 Task: Read customer reviews and ratings for real estate agents in Seattle, Washington, to find an agent with expertise in waterfront properties and luxury homes.
Action: Mouse moved to (857, 84)
Screenshot: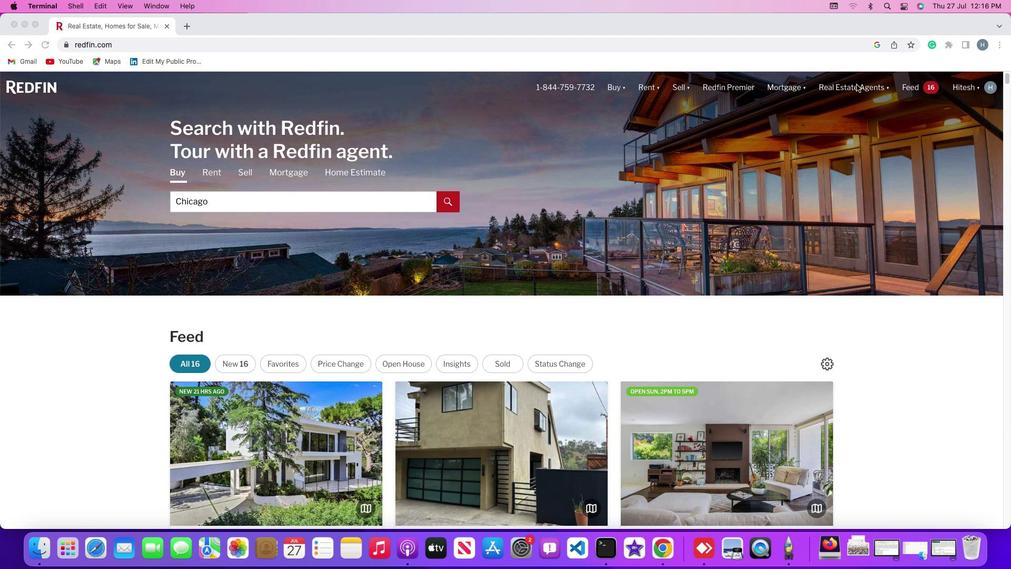 
Action: Mouse pressed left at (857, 84)
Screenshot: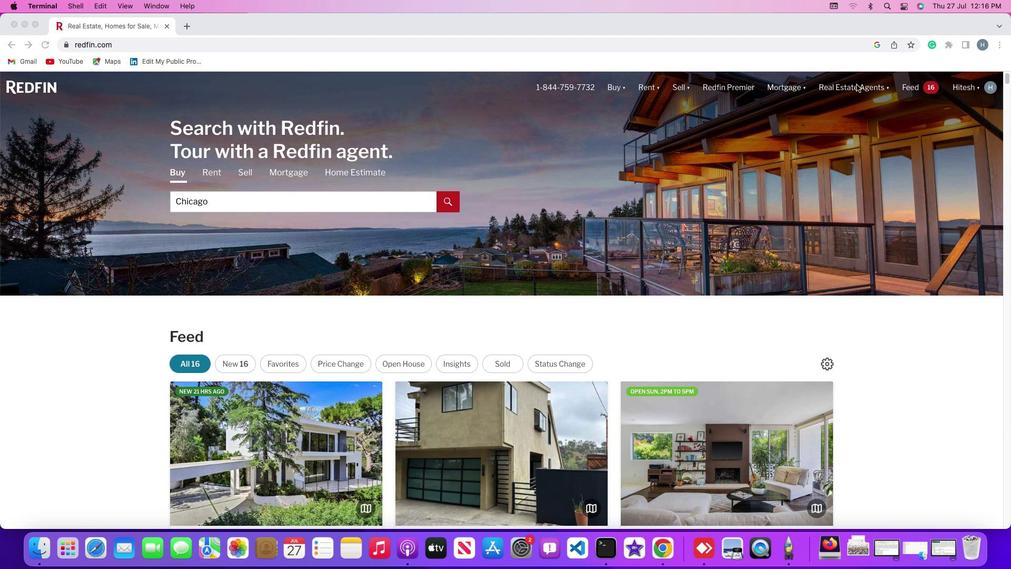
Action: Mouse moved to (839, 111)
Screenshot: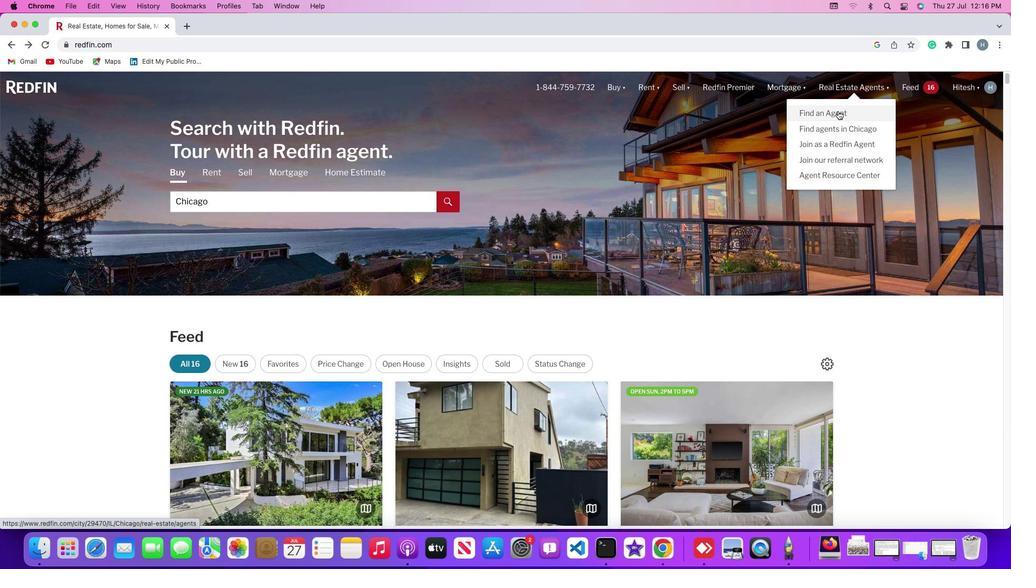 
Action: Mouse pressed left at (839, 111)
Screenshot: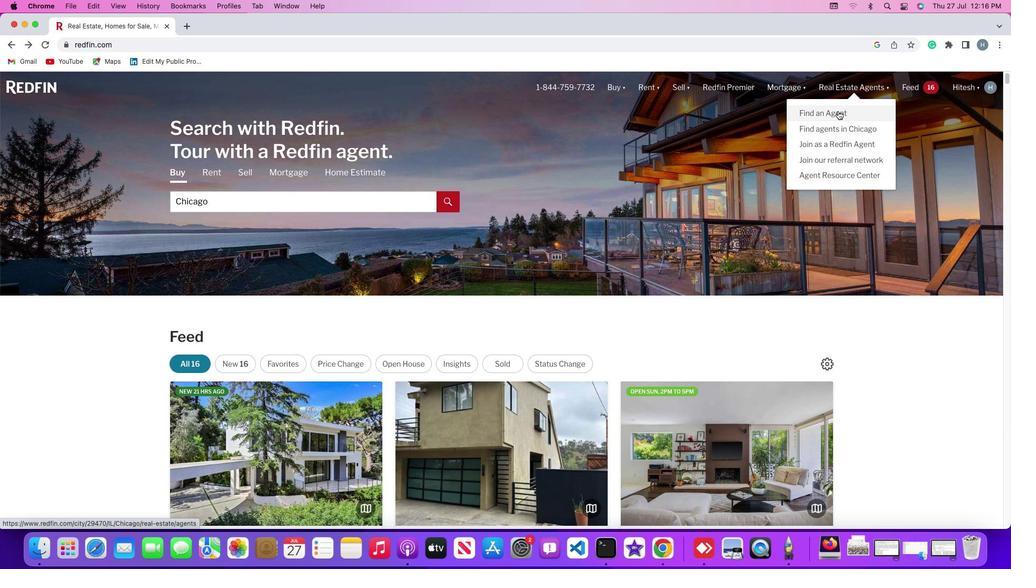 
Action: Mouse moved to (288, 200)
Screenshot: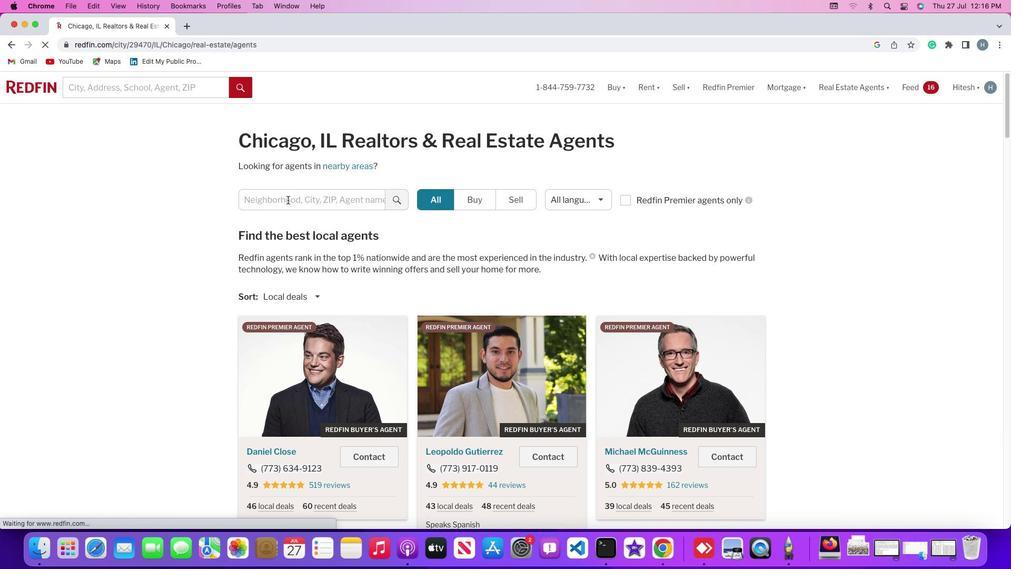 
Action: Mouse pressed left at (288, 200)
Screenshot: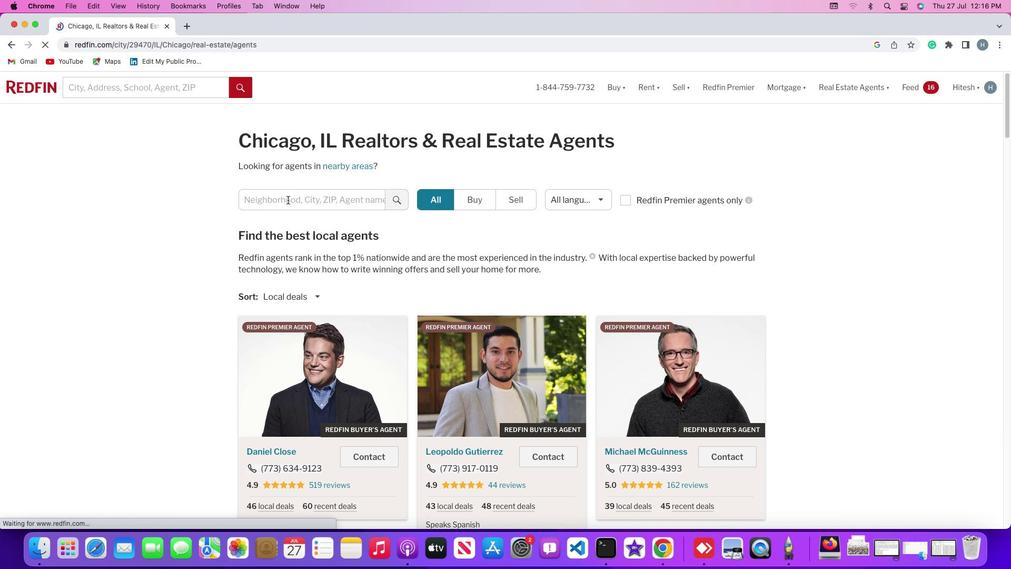 
Action: Key pressed Key.shift'S''e''a''t''t''l''e'','Key.spaceKey.shift'W''a''s''h''i''n''g''t''o''n'
Screenshot: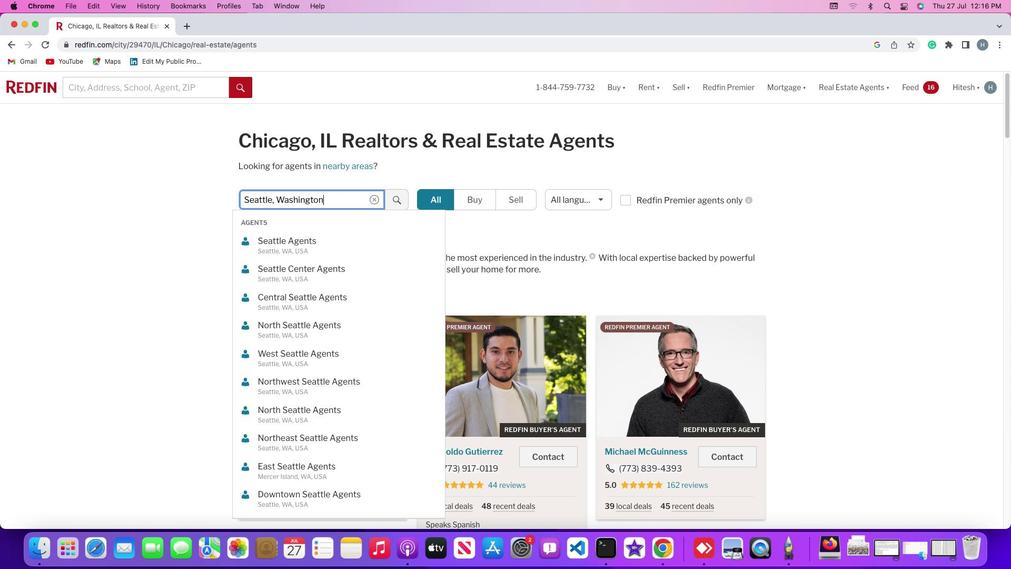 
Action: Mouse moved to (310, 240)
Screenshot: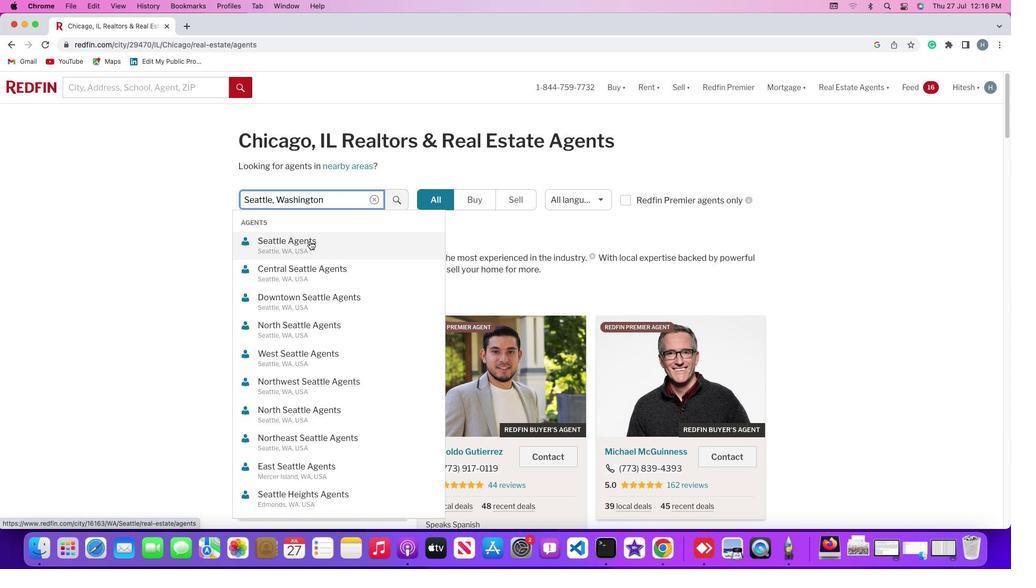 
Action: Mouse pressed left at (310, 240)
Screenshot: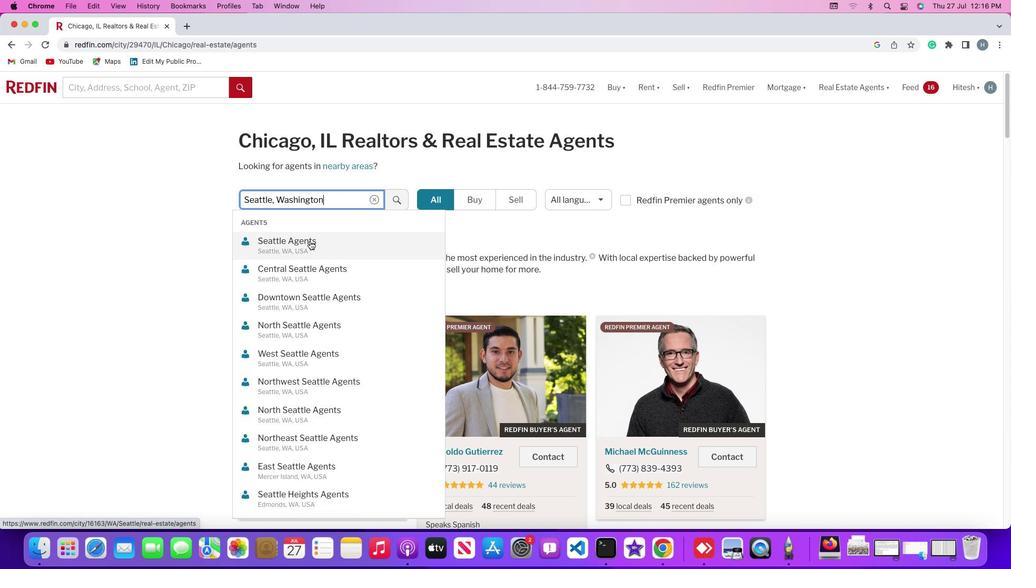 
Action: Mouse moved to (416, 241)
Screenshot: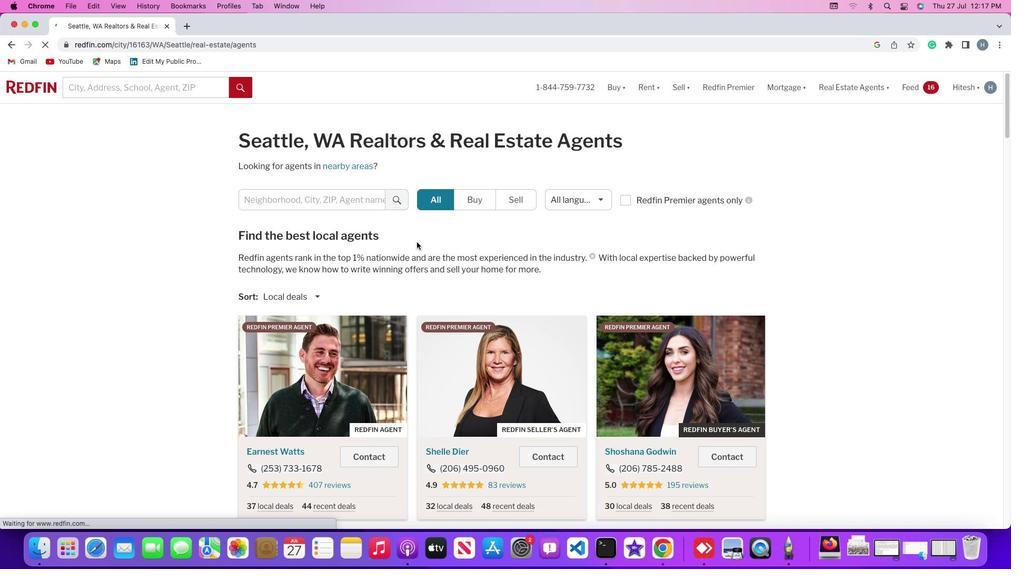 
Action: Mouse scrolled (416, 241) with delta (0, 0)
Screenshot: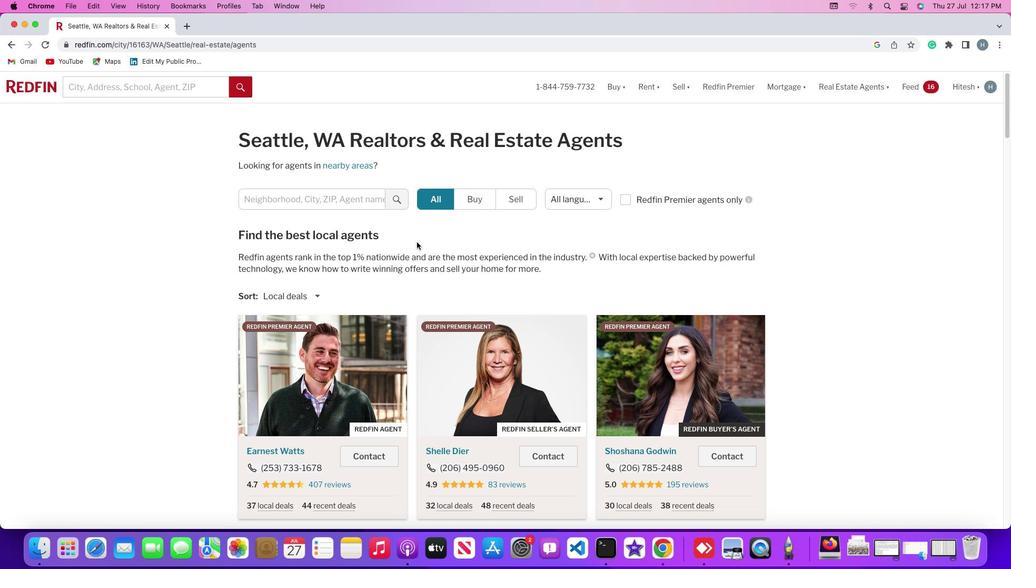 
Action: Mouse scrolled (416, 241) with delta (0, 0)
Screenshot: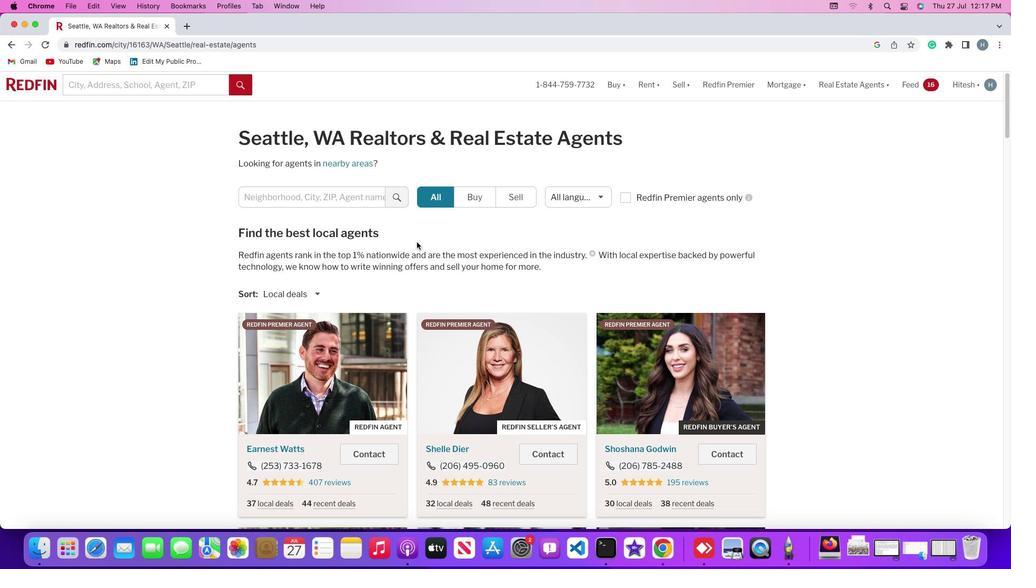 
Action: Mouse scrolled (416, 241) with delta (0, 0)
Screenshot: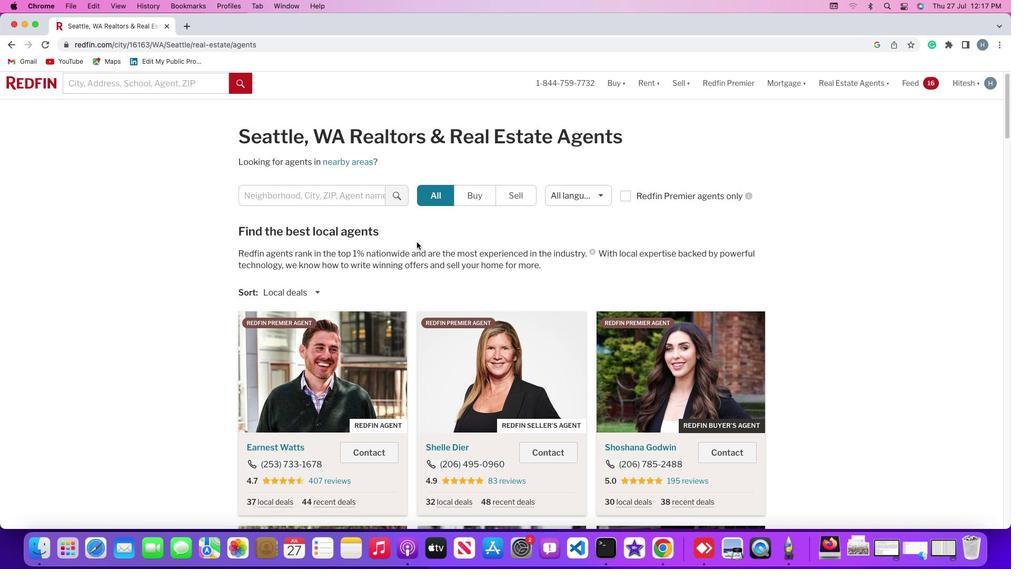 
Action: Mouse scrolled (416, 241) with delta (0, 0)
Screenshot: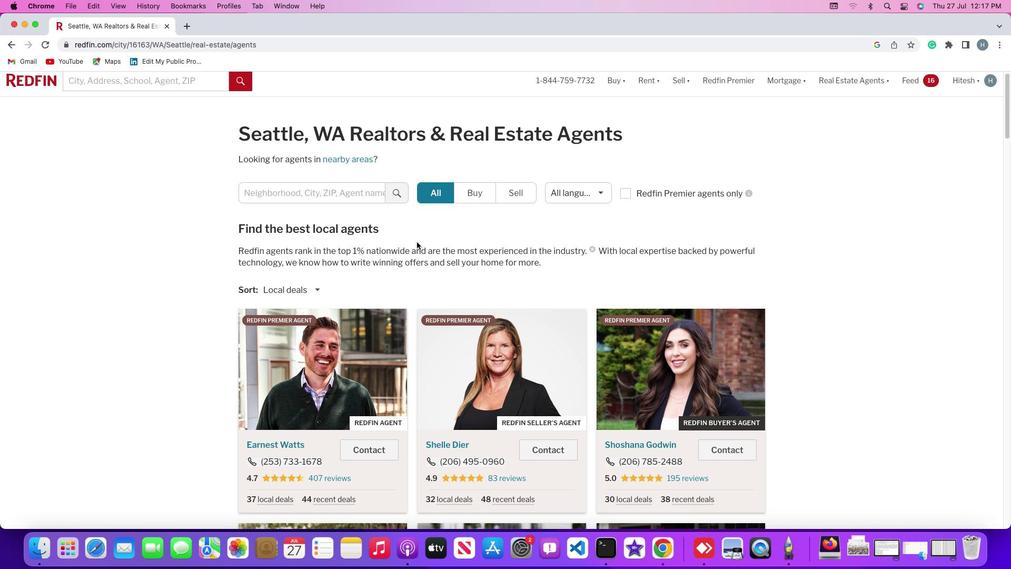 
Action: Mouse scrolled (416, 241) with delta (0, 0)
Screenshot: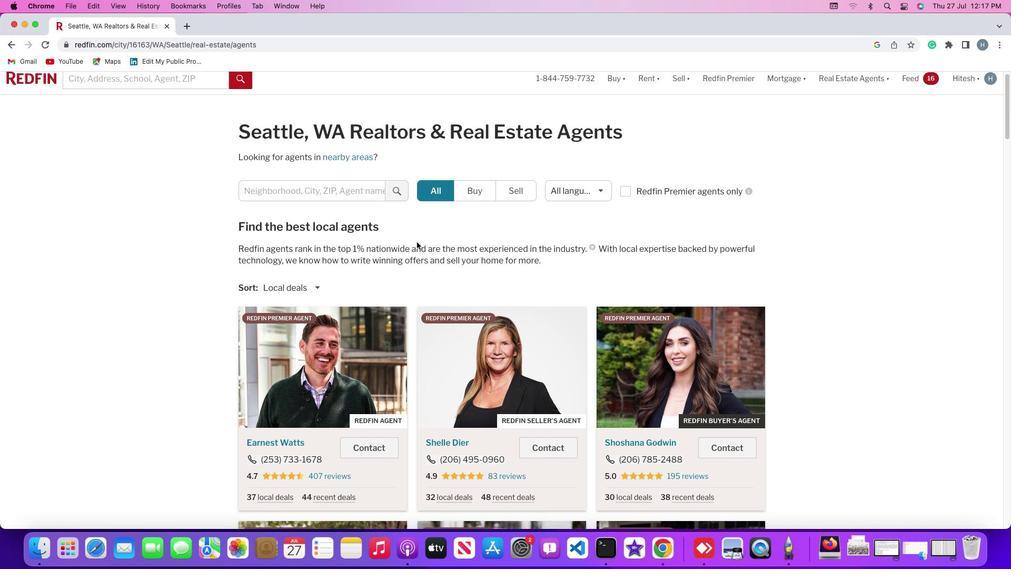 
Action: Mouse scrolled (416, 241) with delta (0, 0)
Screenshot: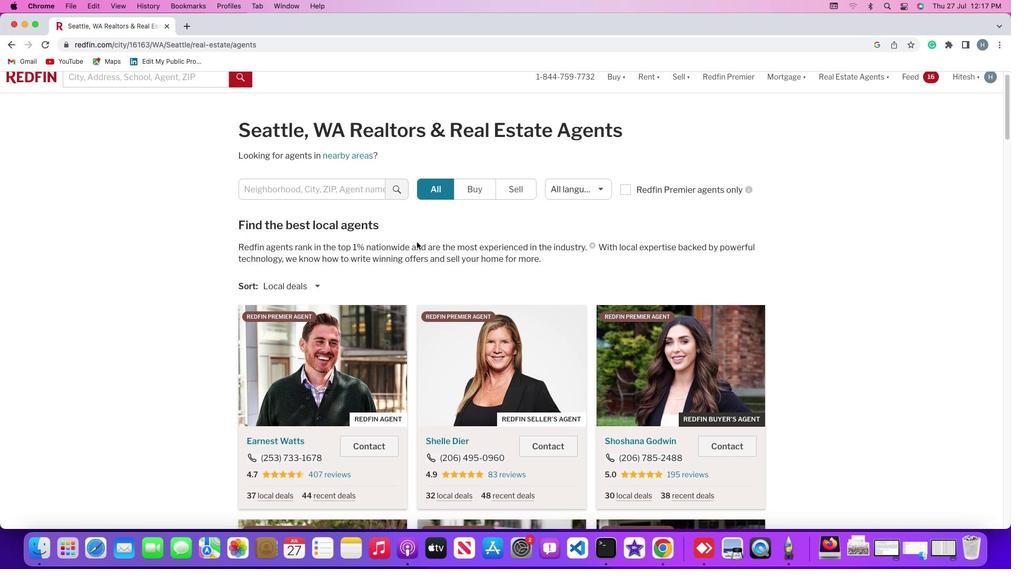 
Action: Mouse scrolled (416, 241) with delta (0, 0)
Screenshot: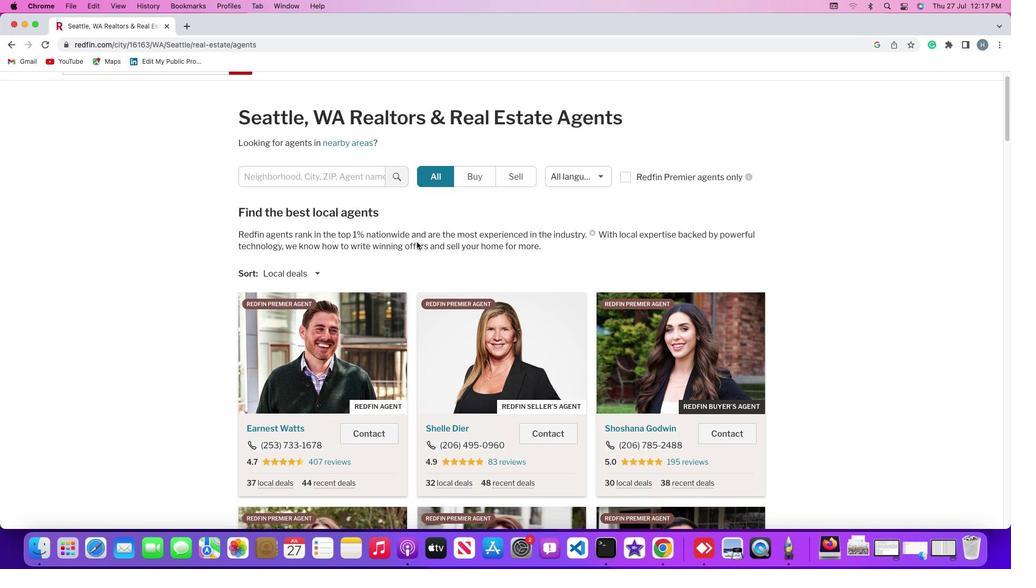 
Action: Mouse scrolled (416, 241) with delta (0, 0)
Screenshot: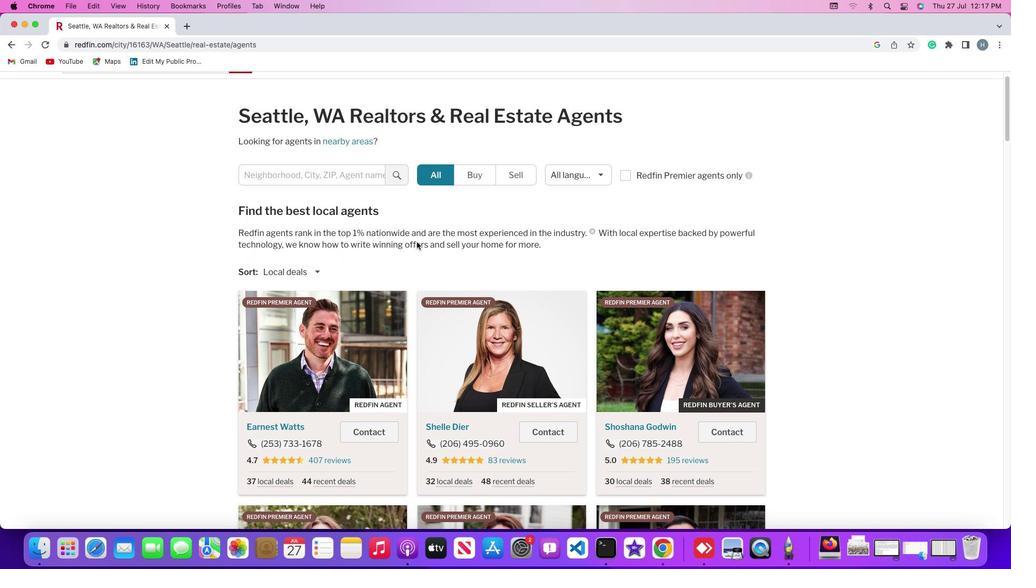 
Action: Mouse scrolled (416, 241) with delta (0, 0)
Screenshot: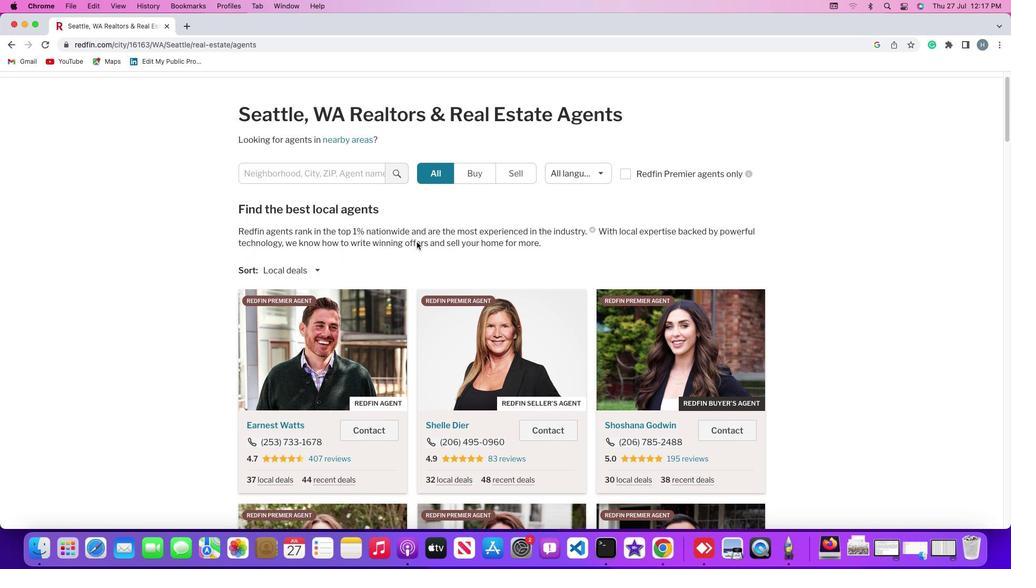 
Action: Mouse scrolled (416, 241) with delta (0, 0)
Screenshot: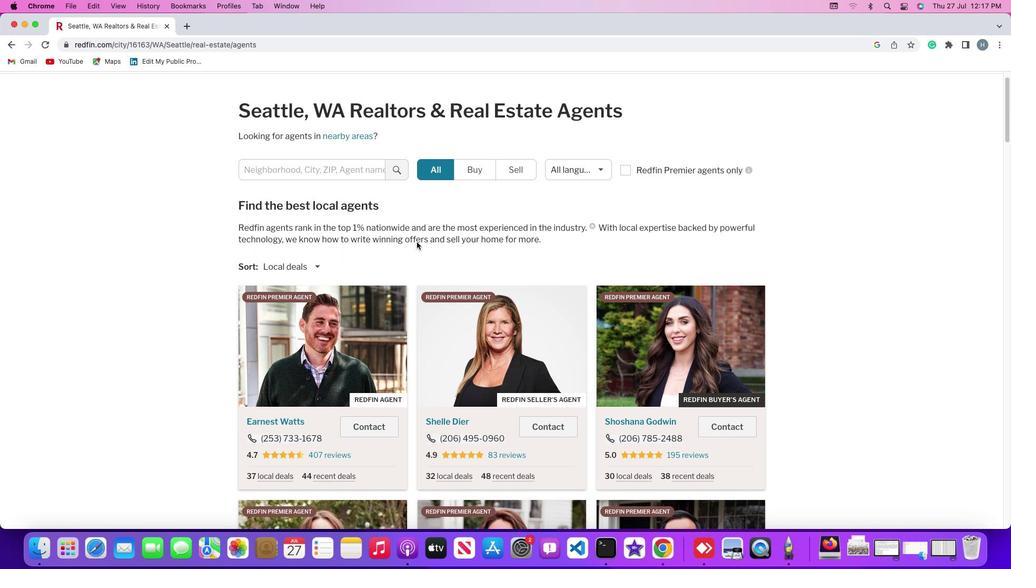
Action: Mouse scrolled (416, 241) with delta (0, 0)
Screenshot: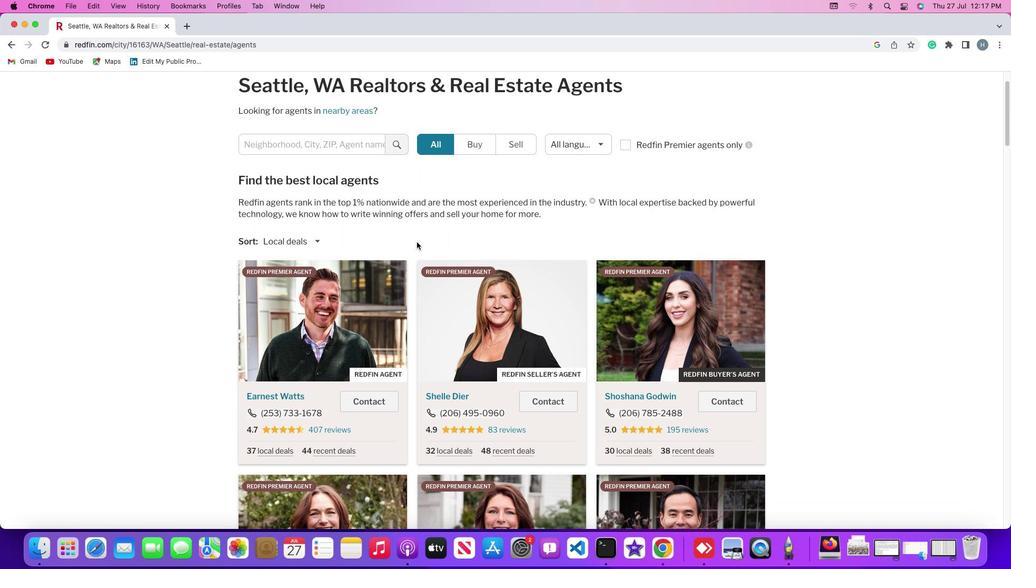 
Action: Mouse scrolled (416, 241) with delta (0, 0)
Screenshot: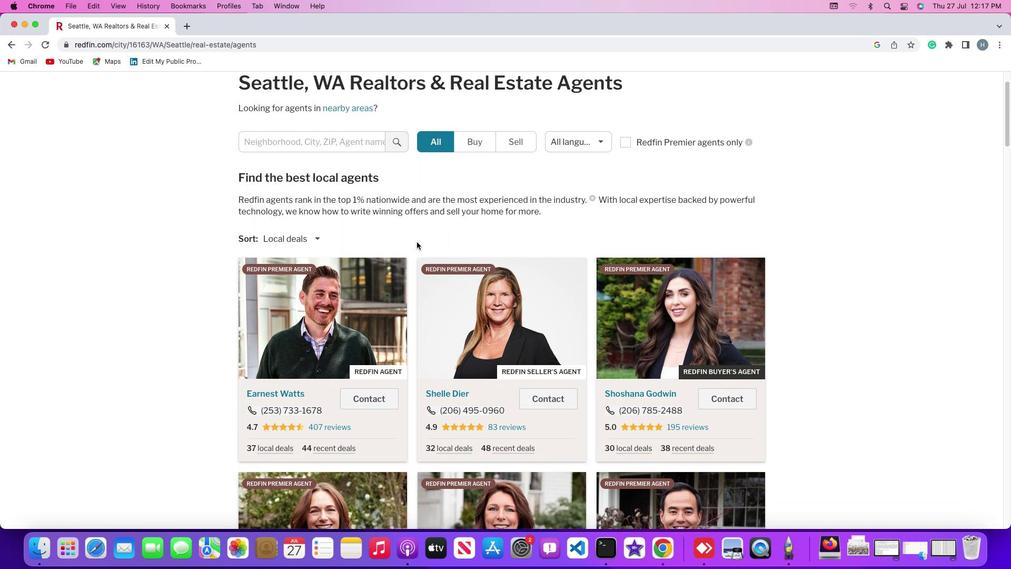 
Action: Mouse scrolled (416, 241) with delta (0, -1)
Screenshot: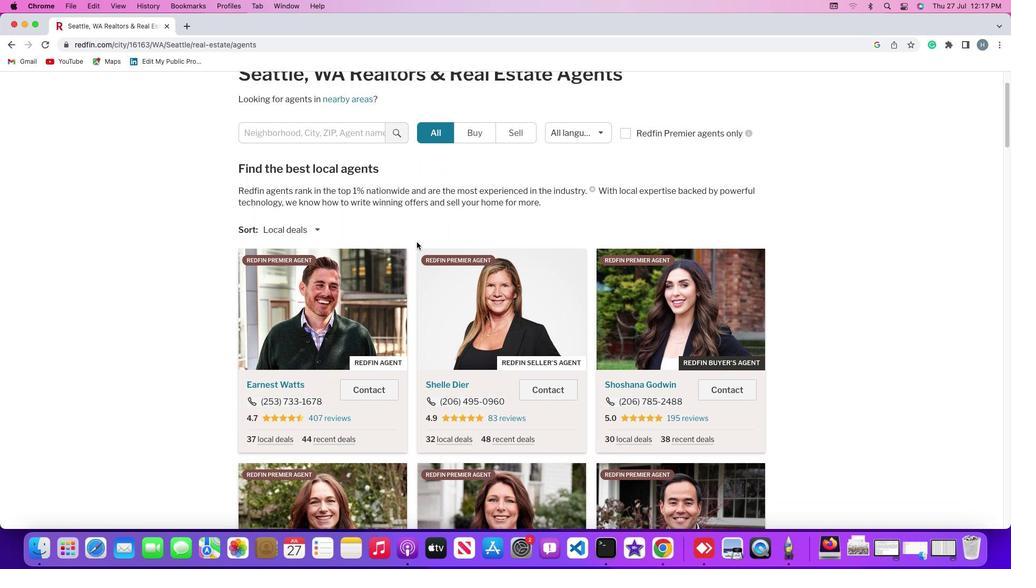 
Action: Mouse scrolled (416, 241) with delta (0, -1)
Screenshot: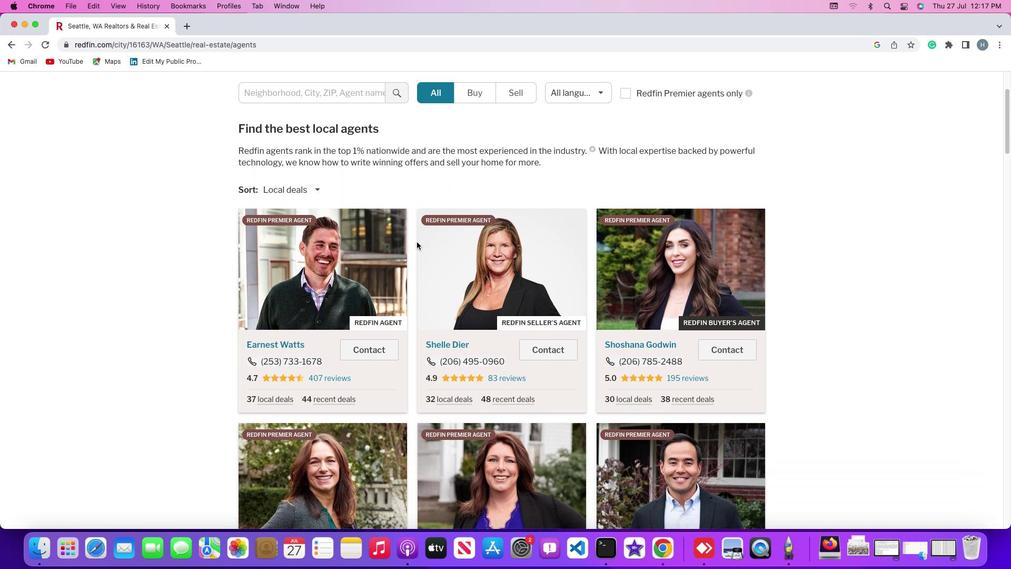 
Action: Mouse scrolled (416, 241) with delta (0, 0)
Screenshot: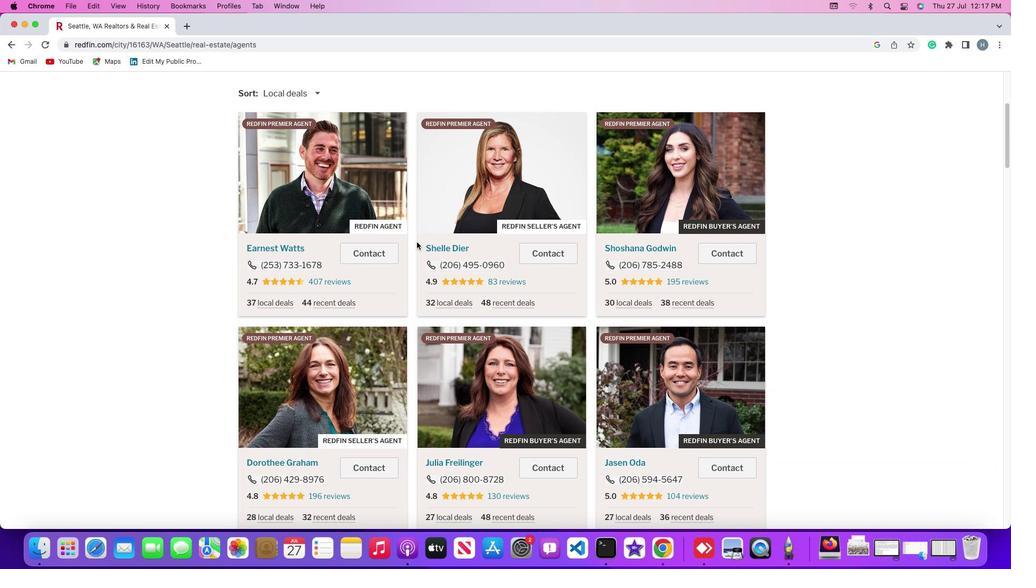
Action: Mouse scrolled (416, 241) with delta (0, 0)
Screenshot: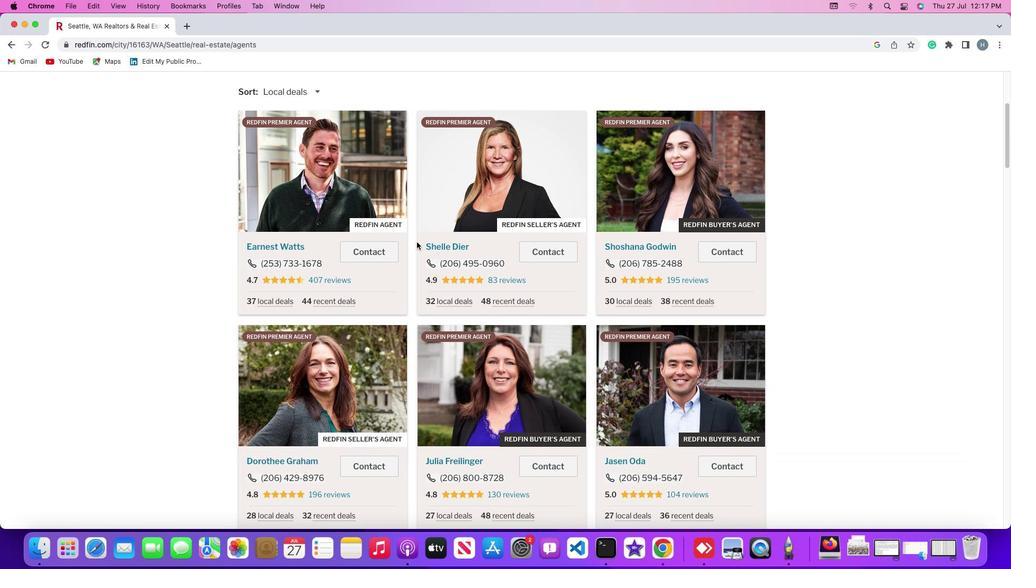
Action: Mouse scrolled (416, 241) with delta (0, 0)
Screenshot: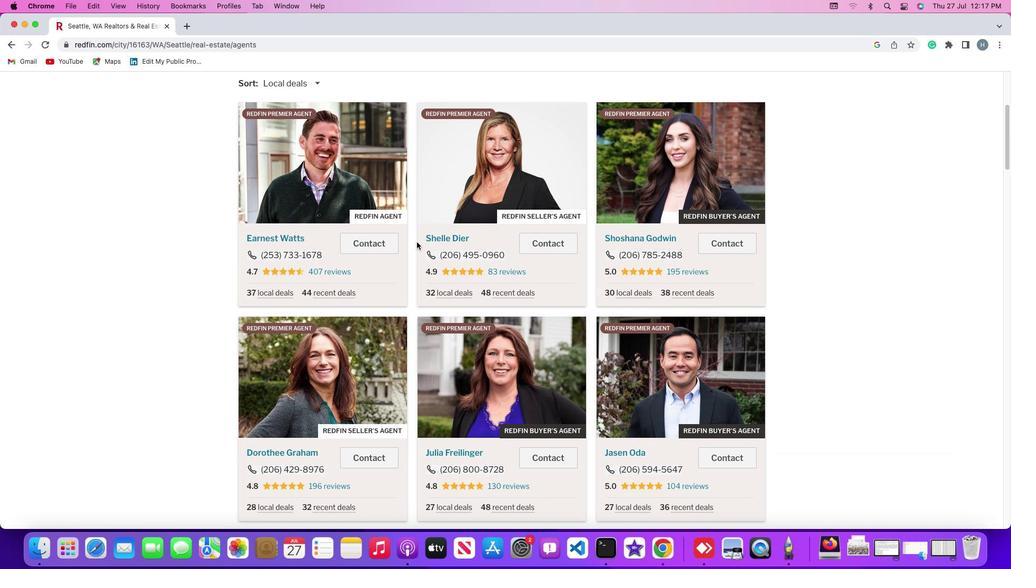
Action: Mouse moved to (642, 183)
Screenshot: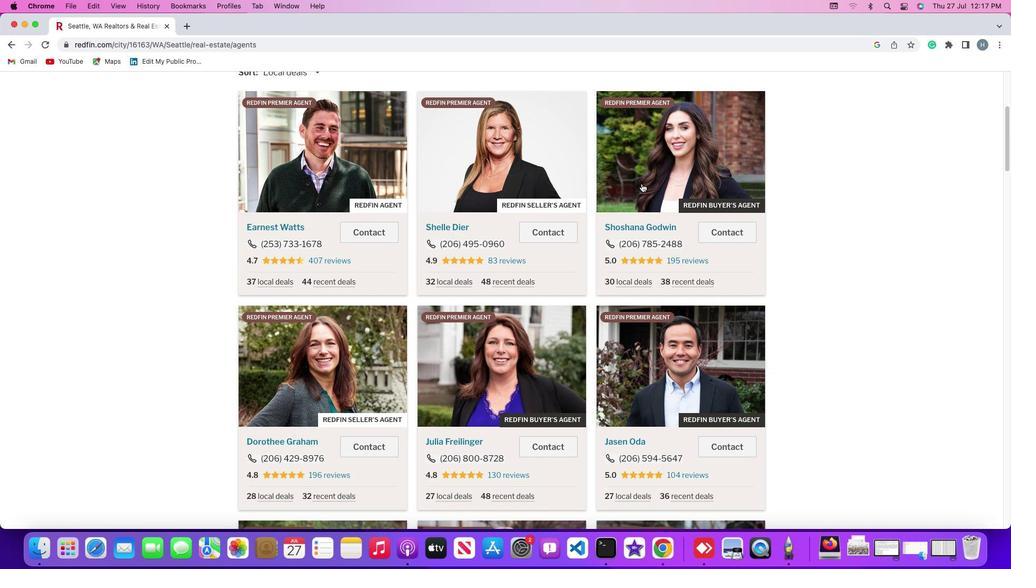 
Action: Mouse pressed left at (642, 183)
Screenshot: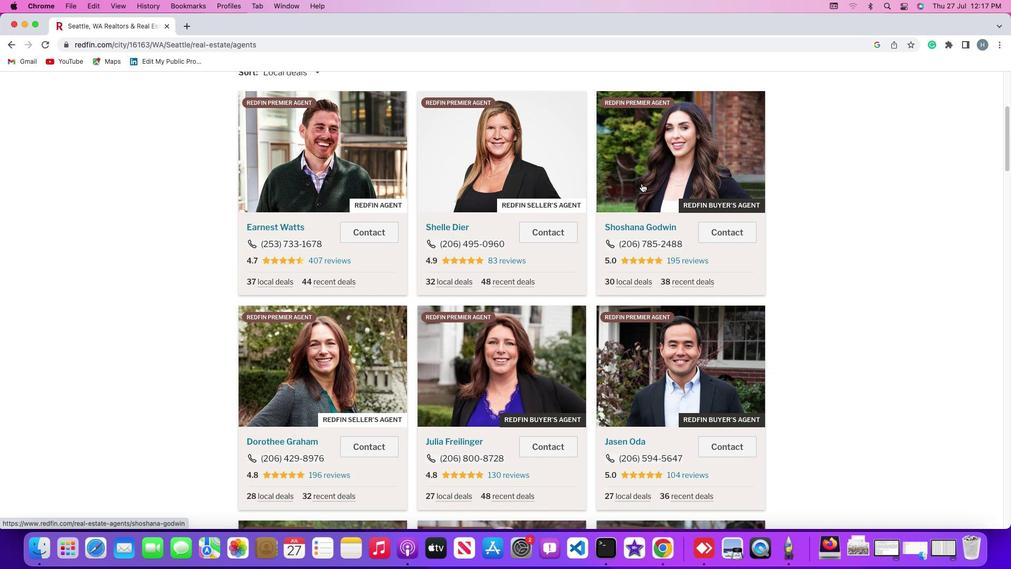 
Action: Mouse moved to (424, 314)
Screenshot: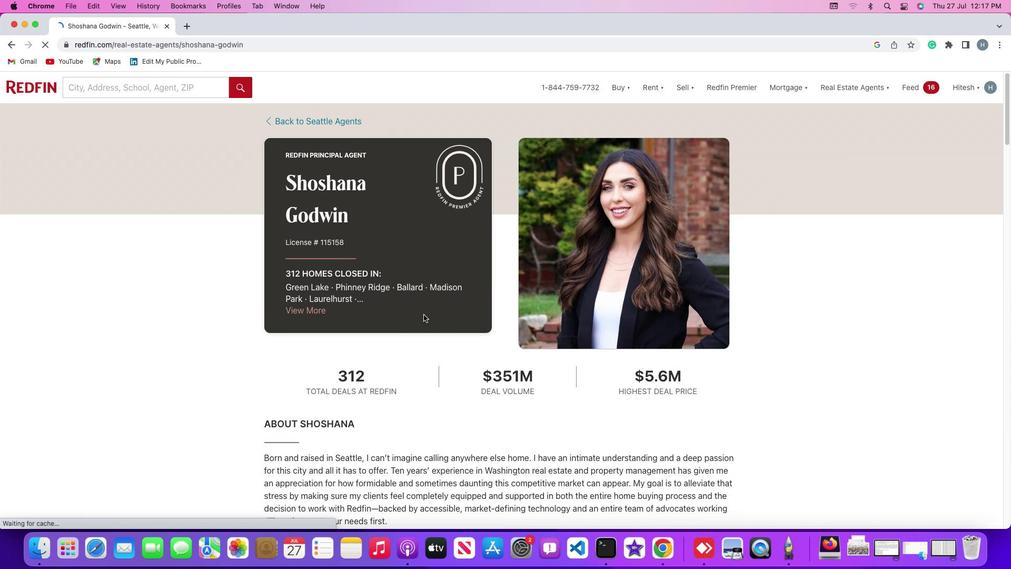 
Action: Mouse scrolled (424, 314) with delta (0, 0)
Screenshot: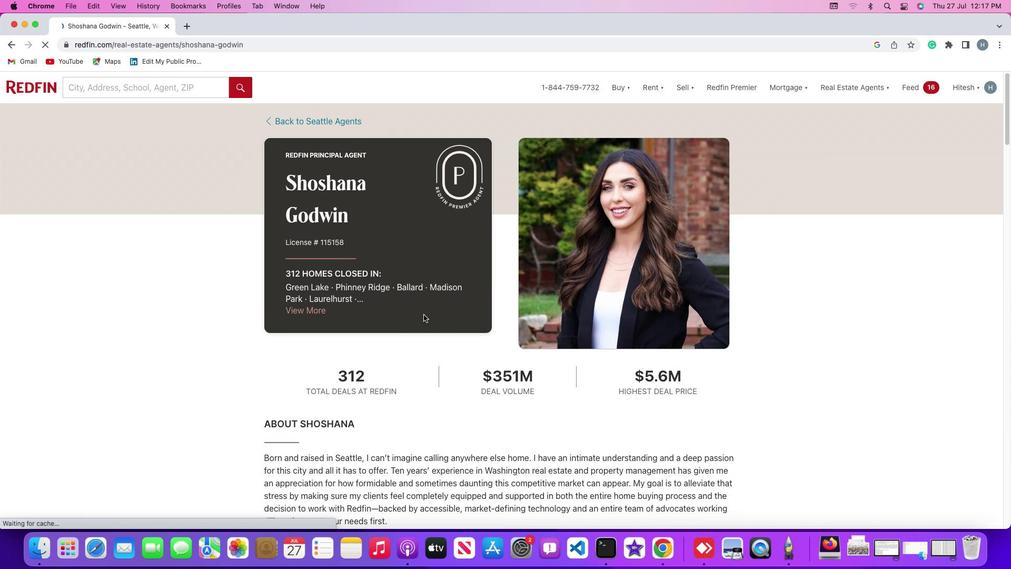 
Action: Mouse moved to (424, 314)
Screenshot: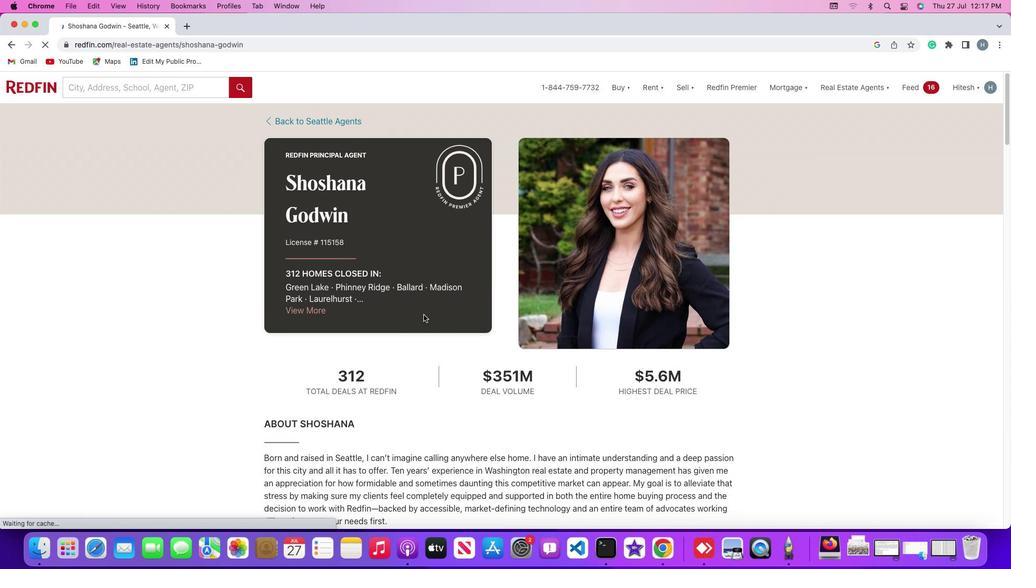 
Action: Mouse scrolled (424, 314) with delta (0, 0)
Screenshot: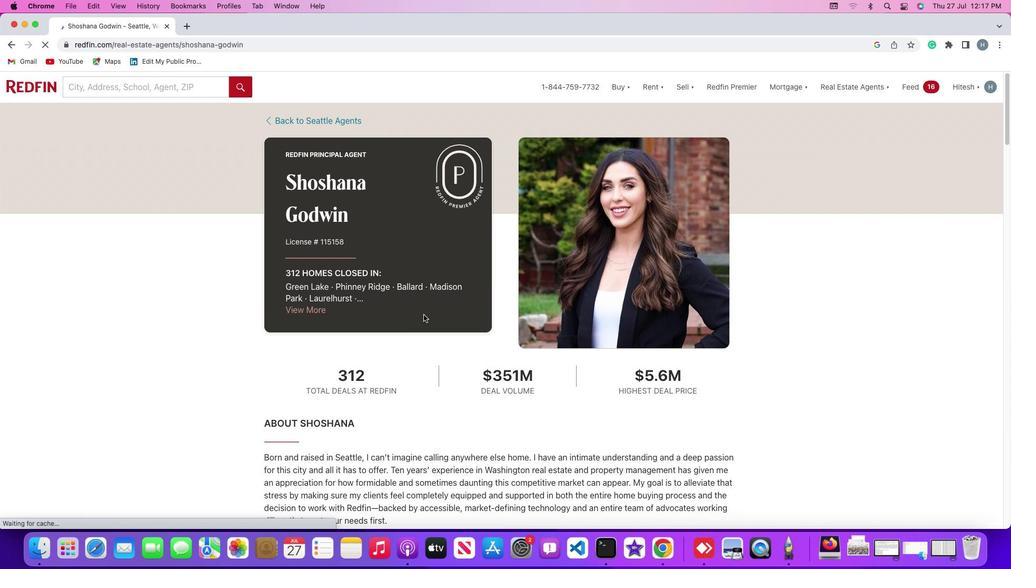
Action: Mouse scrolled (424, 314) with delta (0, 0)
Screenshot: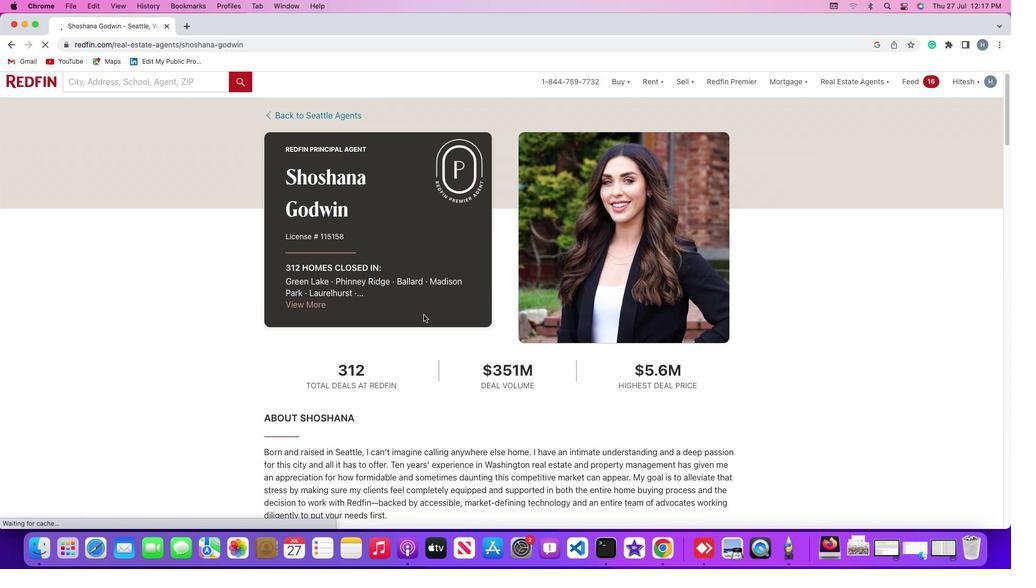 
Action: Mouse moved to (424, 314)
Screenshot: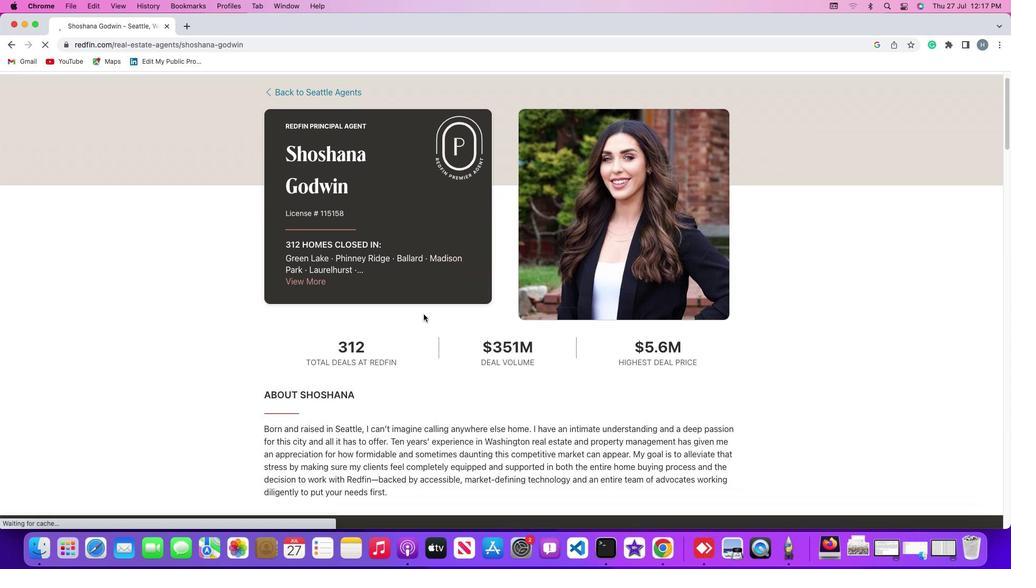 
Action: Mouse scrolled (424, 314) with delta (0, 0)
Screenshot: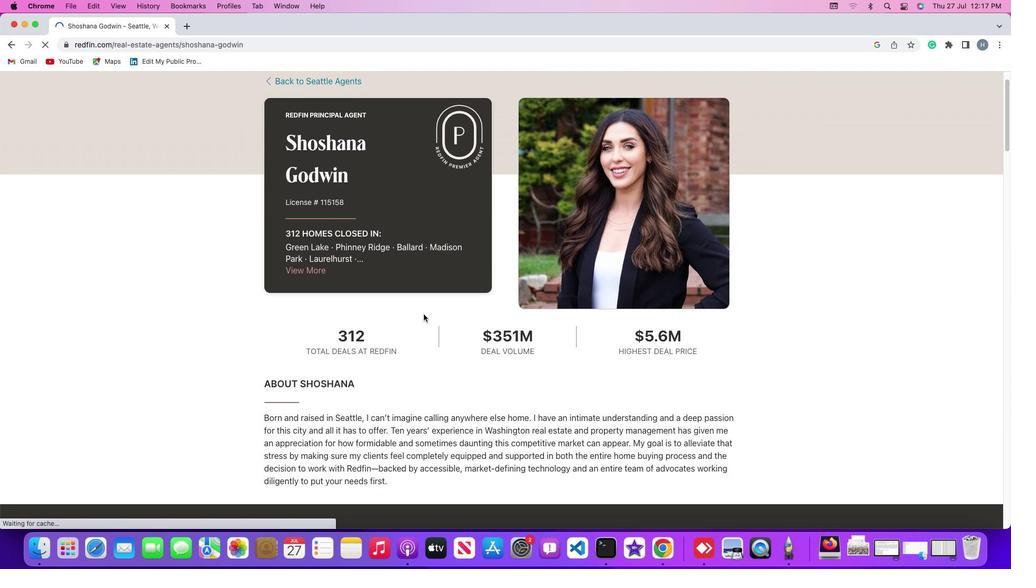
Action: Mouse scrolled (424, 314) with delta (0, 0)
Screenshot: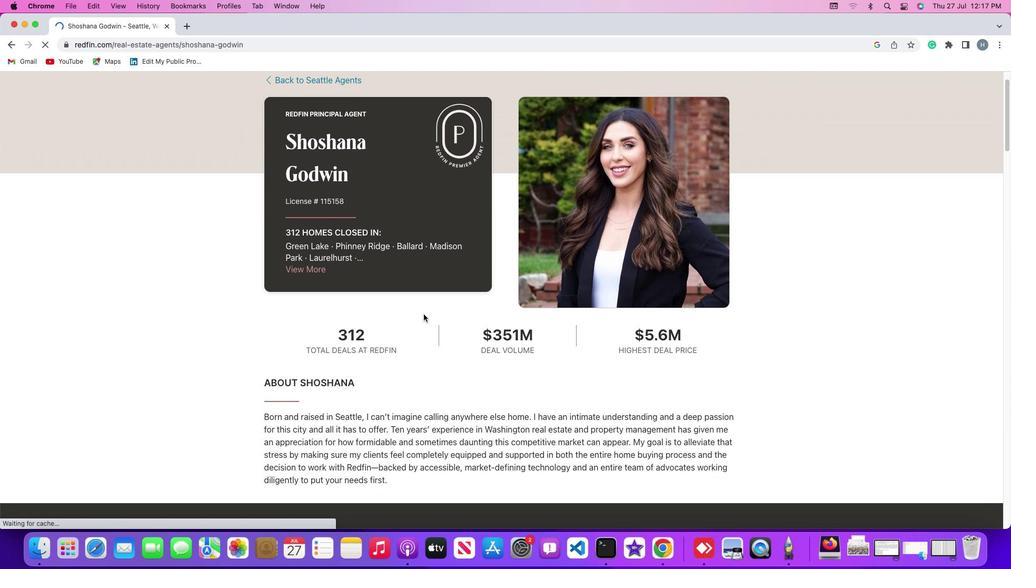 
Action: Mouse scrolled (424, 314) with delta (0, 0)
Screenshot: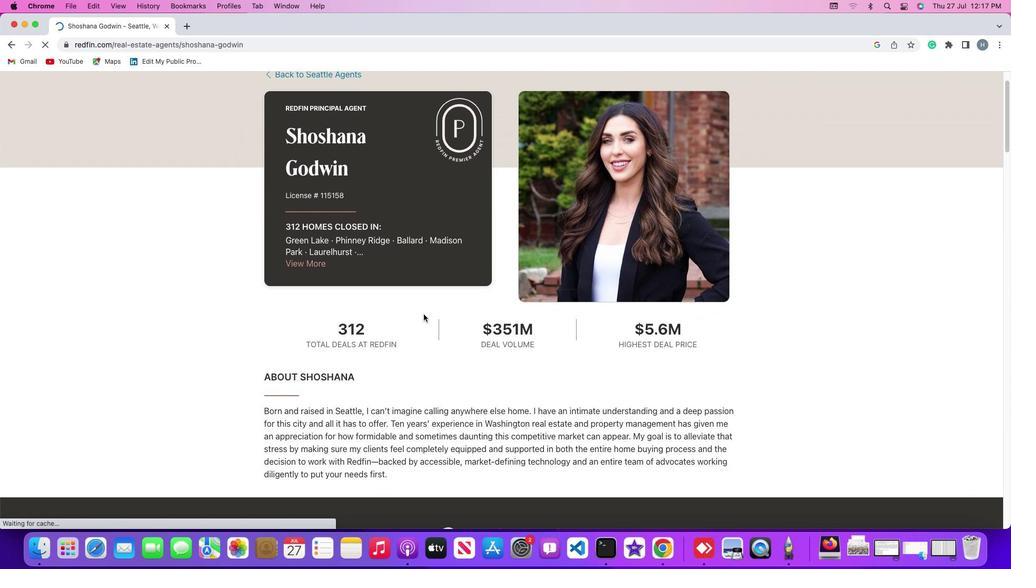 
Action: Mouse scrolled (424, 314) with delta (0, 0)
Screenshot: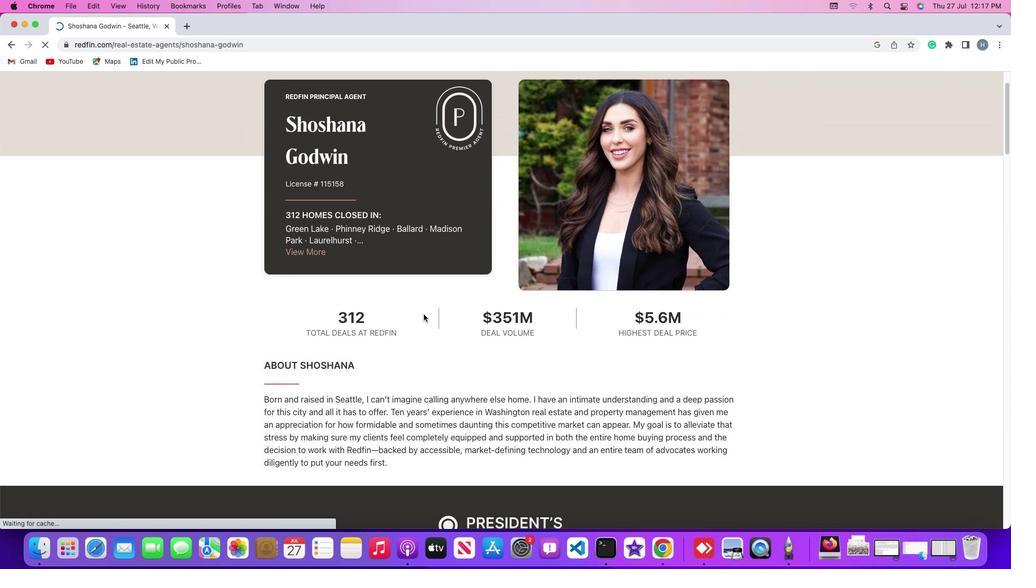 
Action: Mouse scrolled (424, 314) with delta (0, 0)
Screenshot: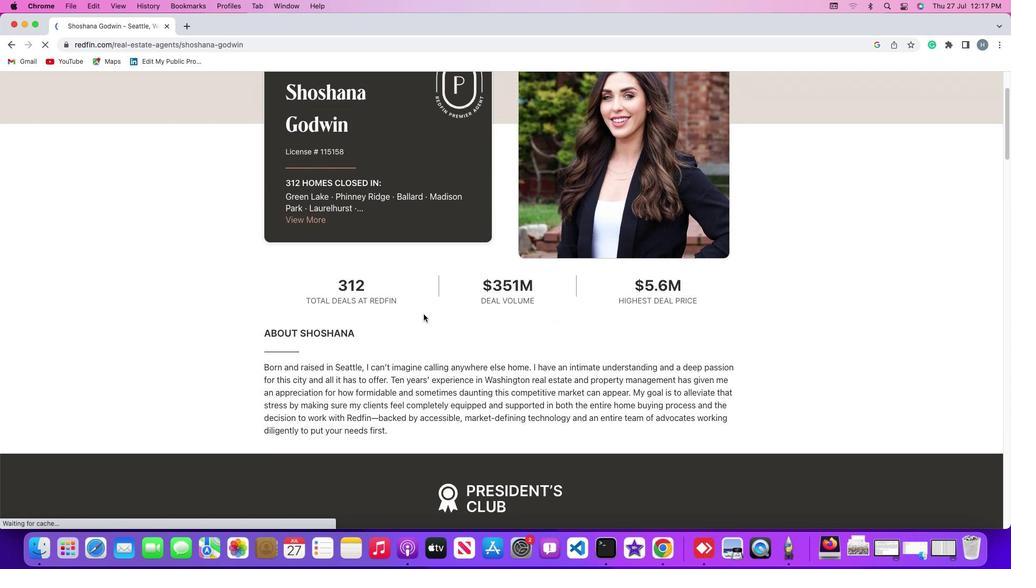 
Action: Mouse scrolled (424, 314) with delta (0, 0)
Screenshot: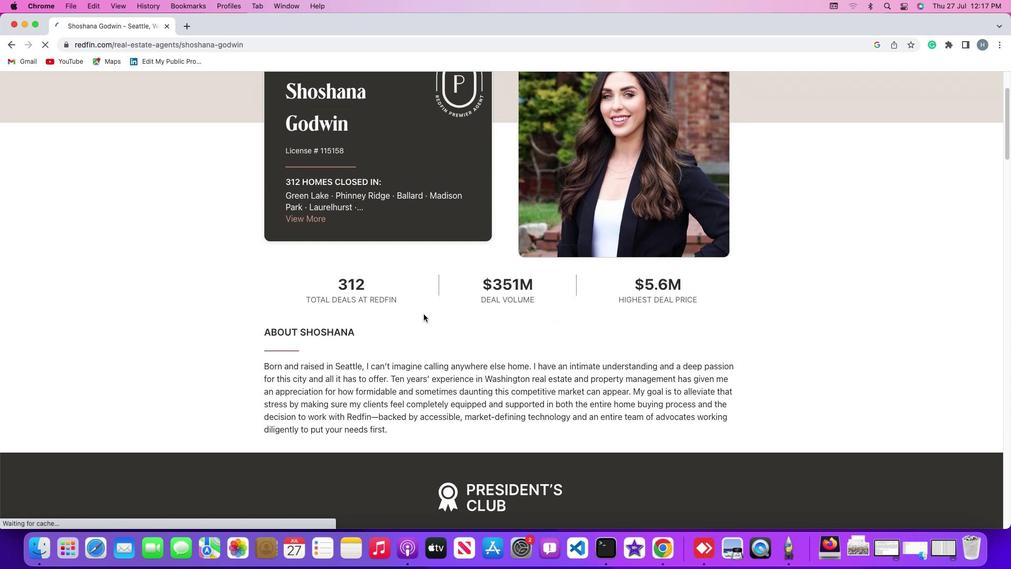 
Action: Mouse scrolled (424, 314) with delta (0, 0)
Screenshot: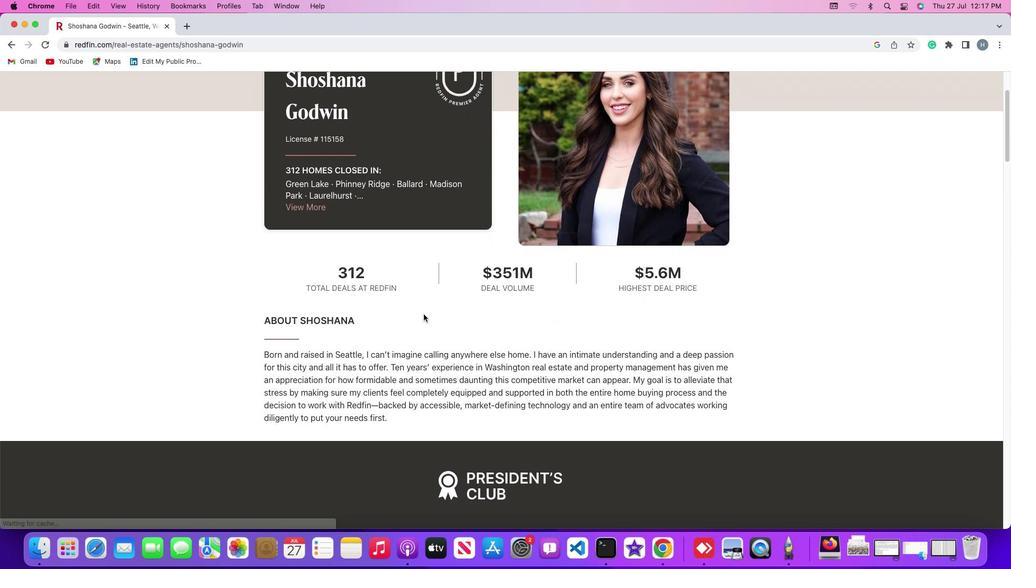 
Action: Mouse scrolled (424, 314) with delta (0, 0)
Screenshot: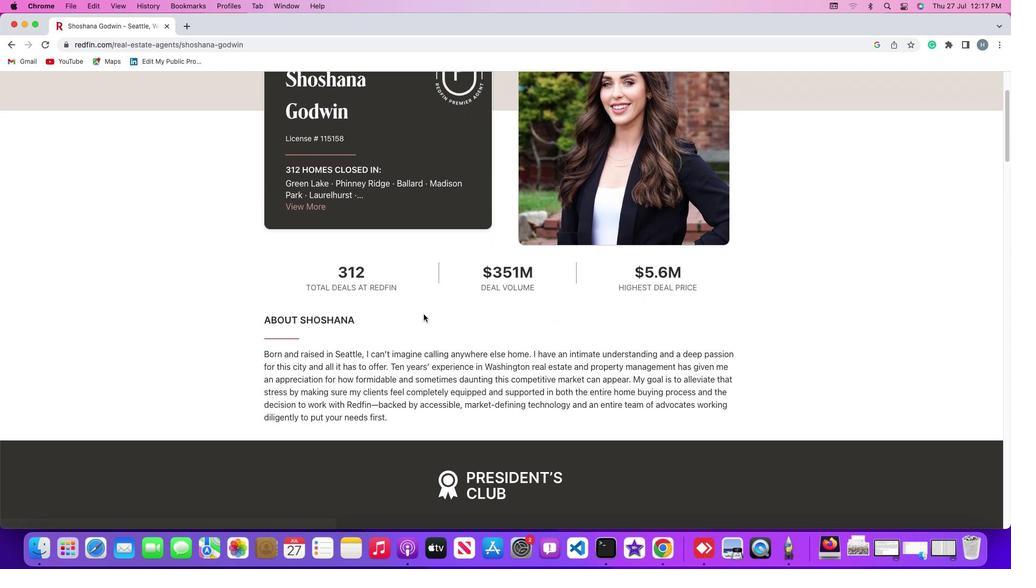 
Action: Mouse scrolled (424, 314) with delta (0, -1)
Screenshot: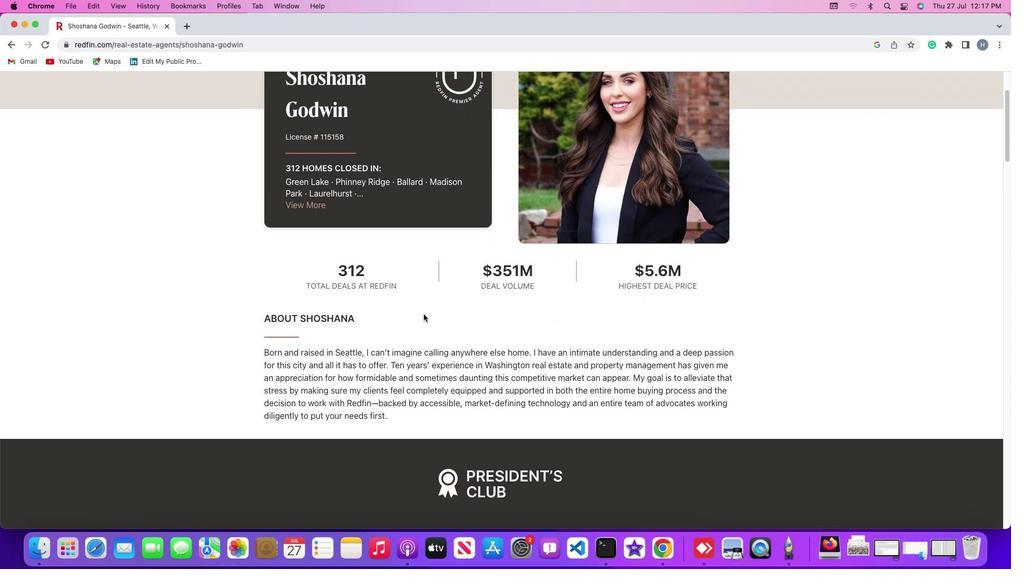 
Action: Mouse moved to (400, 356)
Screenshot: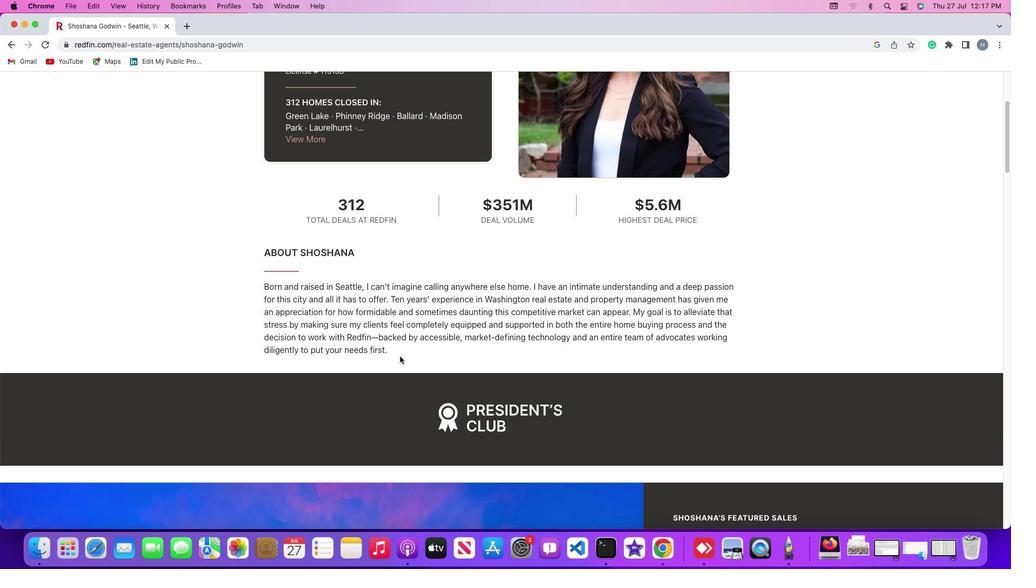 
Action: Mouse scrolled (400, 356) with delta (0, 0)
Screenshot: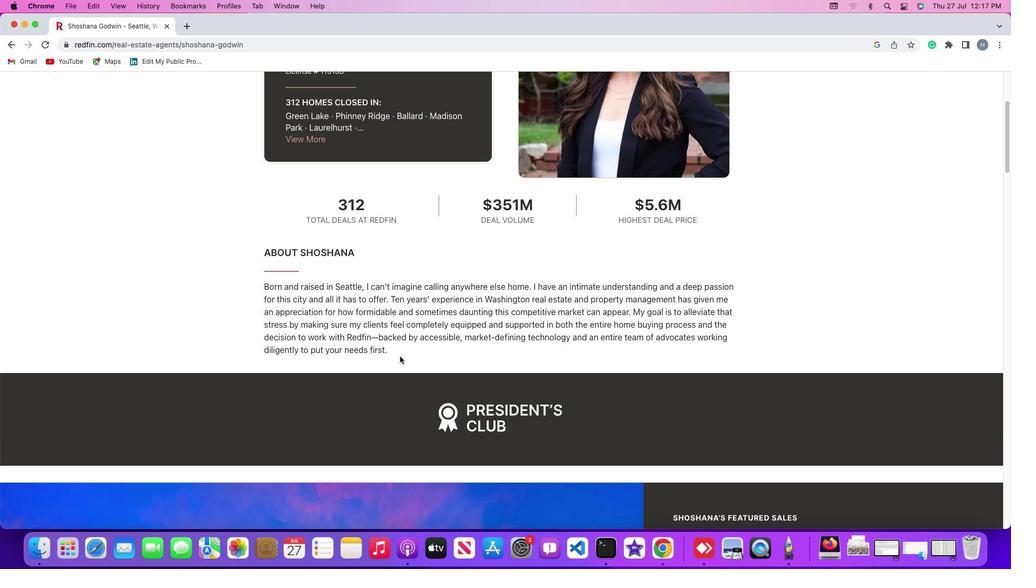 
Action: Mouse scrolled (400, 356) with delta (0, 0)
Screenshot: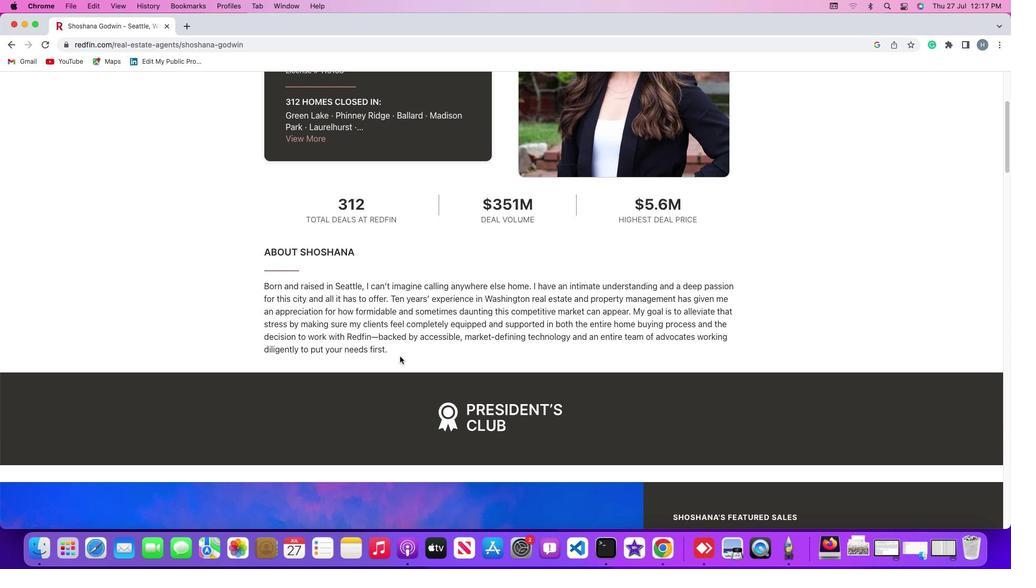 
Action: Mouse moved to (400, 356)
Screenshot: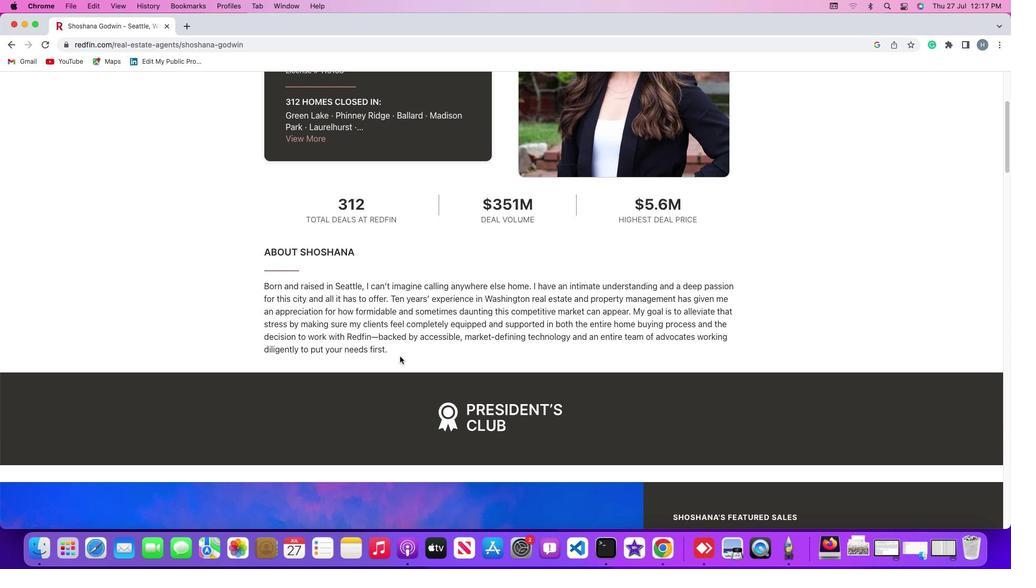 
Action: Mouse scrolled (400, 356) with delta (0, -1)
Screenshot: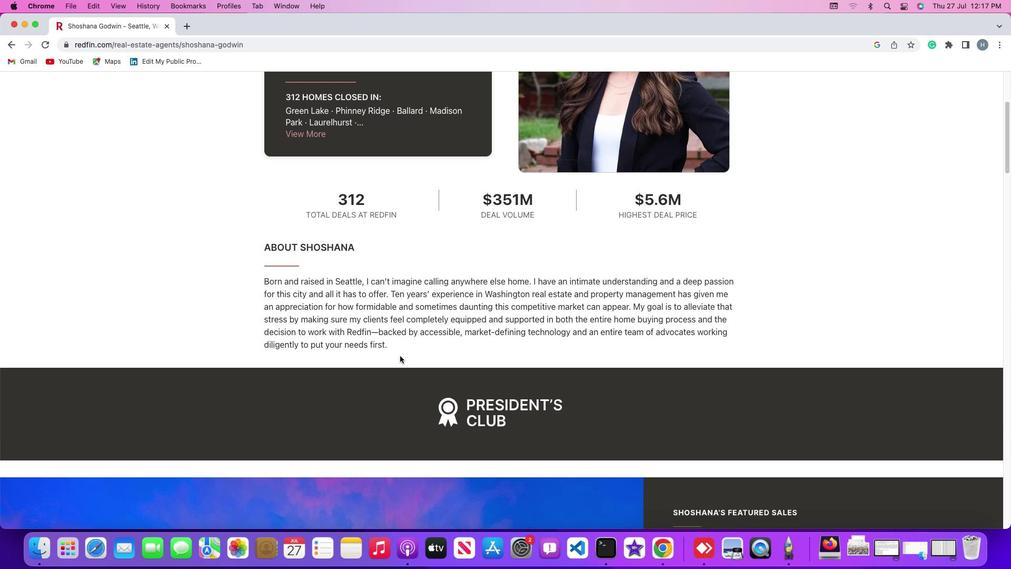
Action: Mouse moved to (400, 356)
Screenshot: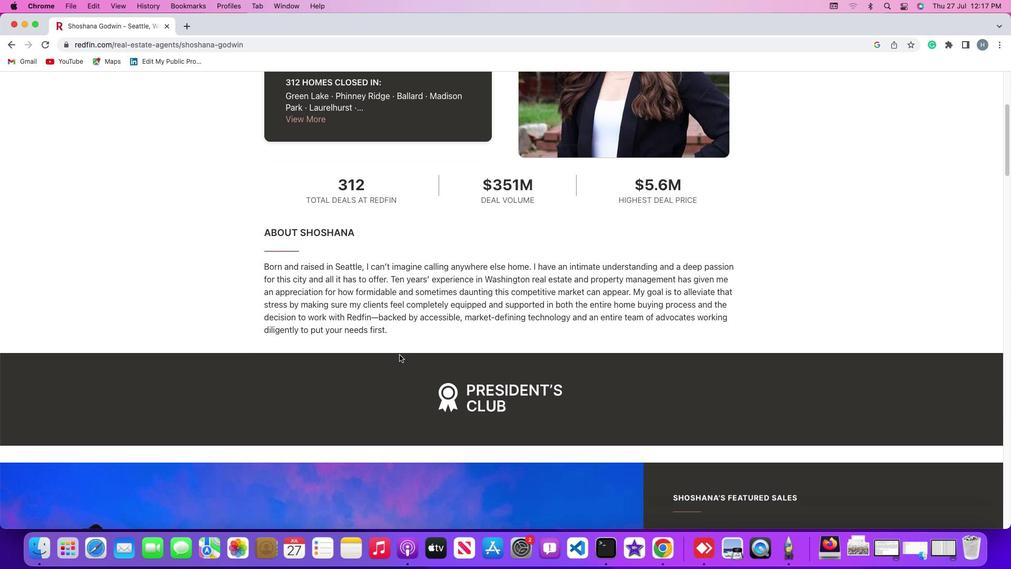 
Action: Mouse scrolled (400, 356) with delta (0, -2)
Screenshot: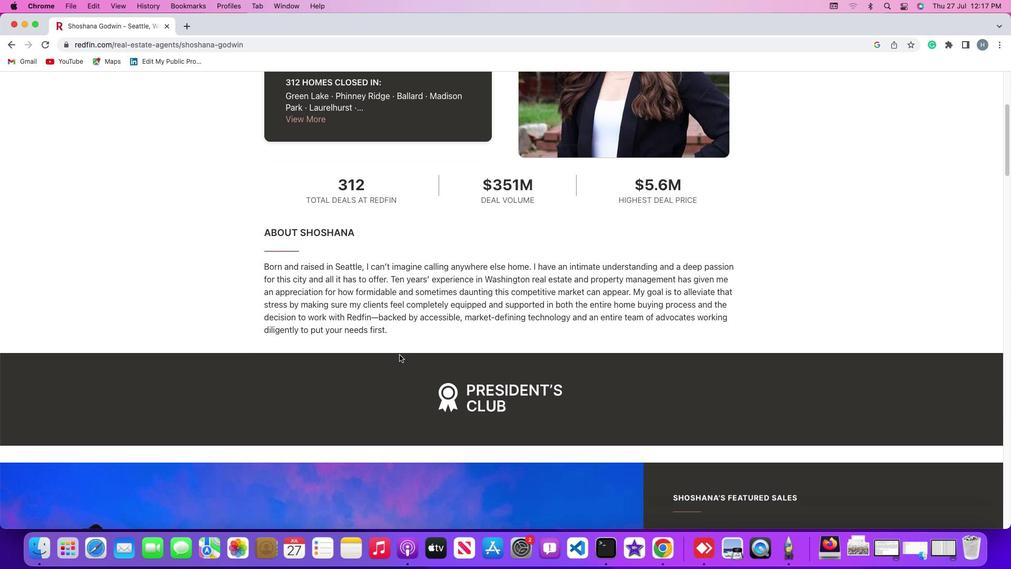 
Action: Mouse moved to (386, 352)
Screenshot: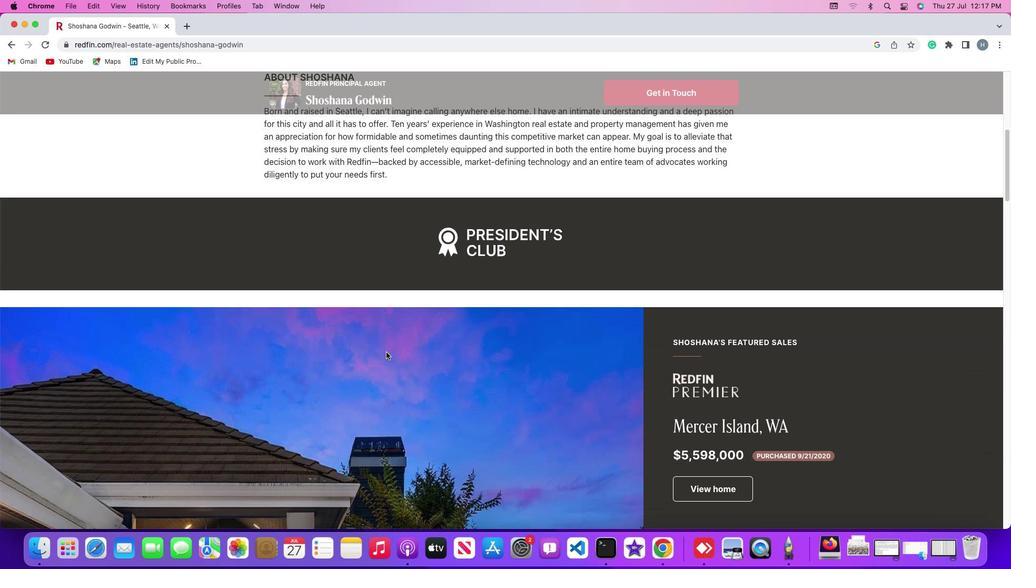 
Action: Mouse scrolled (386, 352) with delta (0, 0)
Screenshot: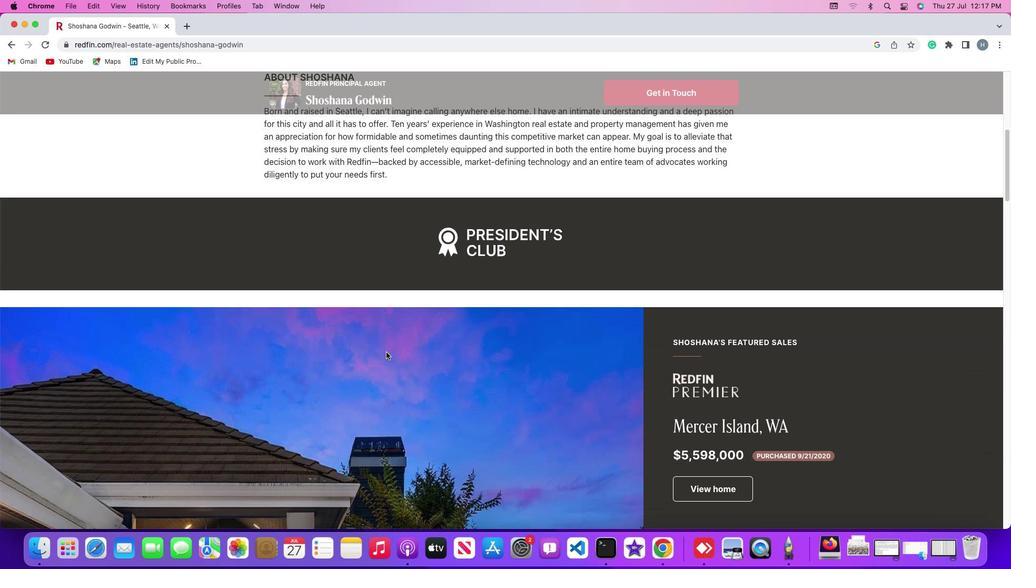 
Action: Mouse moved to (386, 352)
Screenshot: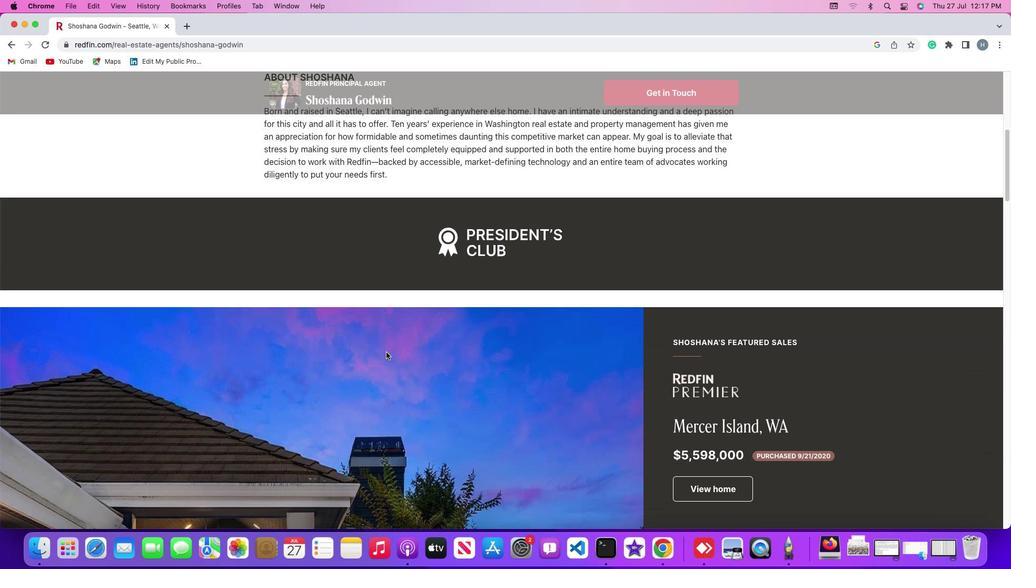 
Action: Mouse scrolled (386, 352) with delta (0, 0)
Screenshot: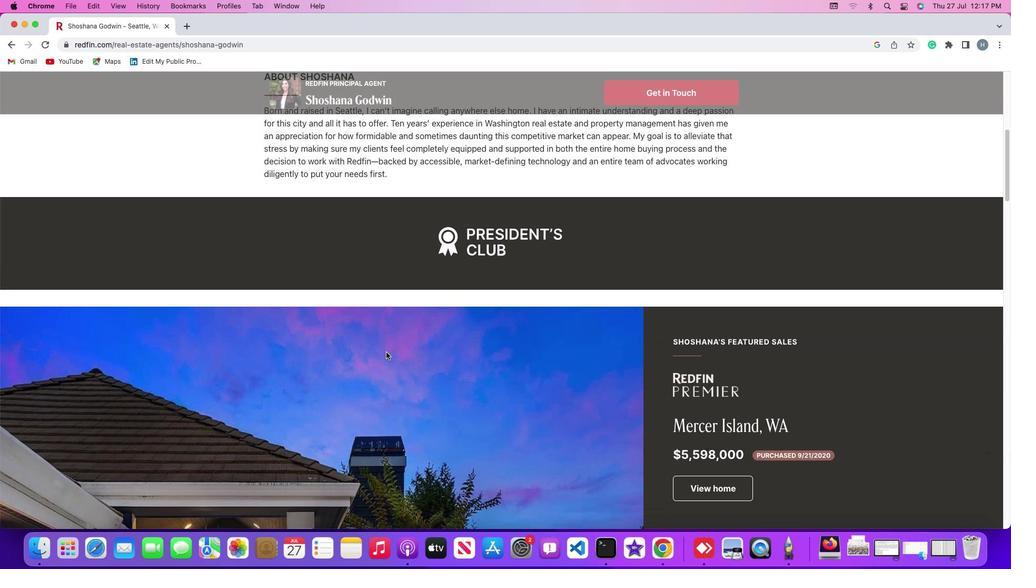 
Action: Mouse scrolled (386, 352) with delta (0, -1)
Screenshot: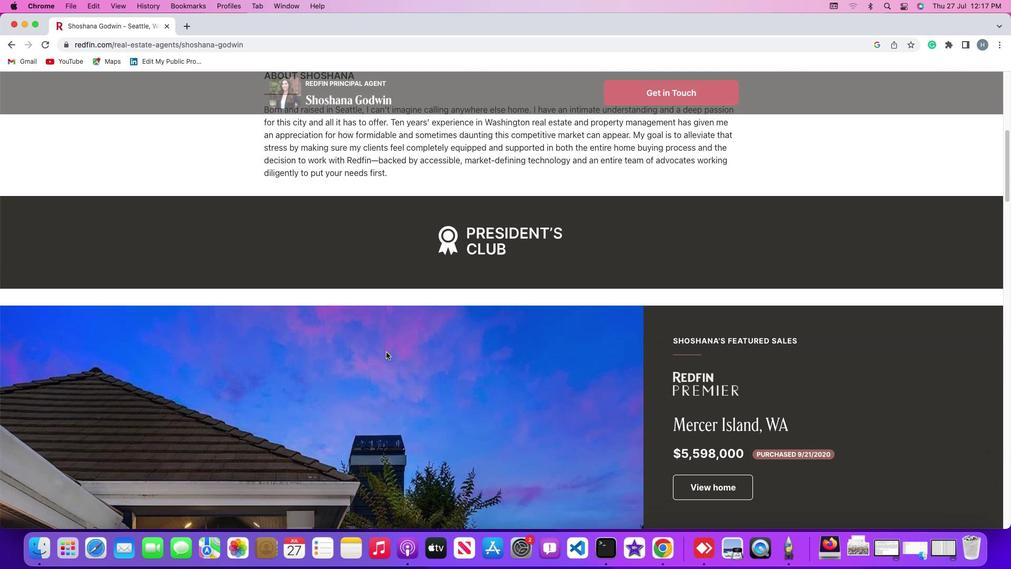 
Action: Mouse scrolled (386, 352) with delta (0, -2)
Screenshot: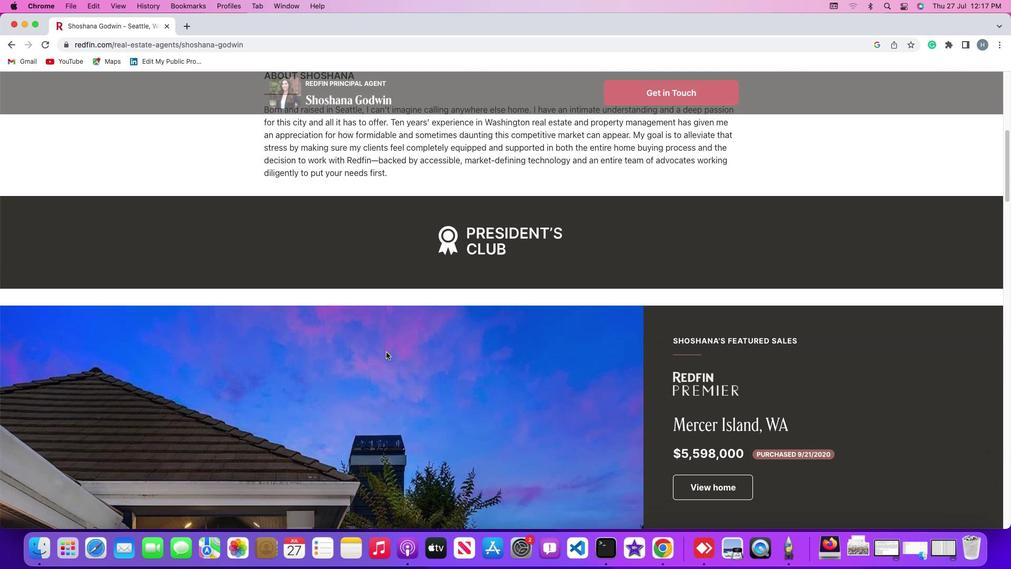 
Action: Mouse moved to (416, 330)
Screenshot: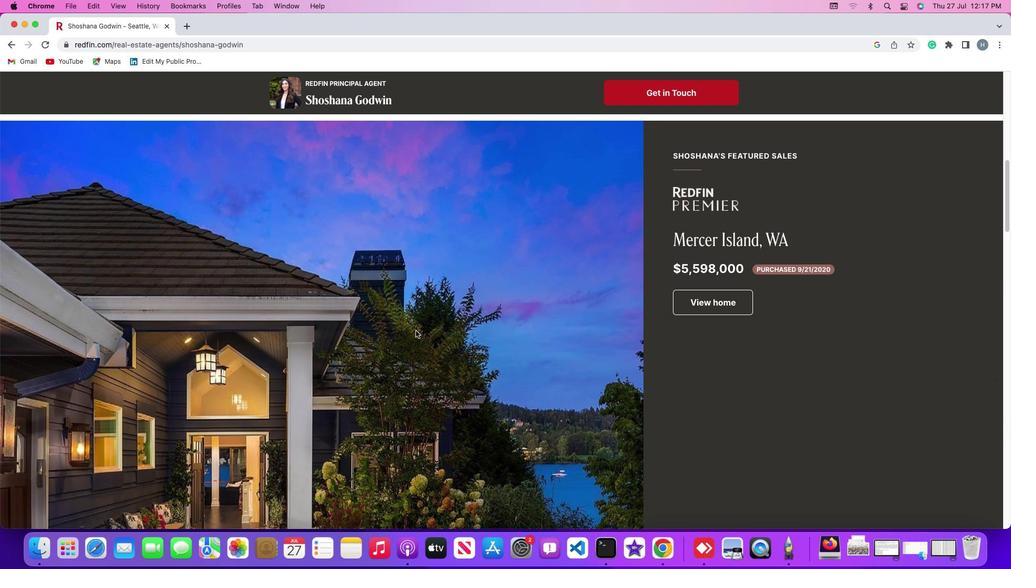 
Action: Mouse scrolled (416, 330) with delta (0, 0)
Screenshot: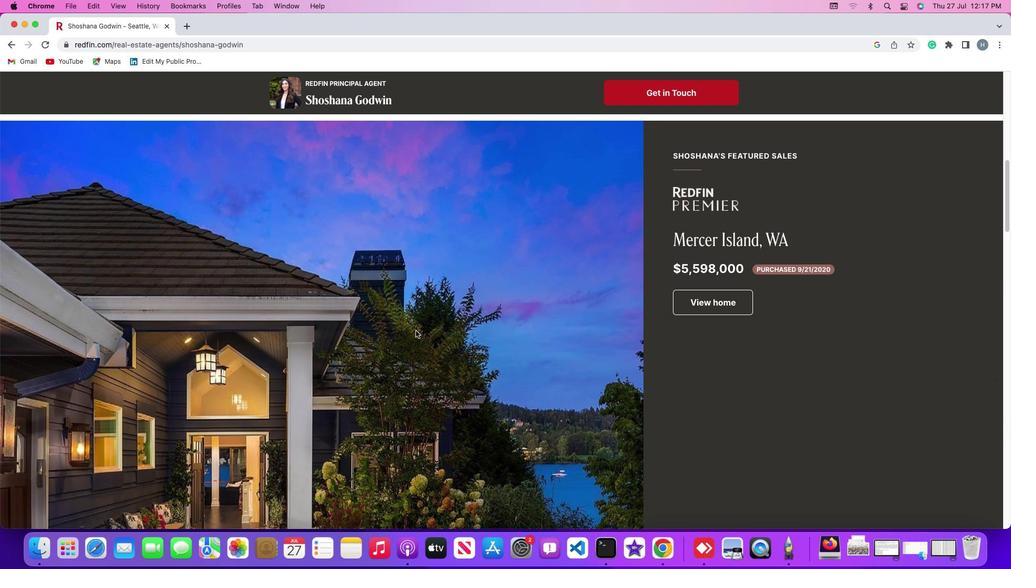
Action: Mouse scrolled (416, 330) with delta (0, 0)
Screenshot: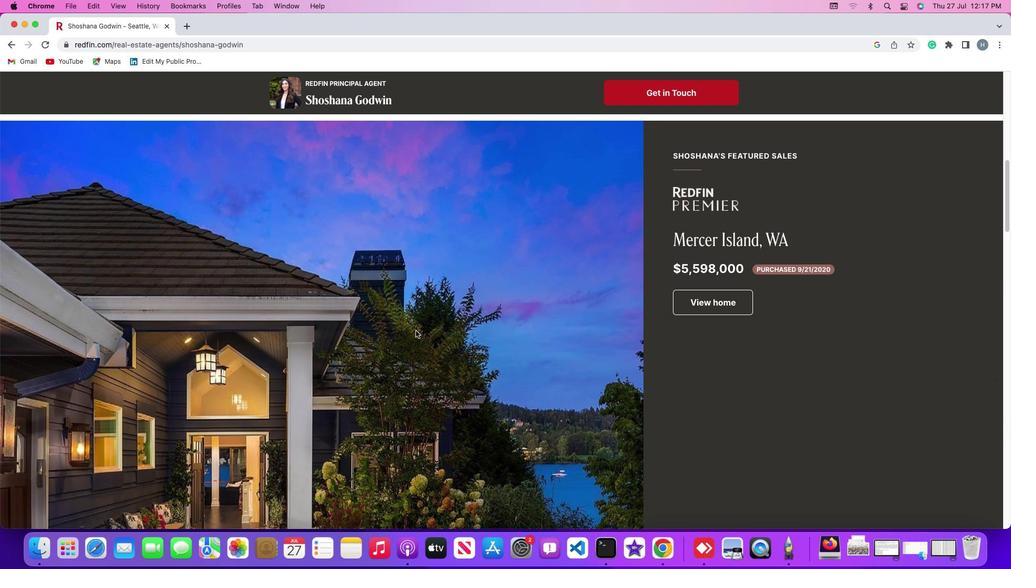 
Action: Mouse scrolled (416, 330) with delta (0, -1)
Screenshot: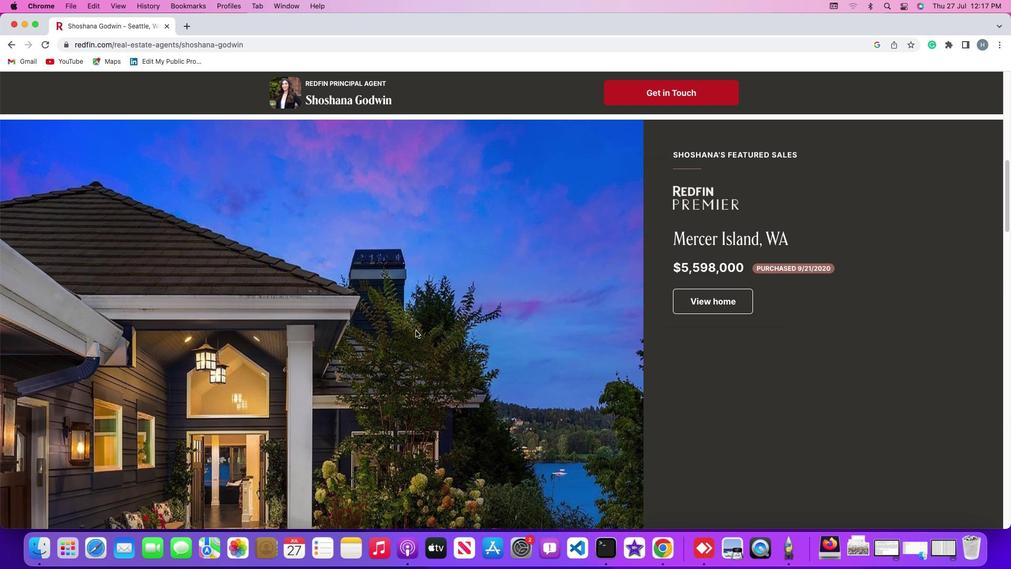 
Action: Mouse scrolled (416, 330) with delta (0, -2)
Screenshot: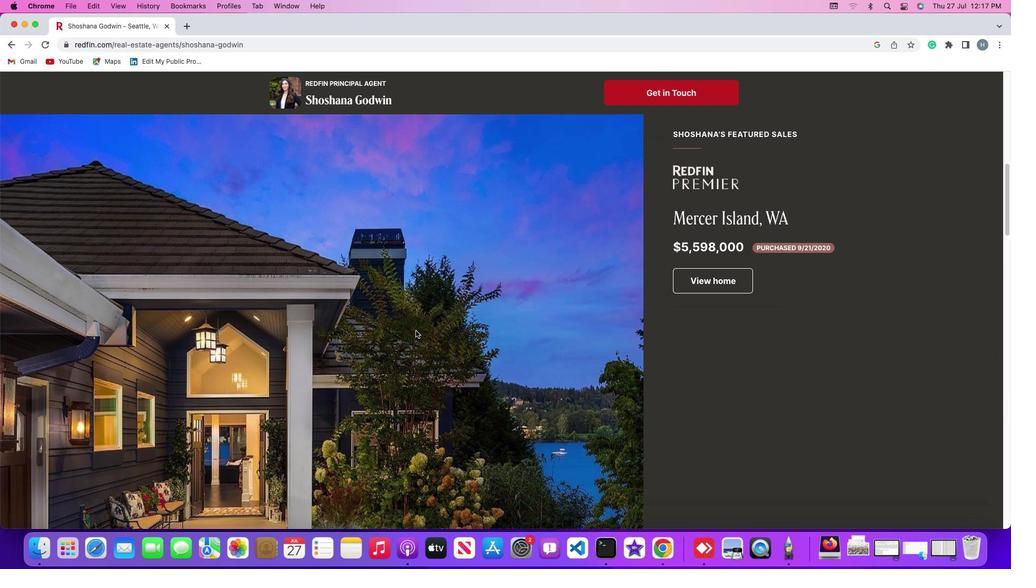 
Action: Mouse scrolled (416, 330) with delta (0, -2)
Screenshot: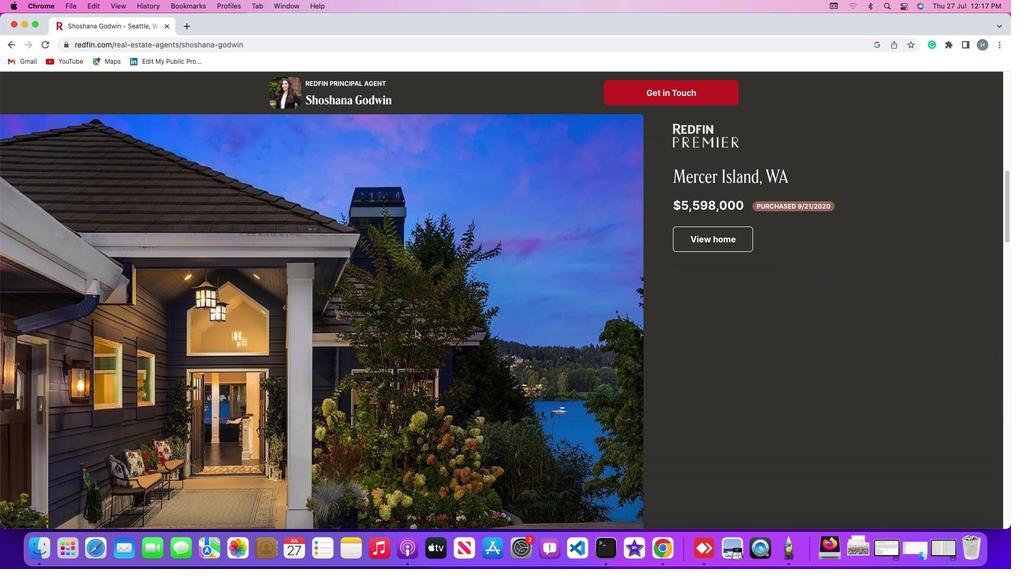 
Action: Mouse scrolled (416, 330) with delta (0, 0)
Screenshot: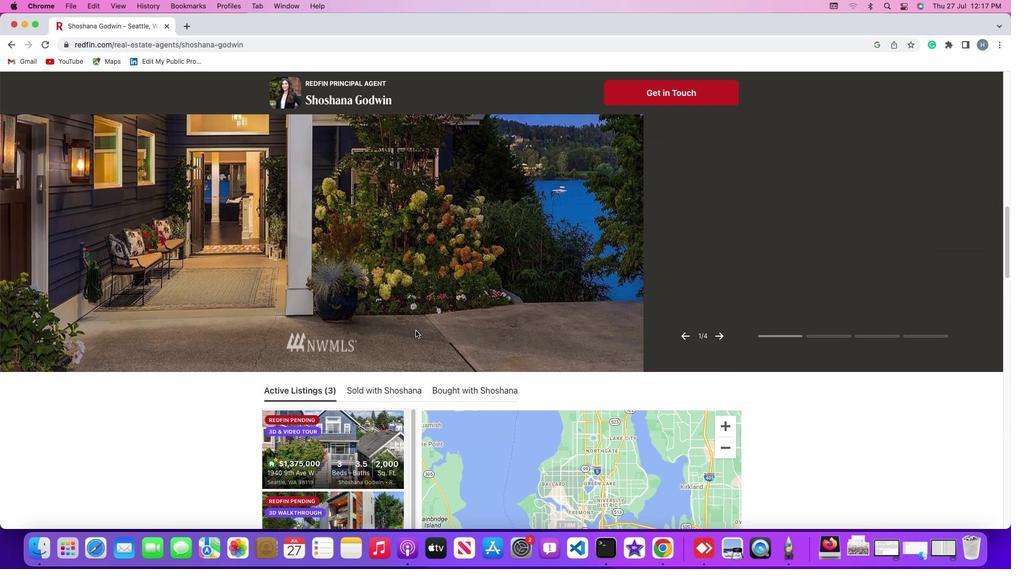 
Action: Mouse scrolled (416, 330) with delta (0, 0)
Screenshot: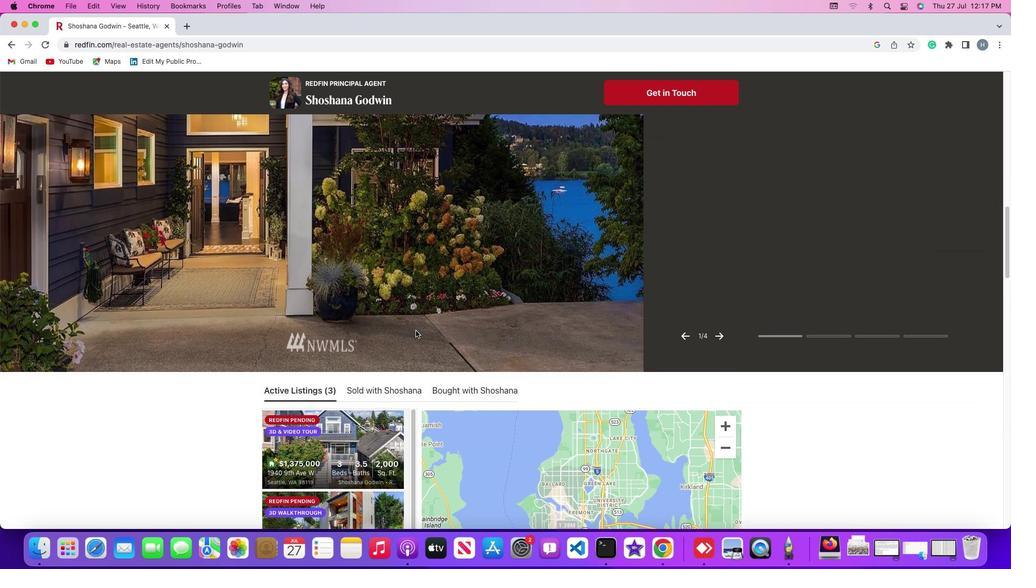 
Action: Mouse scrolled (416, 330) with delta (0, -1)
Screenshot: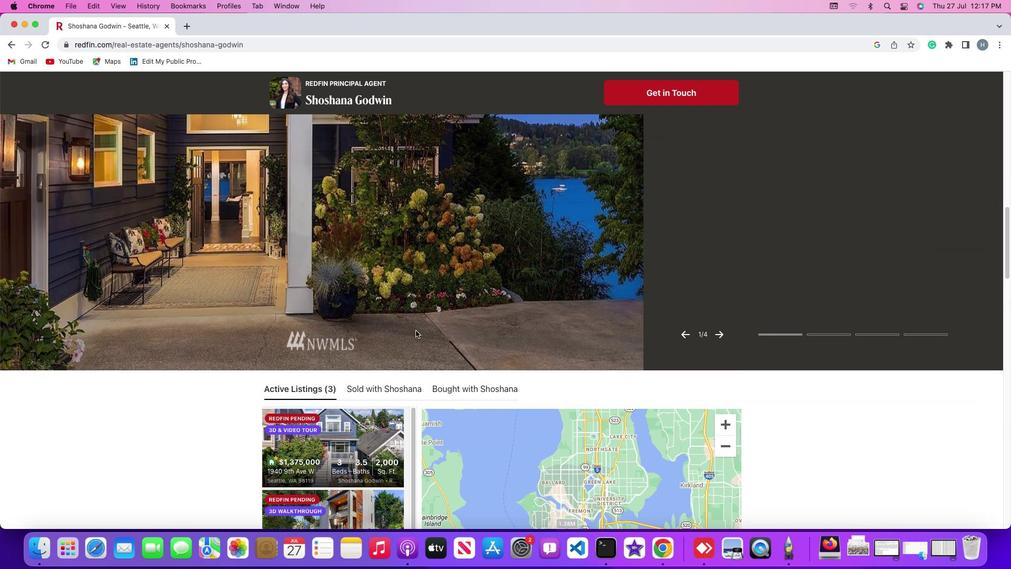 
Action: Mouse scrolled (416, 330) with delta (0, -1)
Screenshot: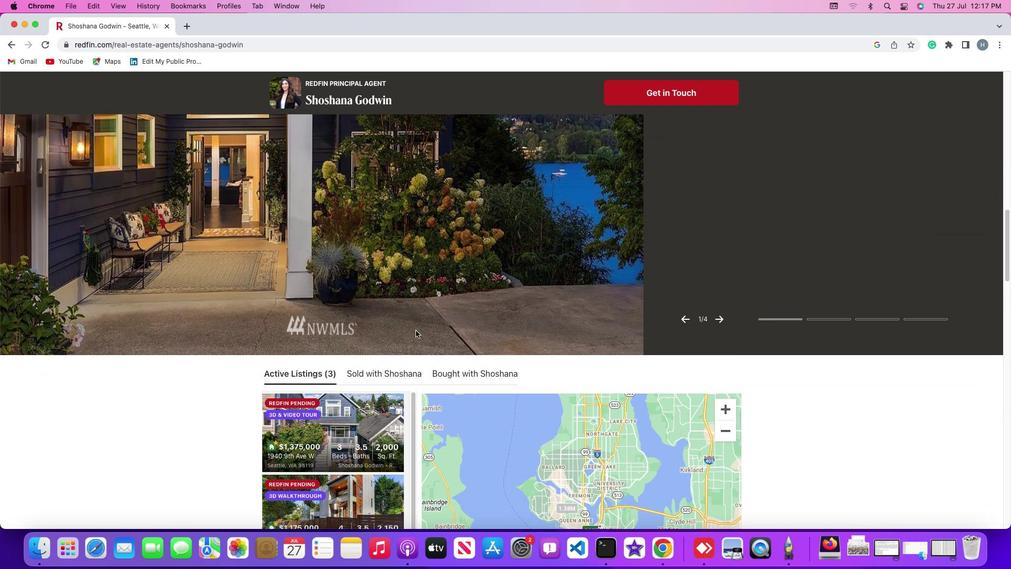 
Action: Mouse scrolled (416, 330) with delta (0, 0)
Screenshot: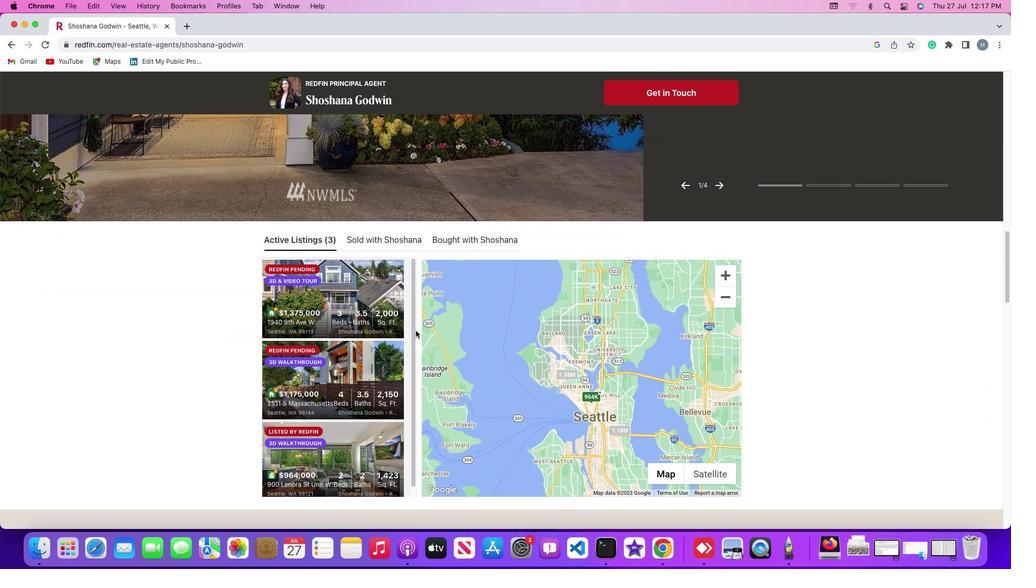 
Action: Mouse scrolled (416, 330) with delta (0, 0)
Screenshot: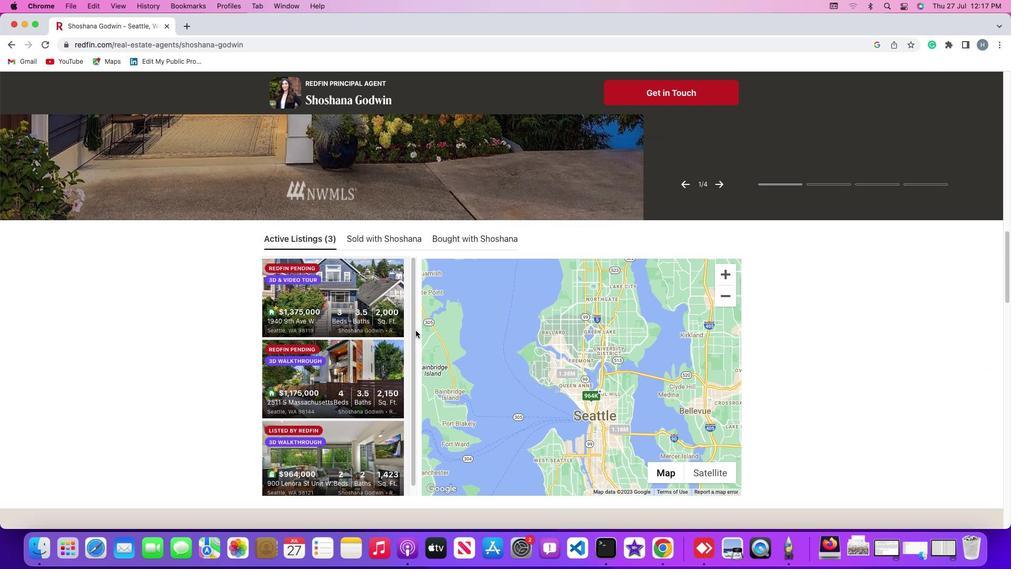 
Action: Mouse scrolled (416, 330) with delta (0, 0)
Screenshot: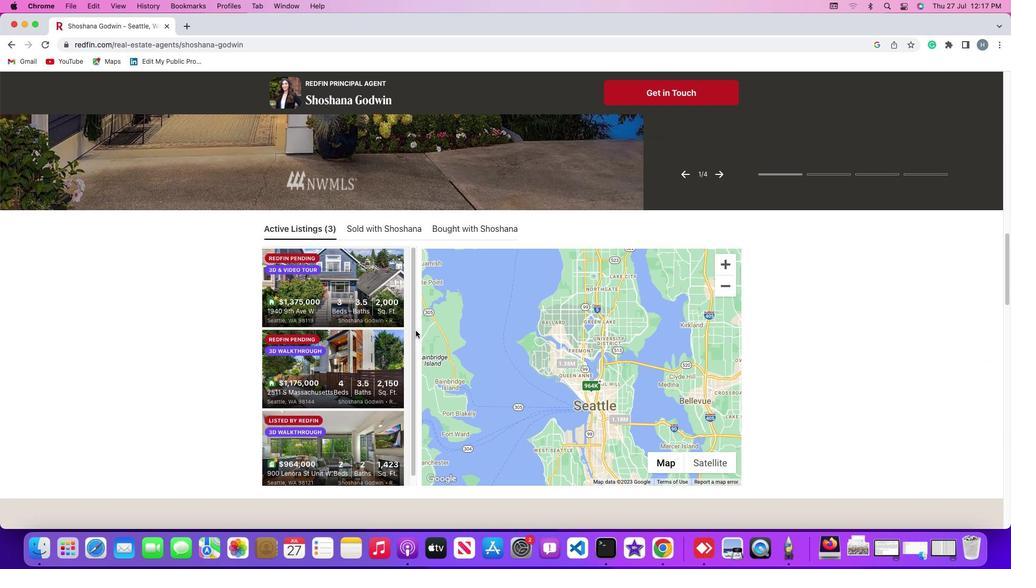 
Action: Mouse scrolled (416, 330) with delta (0, 0)
Screenshot: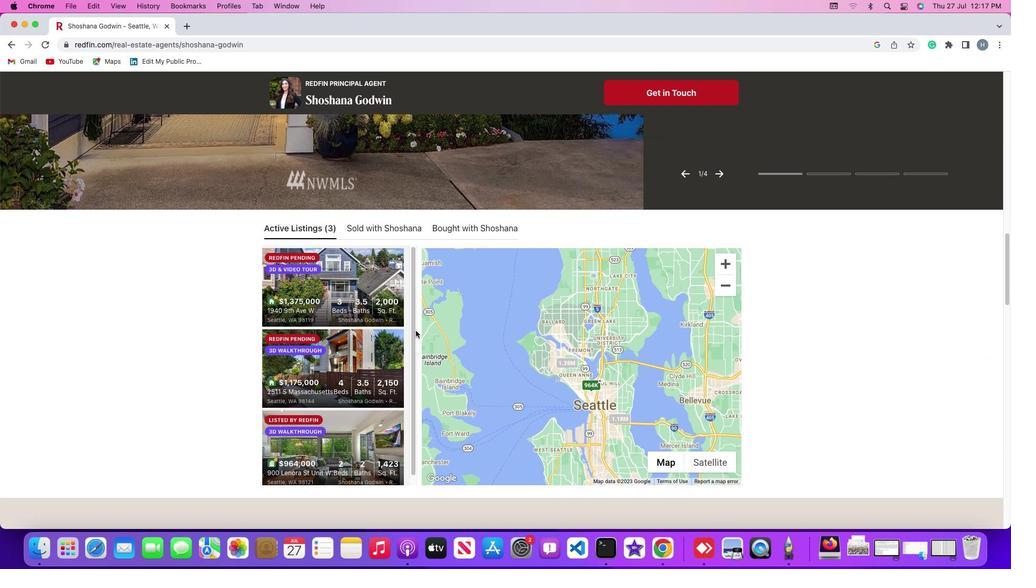 
Action: Mouse scrolled (416, 330) with delta (0, -1)
Screenshot: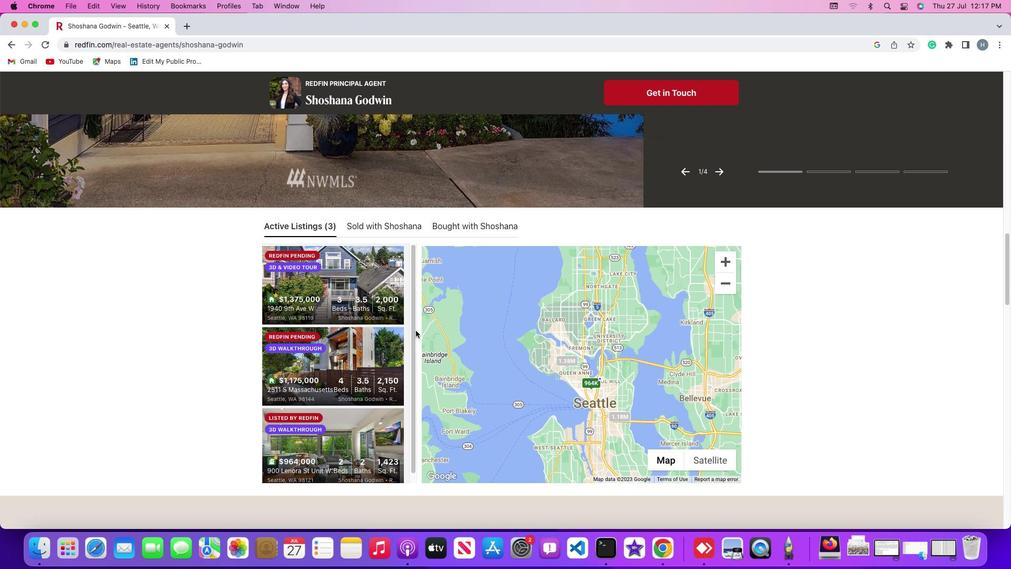 
Action: Mouse scrolled (416, 330) with delta (0, -1)
Screenshot: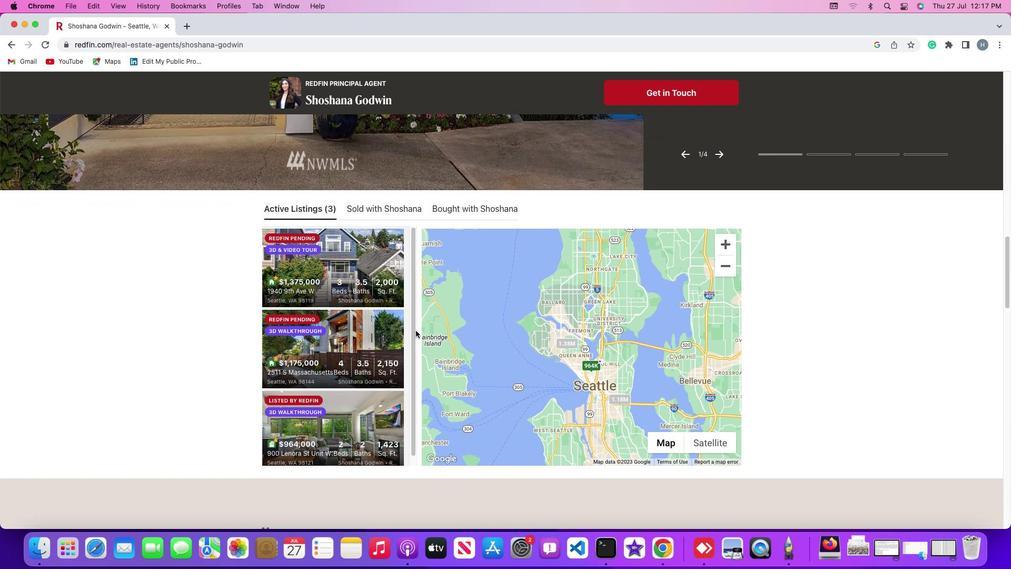 
Action: Mouse scrolled (416, 330) with delta (0, 0)
Screenshot: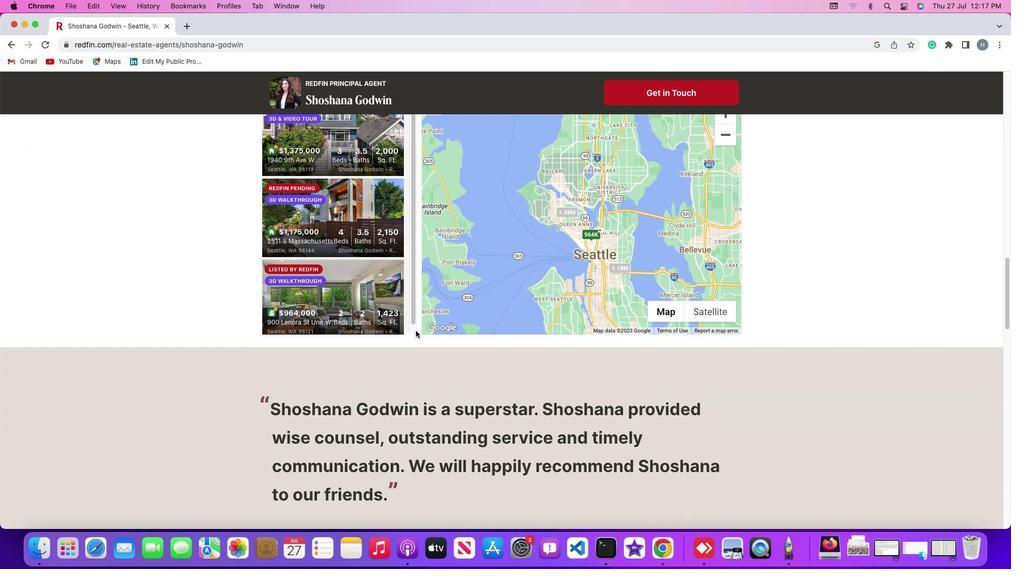 
Action: Mouse scrolled (416, 330) with delta (0, 0)
Screenshot: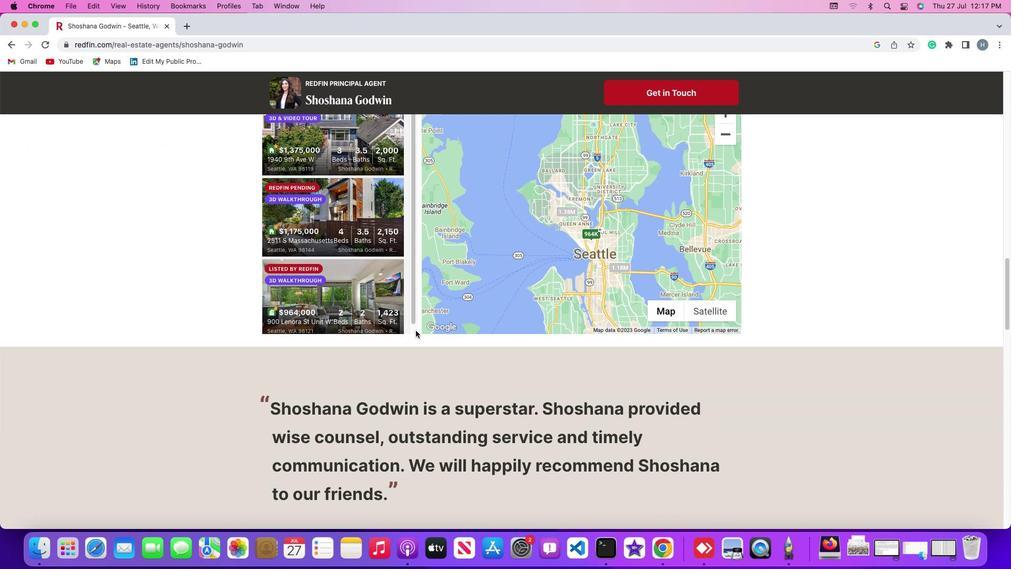 
Action: Mouse scrolled (416, 330) with delta (0, -1)
Screenshot: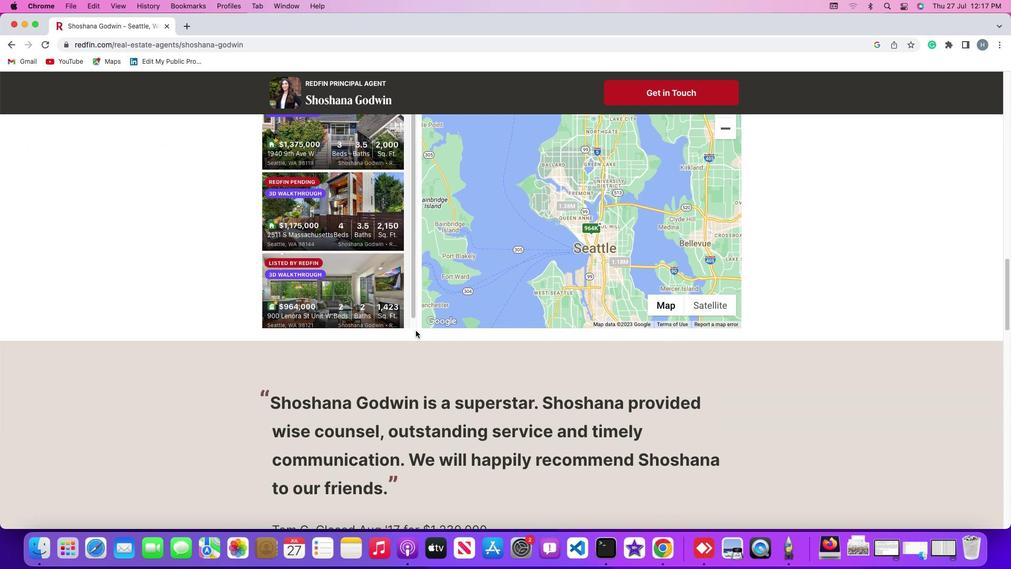 
Action: Mouse scrolled (416, 330) with delta (0, 0)
Screenshot: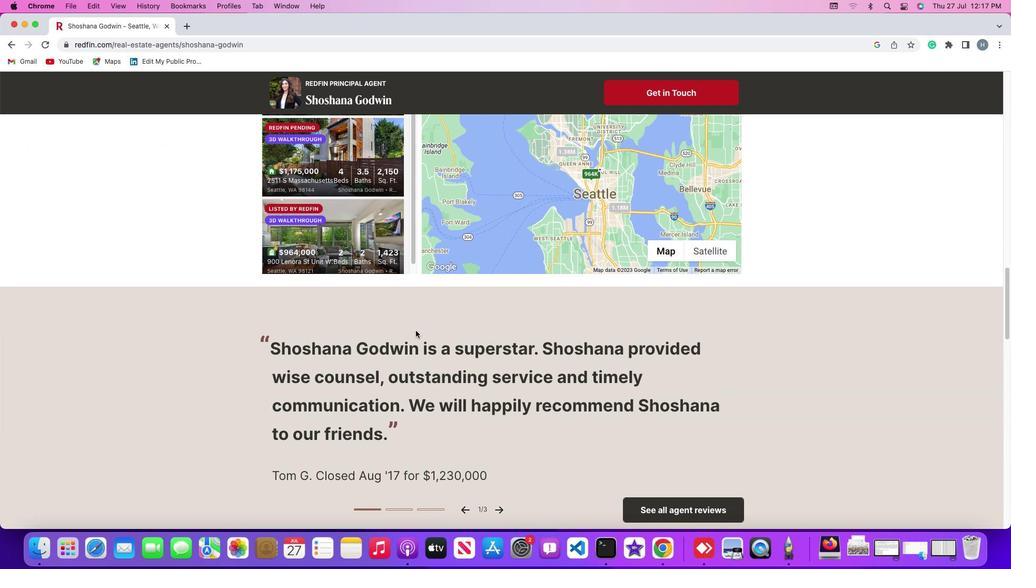 
Action: Mouse scrolled (416, 330) with delta (0, 0)
Screenshot: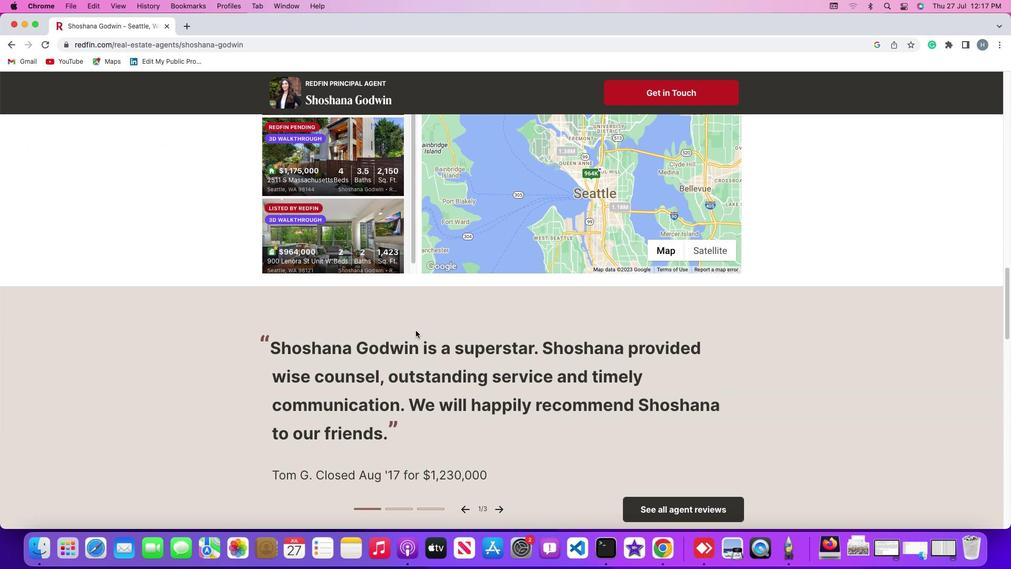 
Action: Mouse scrolled (416, 330) with delta (0, 0)
Screenshot: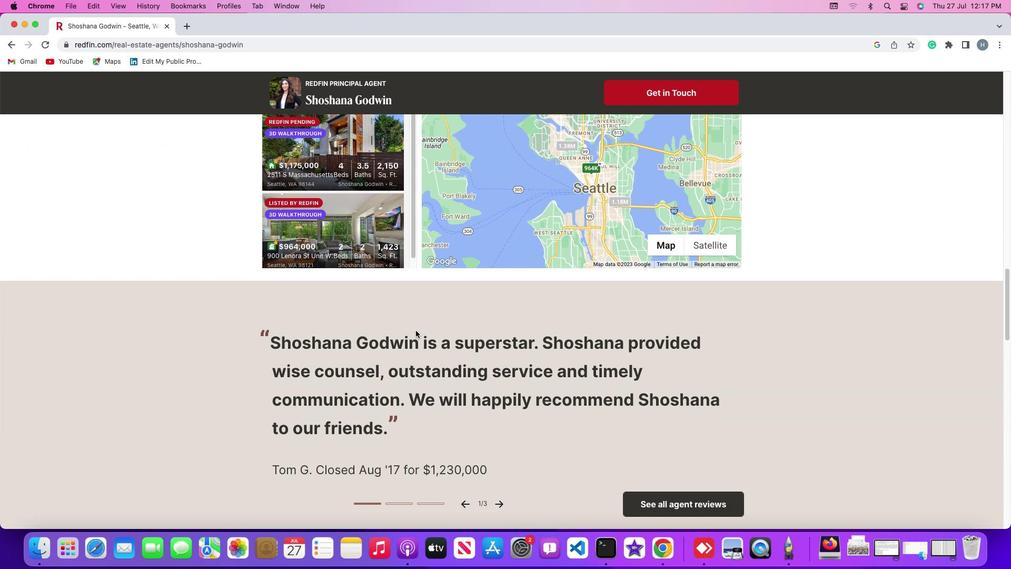 
Action: Mouse moved to (461, 350)
Screenshot: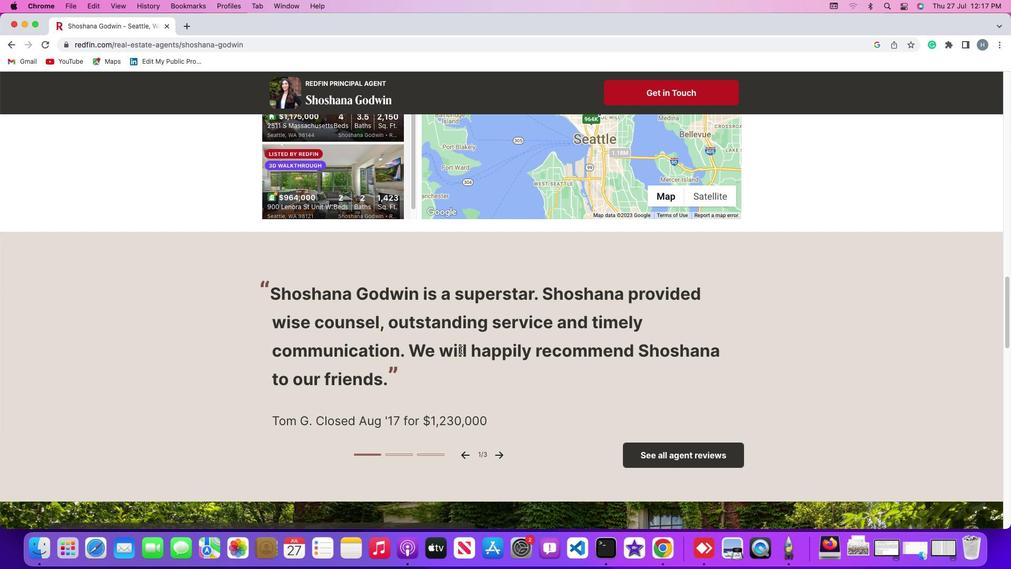 
Action: Mouse scrolled (461, 350) with delta (0, 0)
Screenshot: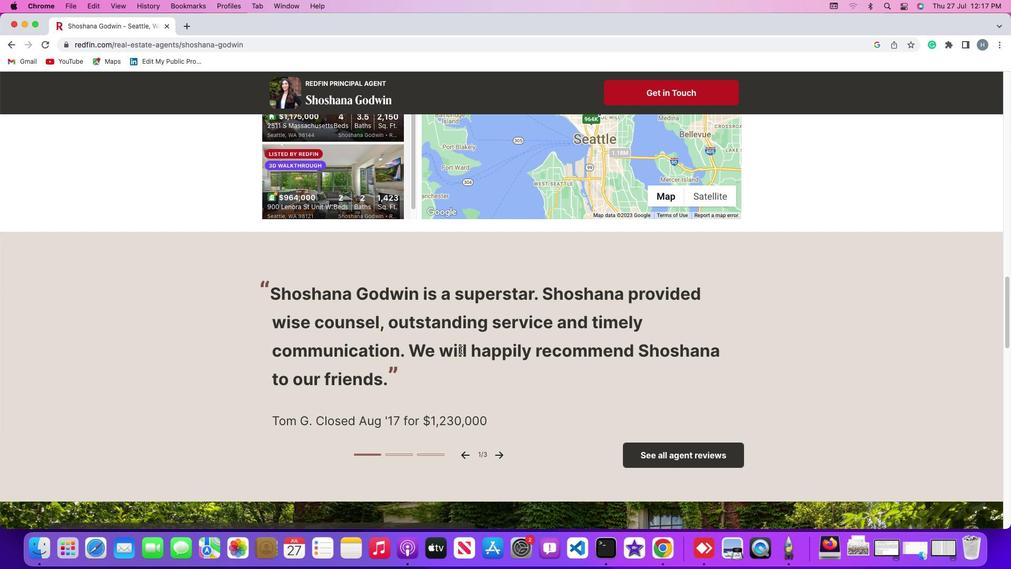 
Action: Mouse moved to (461, 350)
Screenshot: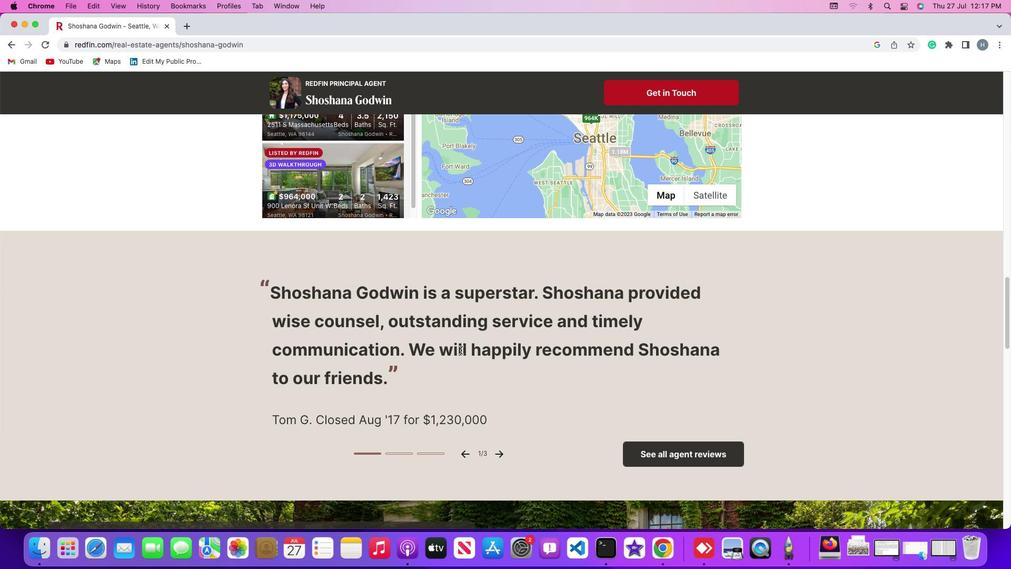 
Action: Mouse scrolled (461, 350) with delta (0, 0)
Screenshot: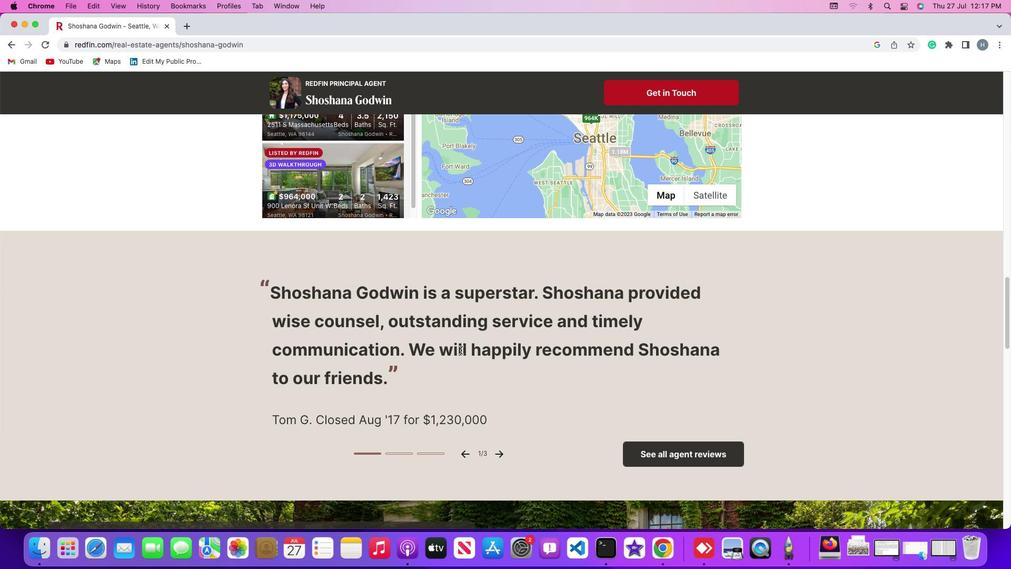 
Action: Mouse scrolled (461, 350) with delta (0, -1)
Screenshot: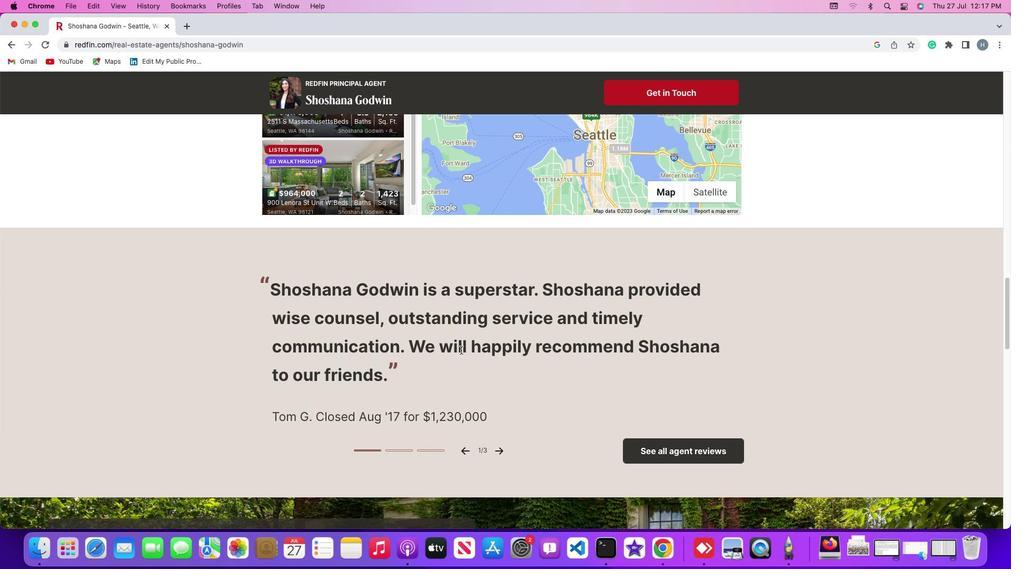 
Action: Mouse scrolled (461, 350) with delta (0, -1)
Screenshot: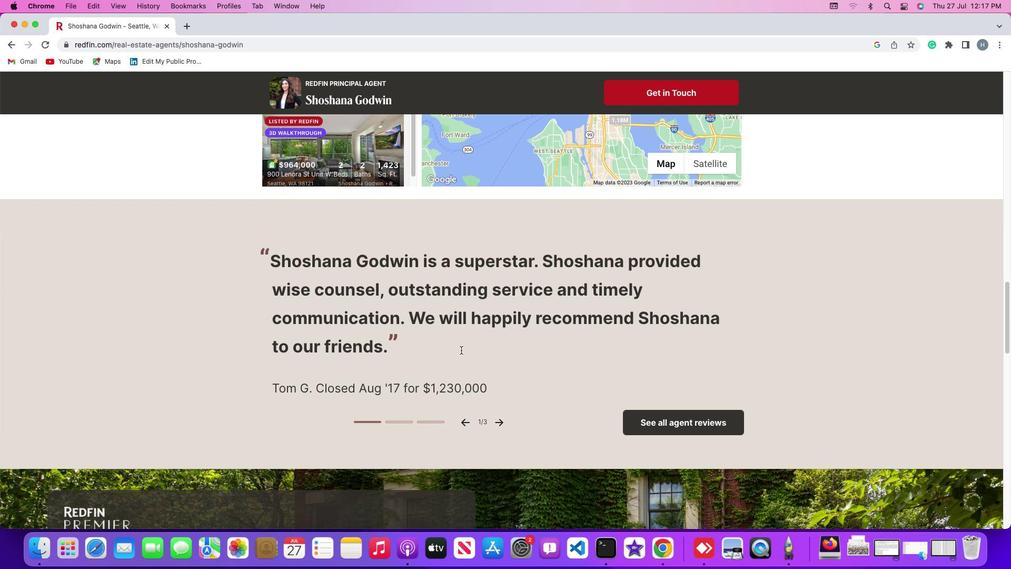 
Action: Mouse scrolled (461, 350) with delta (0, 0)
Screenshot: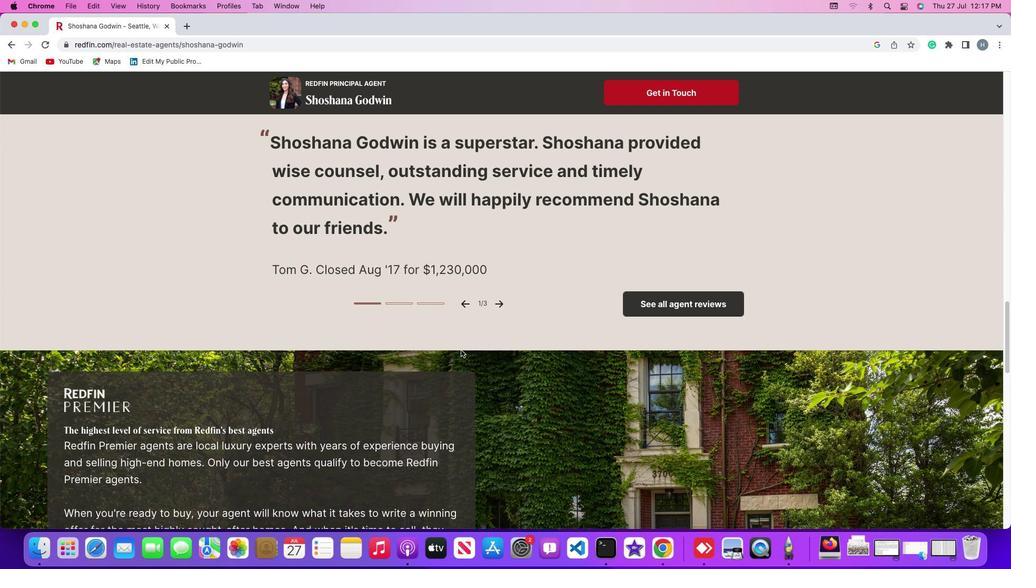 
Action: Mouse scrolled (461, 350) with delta (0, 0)
Screenshot: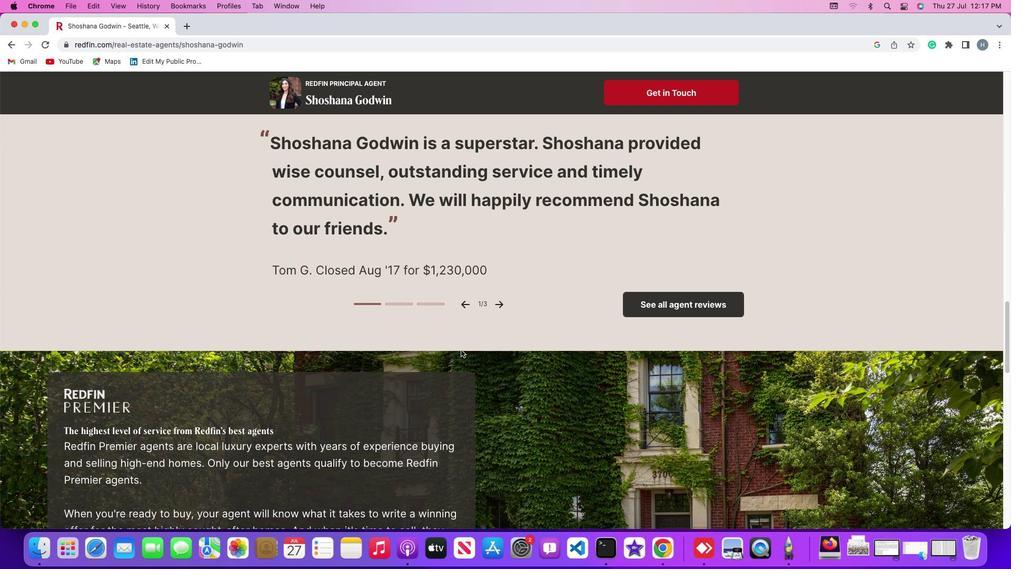 
Action: Mouse scrolled (461, 350) with delta (0, 0)
Screenshot: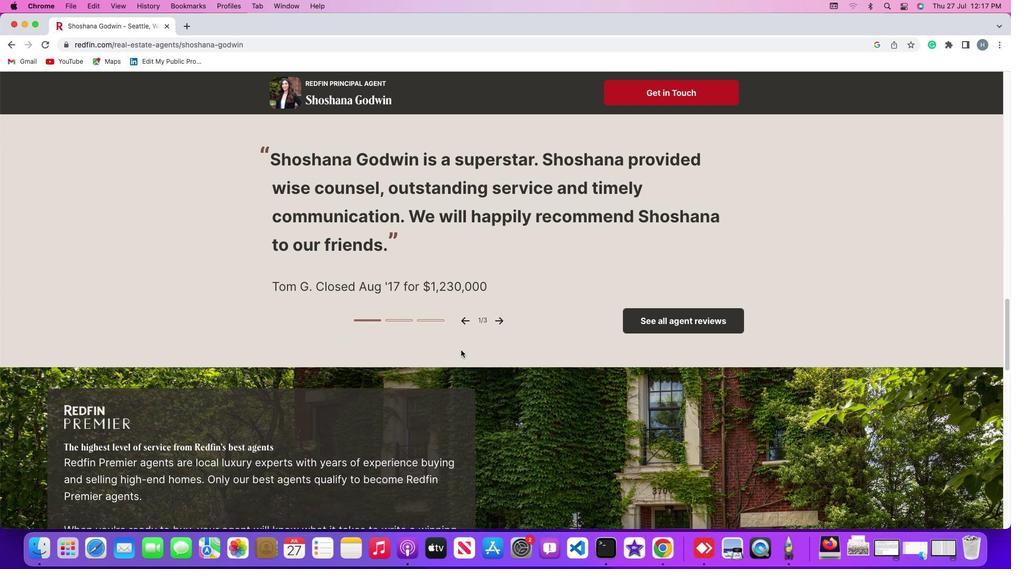 
Action: Mouse scrolled (461, 350) with delta (0, 0)
Screenshot: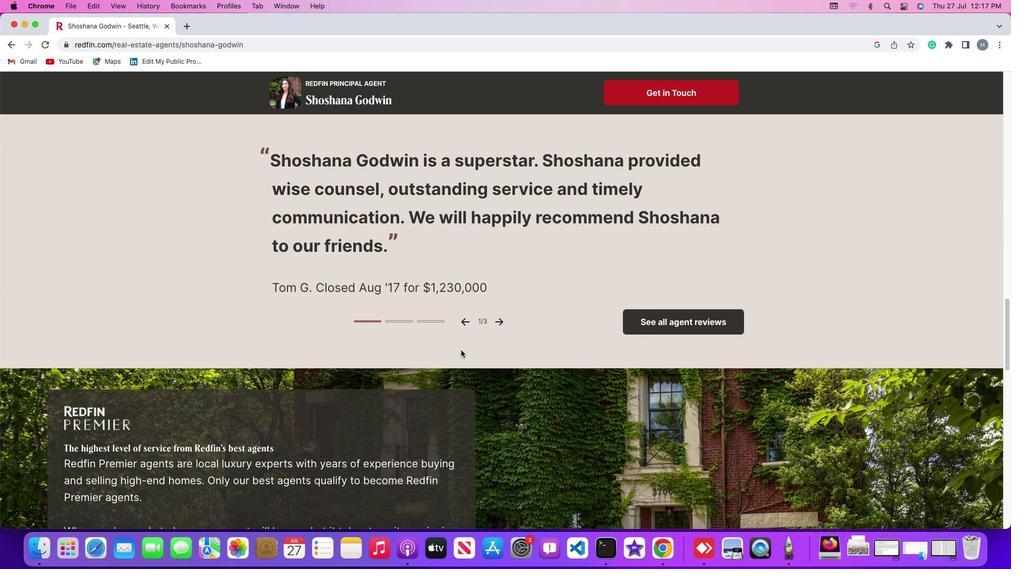 
Action: Mouse scrolled (461, 350) with delta (0, 1)
Screenshot: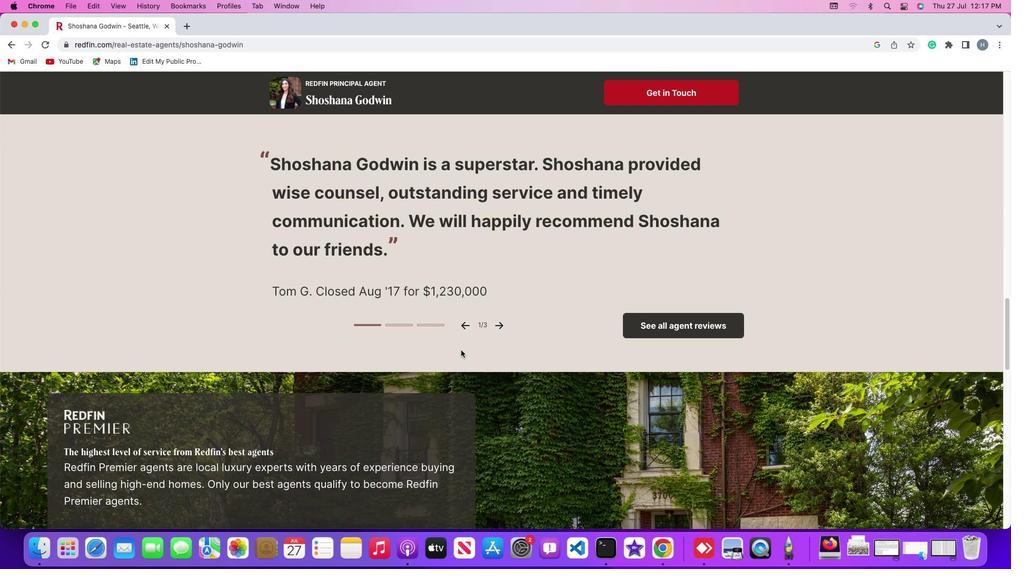 
Action: Mouse moved to (461, 346)
Screenshot: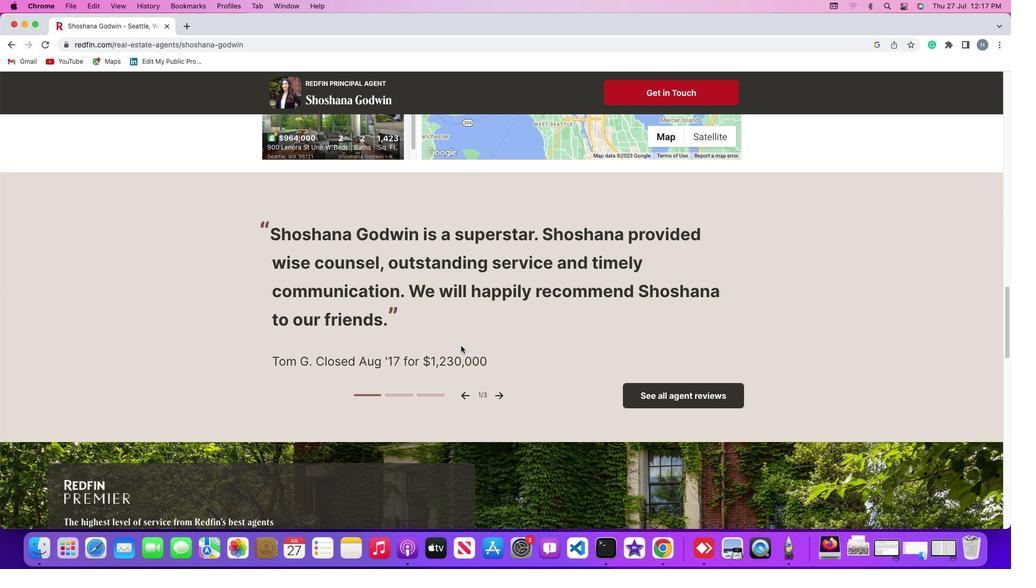 
Action: Mouse scrolled (461, 346) with delta (0, 0)
Screenshot: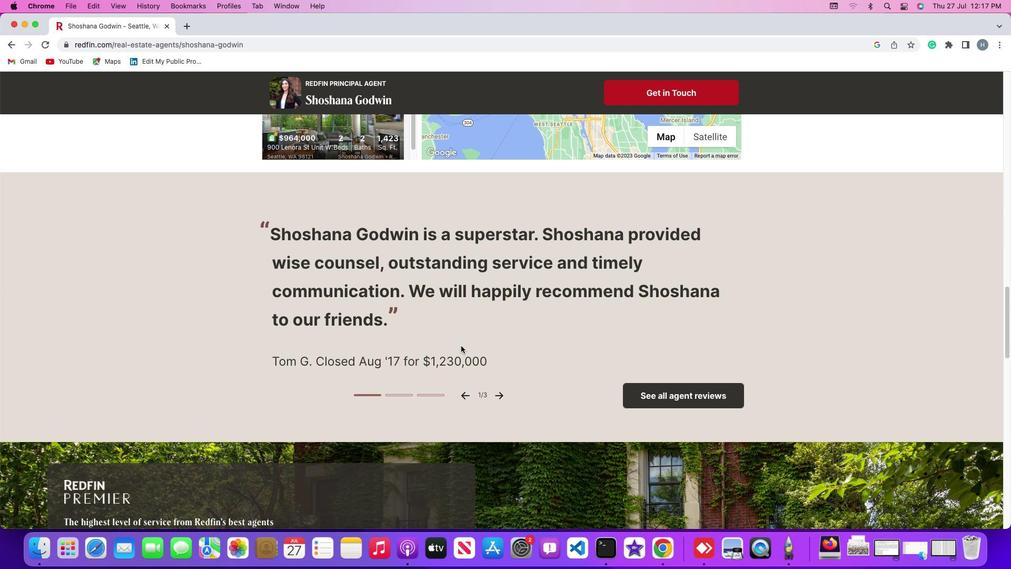 
Action: Mouse scrolled (461, 346) with delta (0, 0)
Screenshot: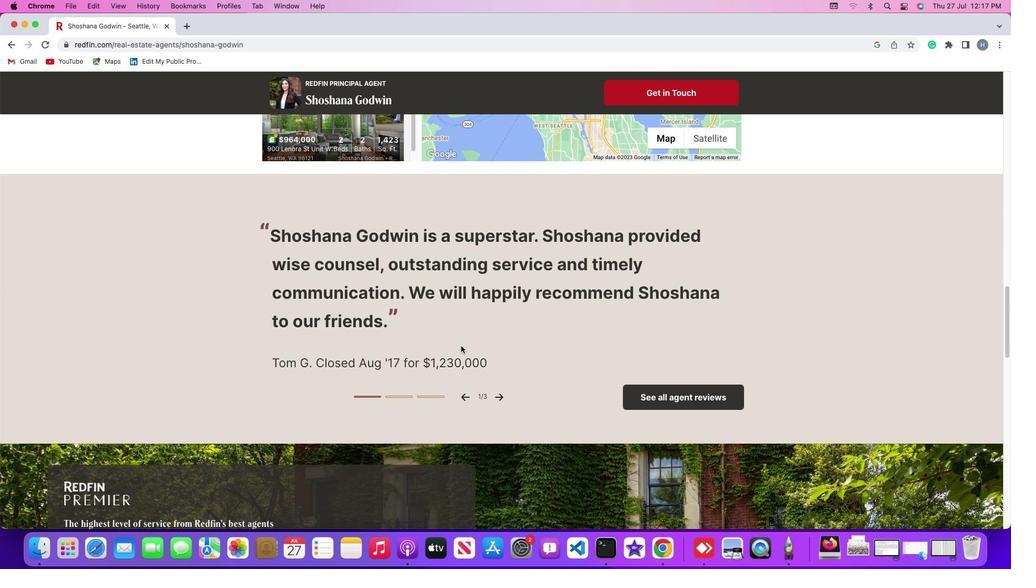 
Action: Mouse scrolled (461, 346) with delta (0, 1)
Screenshot: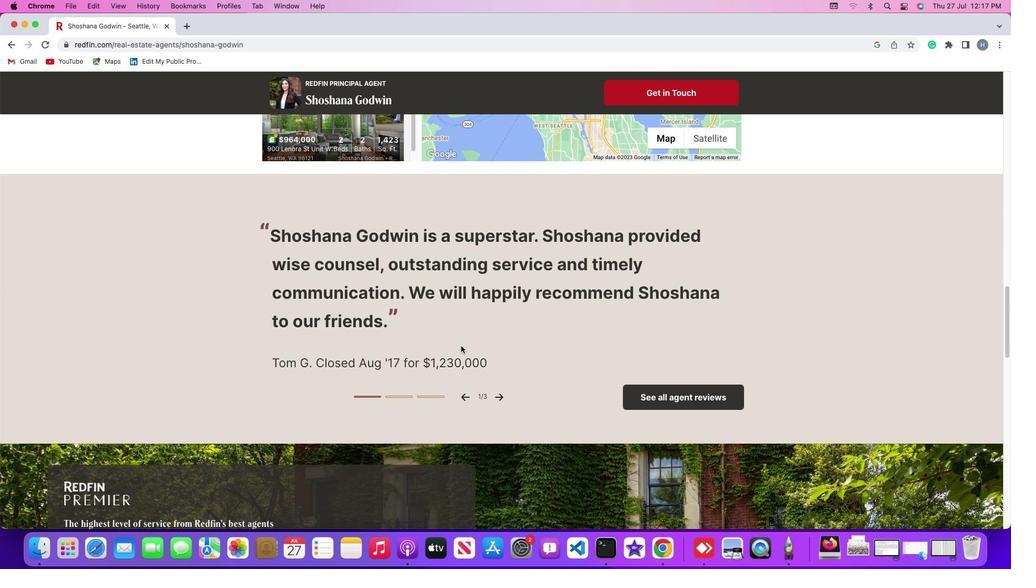 
Action: Mouse scrolled (461, 346) with delta (0, 2)
Screenshot: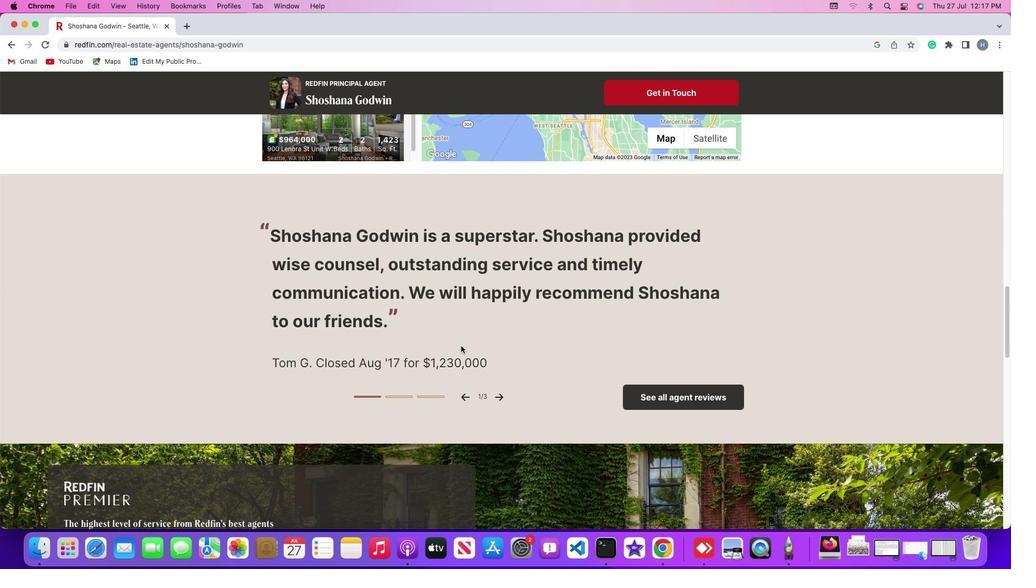 
Action: Mouse scrolled (461, 346) with delta (0, 3)
Screenshot: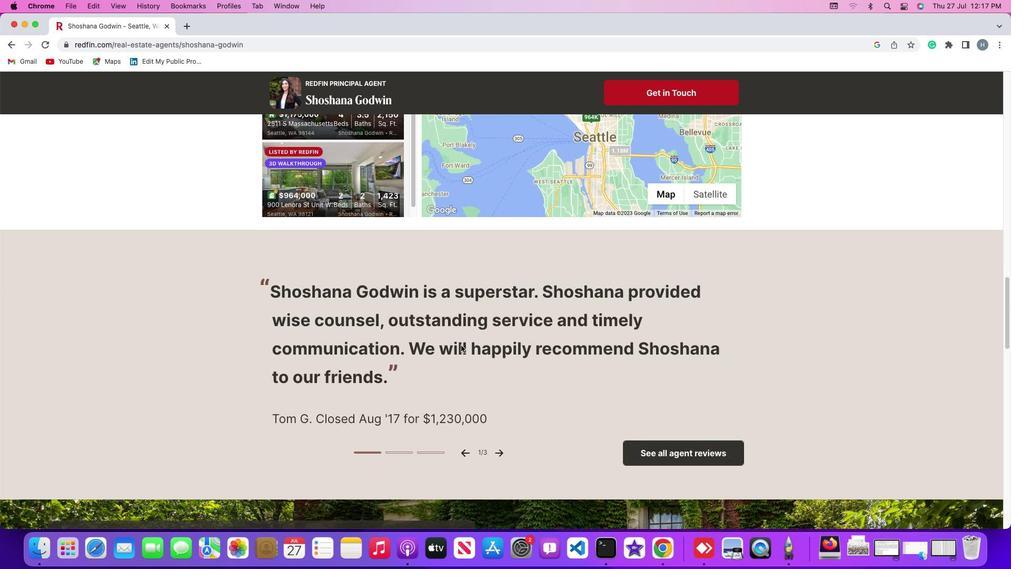 
Action: Mouse moved to (461, 345)
Screenshot: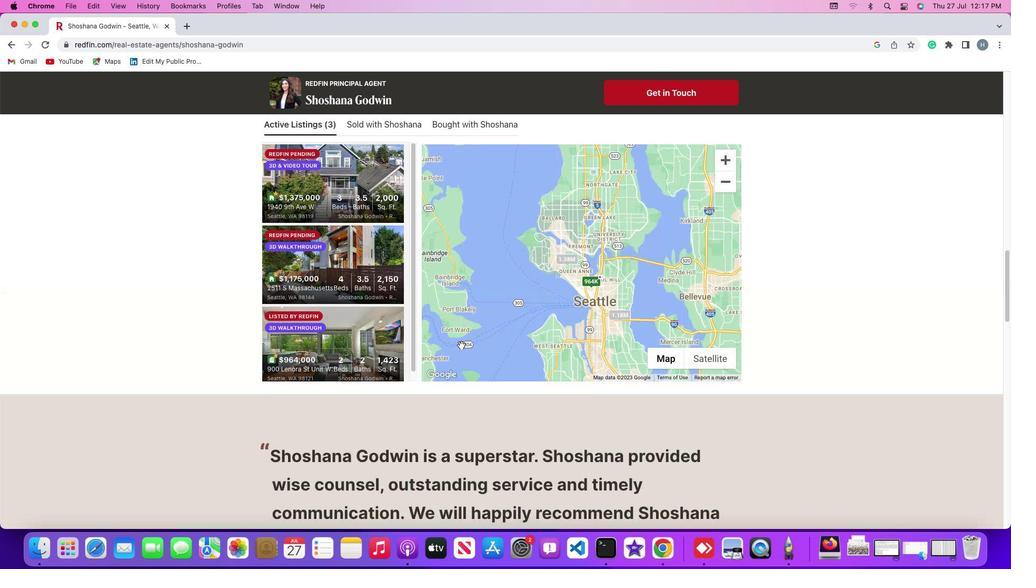 
Action: Mouse scrolled (461, 345) with delta (0, 3)
Screenshot: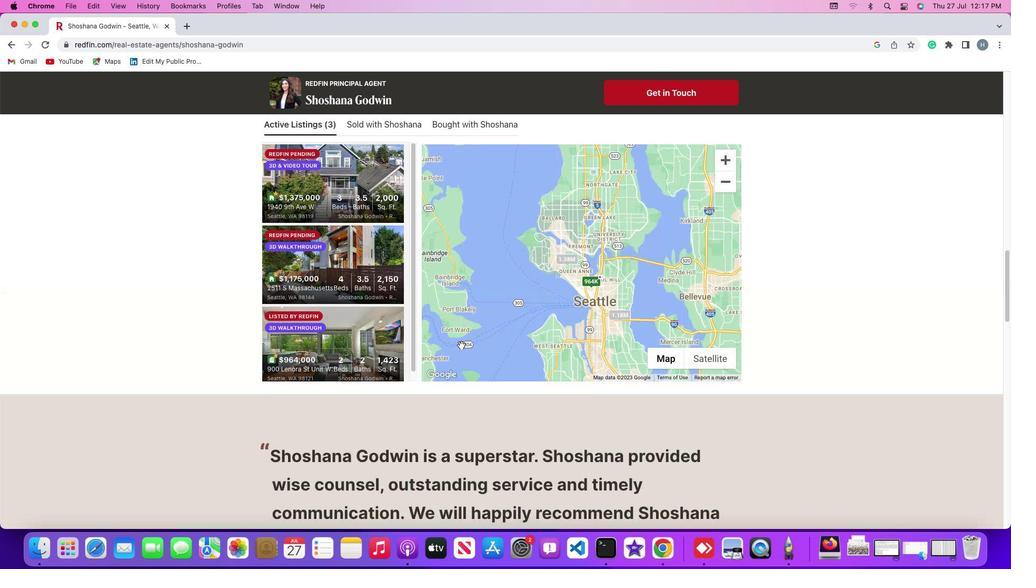 
Action: Mouse moved to (461, 343)
Screenshot: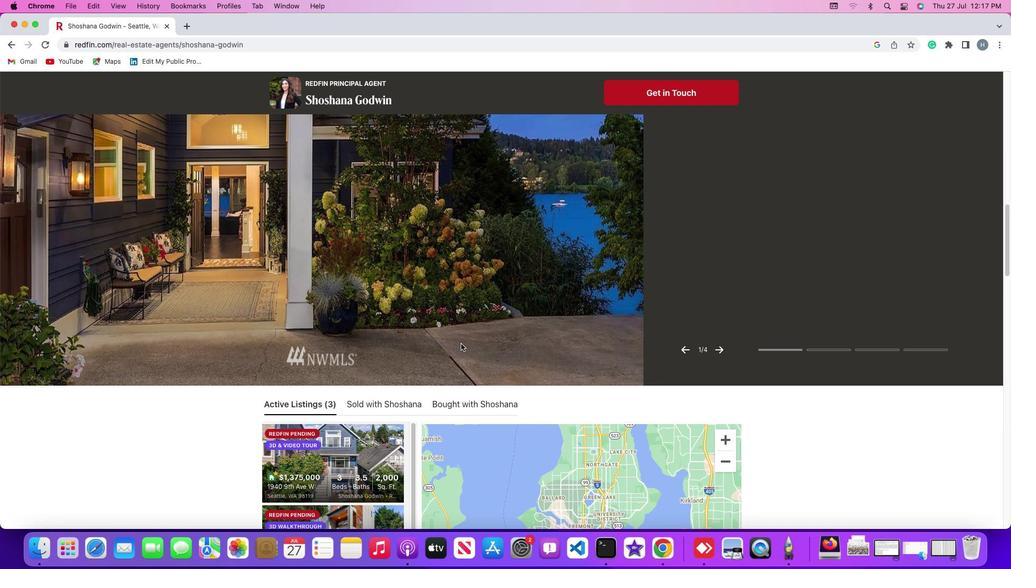 
Action: Mouse scrolled (461, 343) with delta (0, 0)
Screenshot: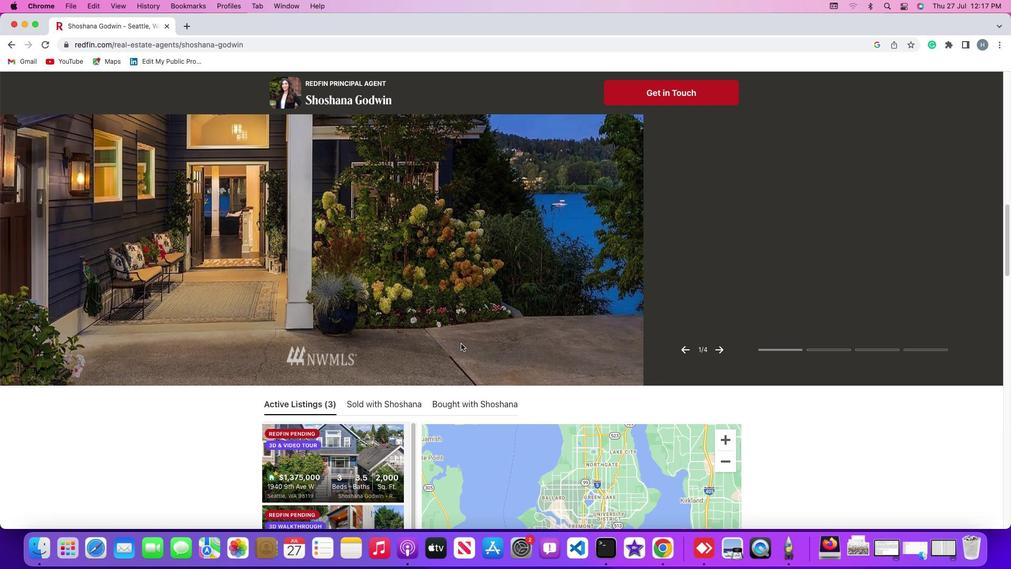 
Action: Mouse scrolled (461, 343) with delta (0, 0)
Screenshot: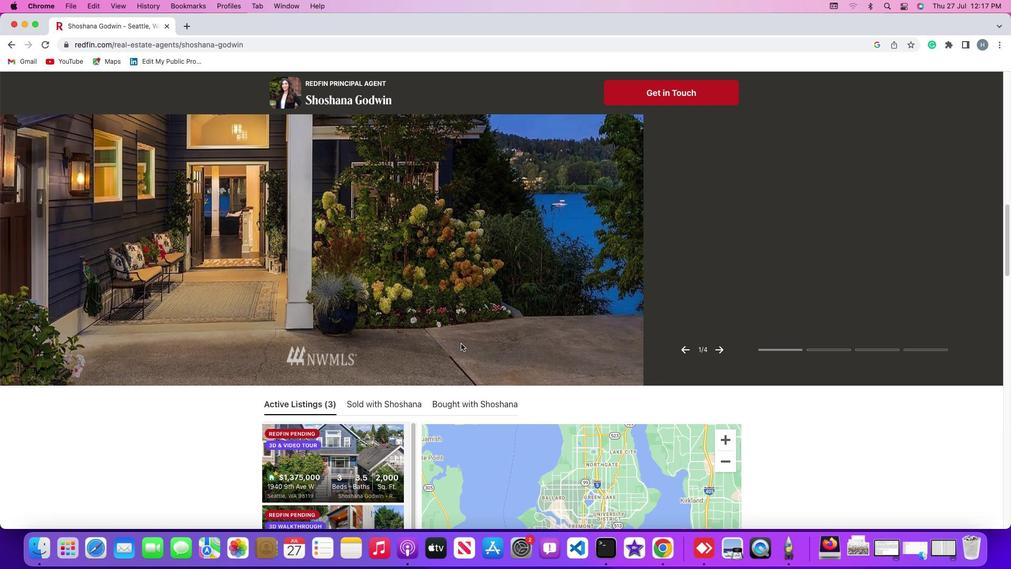 
Action: Mouse scrolled (461, 343) with delta (0, 1)
Screenshot: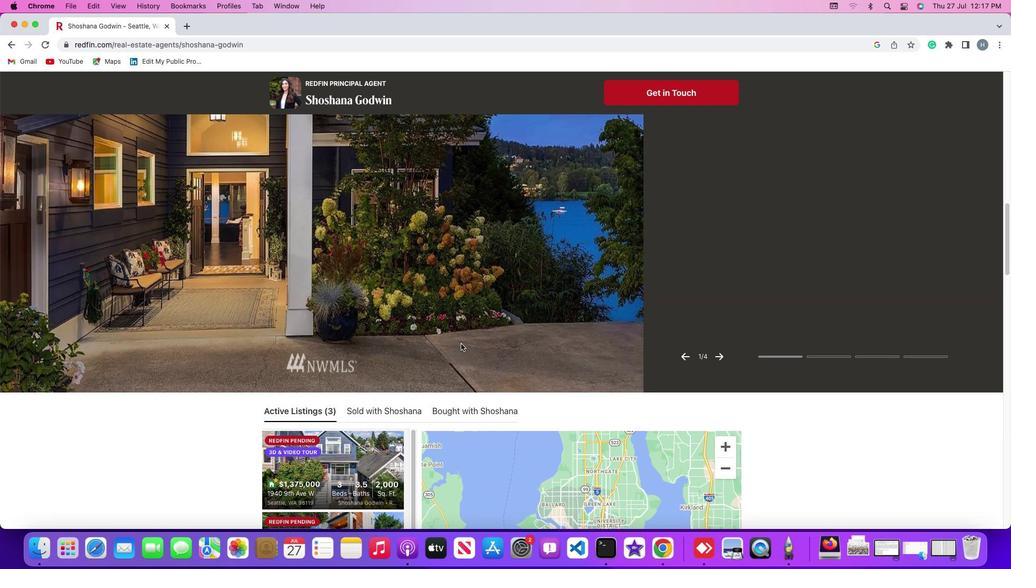 
Action: Mouse scrolled (461, 343) with delta (0, 2)
Screenshot: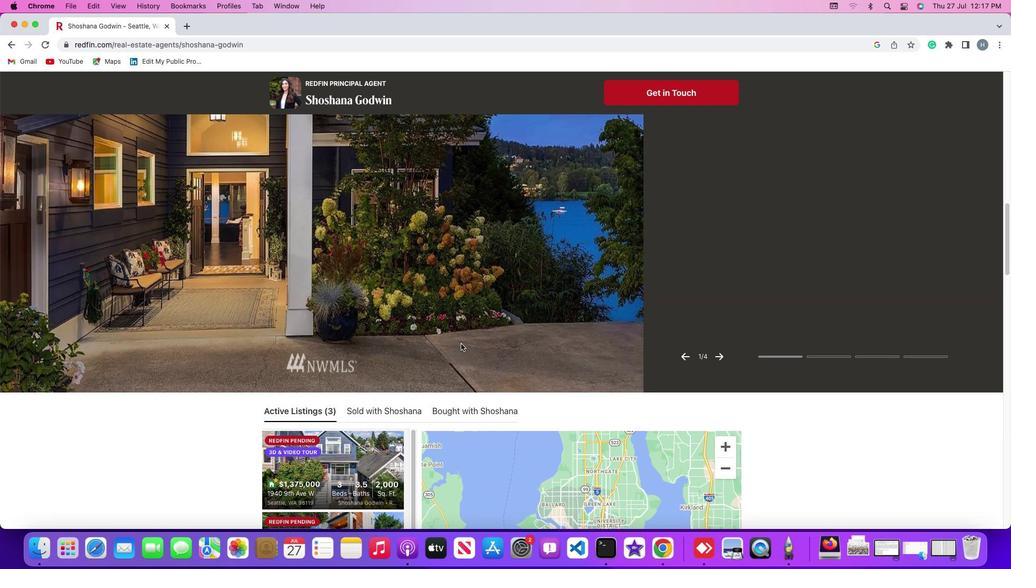 
Action: Mouse scrolled (461, 343) with delta (0, 3)
Screenshot: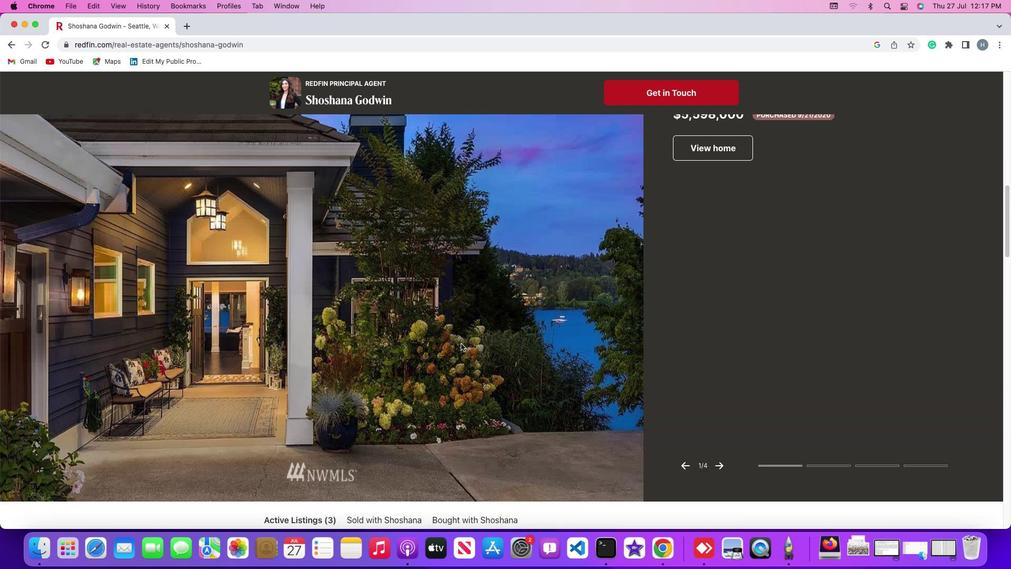 
Action: Mouse scrolled (461, 343) with delta (0, 3)
Screenshot: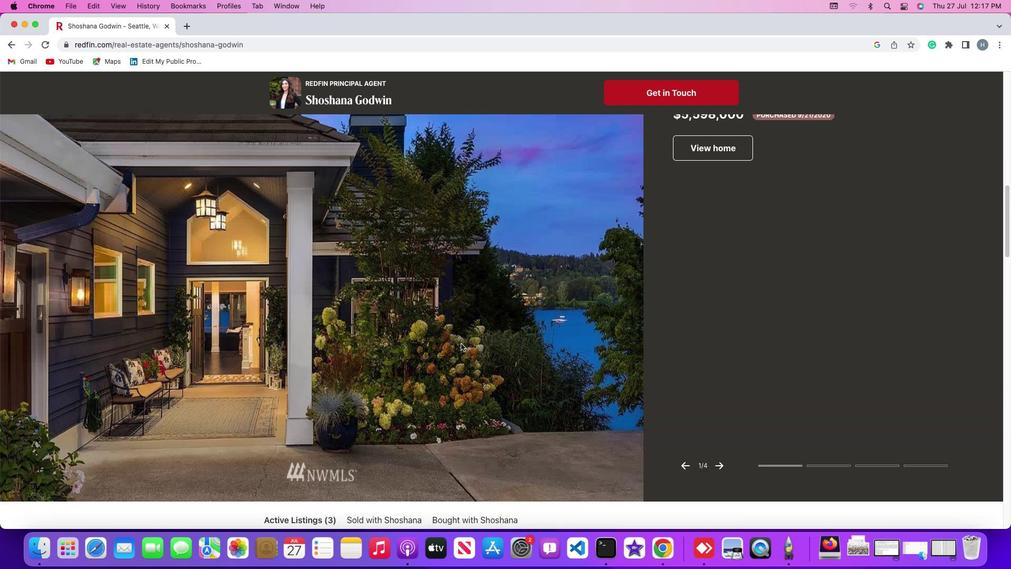 
Action: Mouse moved to (461, 343)
Screenshot: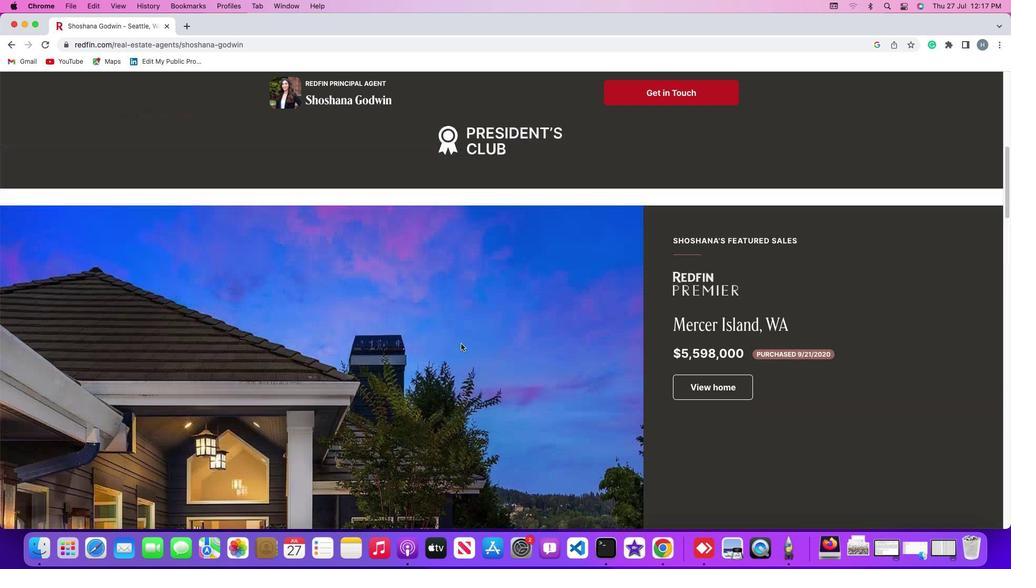 
Action: Mouse scrolled (461, 343) with delta (0, 0)
Screenshot: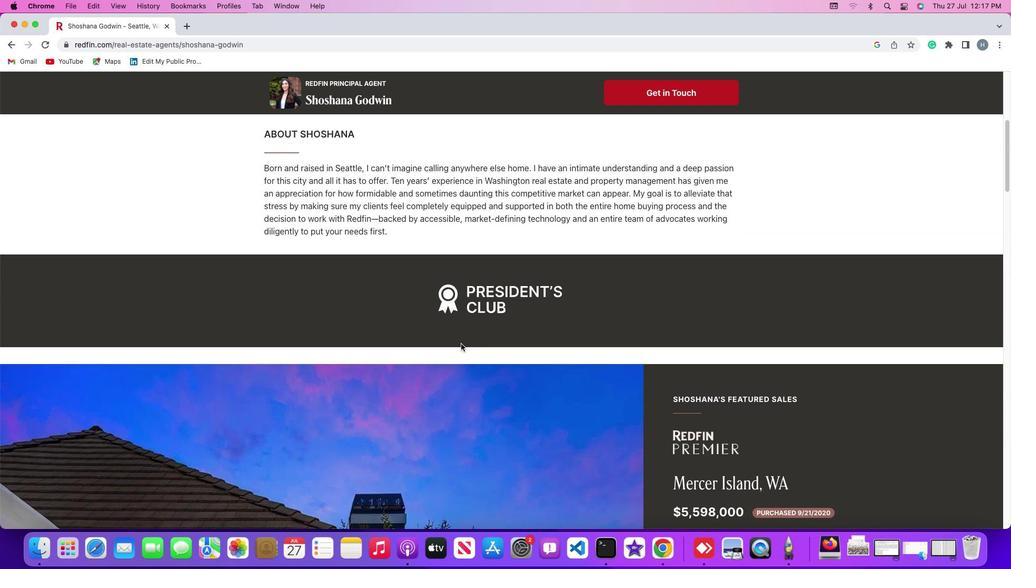 
Action: Mouse scrolled (461, 343) with delta (0, 0)
Screenshot: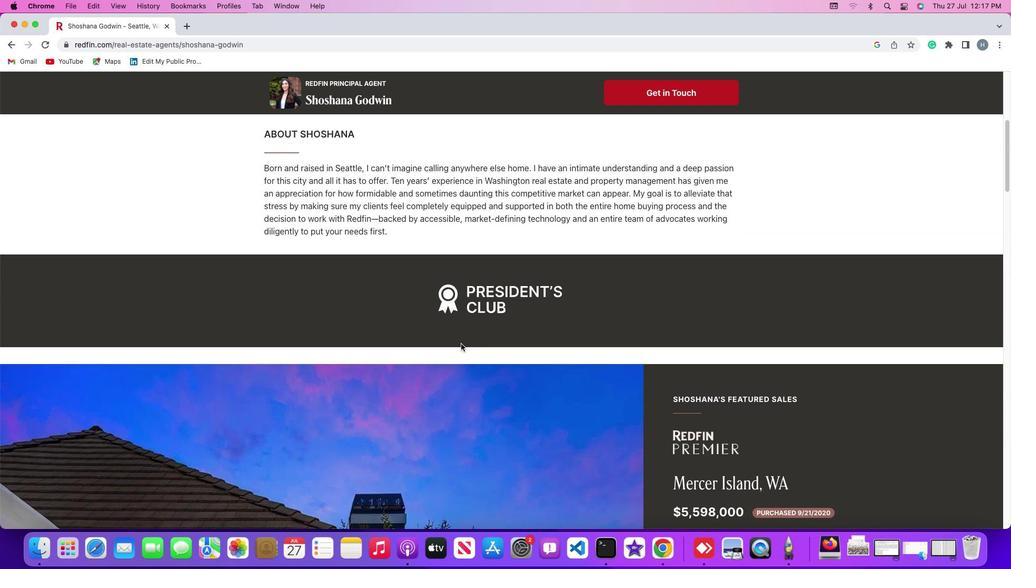 
Action: Mouse scrolled (461, 343) with delta (0, 1)
Screenshot: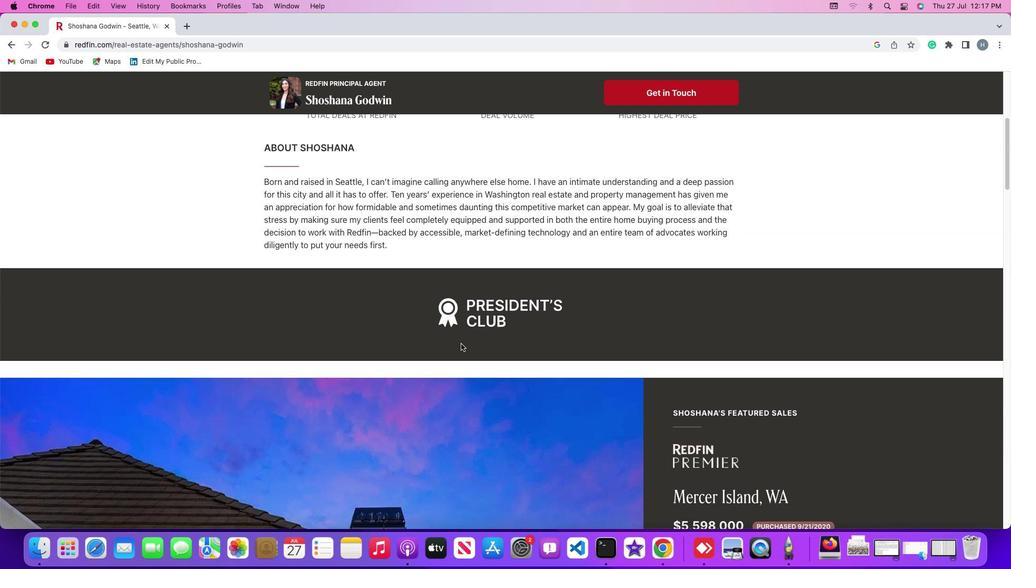 
Action: Mouse scrolled (461, 343) with delta (0, 2)
Screenshot: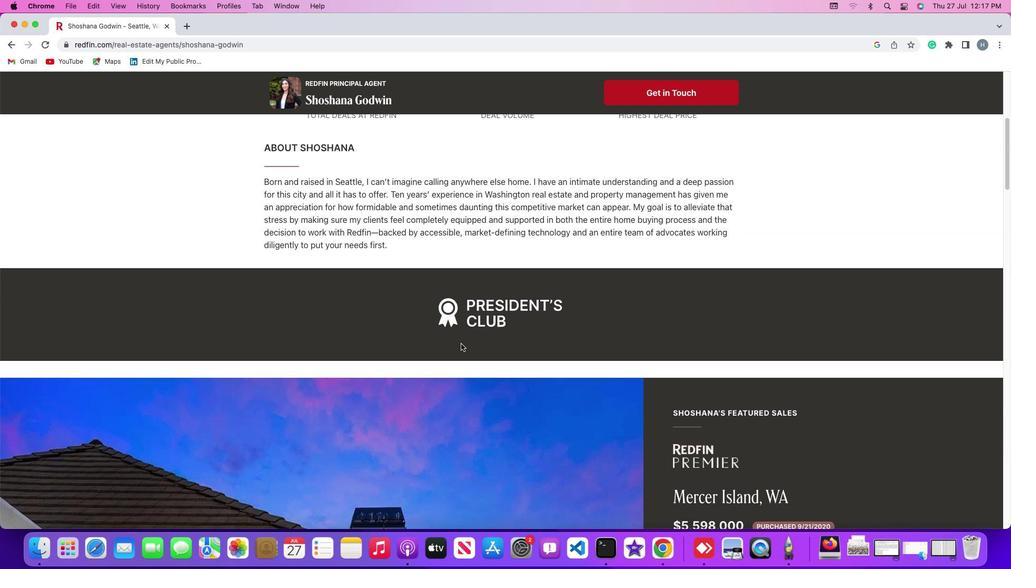 
Action: Mouse scrolled (461, 343) with delta (0, 3)
Screenshot: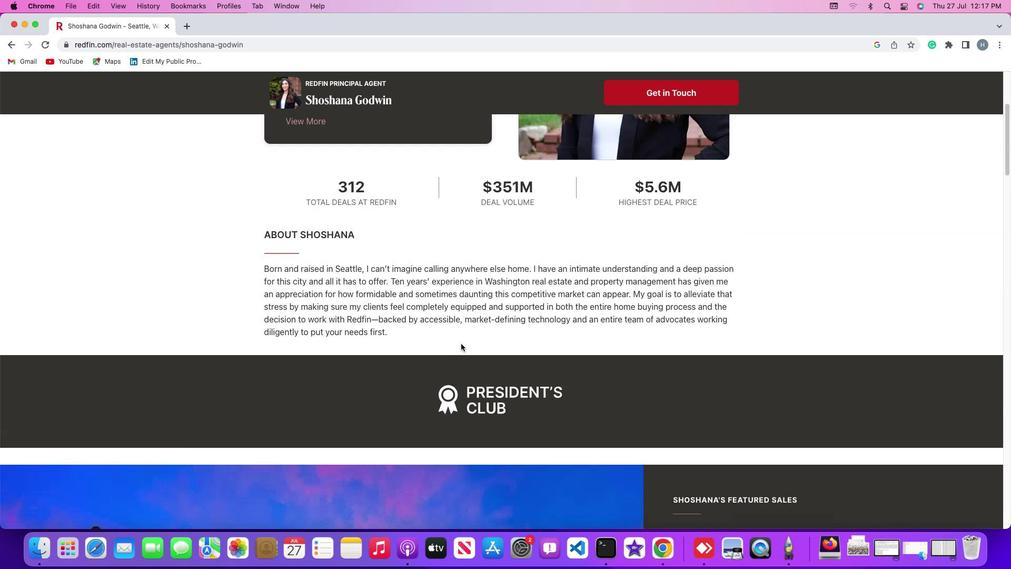 
Action: Mouse moved to (462, 343)
Screenshot: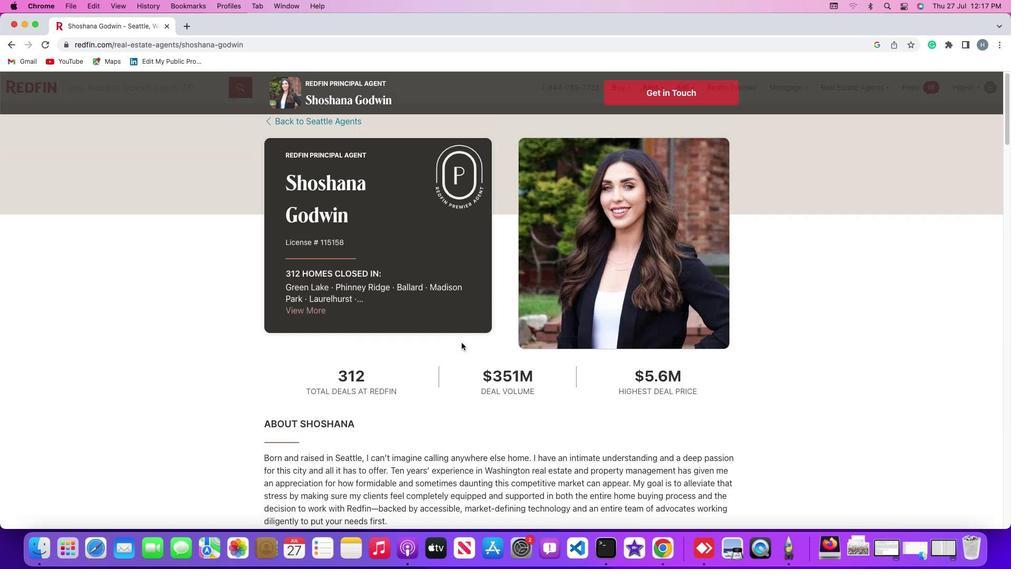 
Action: Mouse scrolled (462, 343) with delta (0, 0)
Screenshot: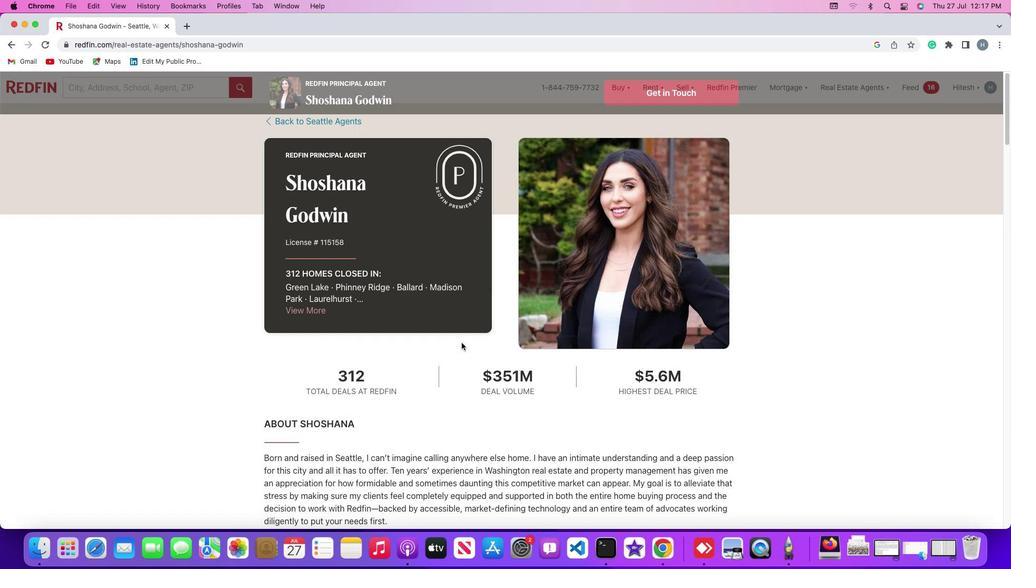 
Action: Mouse scrolled (462, 343) with delta (0, 0)
Screenshot: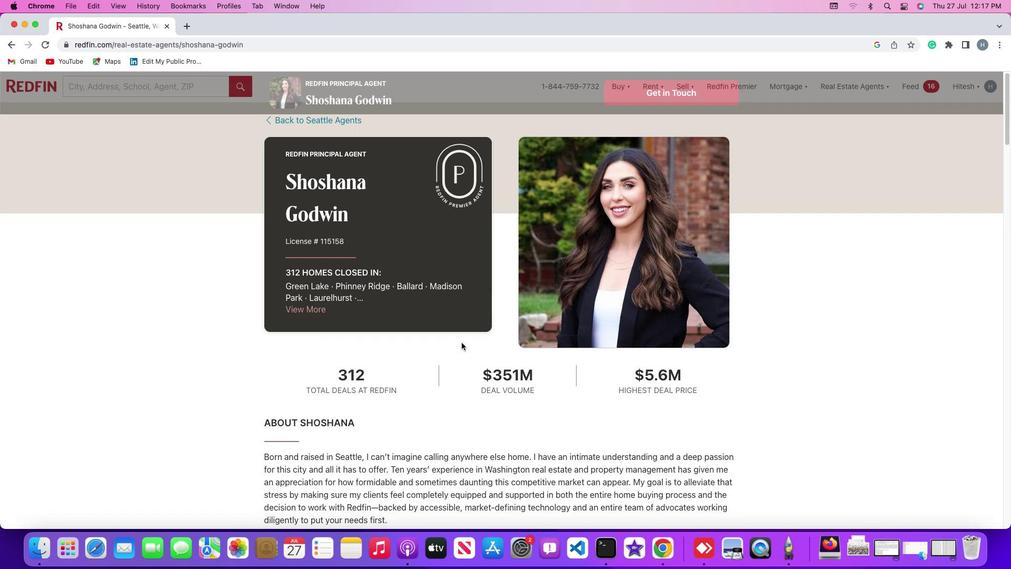 
Action: Mouse scrolled (462, 343) with delta (0, -2)
Screenshot: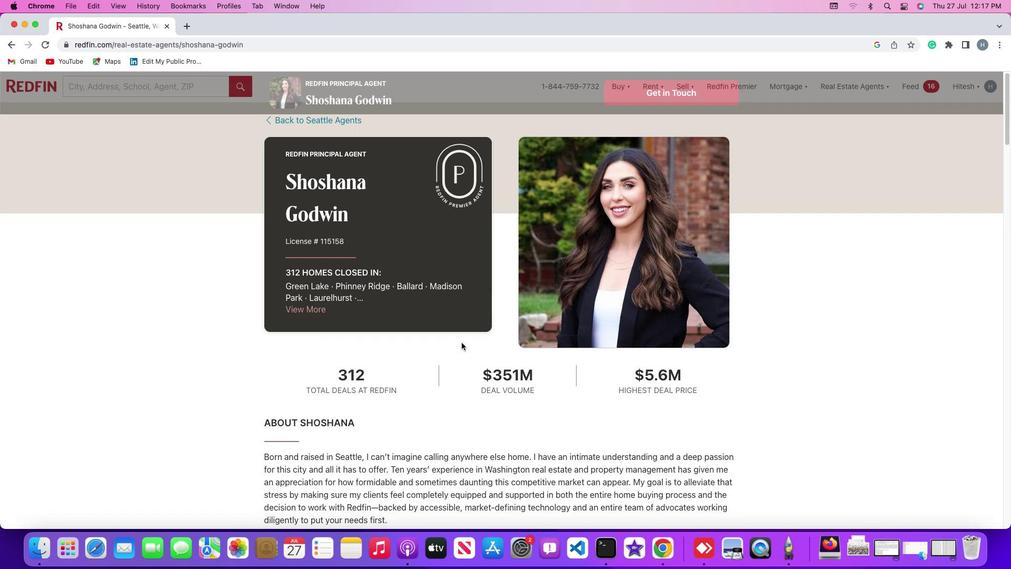 
Action: Mouse scrolled (462, 343) with delta (0, -2)
Screenshot: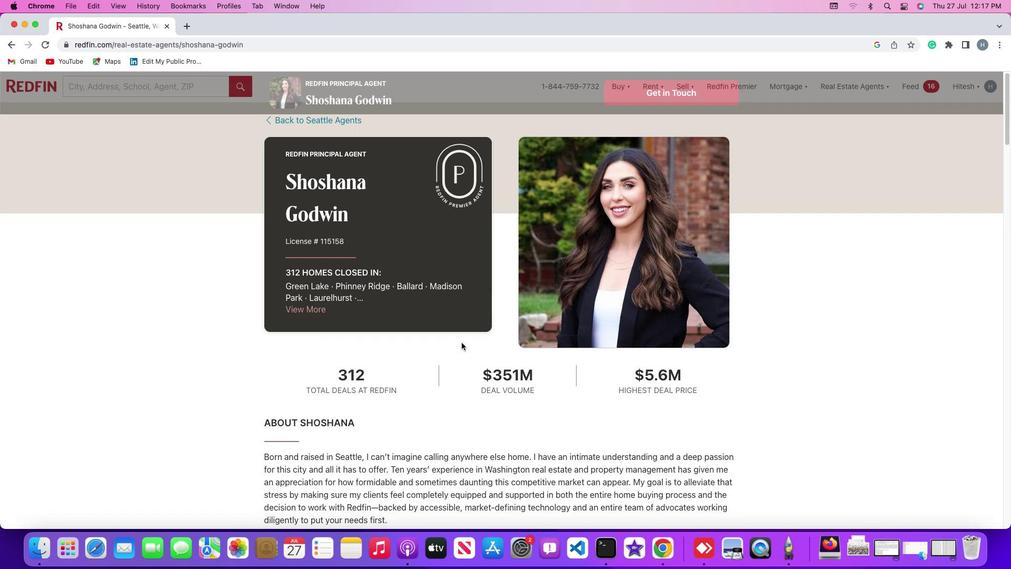 
Action: Mouse scrolled (462, 343) with delta (0, -3)
Screenshot: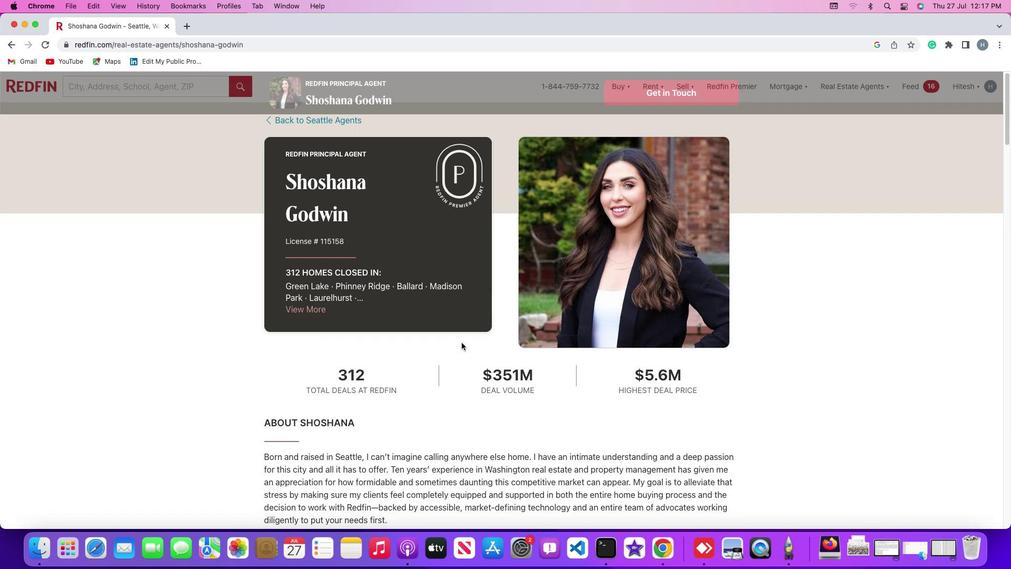 
Action: Mouse scrolled (462, 343) with delta (0, -3)
Screenshot: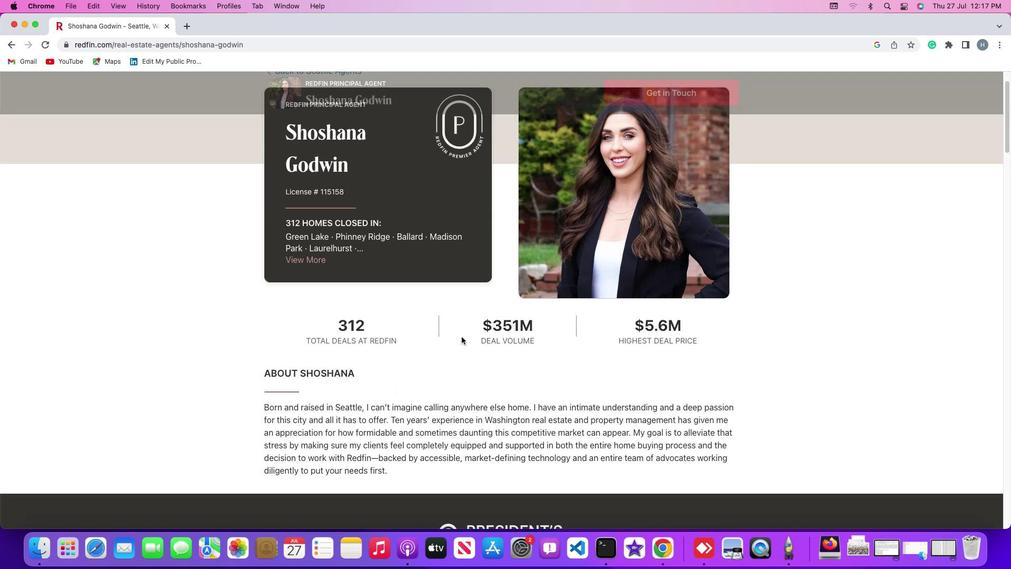 
Action: Mouse scrolled (462, 343) with delta (0, -3)
Screenshot: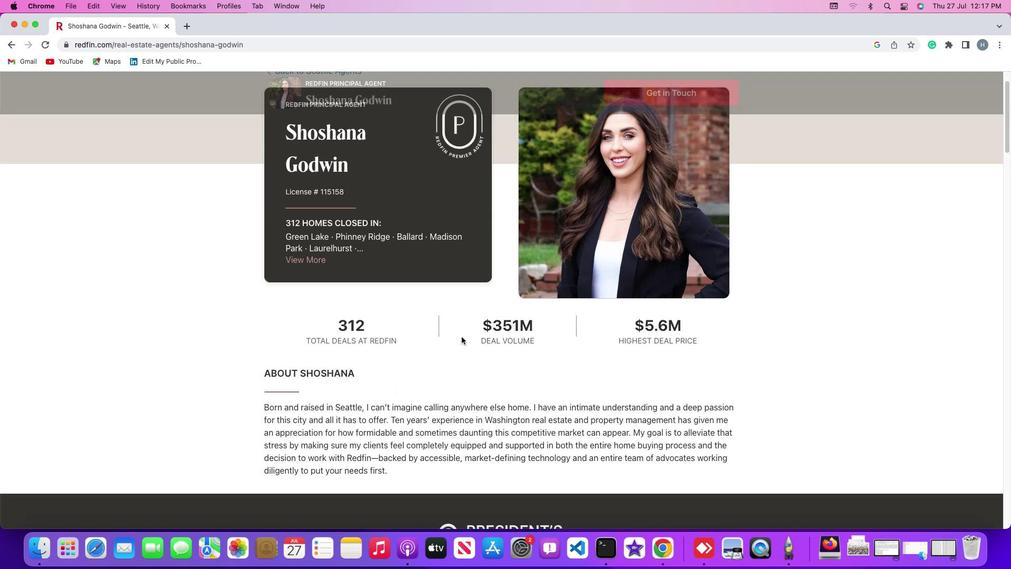 
Action: Mouse moved to (460, 335)
Screenshot: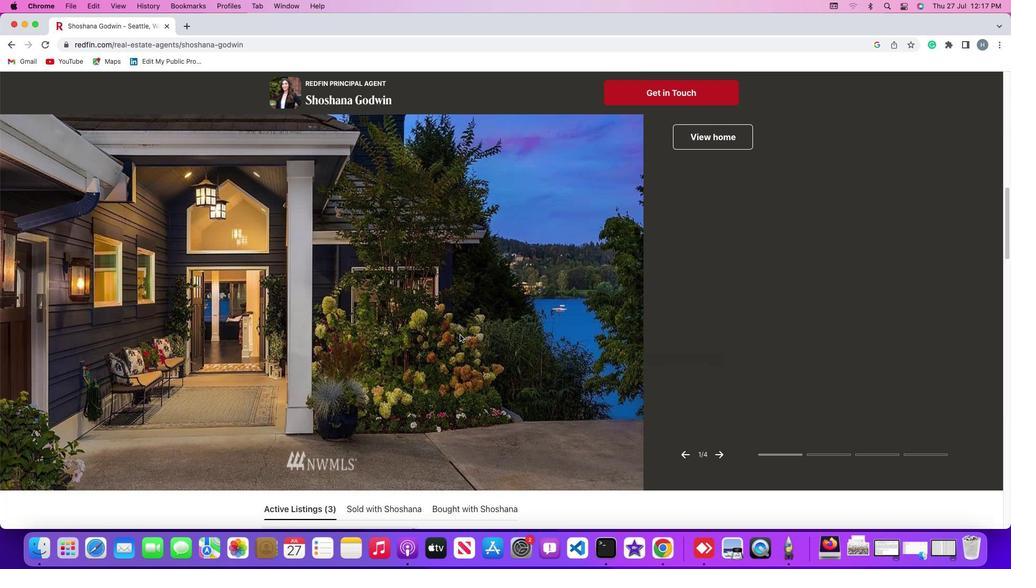 
Action: Mouse scrolled (460, 335) with delta (0, 0)
Screenshot: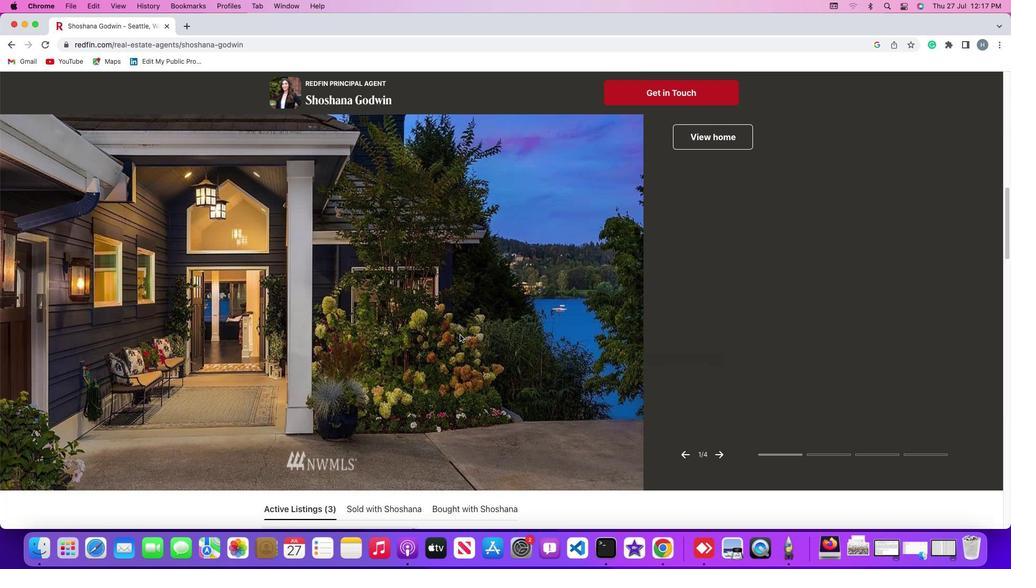
Action: Mouse scrolled (460, 335) with delta (0, 0)
Screenshot: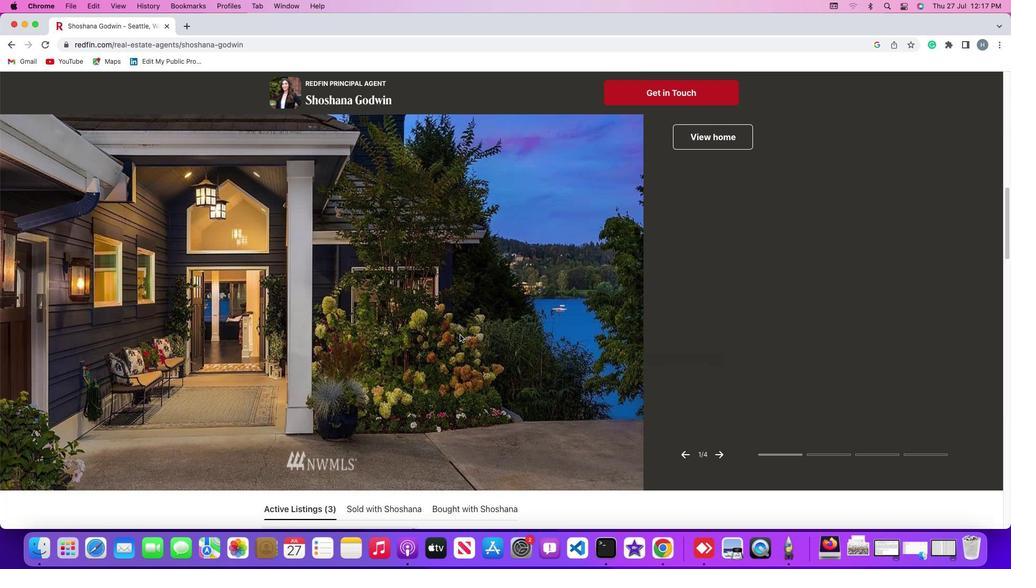 
Action: Mouse scrolled (460, 335) with delta (0, -2)
Screenshot: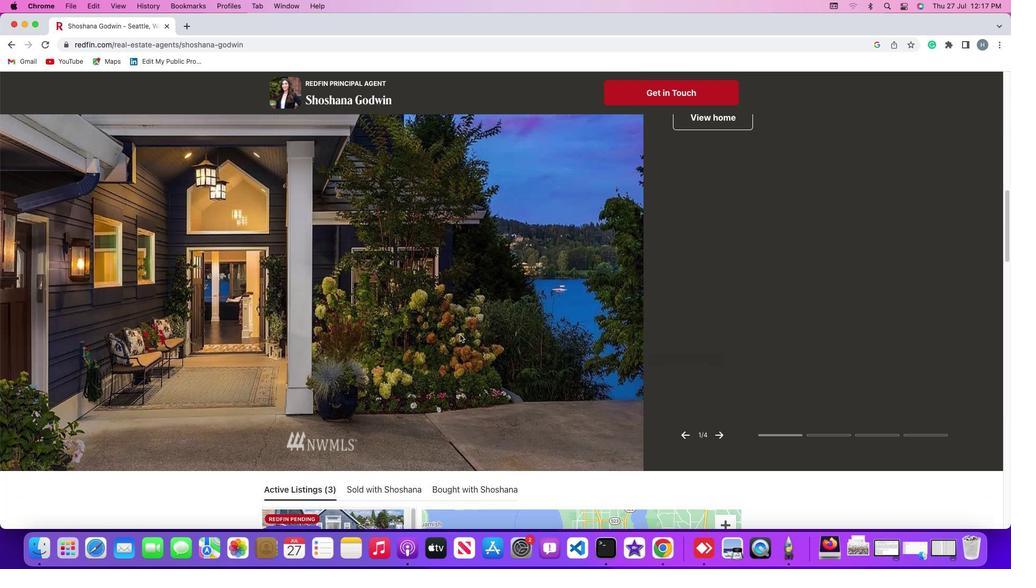 
Action: Mouse scrolled (460, 335) with delta (0, -2)
Screenshot: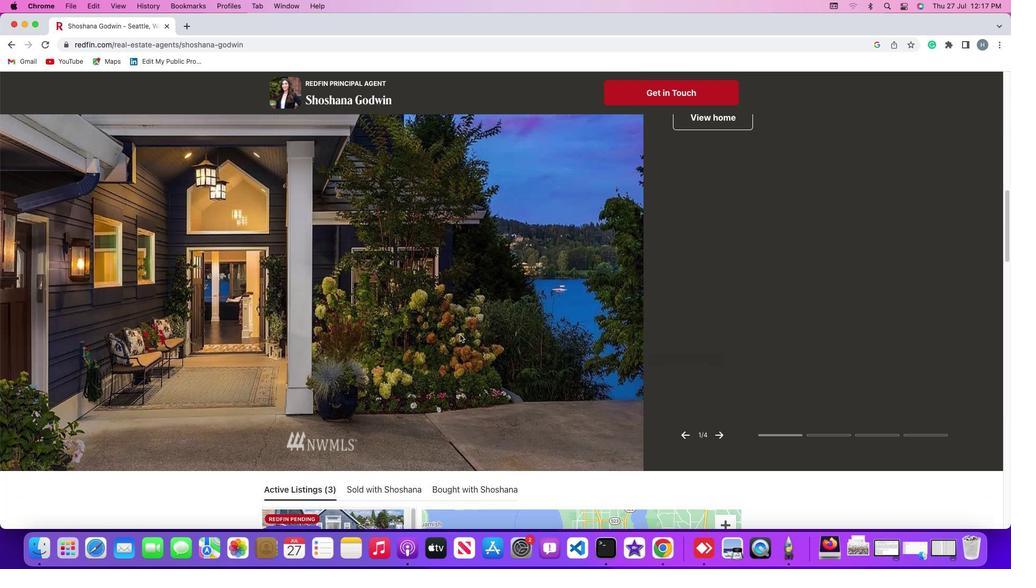 
Action: Mouse scrolled (460, 335) with delta (0, -3)
Screenshot: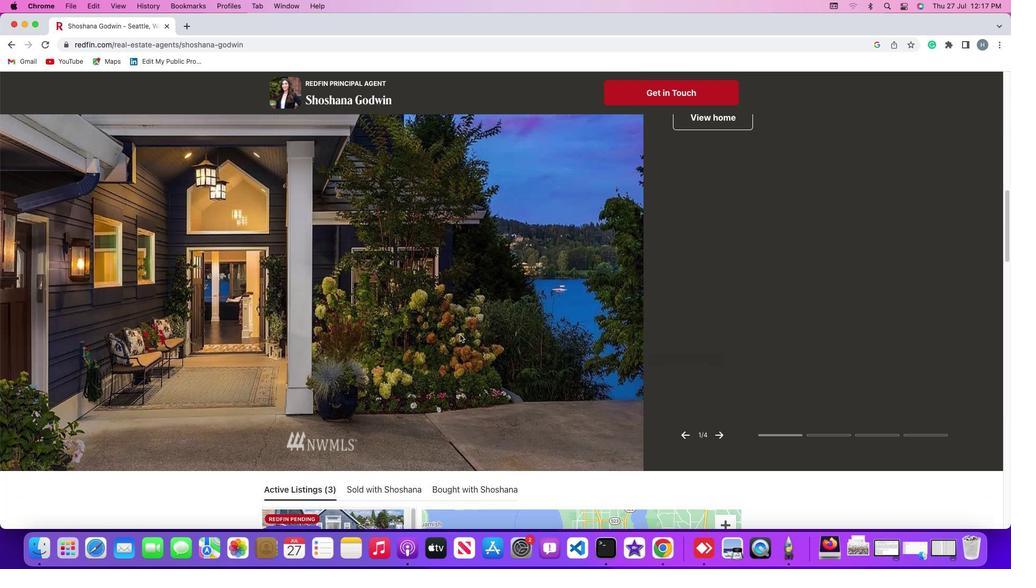 
Action: Mouse scrolled (460, 335) with delta (0, -3)
Screenshot: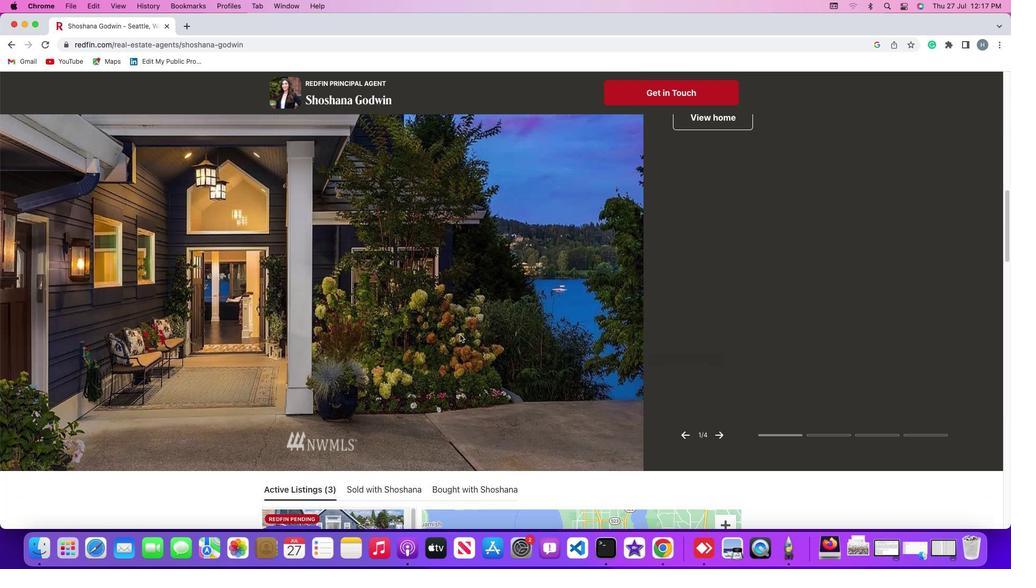 
Action: Mouse scrolled (460, 335) with delta (0, -3)
Screenshot: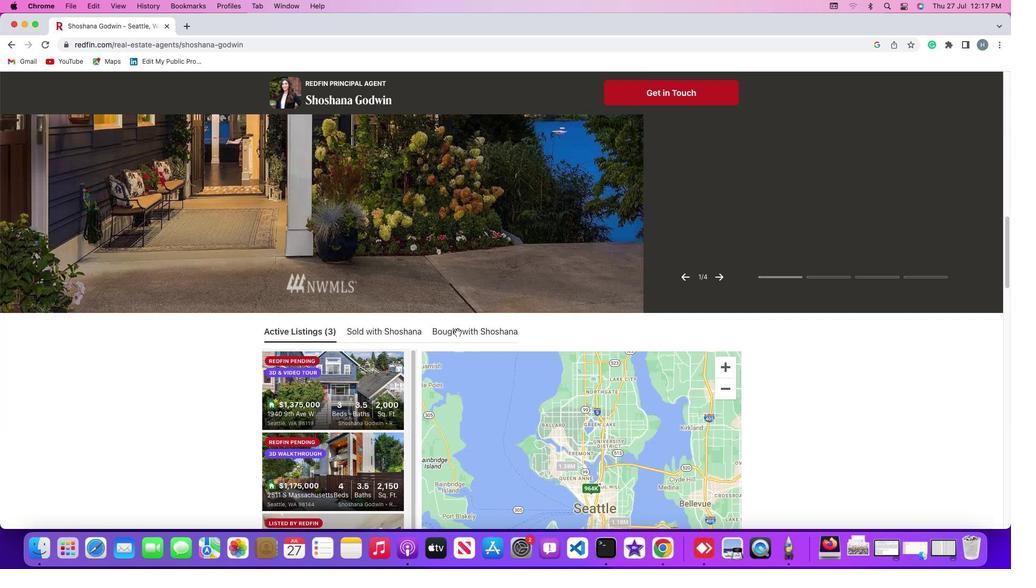 
Action: Mouse moved to (459, 326)
Screenshot: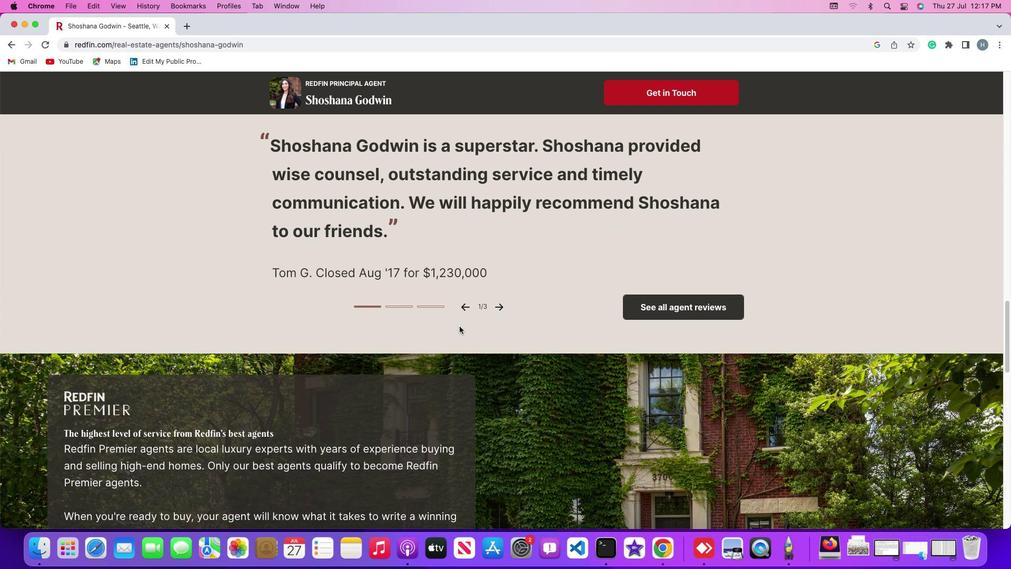 
Action: Mouse scrolled (459, 326) with delta (0, 0)
Screenshot: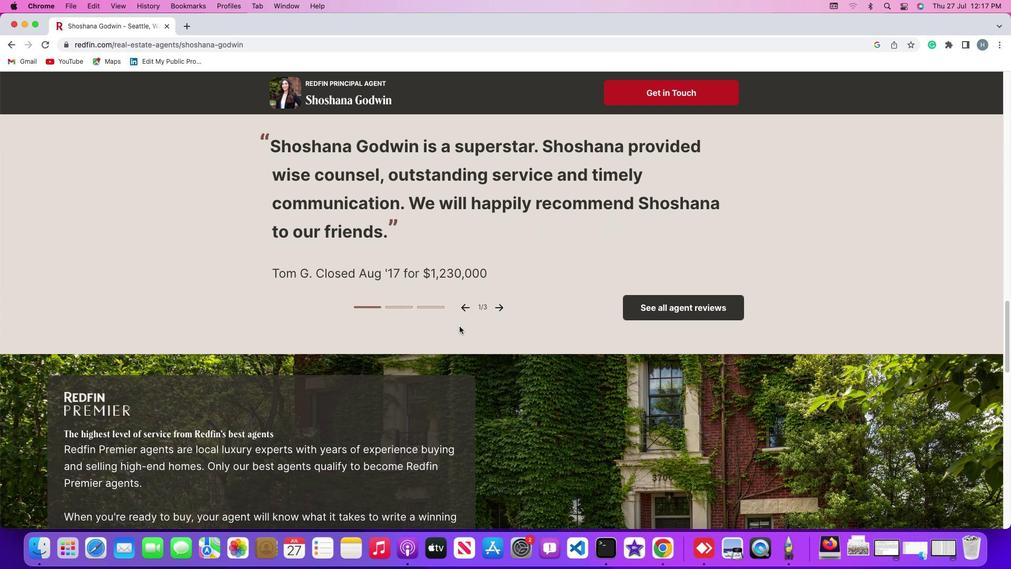 
Action: Mouse scrolled (459, 326) with delta (0, 0)
Screenshot: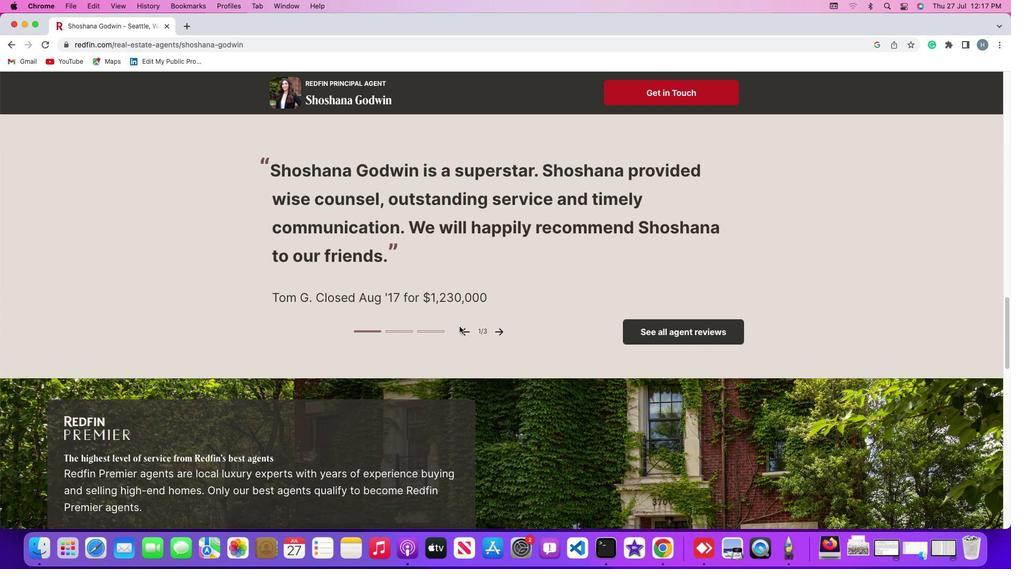 
Action: Mouse scrolled (459, 326) with delta (0, 2)
Screenshot: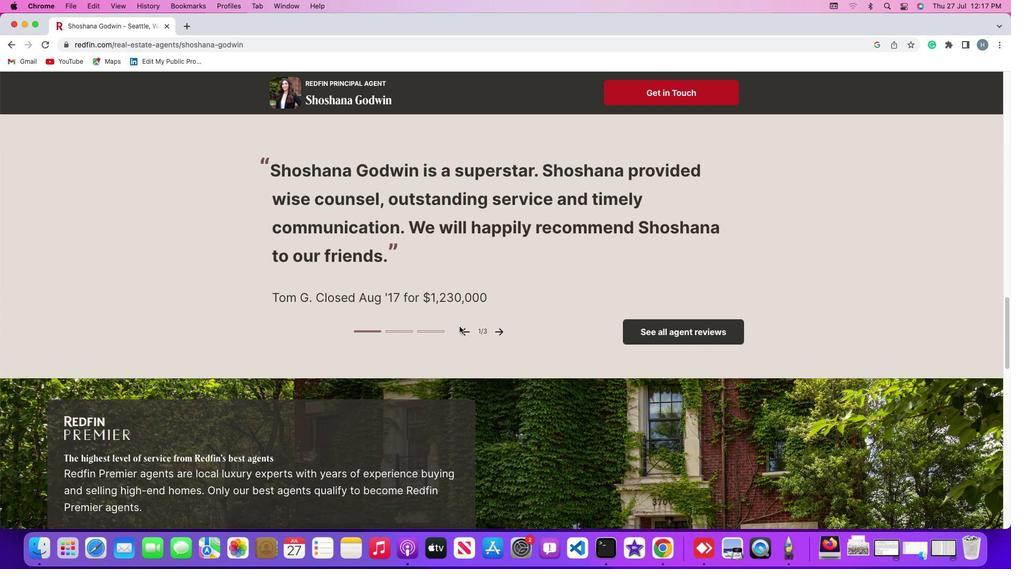 
Action: Mouse scrolled (459, 326) with delta (0, 2)
Screenshot: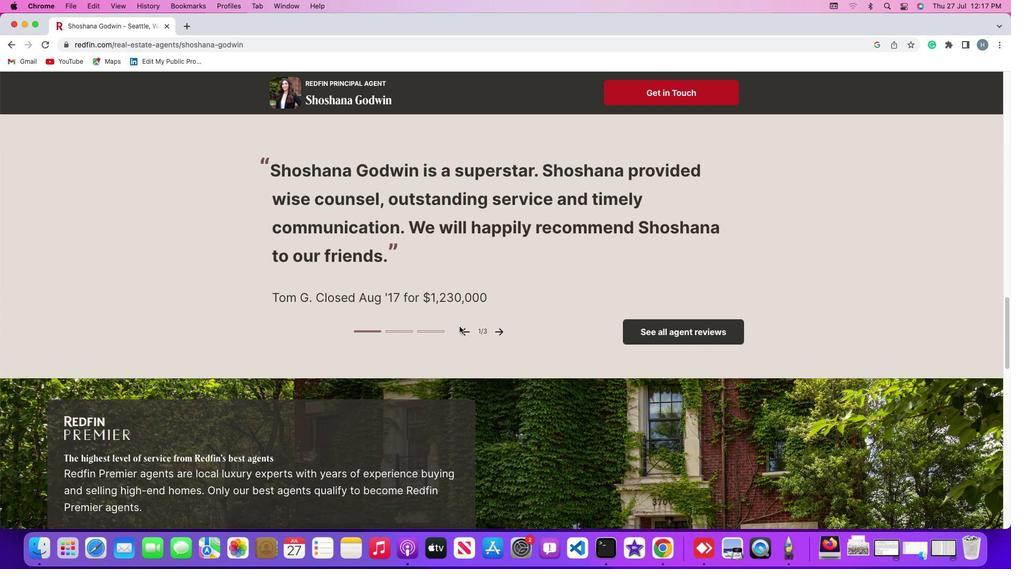 
Action: Mouse scrolled (459, 326) with delta (0, 3)
Screenshot: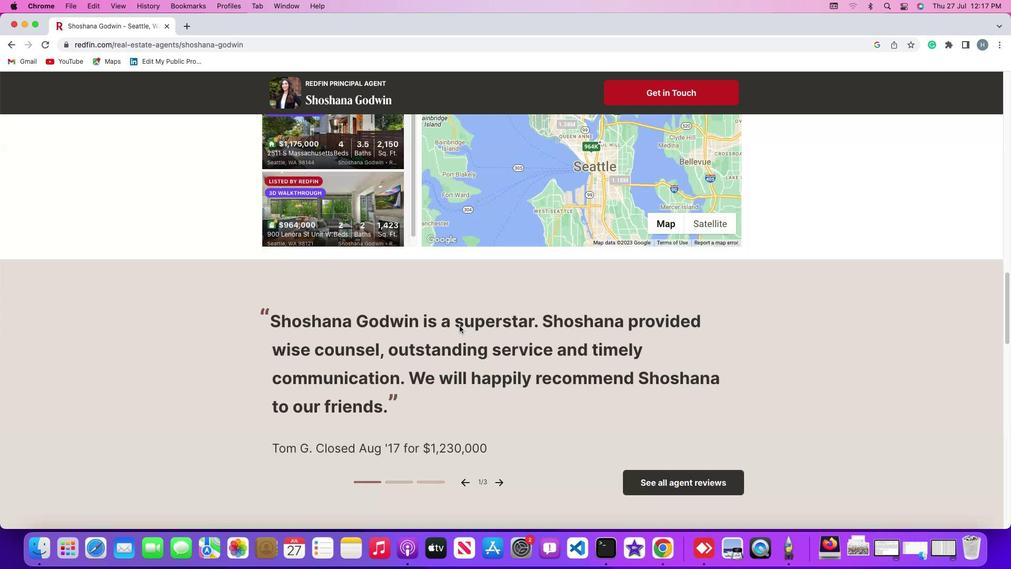 
Action: Mouse scrolled (459, 326) with delta (0, 3)
Screenshot: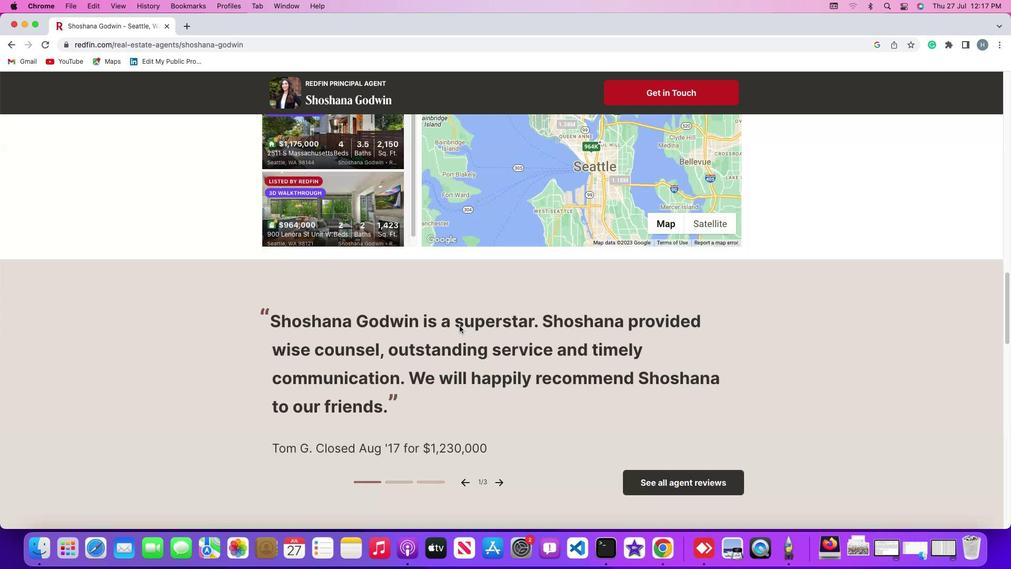 
Action: Mouse scrolled (459, 326) with delta (0, 4)
Screenshot: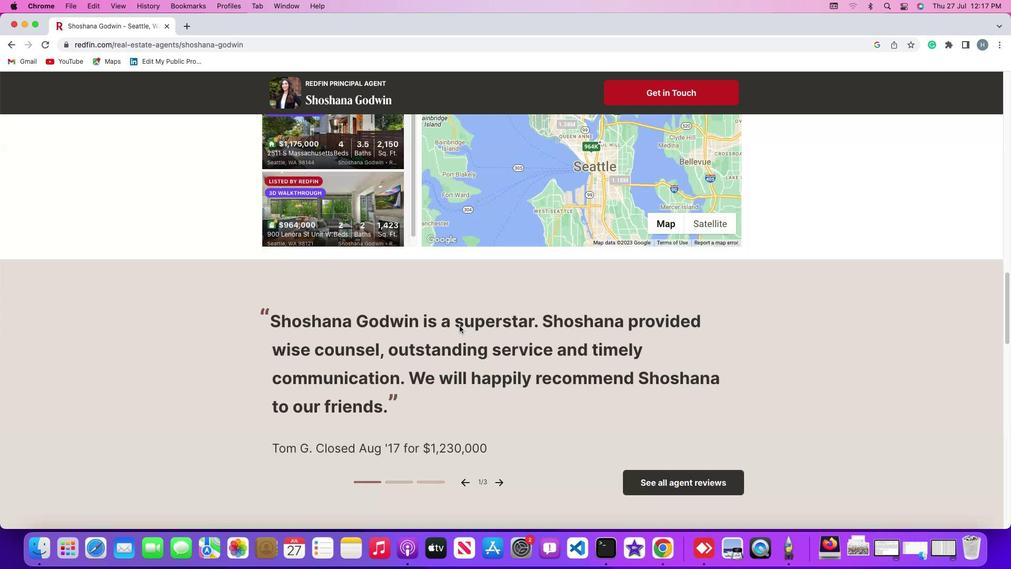 
Action: Mouse moved to (460, 325)
Screenshot: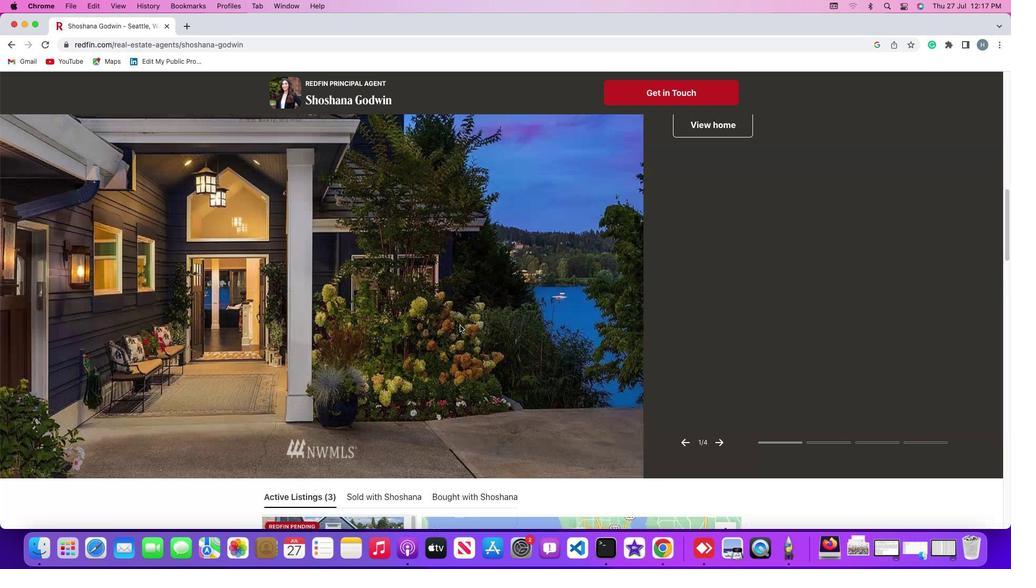 
Action: Mouse scrolled (460, 325) with delta (0, 0)
Screenshot: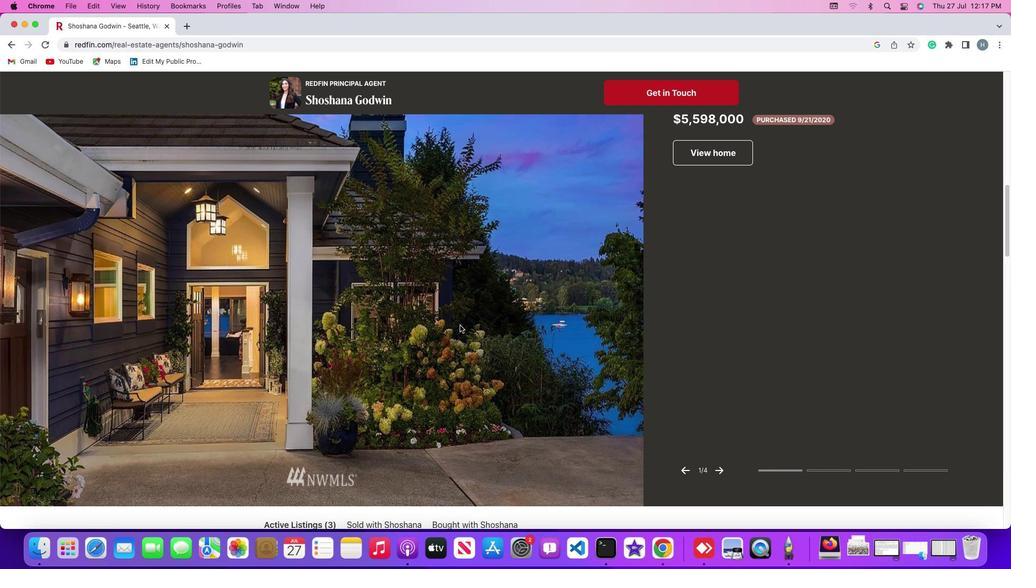 
Action: Mouse scrolled (460, 325) with delta (0, 0)
Screenshot: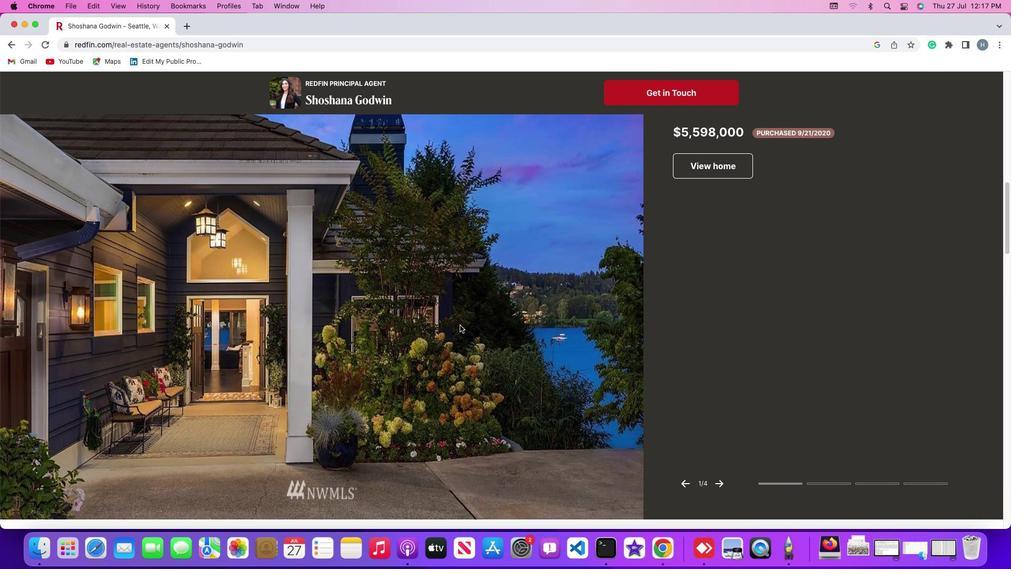 
Action: Mouse scrolled (460, 325) with delta (0, 2)
Screenshot: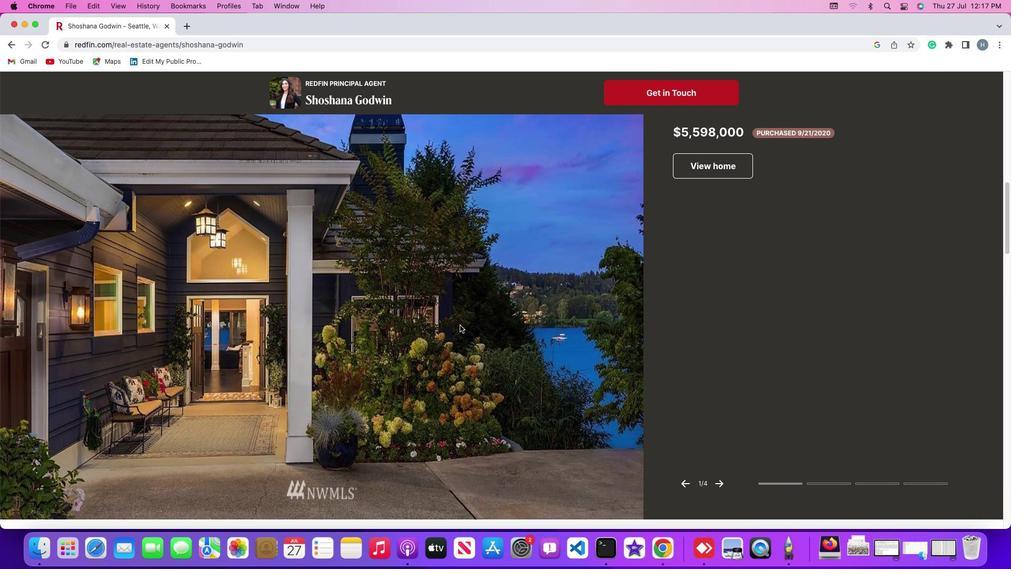 
Action: Mouse scrolled (460, 325) with delta (0, 2)
Screenshot: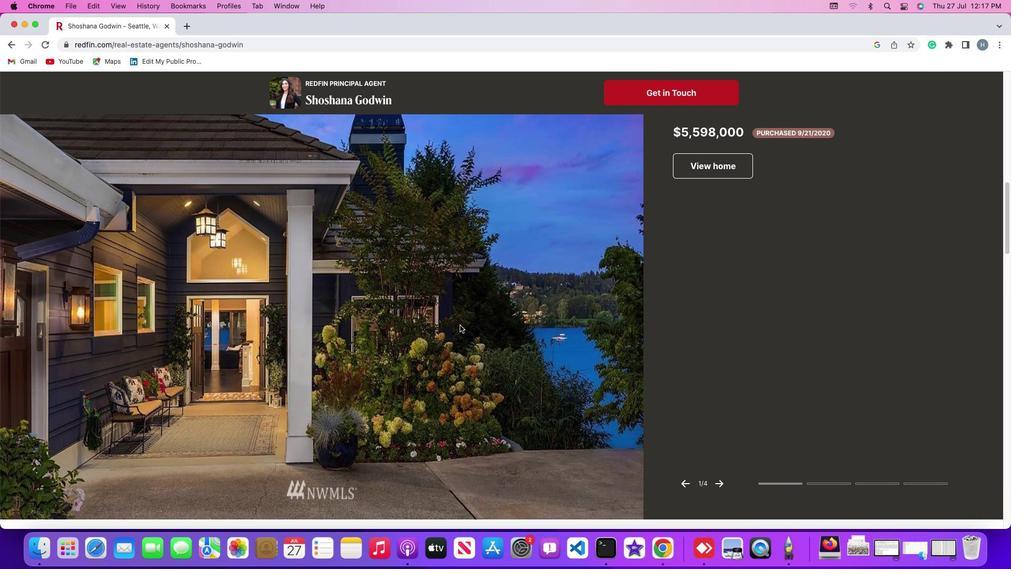 
Action: Mouse scrolled (460, 325) with delta (0, 3)
Screenshot: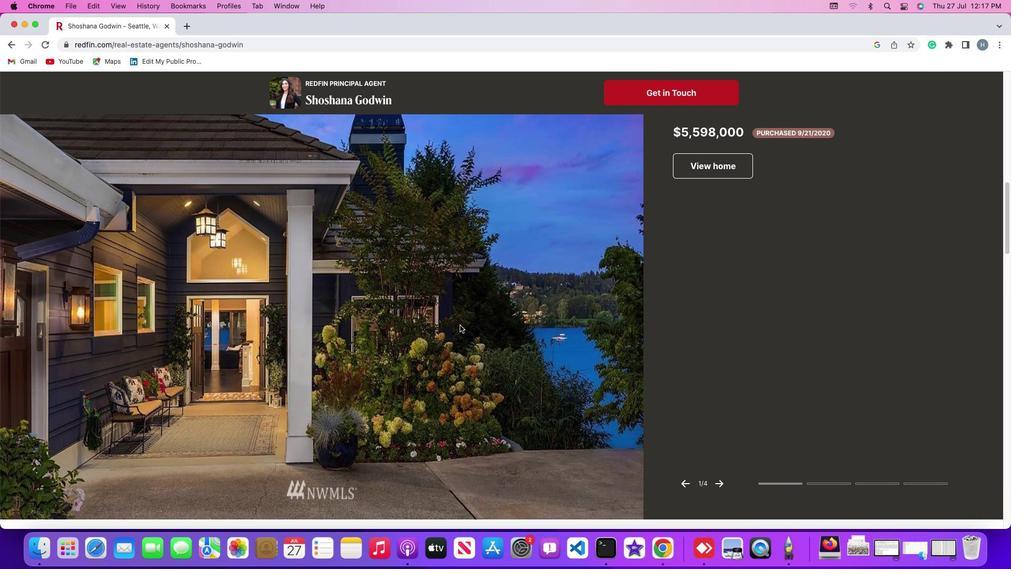 
Action: Mouse moved to (460, 325)
Screenshot: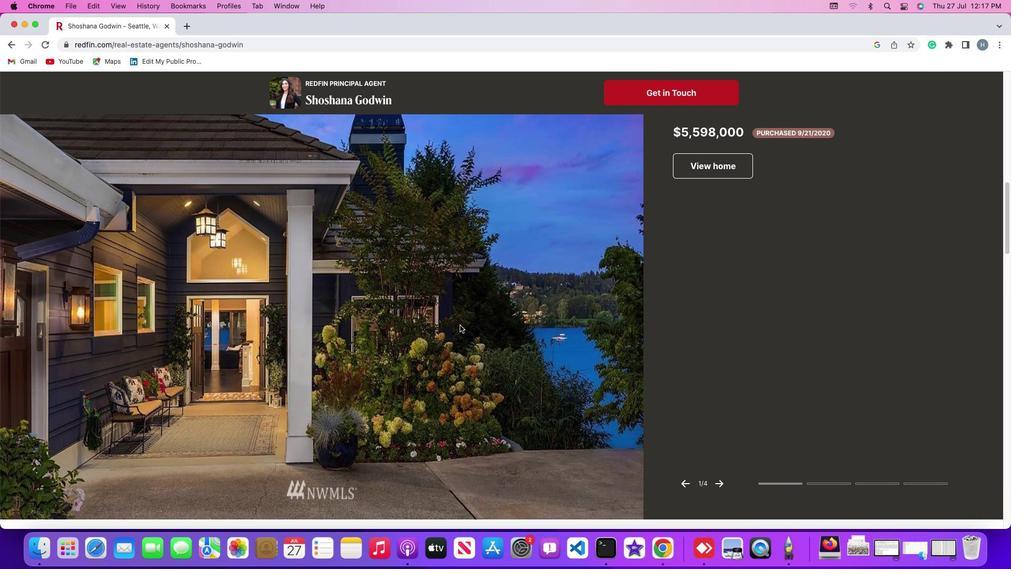 
Action: Mouse scrolled (460, 325) with delta (0, 3)
Screenshot: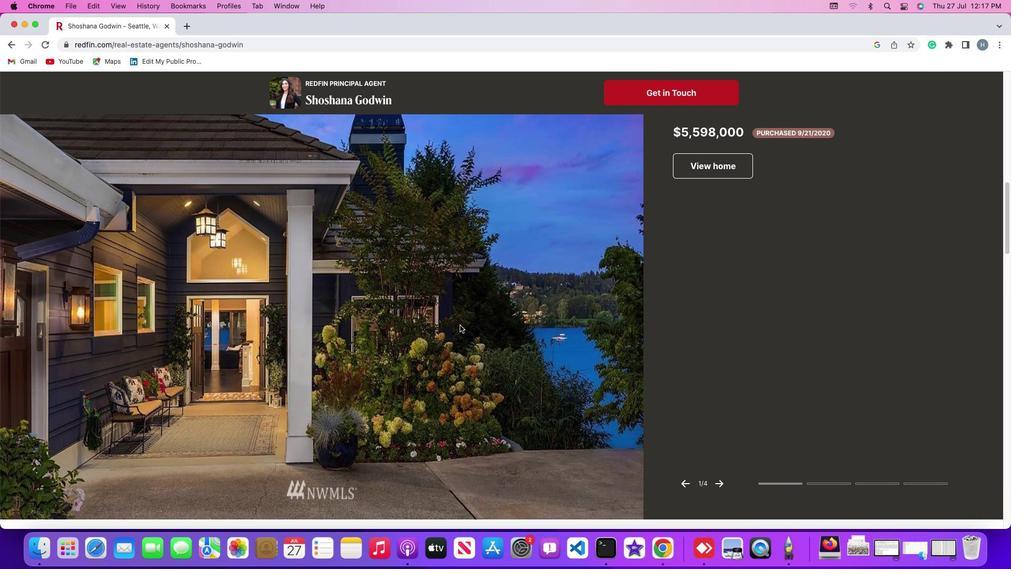
Action: Mouse scrolled (460, 325) with delta (0, 4)
Screenshot: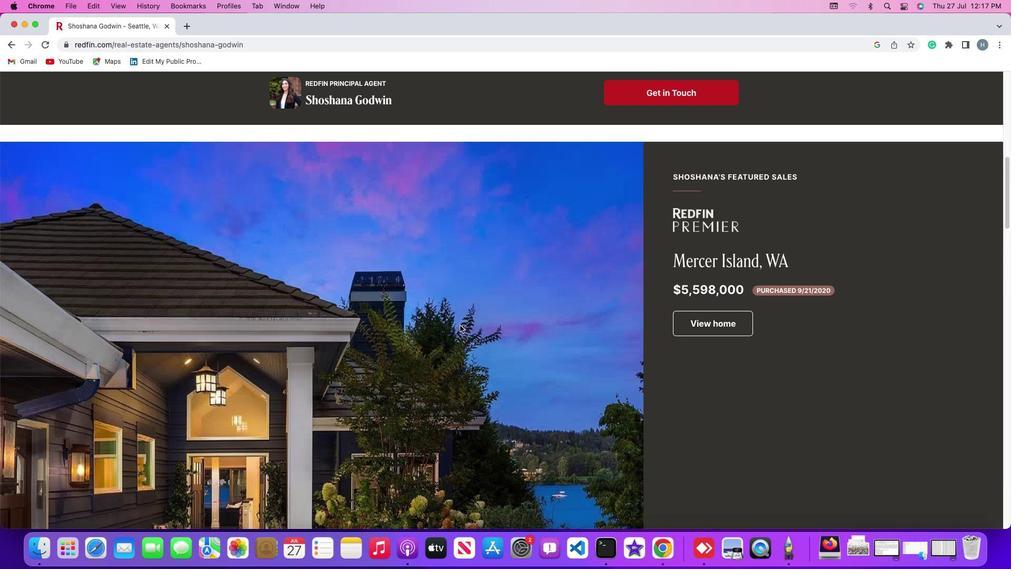 
Action: Mouse moved to (460, 325)
Screenshot: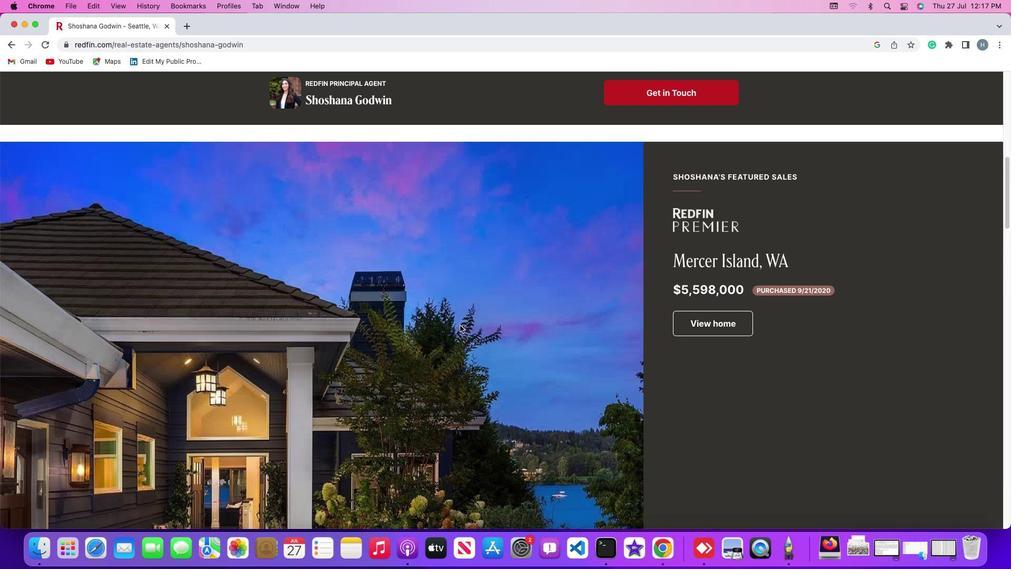 
Action: Mouse scrolled (460, 325) with delta (0, 4)
Screenshot: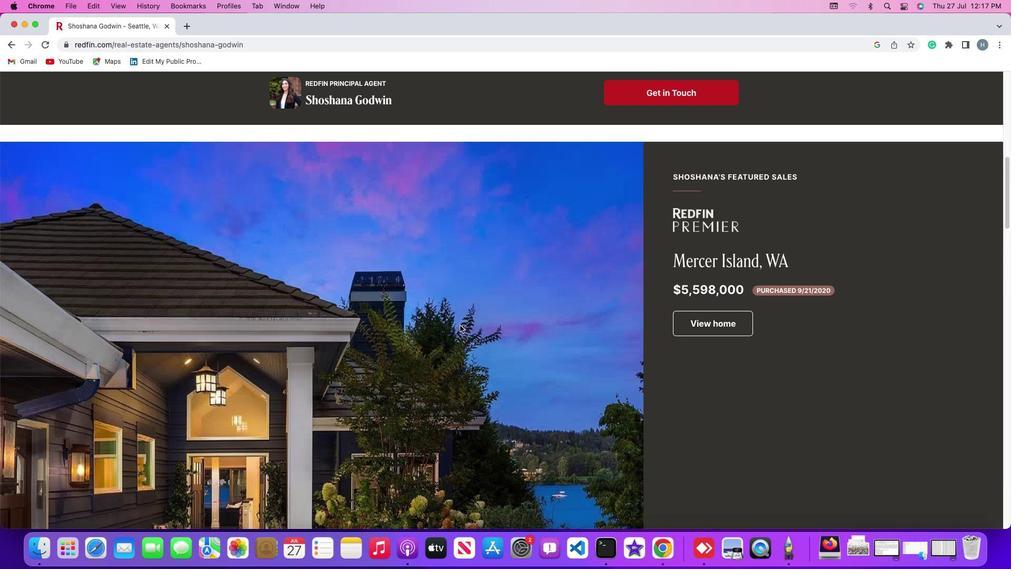 
Action: Mouse moved to (460, 325)
Screenshot: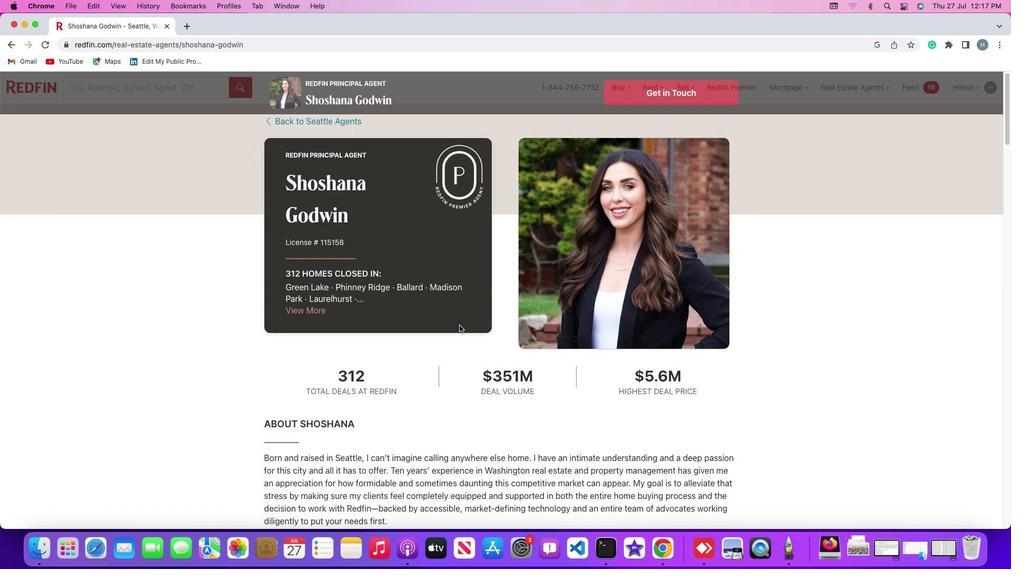 
Action: Mouse scrolled (460, 325) with delta (0, 0)
Screenshot: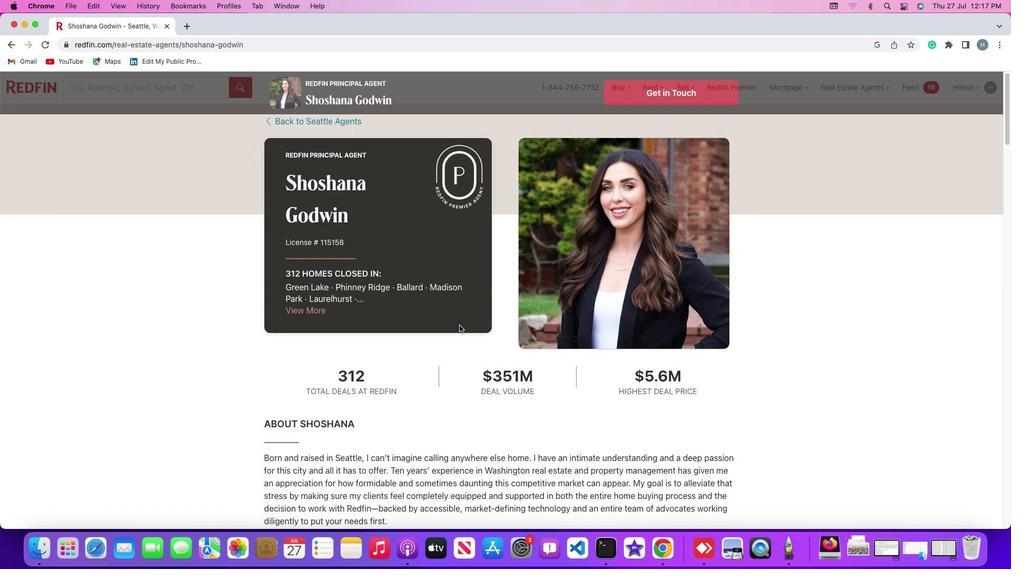 
Action: Mouse scrolled (460, 325) with delta (0, 0)
Screenshot: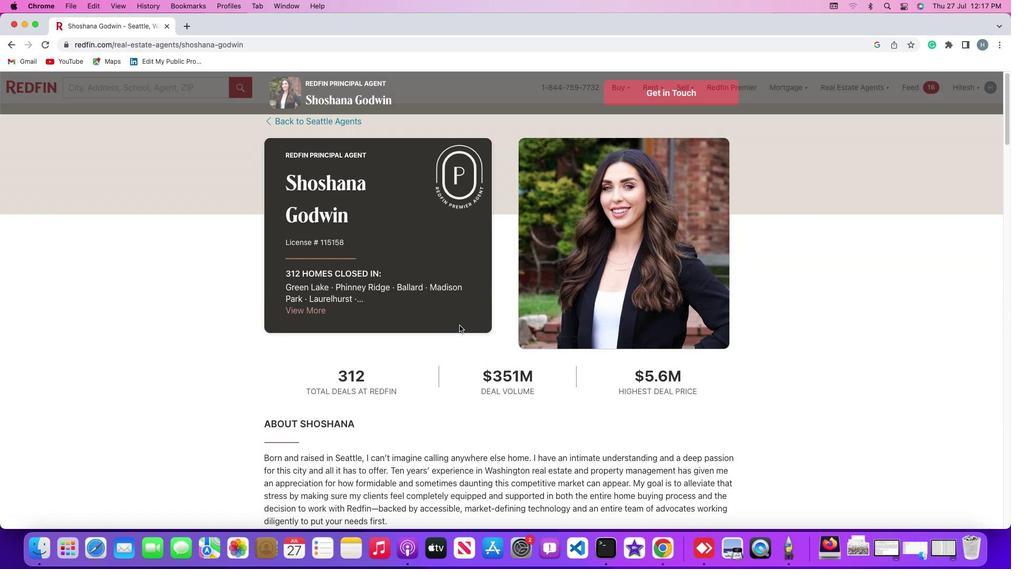 
Action: Mouse scrolled (460, 325) with delta (0, 1)
Screenshot: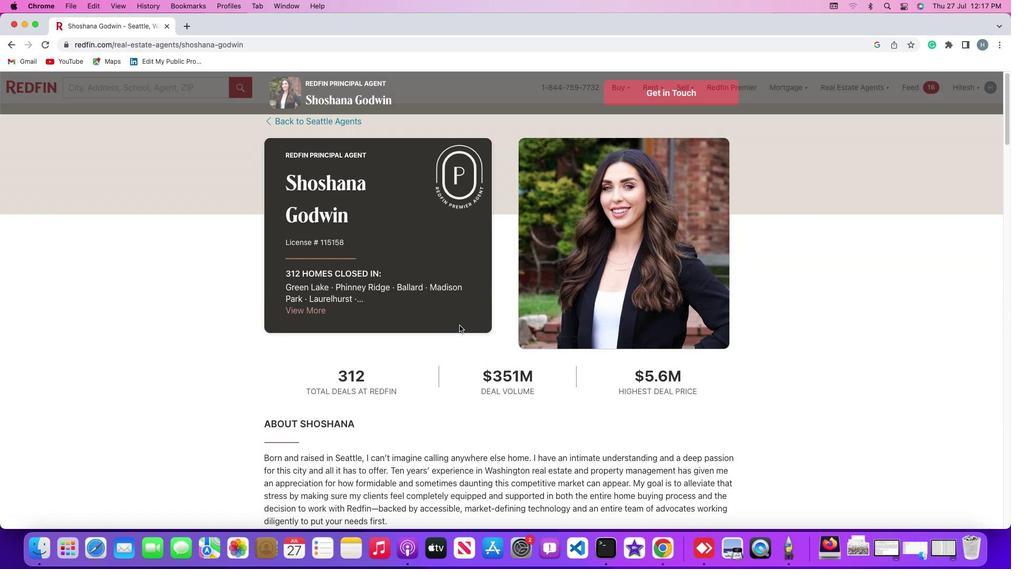 
Action: Mouse scrolled (460, 325) with delta (0, 2)
Screenshot: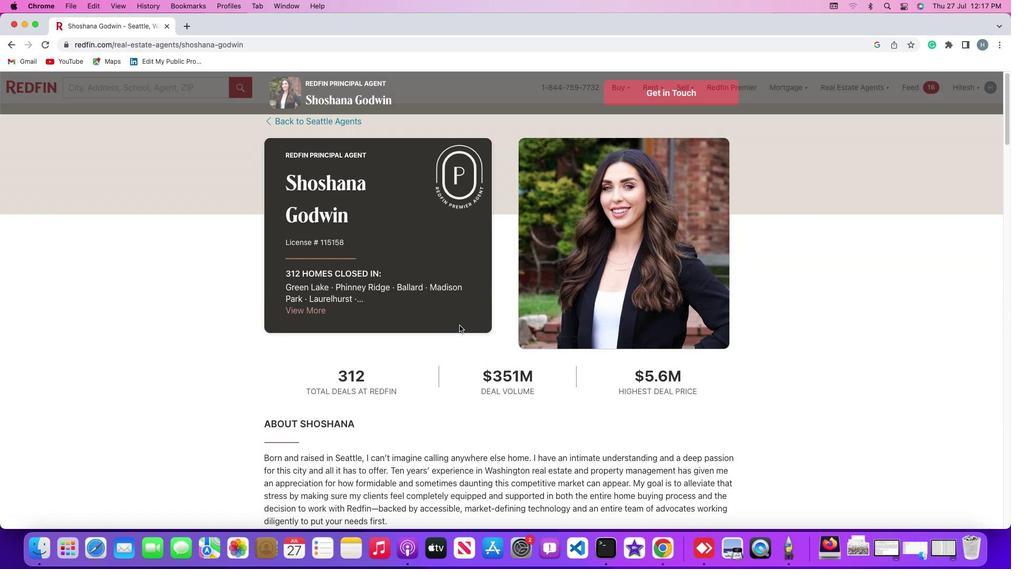
Action: Mouse scrolled (460, 325) with delta (0, 3)
Screenshot: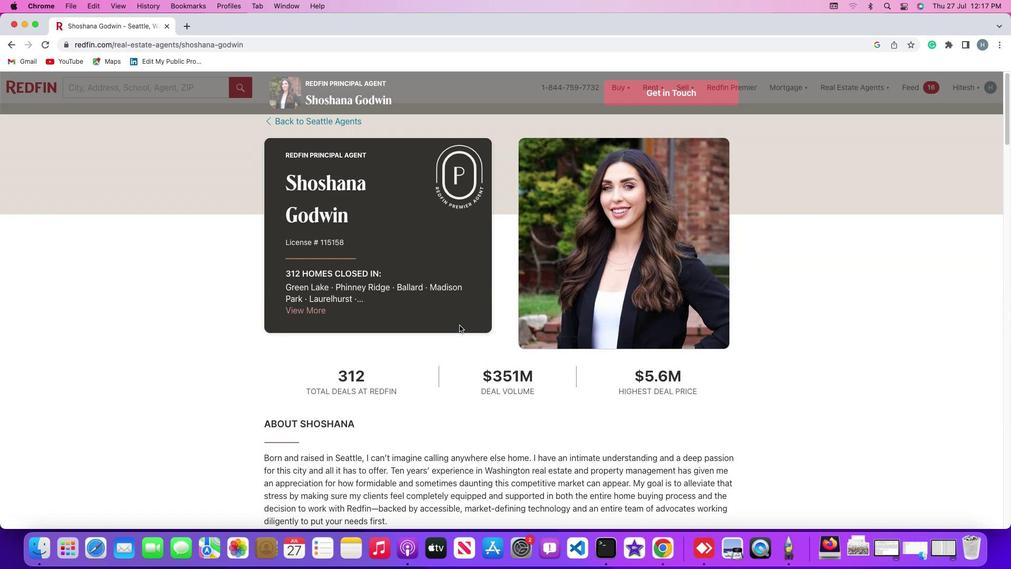 
Action: Mouse scrolled (460, 325) with delta (0, 3)
Screenshot: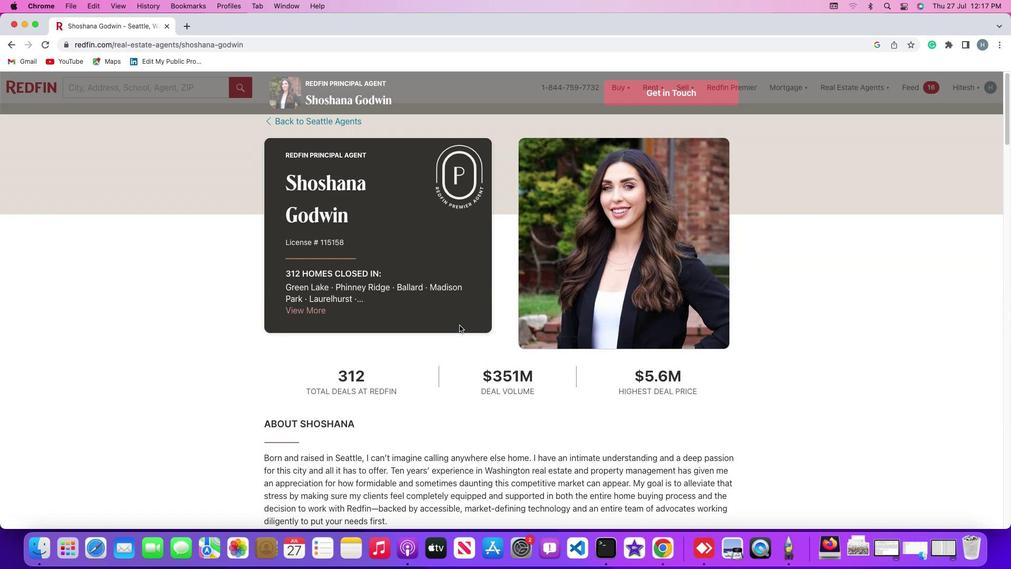 
Action: Mouse moved to (11, 42)
Screenshot: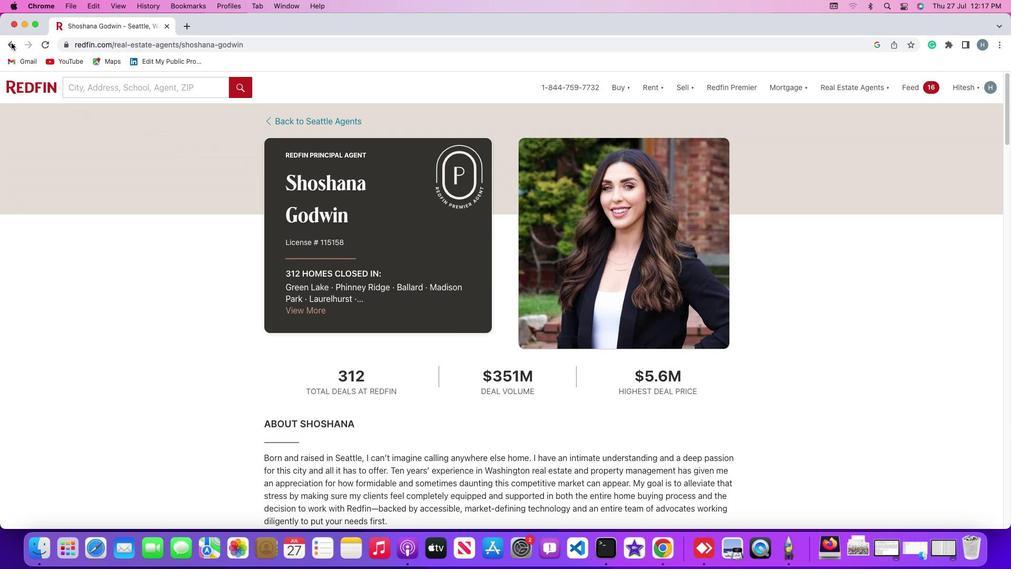 
Action: Mouse pressed left at (11, 42)
Screenshot: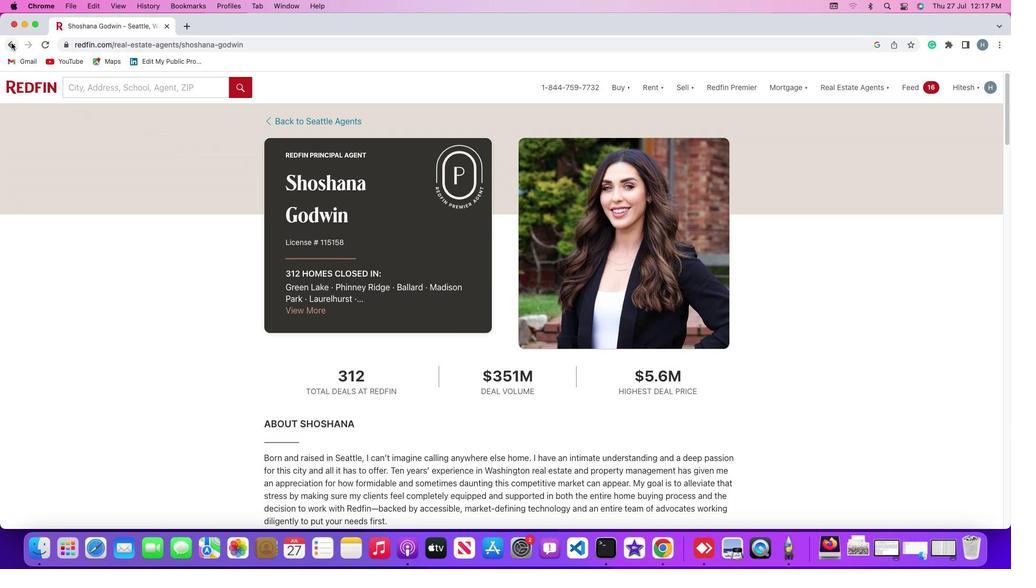 
Action: Mouse moved to (691, 265)
Screenshot: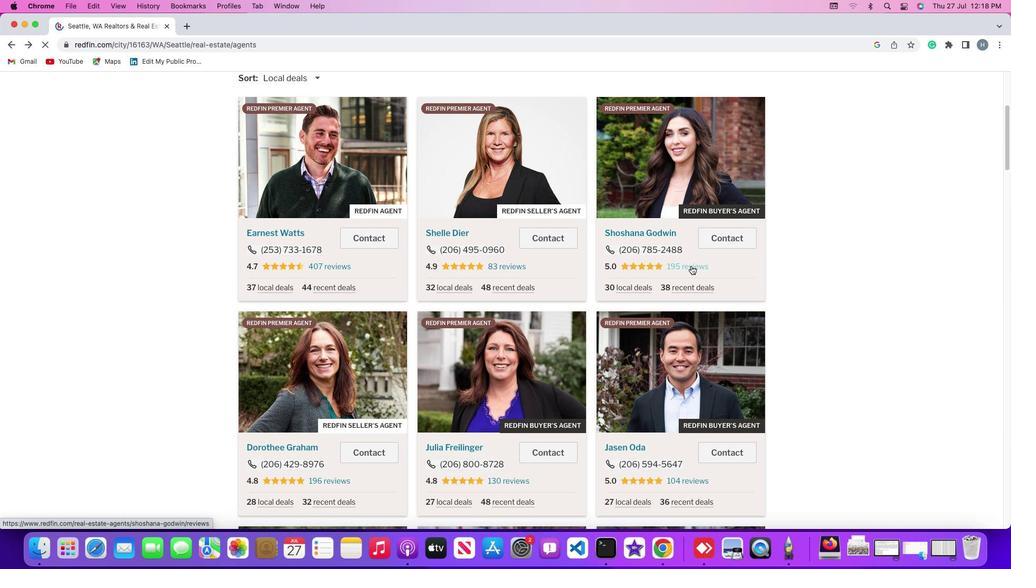 
Action: Mouse pressed left at (691, 265)
Screenshot: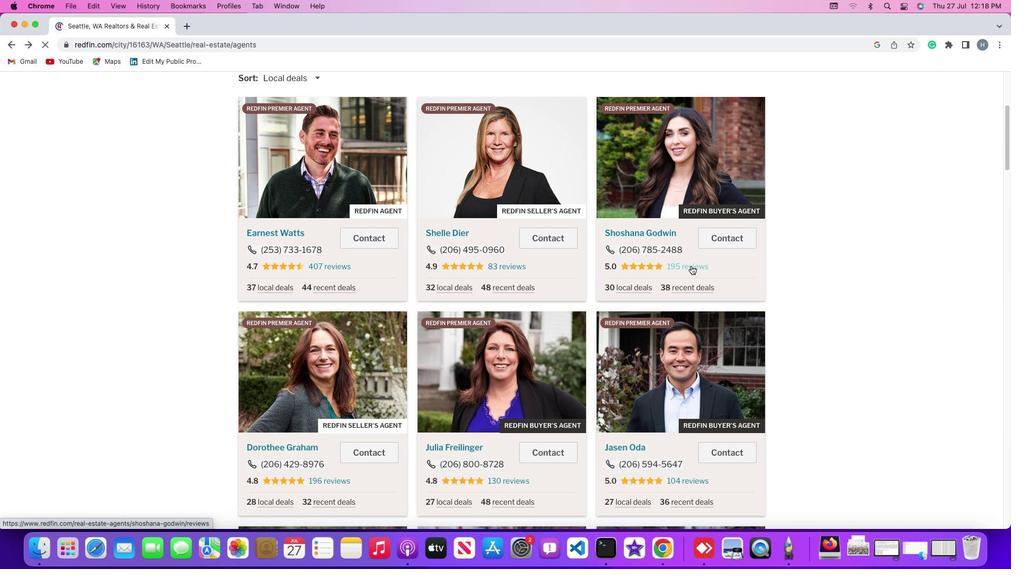 
Action: Mouse moved to (404, 328)
Screenshot: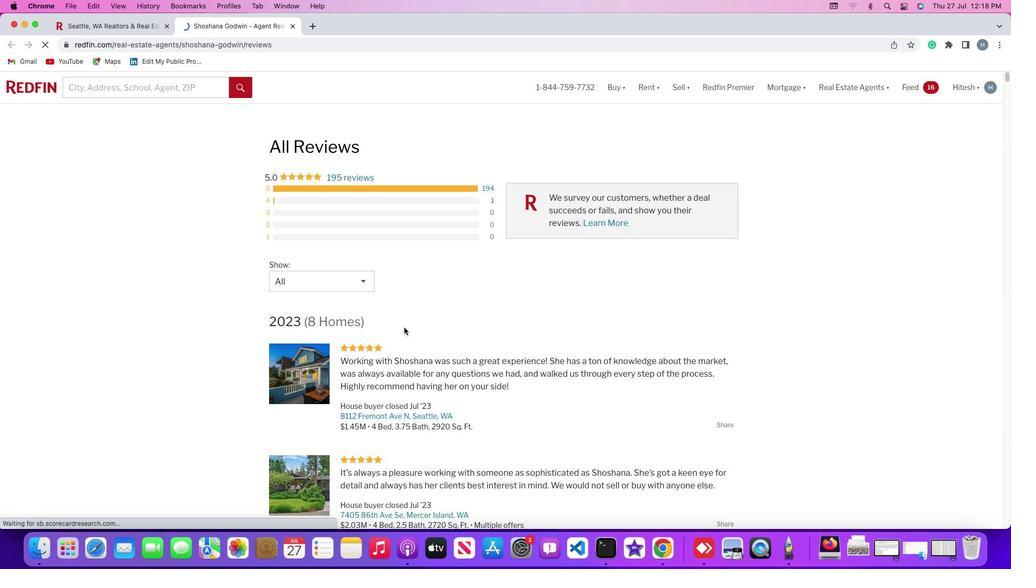 
Action: Mouse scrolled (404, 328) with delta (0, 0)
Screenshot: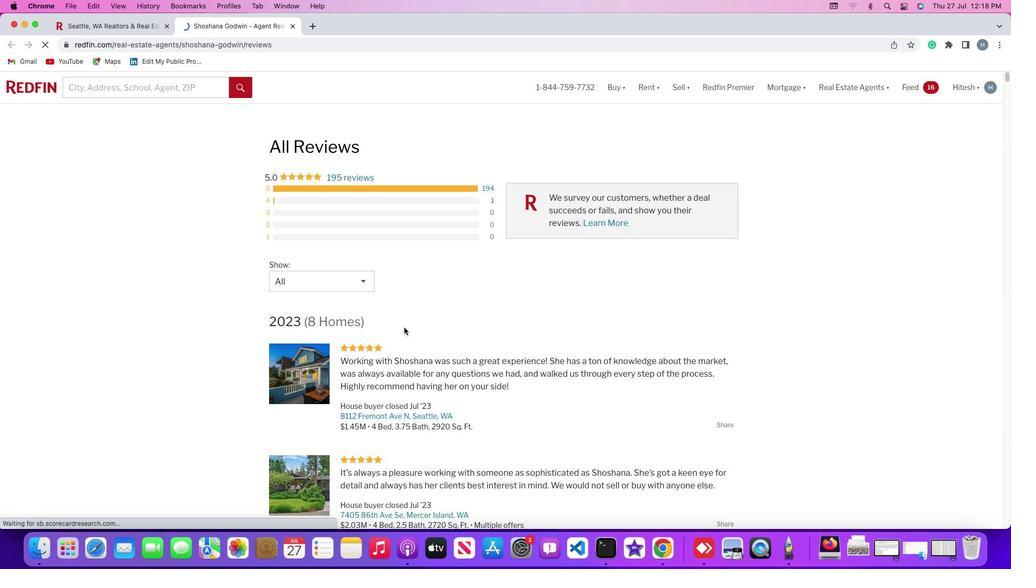 
Action: Mouse moved to (404, 327)
Screenshot: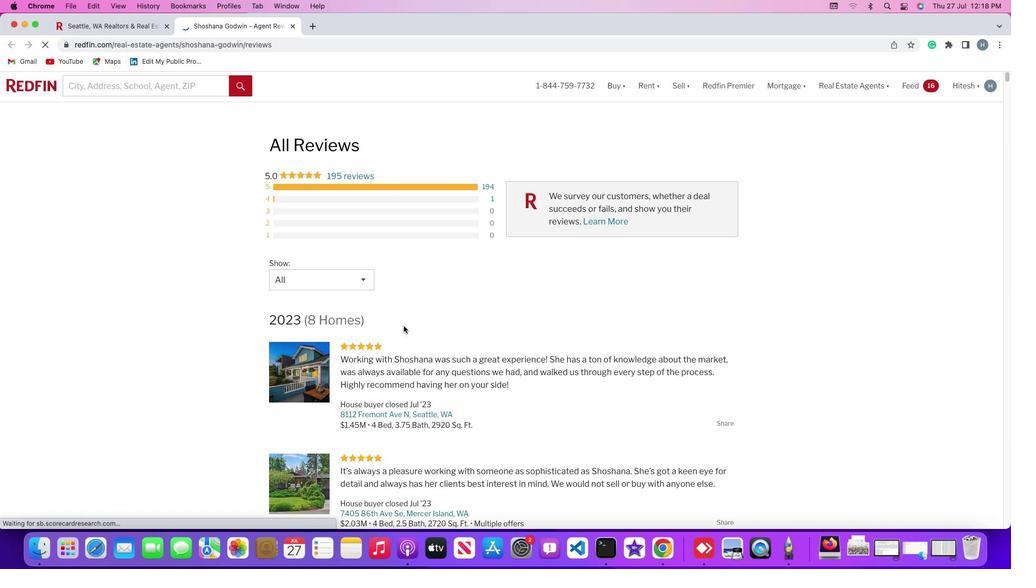 
Action: Mouse scrolled (404, 327) with delta (0, 0)
Screenshot: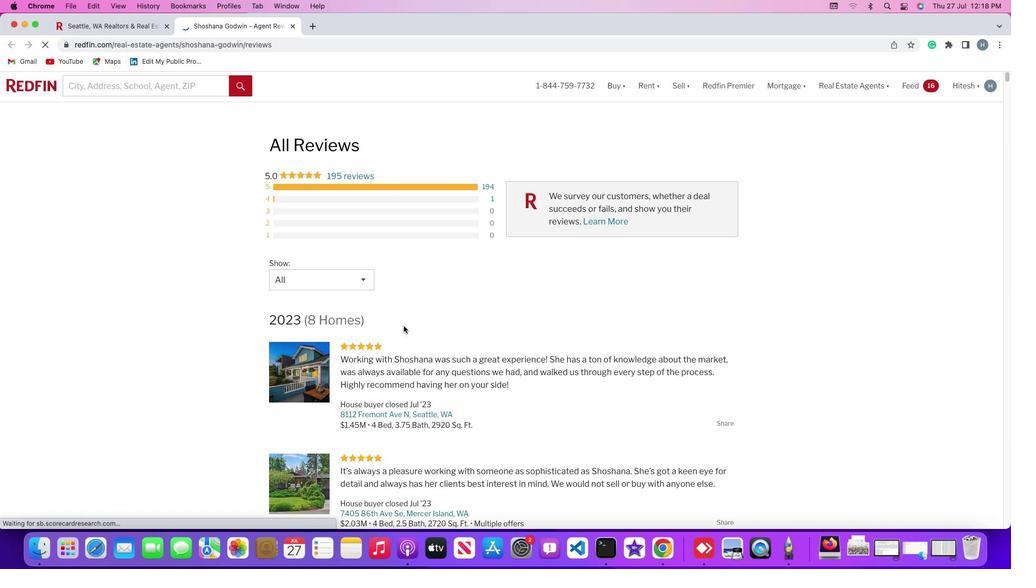 
Action: Mouse moved to (404, 325)
Screenshot: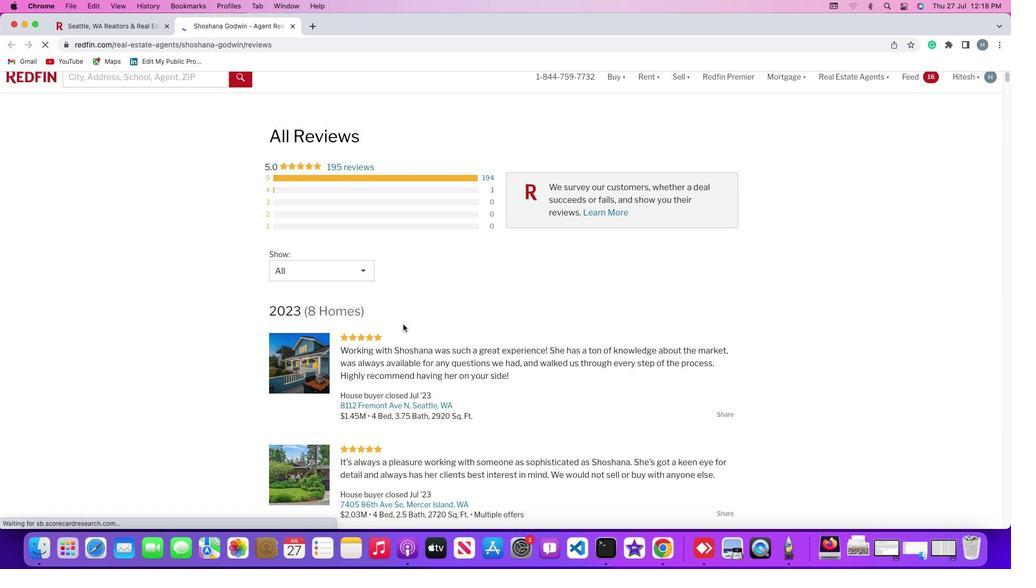 
Action: Mouse scrolled (404, 325) with delta (0, -1)
Screenshot: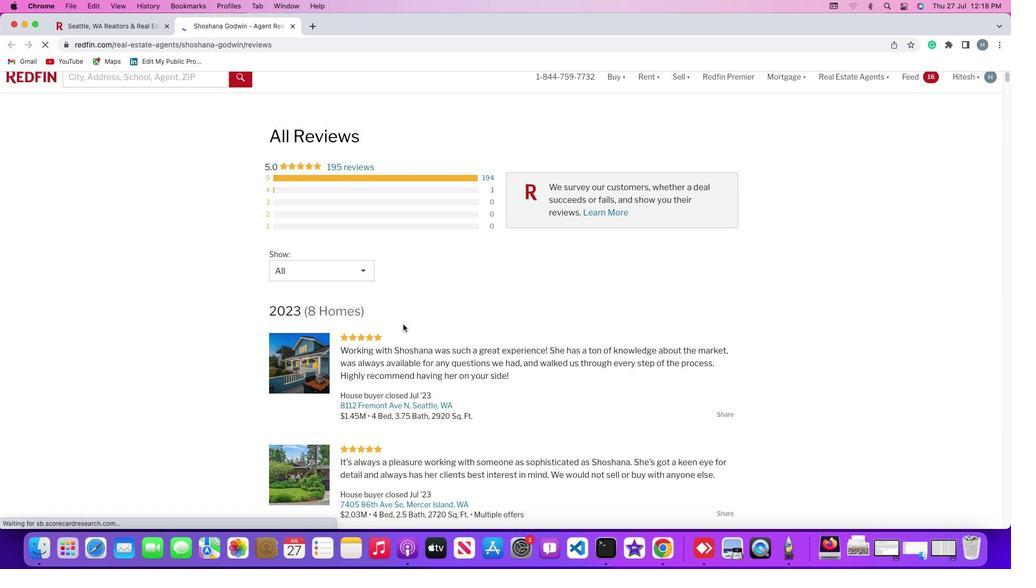 
Action: Mouse moved to (401, 315)
Screenshot: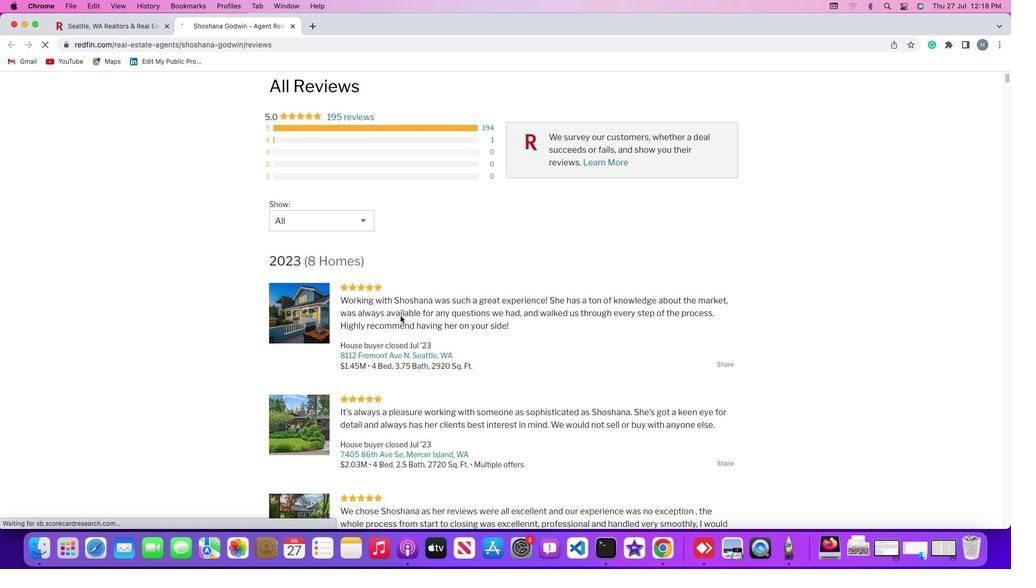 
Action: Mouse scrolled (401, 315) with delta (0, 0)
Screenshot: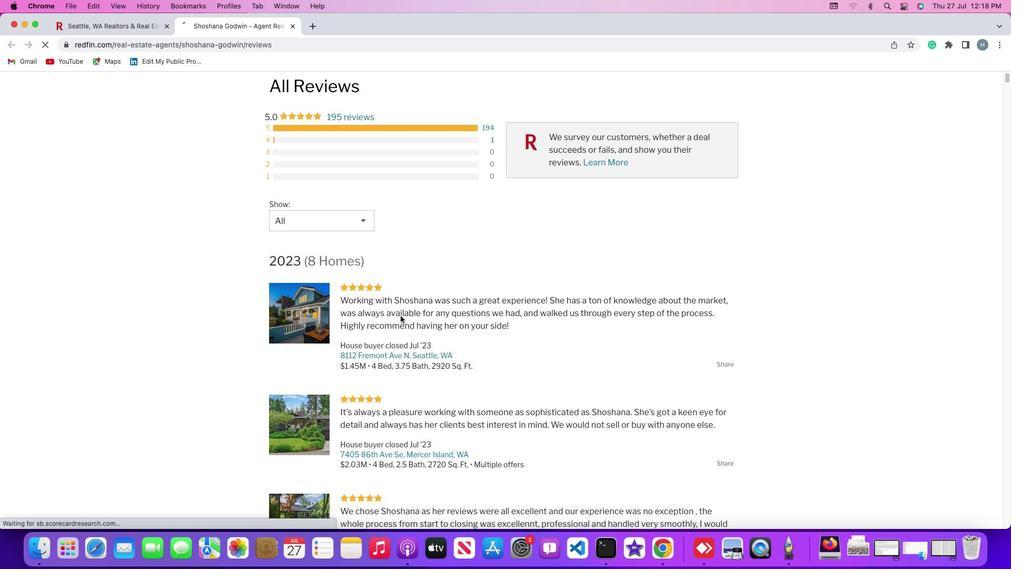 
Action: Mouse scrolled (401, 315) with delta (0, 0)
Screenshot: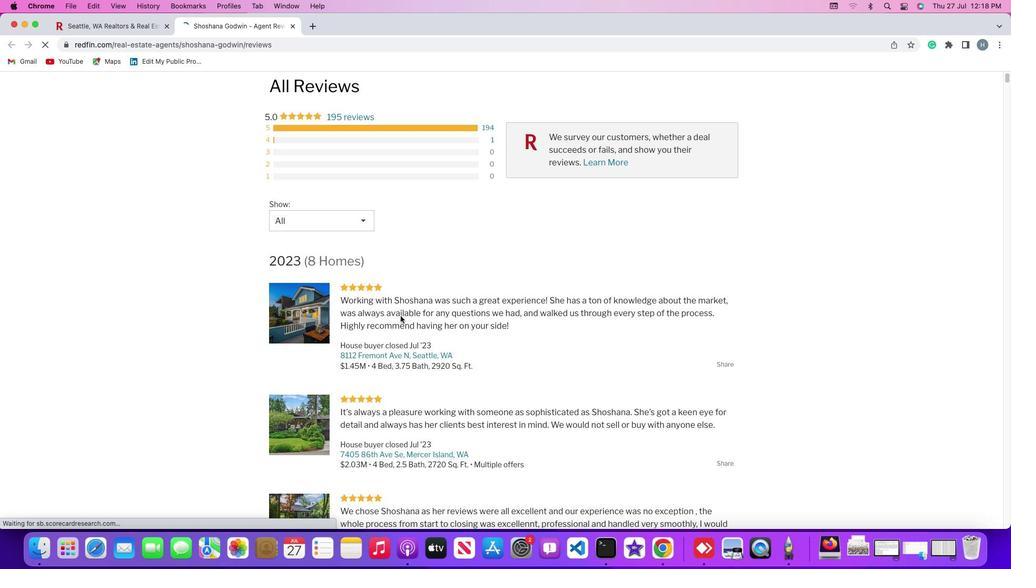 
Action: Mouse moved to (504, 316)
Screenshot: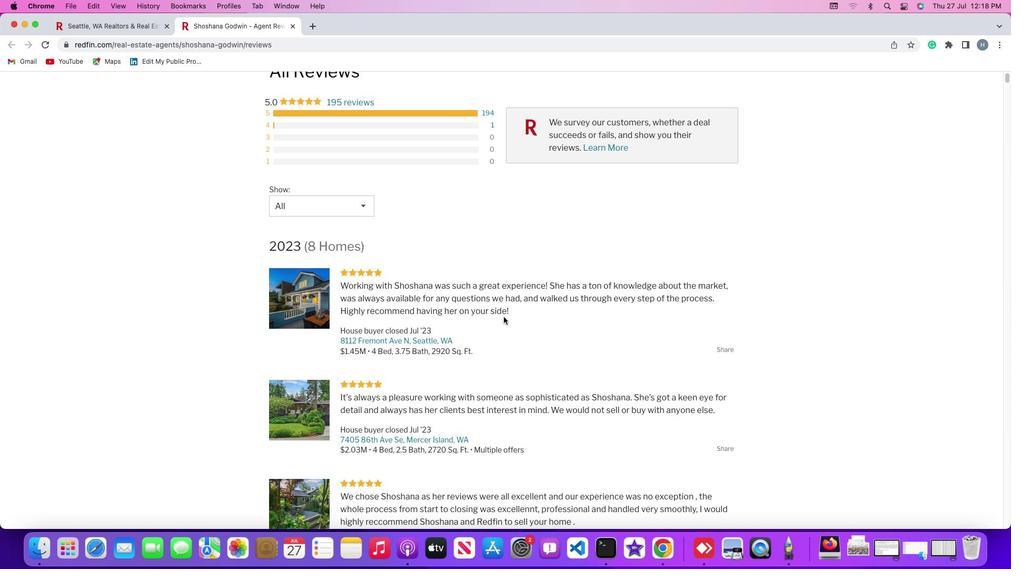 
Action: Mouse scrolled (504, 316) with delta (0, 0)
Screenshot: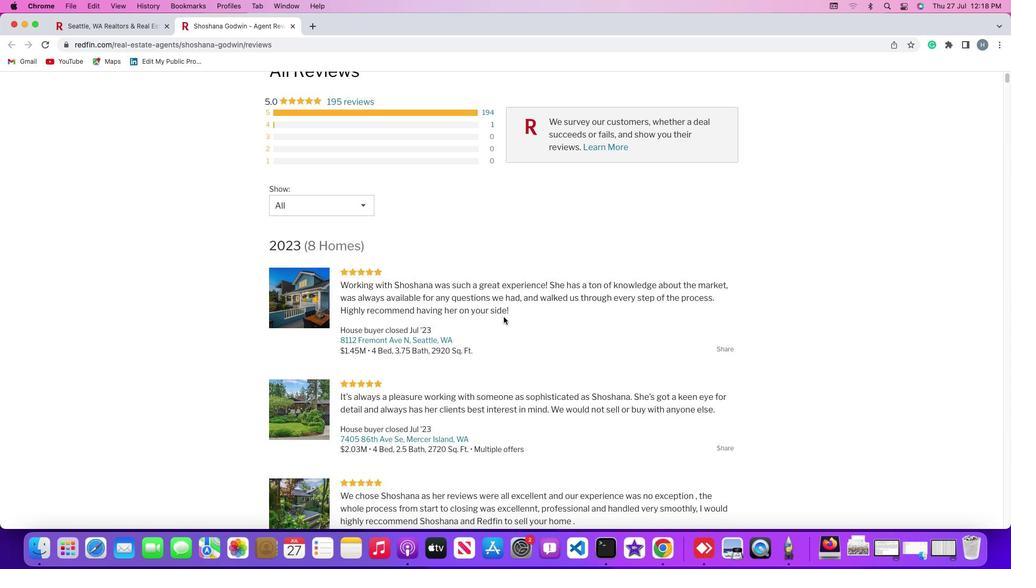
Action: Mouse scrolled (504, 316) with delta (0, 0)
Screenshot: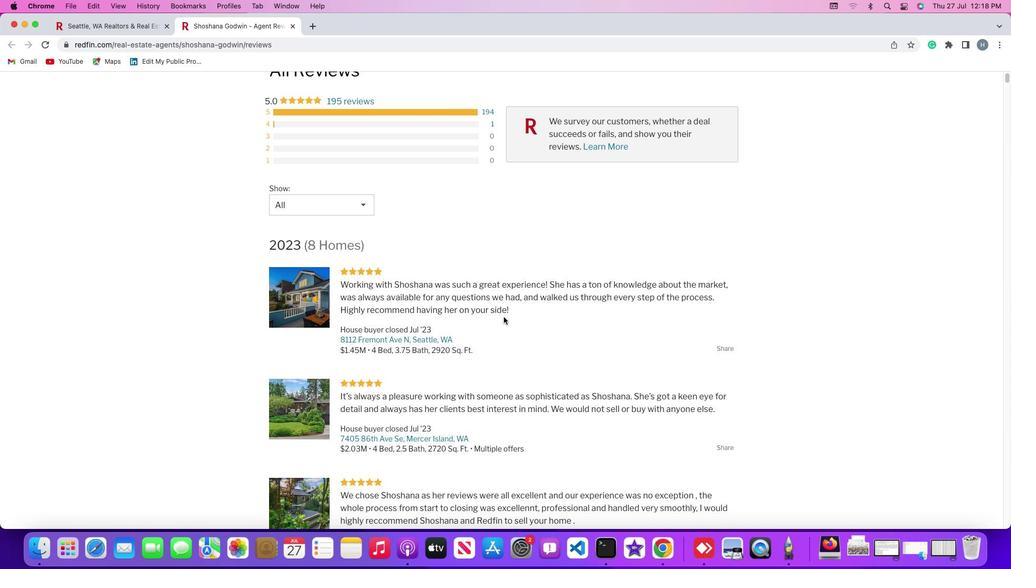 
Action: Mouse scrolled (504, 316) with delta (0, -1)
Screenshot: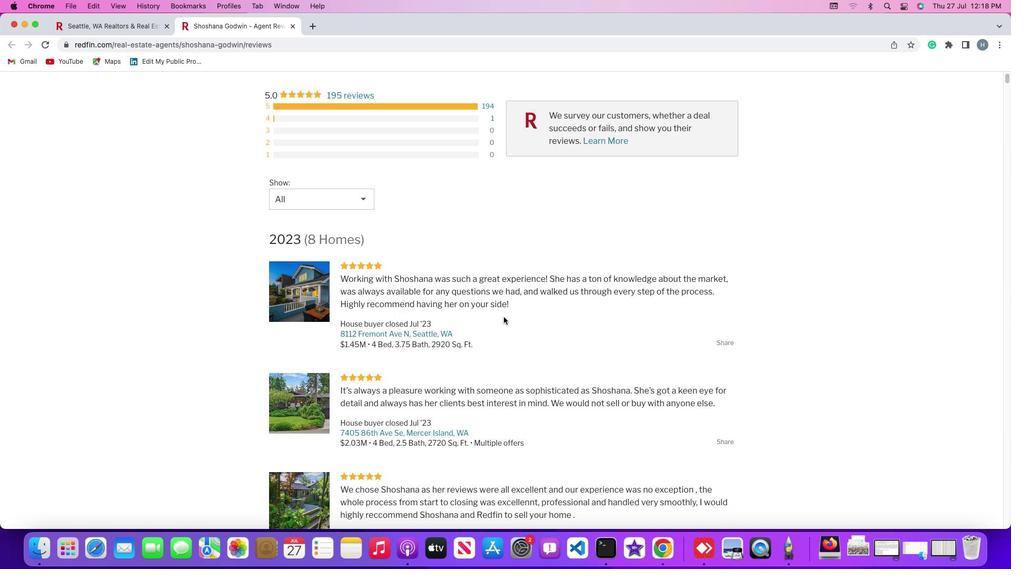 
Action: Mouse scrolled (504, 316) with delta (0, -1)
Screenshot: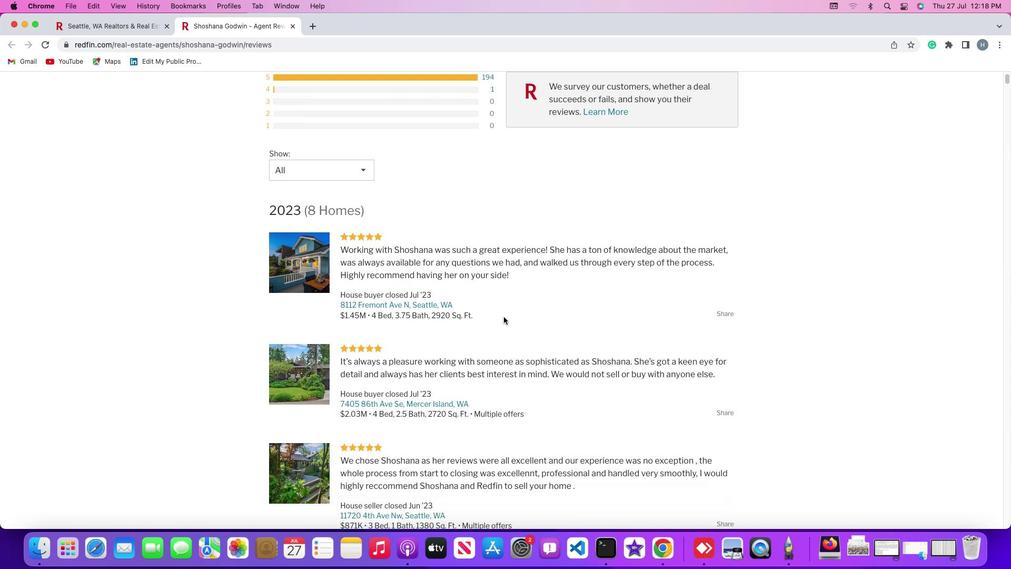 
Action: Mouse moved to (503, 315)
Screenshot: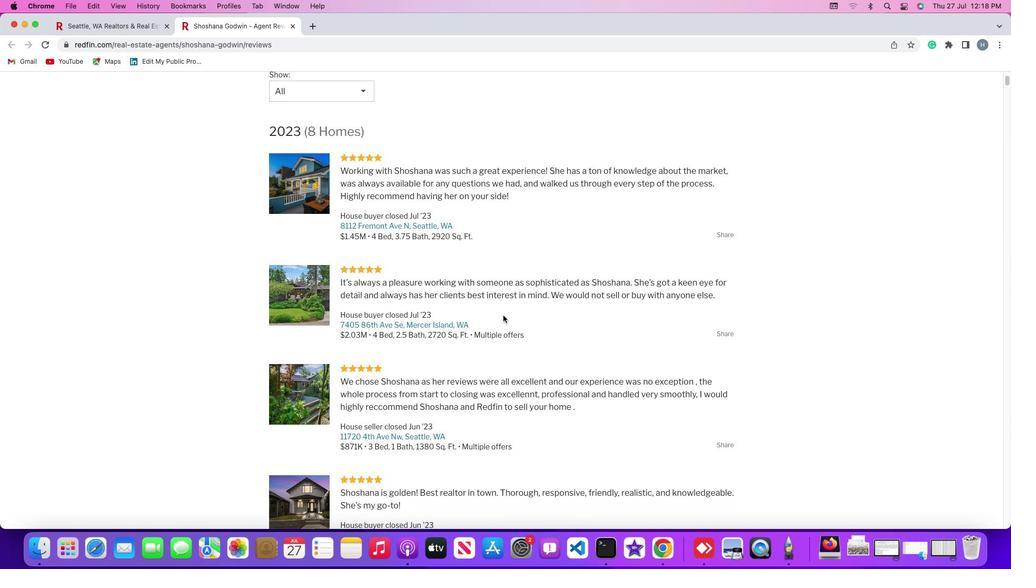 
Action: Mouse scrolled (503, 315) with delta (0, 0)
Screenshot: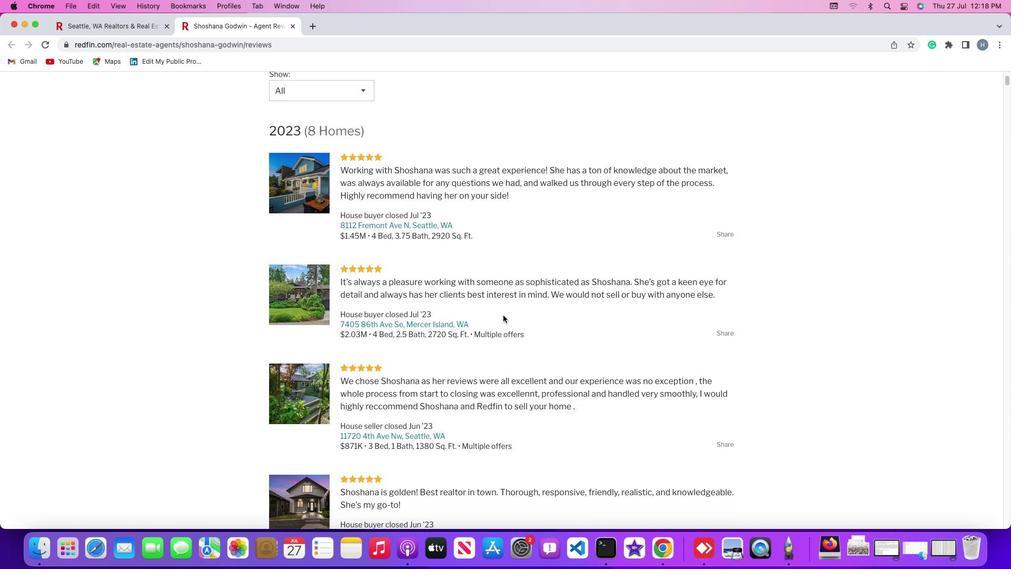 
Action: Mouse scrolled (503, 315) with delta (0, 0)
Screenshot: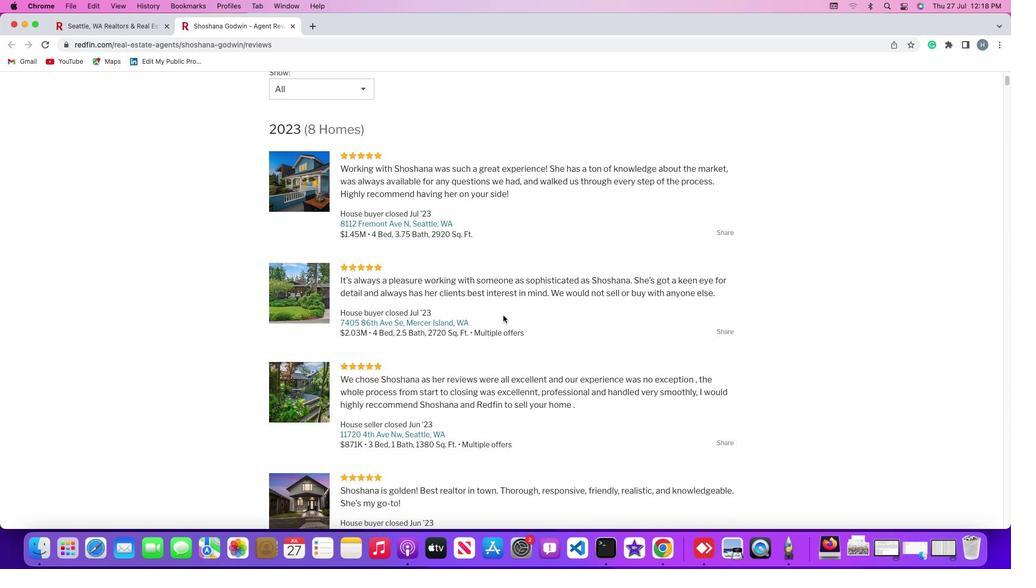 
Action: Mouse scrolled (503, 315) with delta (0, 0)
Screenshot: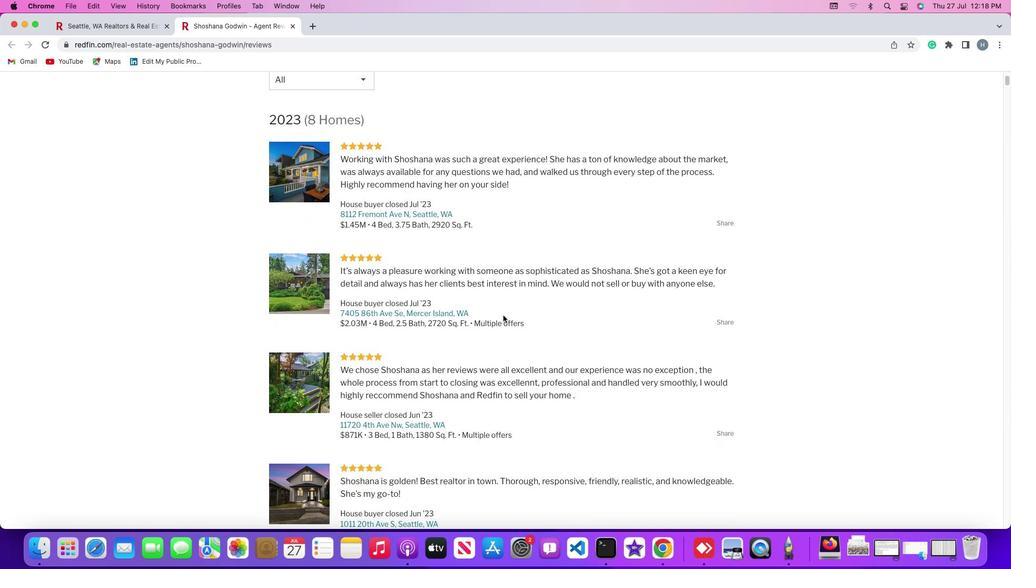 
Action: Mouse moved to (469, 375)
Screenshot: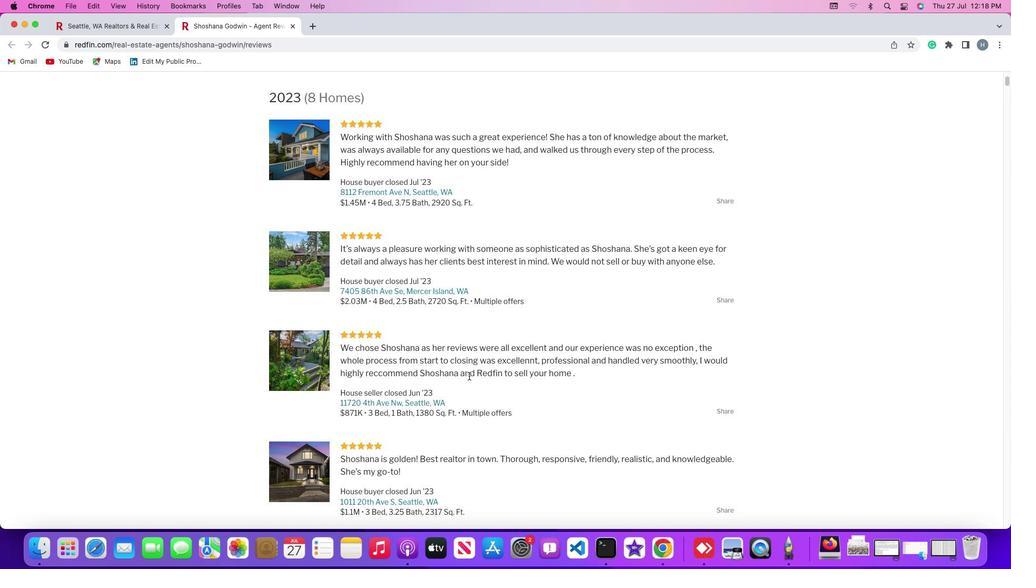 
Action: Mouse scrolled (469, 375) with delta (0, 0)
Screenshot: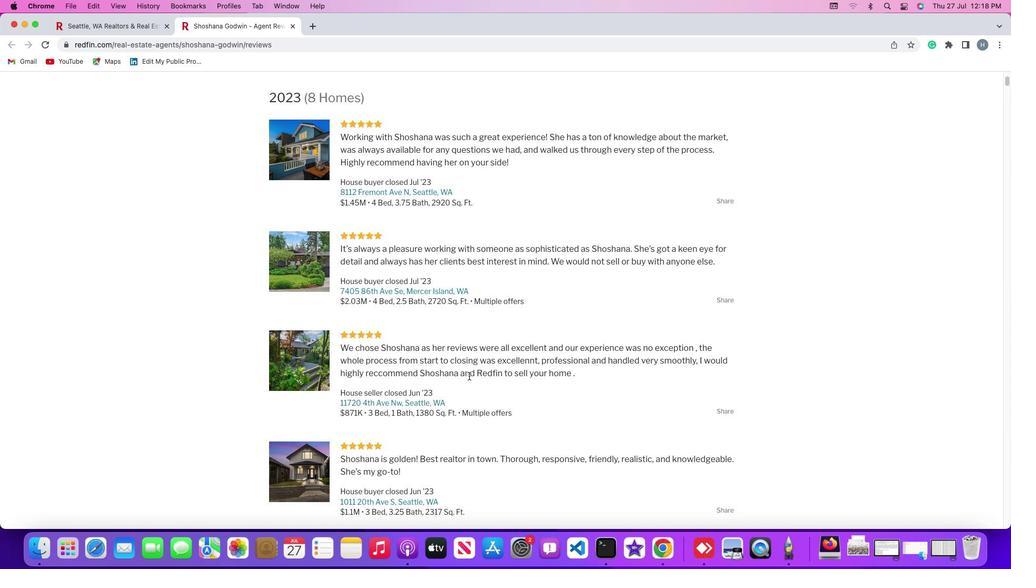 
Action: Mouse scrolled (469, 375) with delta (0, 0)
Screenshot: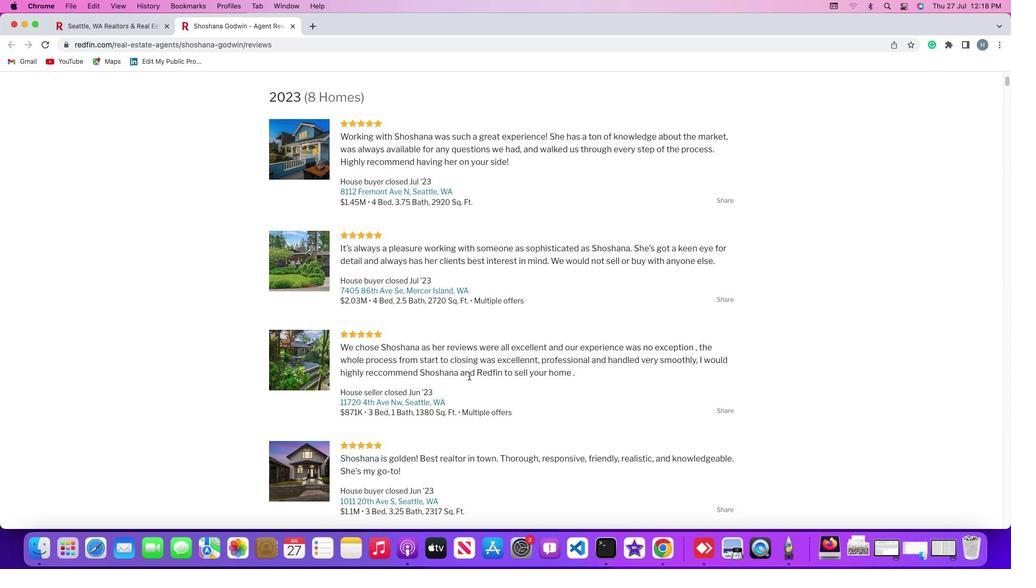 
Action: Mouse scrolled (469, 375) with delta (0, -1)
Screenshot: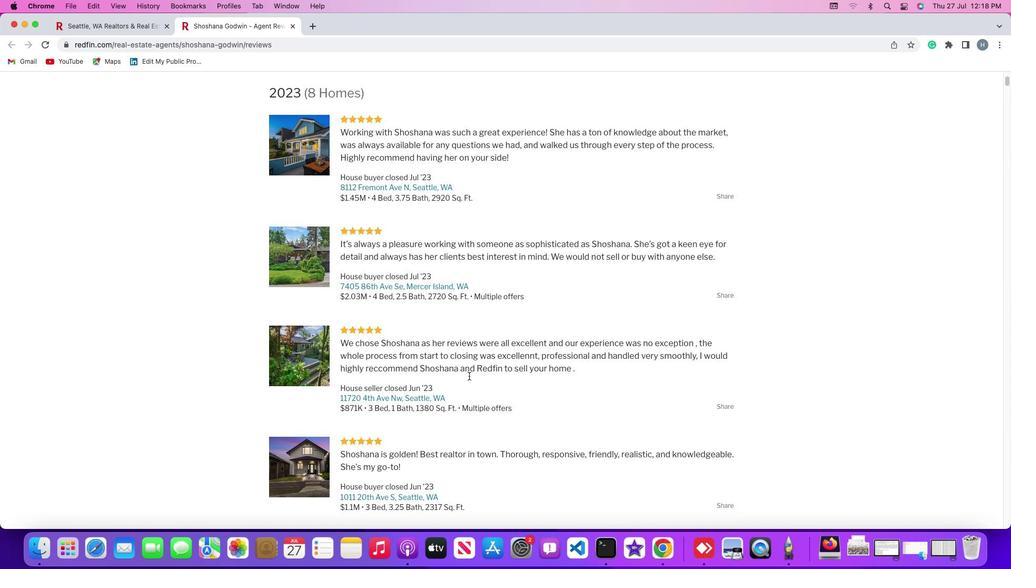 
Action: Mouse scrolled (469, 375) with delta (0, -1)
Screenshot: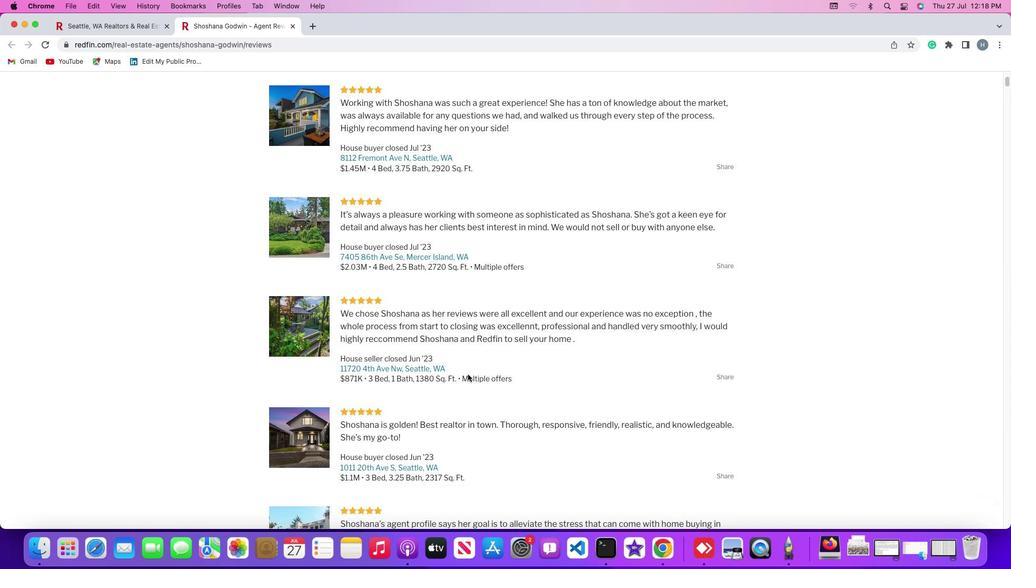 
Action: Mouse moved to (463, 359)
Screenshot: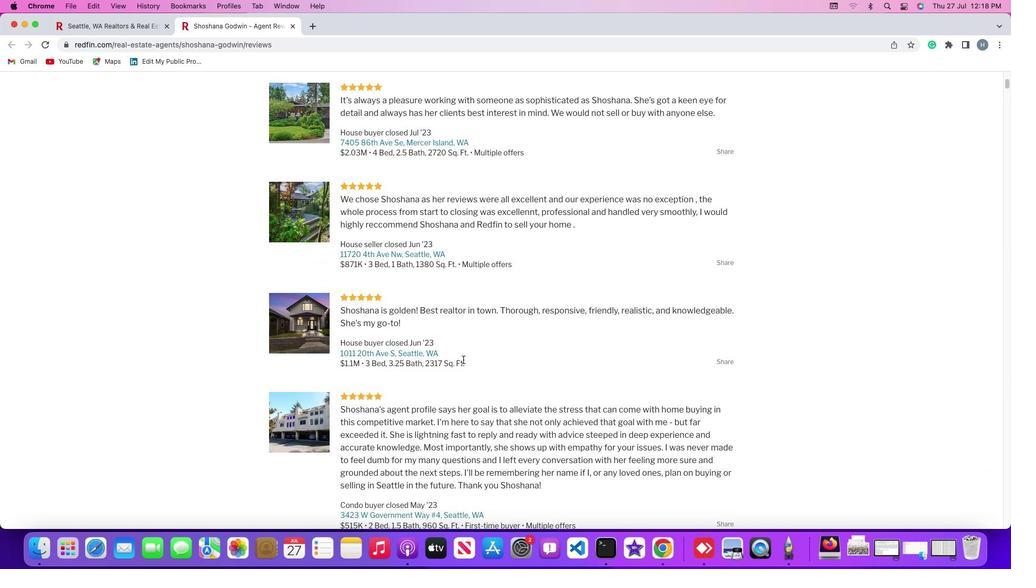 
Action: Mouse scrolled (463, 359) with delta (0, 0)
Screenshot: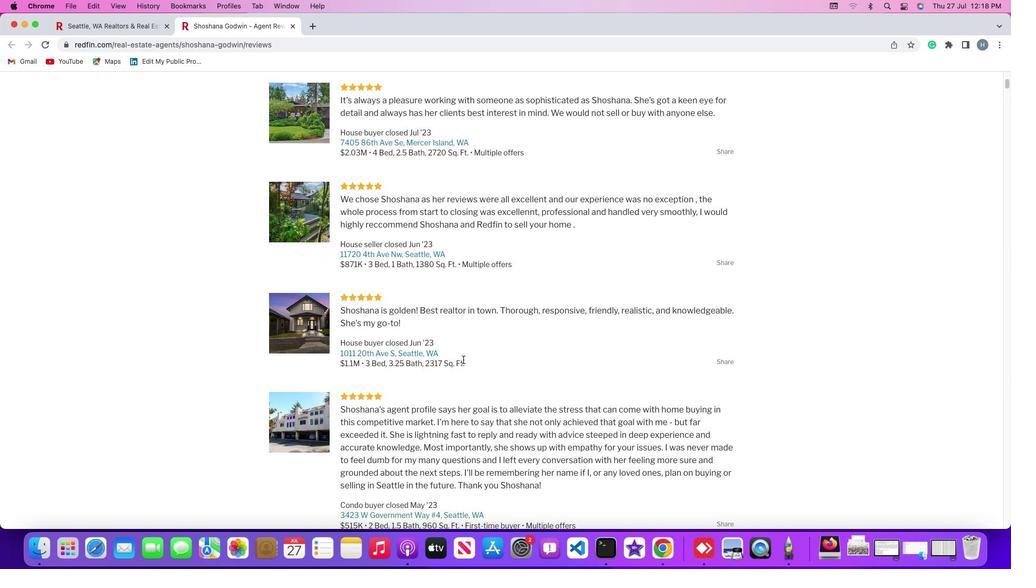 
Action: Mouse scrolled (463, 359) with delta (0, 0)
Screenshot: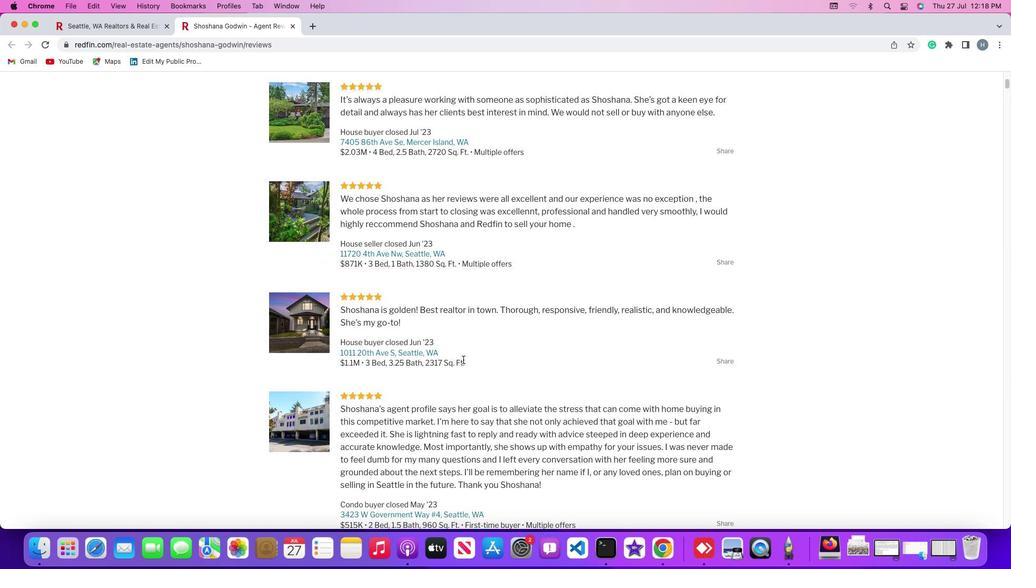 
Action: Mouse scrolled (463, 359) with delta (0, -1)
Screenshot: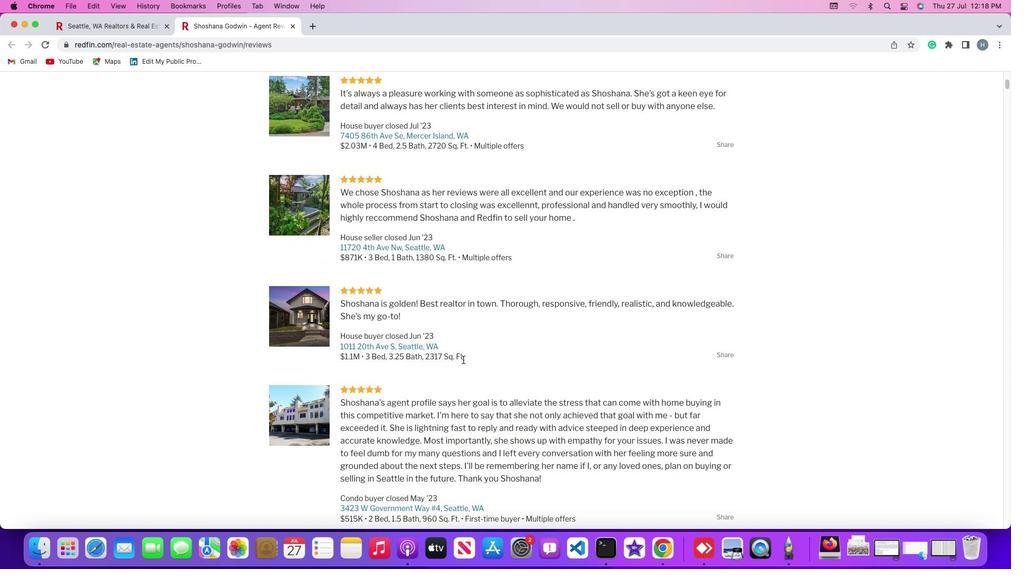 
Action: Mouse moved to (420, 348)
Screenshot: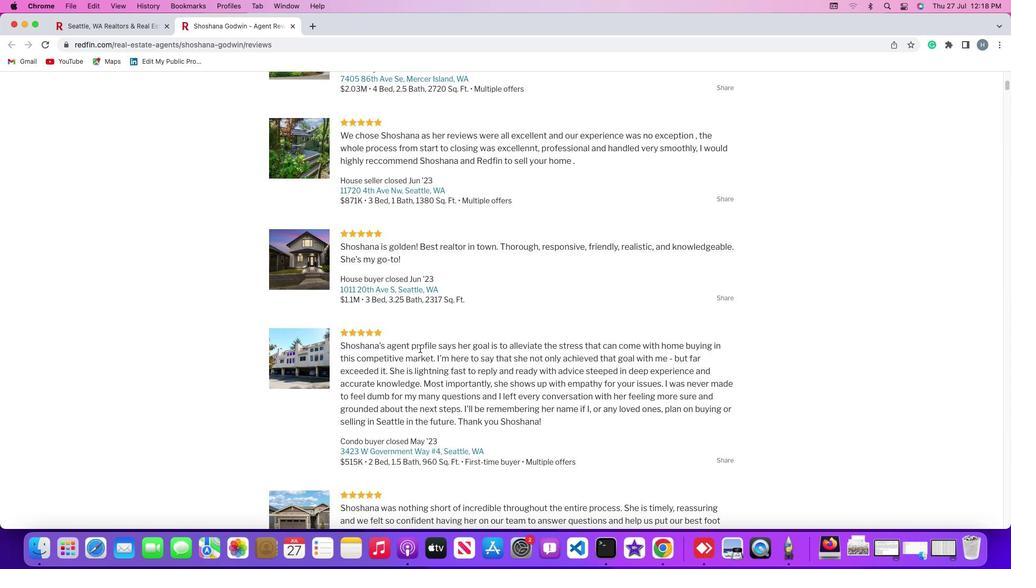 
Action: Mouse scrolled (420, 348) with delta (0, 0)
Screenshot: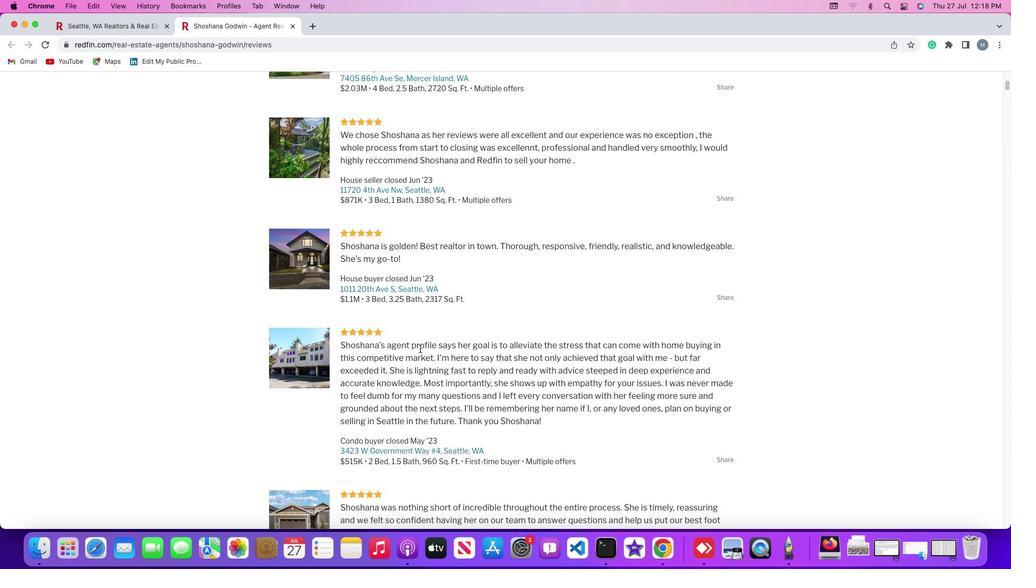 
Action: Mouse scrolled (420, 348) with delta (0, 0)
Screenshot: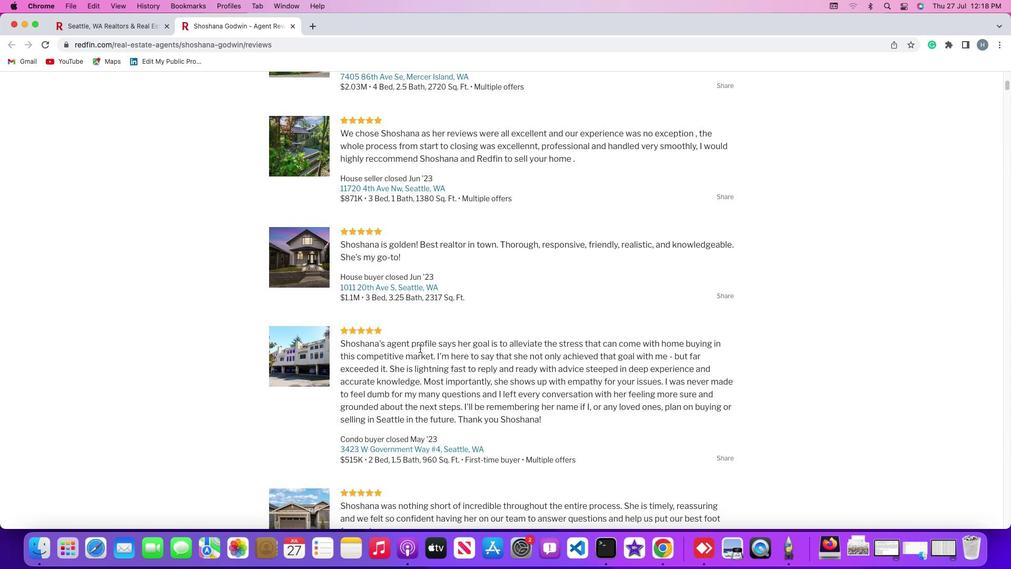 
Action: Mouse scrolled (420, 348) with delta (0, -1)
Screenshot: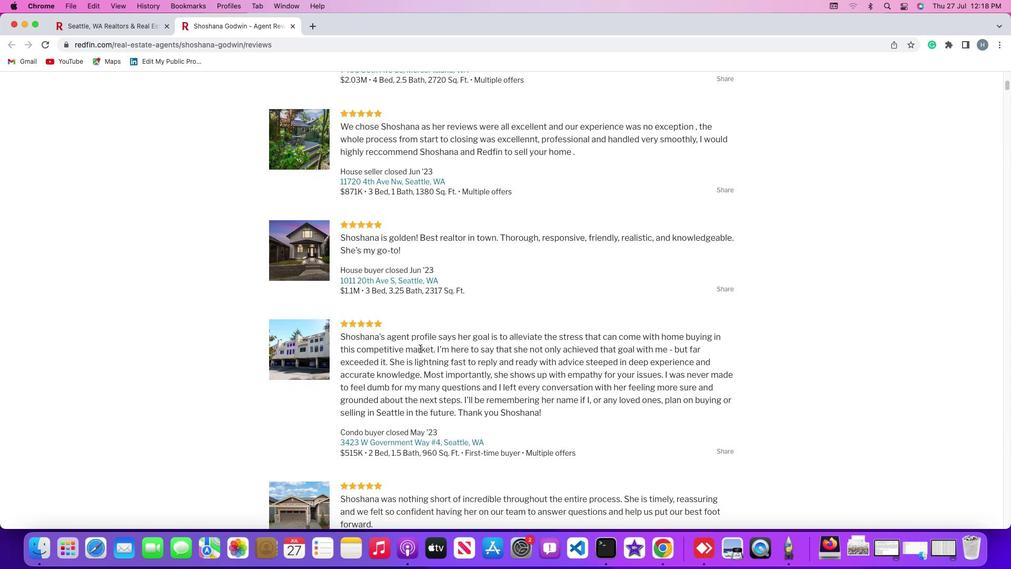 
Action: Mouse scrolled (420, 348) with delta (0, -1)
Screenshot: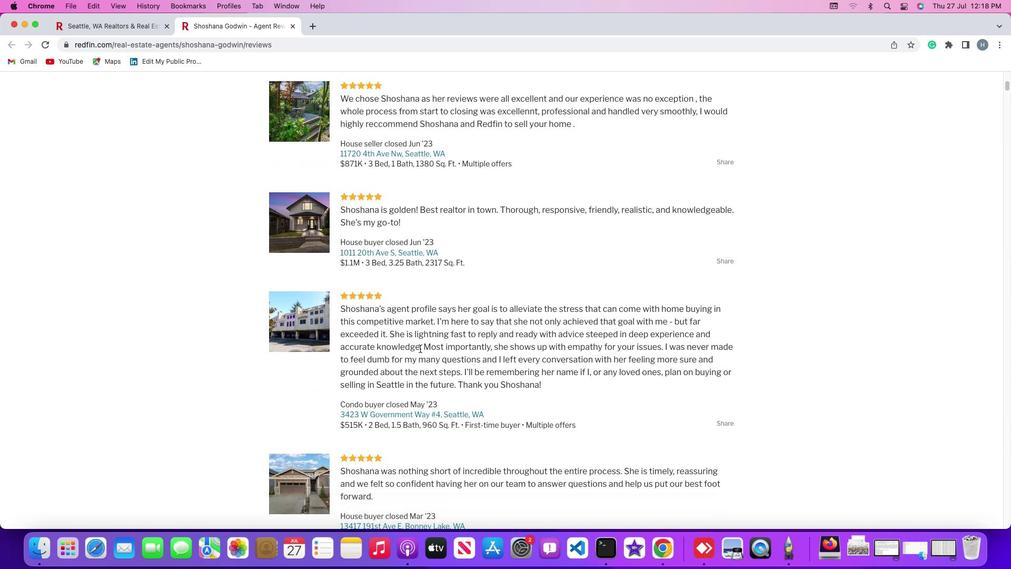 
Action: Mouse moved to (597, 268)
Screenshot: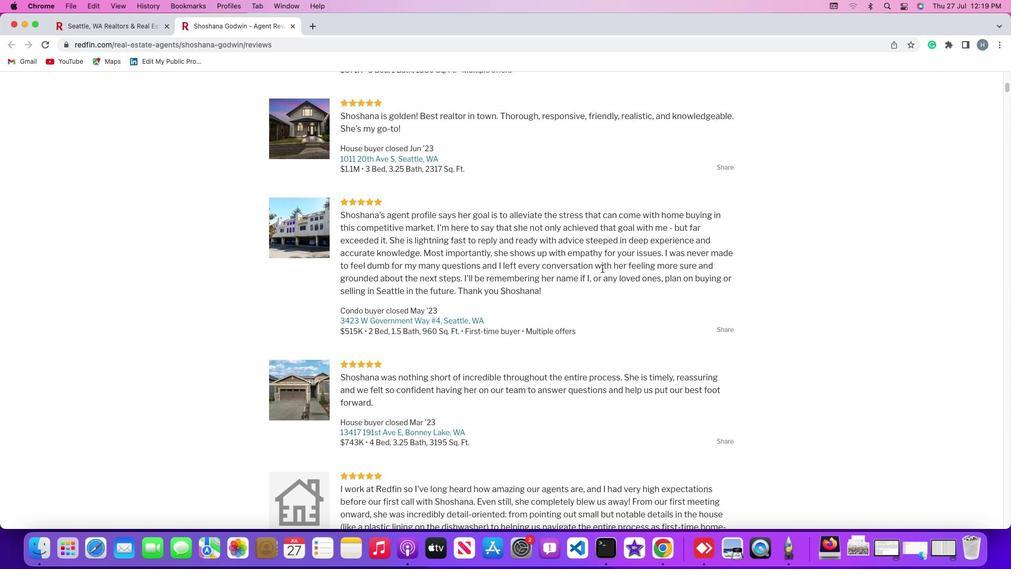 
Action: Mouse pressed left at (597, 268)
Screenshot: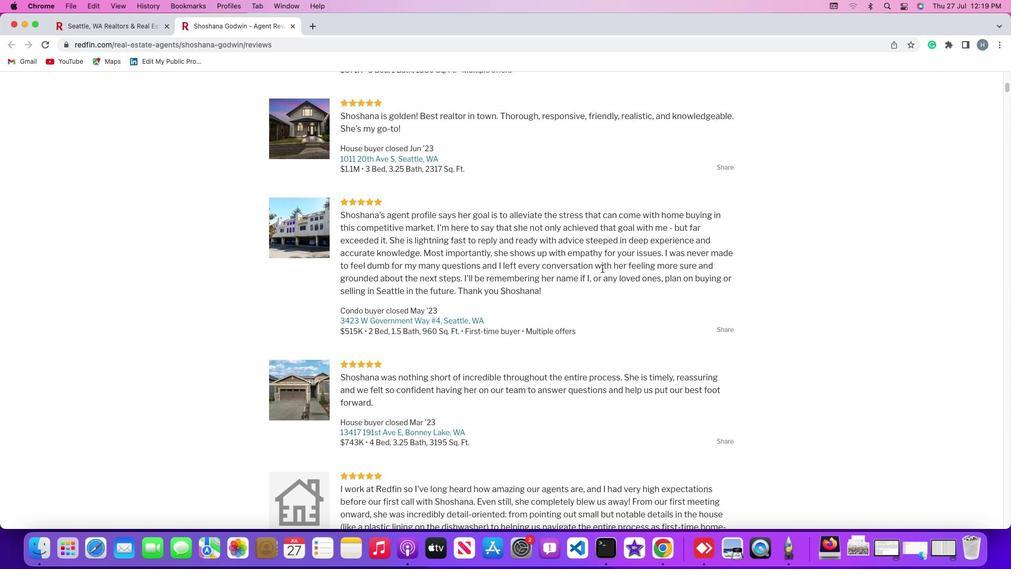 
Action: Mouse moved to (721, 265)
Screenshot: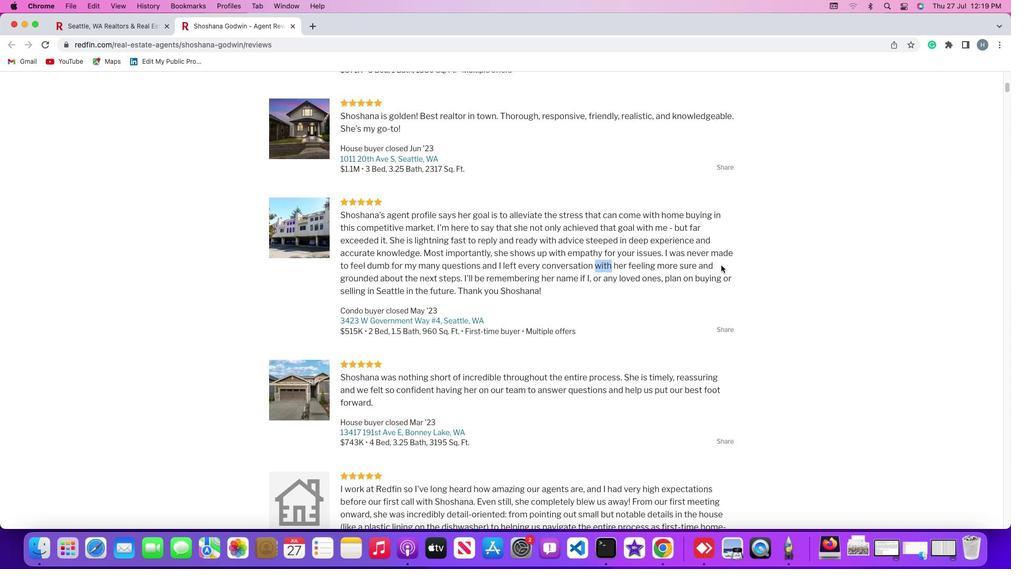 
Action: Mouse pressed left at (721, 265)
Screenshot: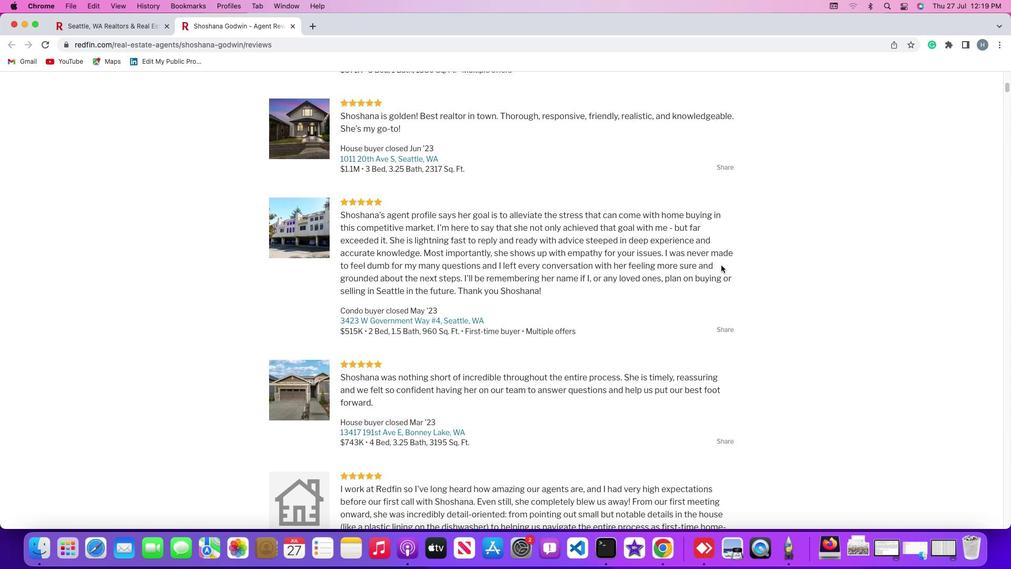 
Action: Mouse moved to (503, 285)
Screenshot: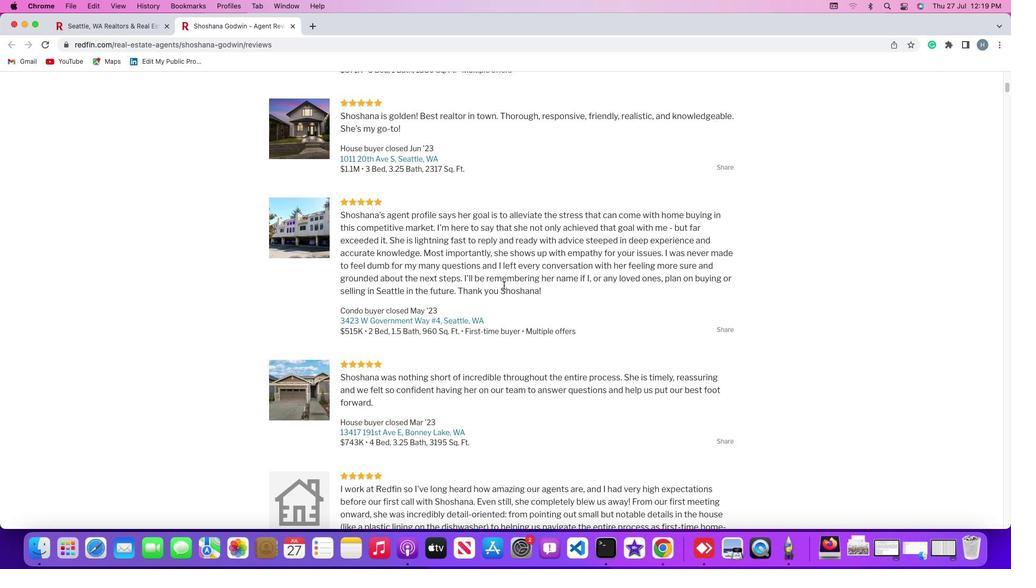 
Action: Mouse scrolled (503, 285) with delta (0, 0)
Screenshot: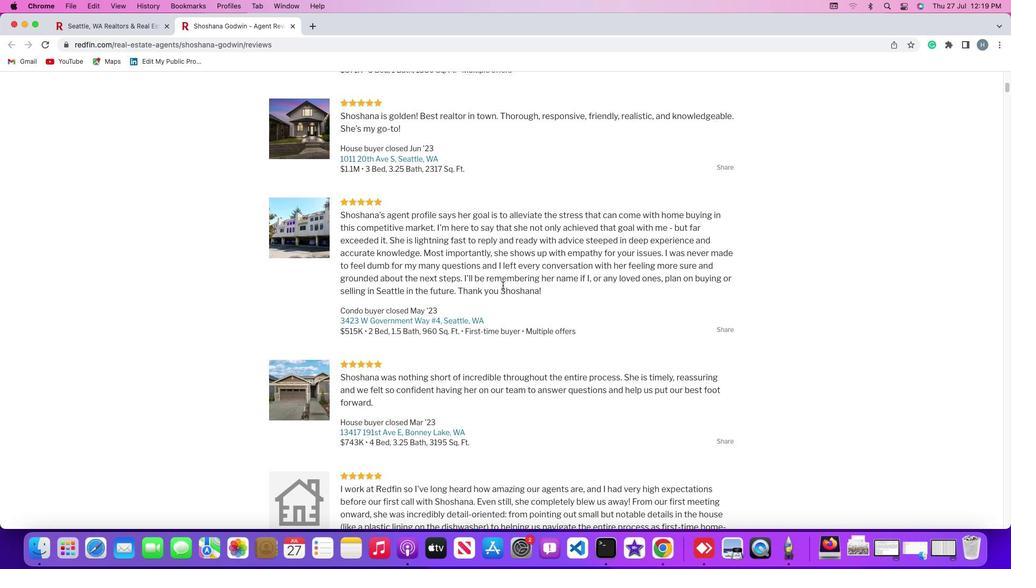 
Action: Mouse moved to (503, 285)
Screenshot: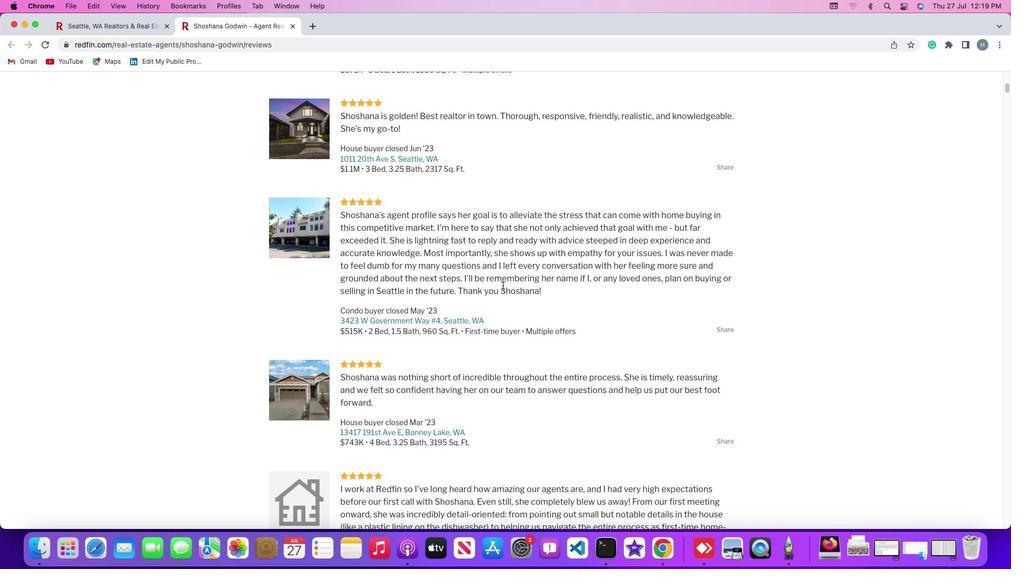 
Action: Mouse scrolled (503, 285) with delta (0, 0)
Screenshot: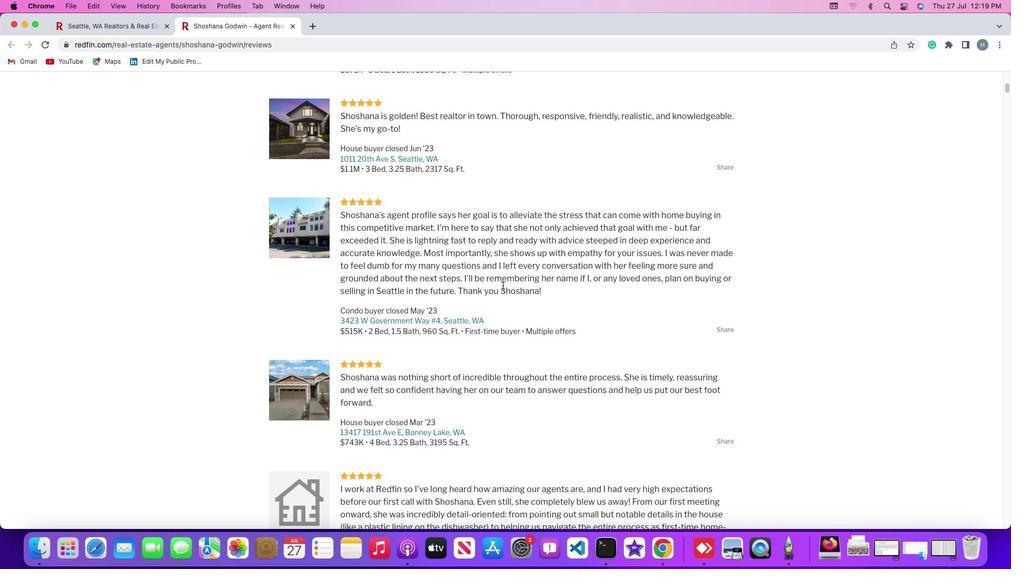 
Action: Mouse moved to (480, 283)
Screenshot: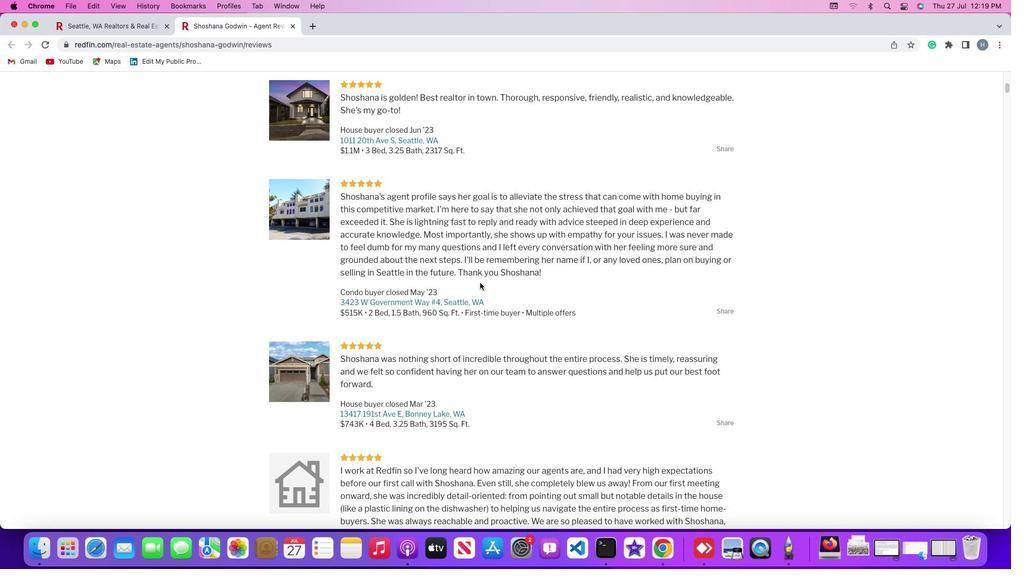 
Action: Mouse scrolled (480, 283) with delta (0, 0)
Screenshot: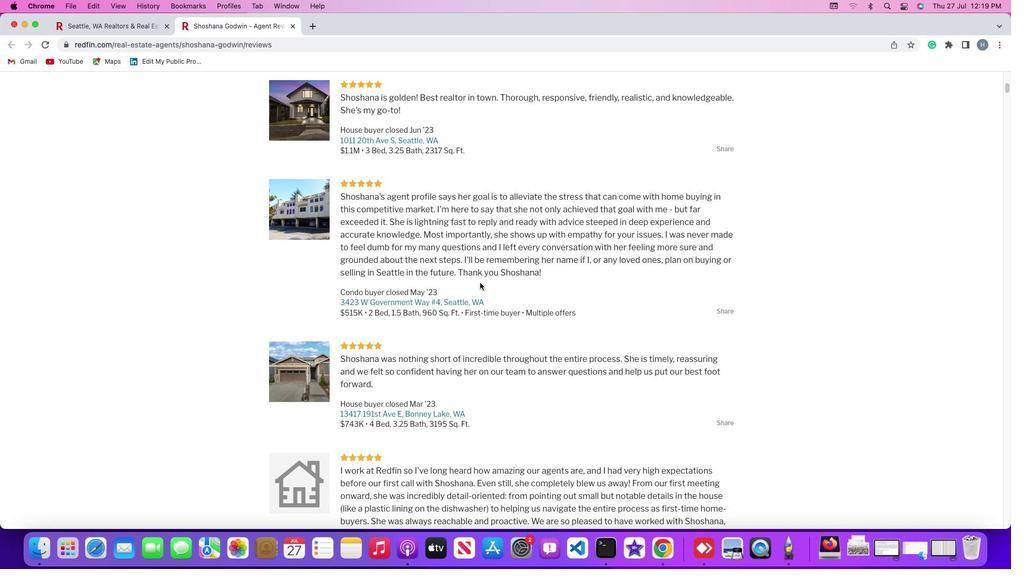 
Action: Mouse moved to (479, 282)
Screenshot: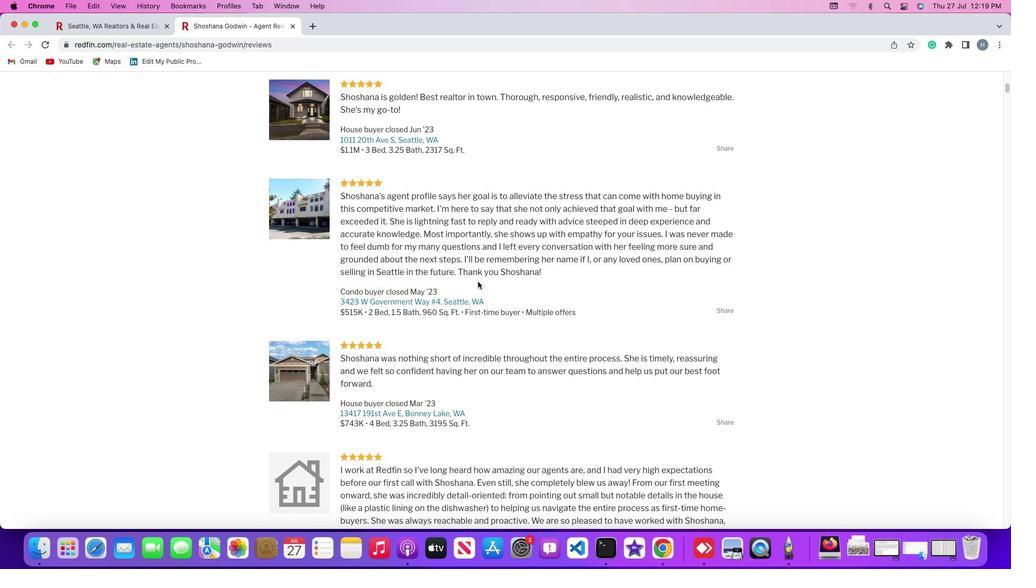 
Action: Mouse scrolled (479, 282) with delta (0, 0)
Screenshot: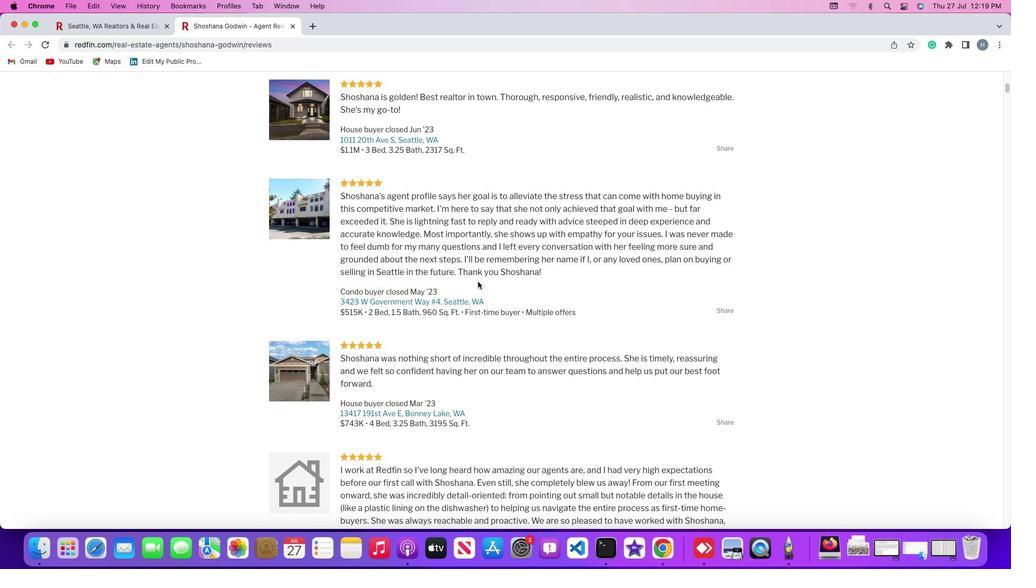 
Action: Mouse moved to (476, 281)
Screenshot: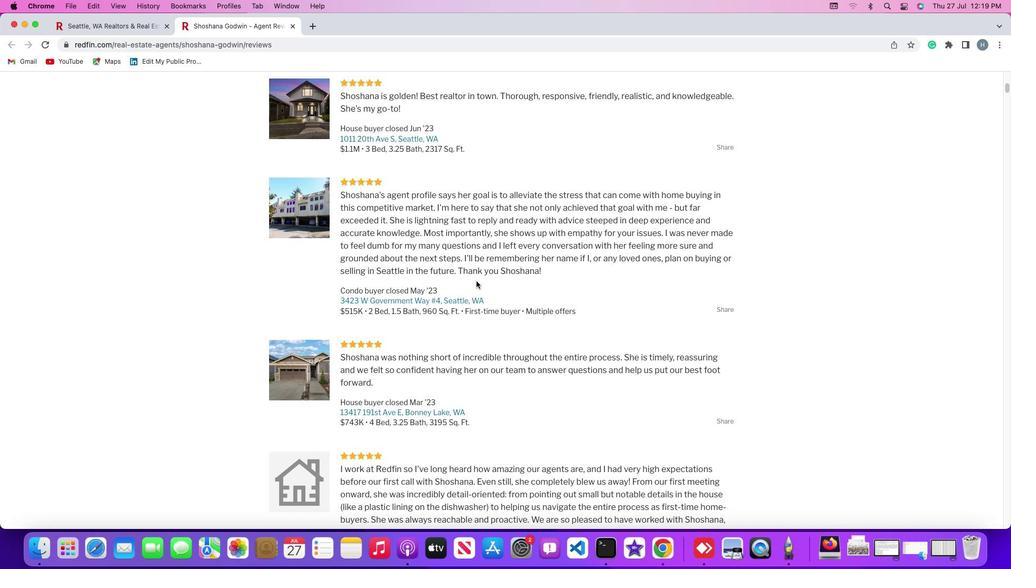 
Action: Mouse scrolled (476, 281) with delta (0, -1)
Screenshot: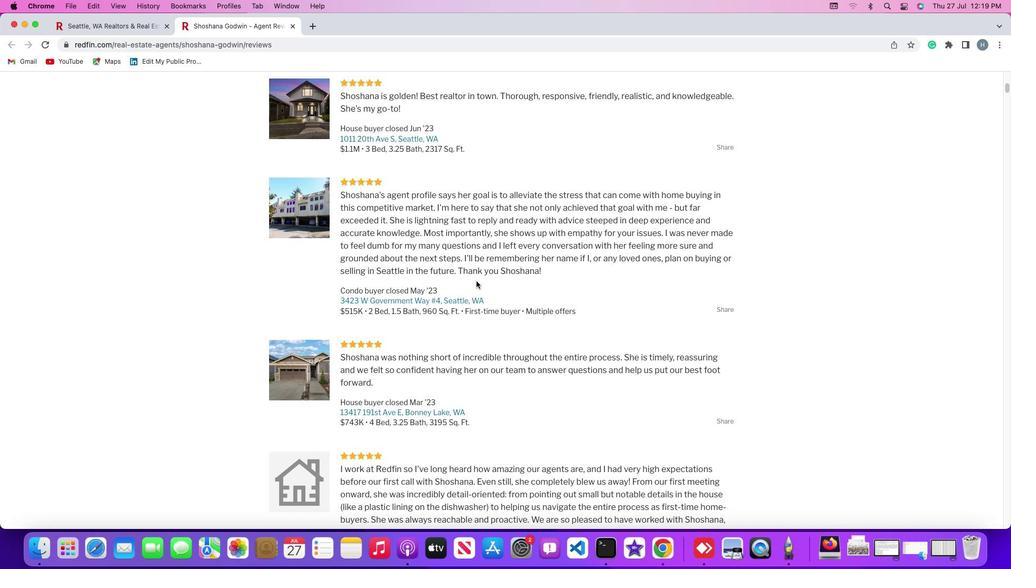 
Action: Mouse moved to (476, 280)
Screenshot: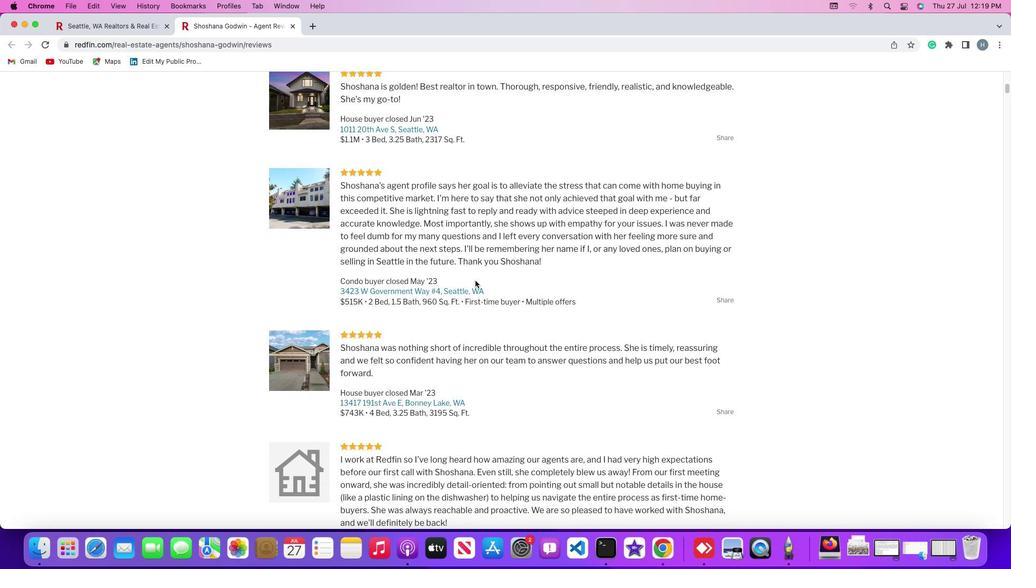 
Action: Mouse scrolled (476, 280) with delta (0, -1)
Screenshot: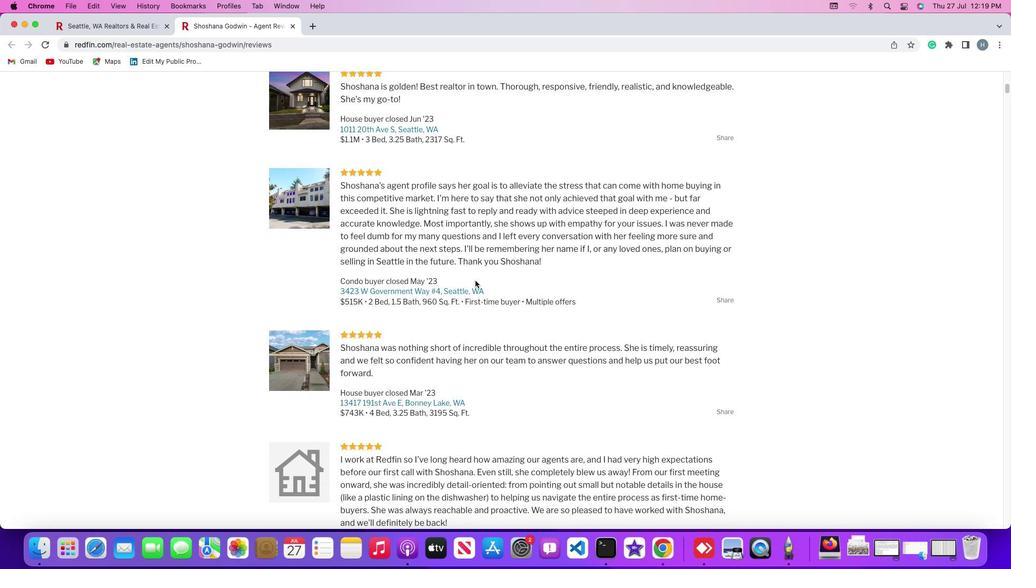 
Action: Mouse moved to (450, 272)
Screenshot: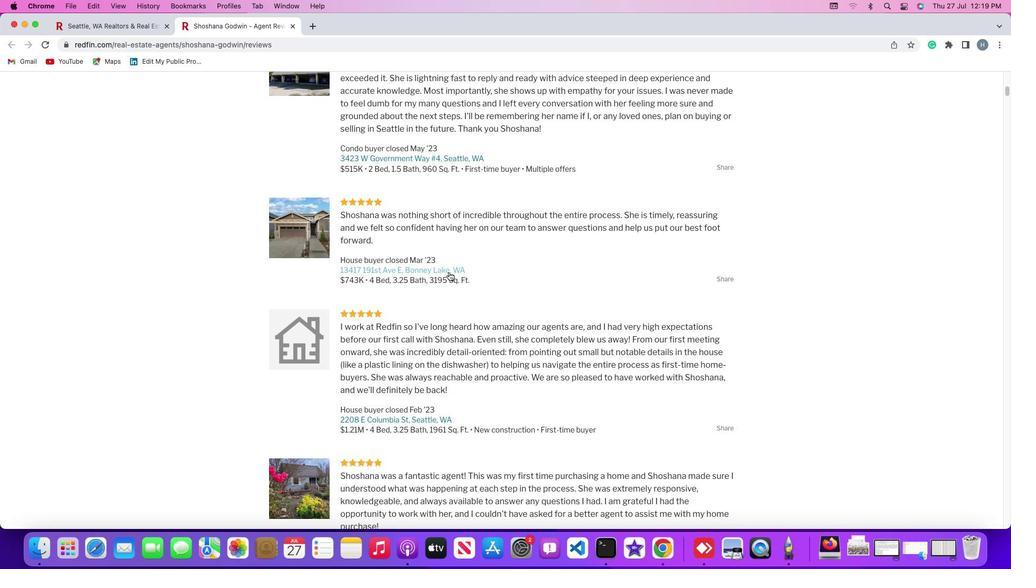 
Action: Mouse scrolled (450, 272) with delta (0, 0)
Screenshot: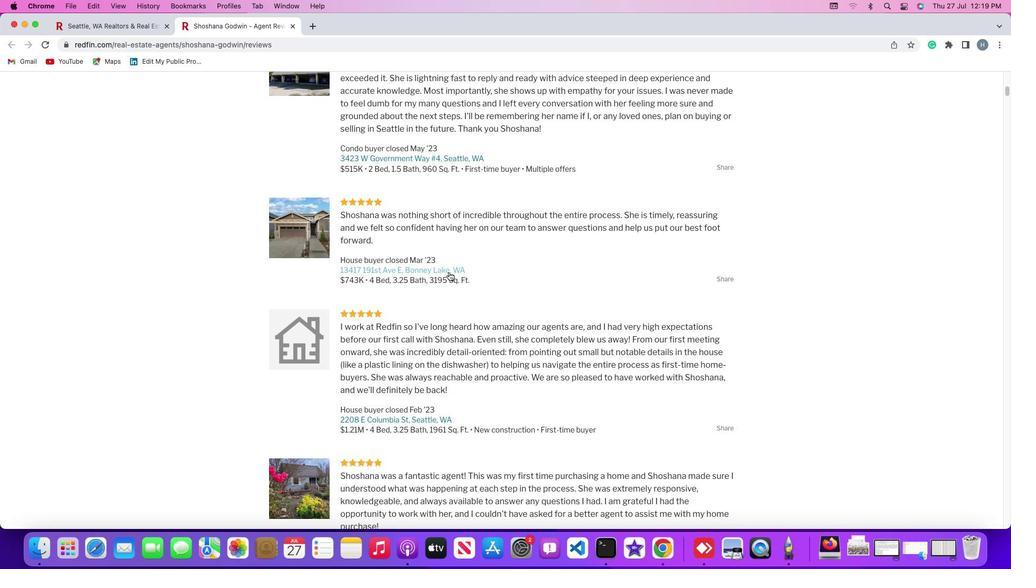 
Action: Mouse moved to (449, 272)
Screenshot: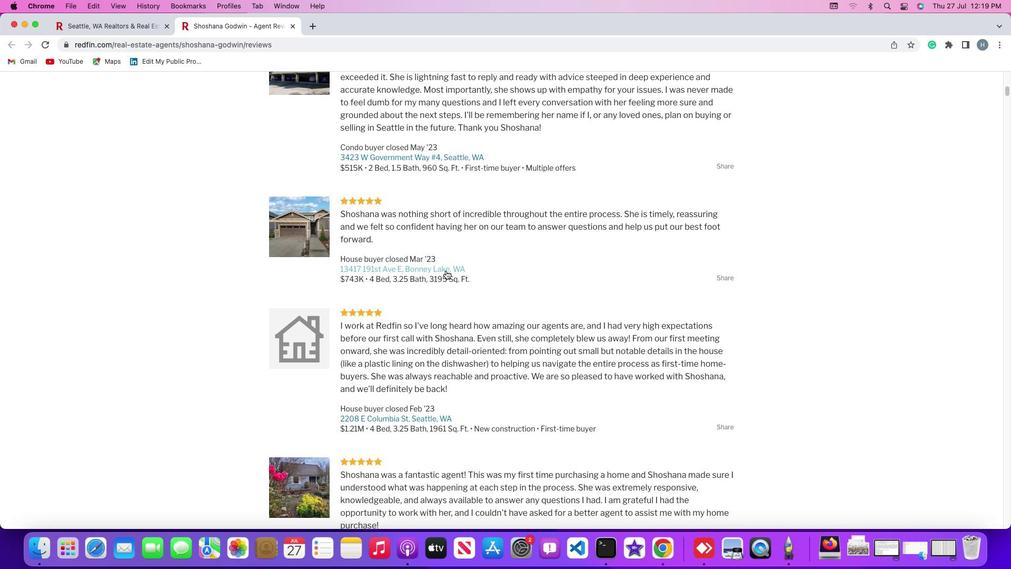 
Action: Mouse scrolled (449, 272) with delta (0, 0)
Screenshot: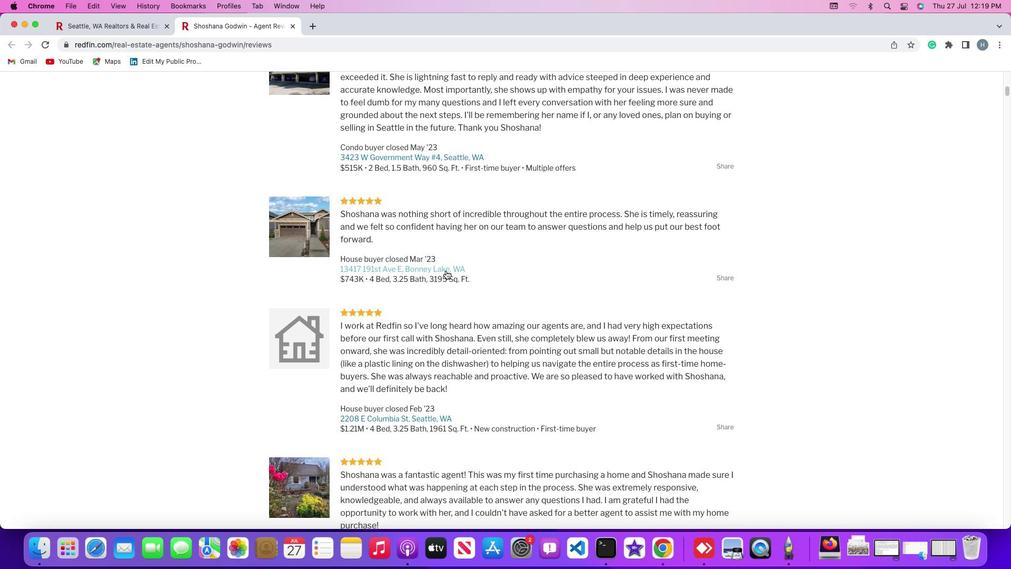 
Action: Mouse moved to (434, 267)
Screenshot: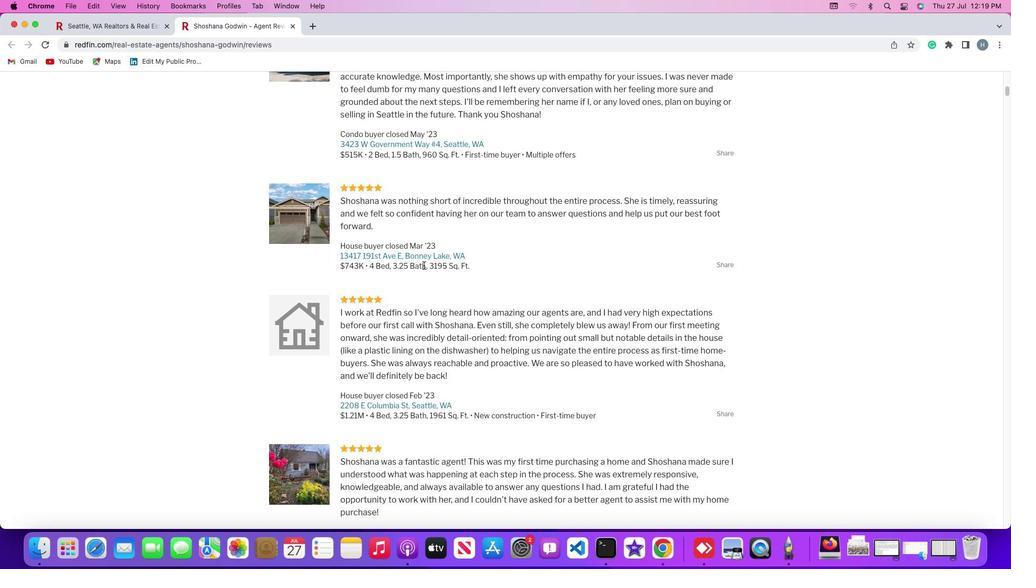 
Action: Mouse scrolled (434, 267) with delta (0, 0)
Screenshot: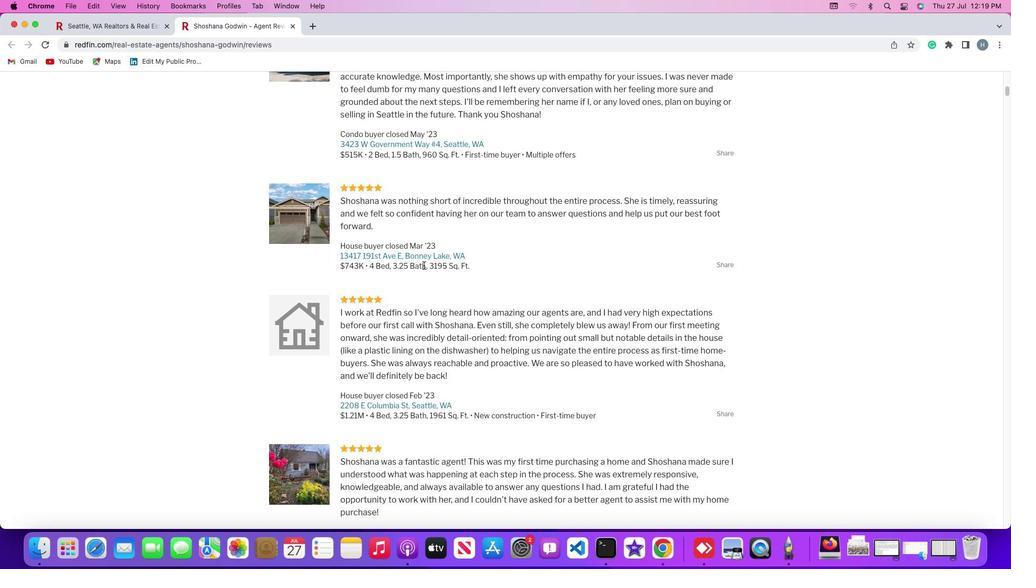 
Action: Mouse moved to (417, 231)
Screenshot: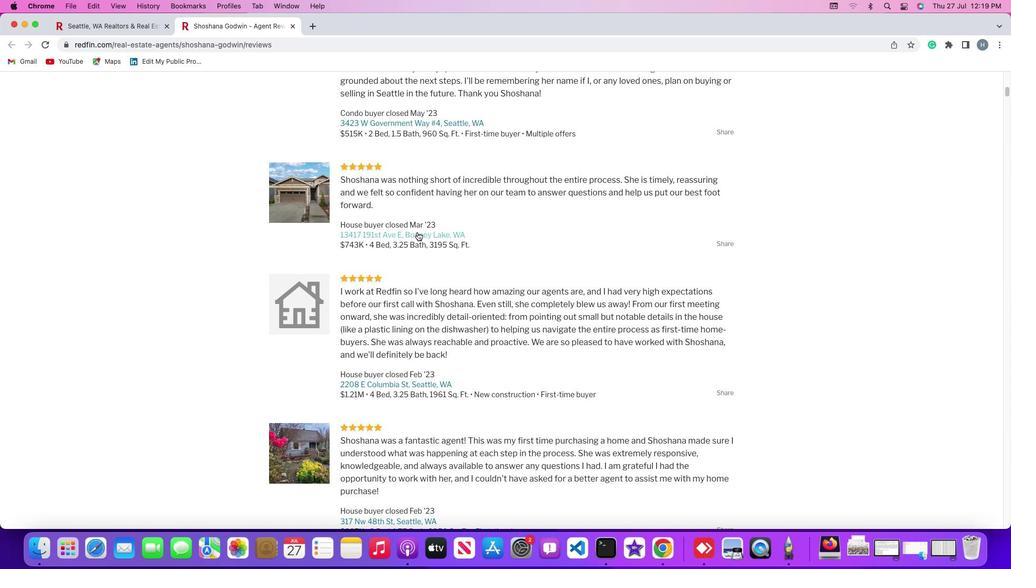 
Action: Mouse scrolled (417, 231) with delta (0, 0)
Screenshot: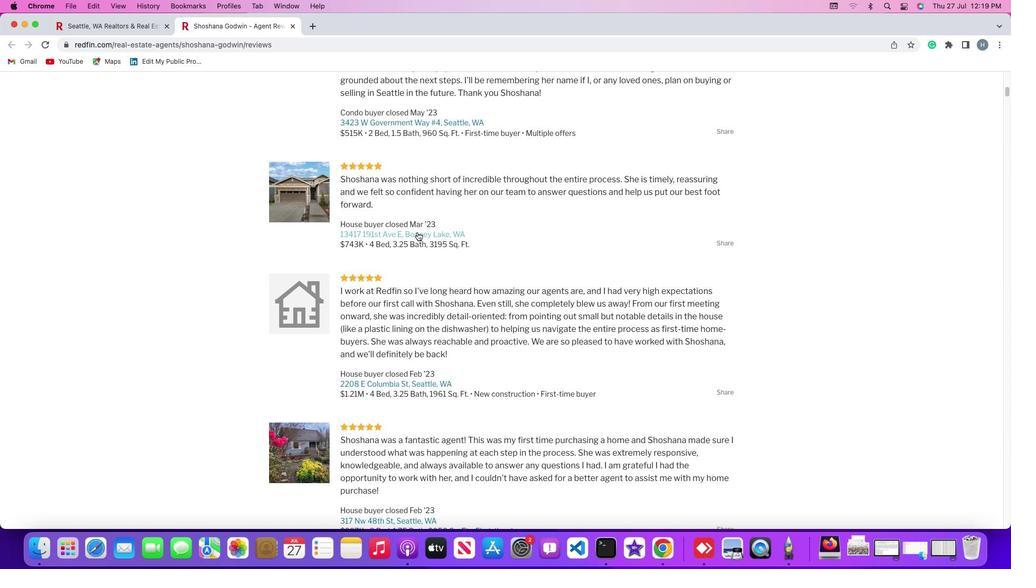 
Action: Mouse scrolled (417, 231) with delta (0, 0)
Screenshot: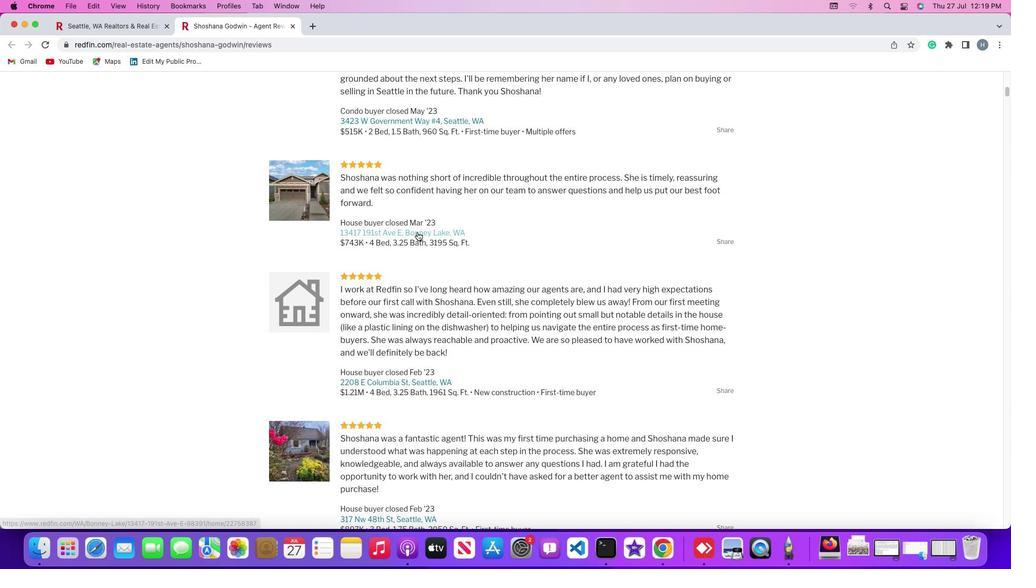 
Action: Mouse scrolled (417, 231) with delta (0, -1)
Screenshot: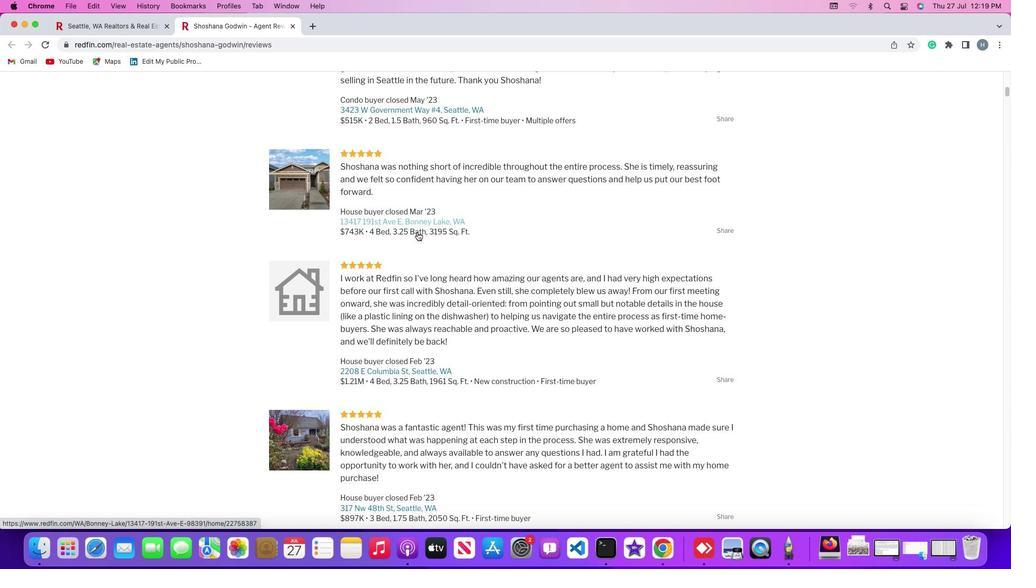 
Action: Mouse scrolled (417, 231) with delta (0, -1)
Screenshot: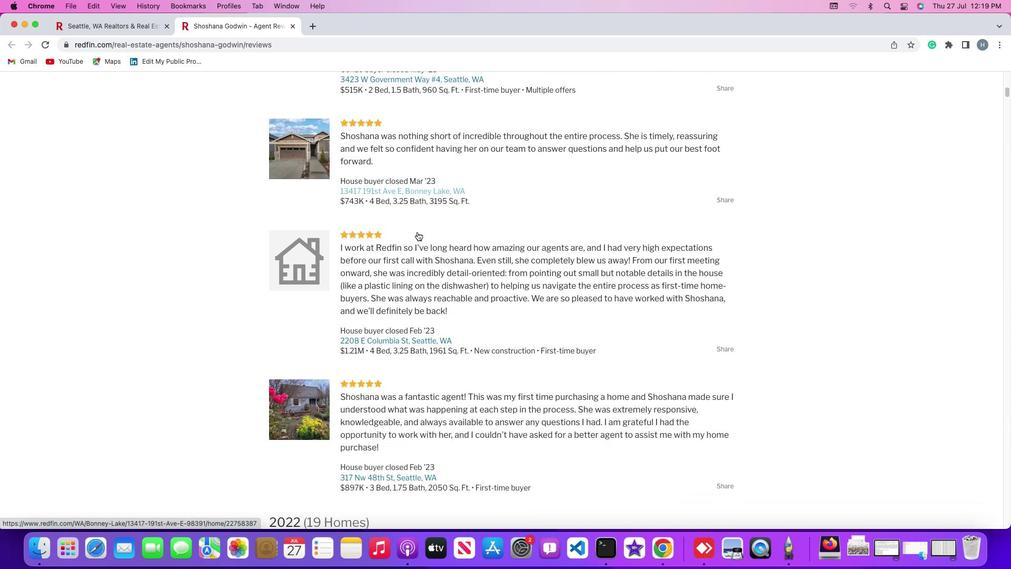 
Action: Mouse moved to (704, 200)
Screenshot: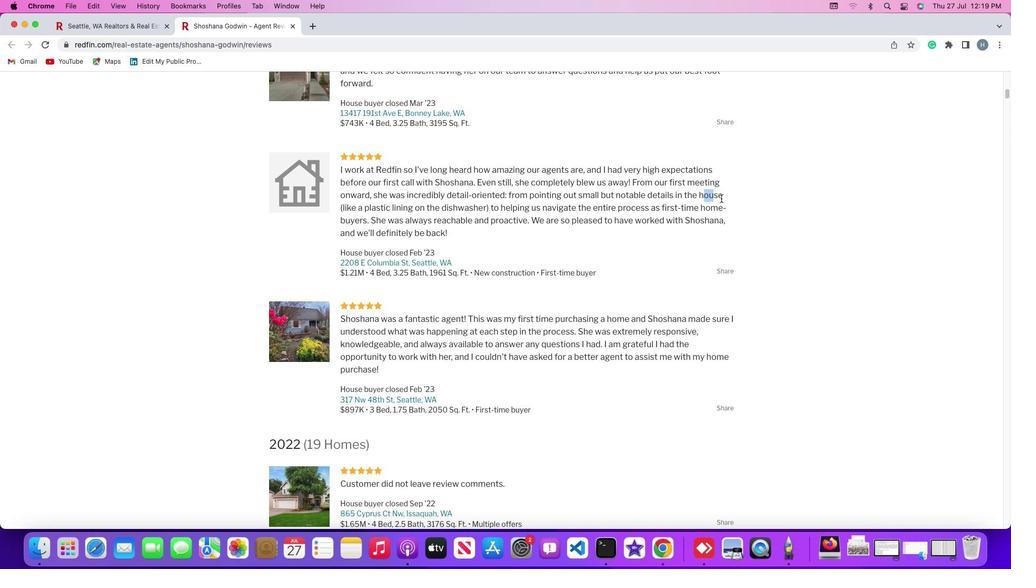 
Action: Mouse pressed left at (704, 200)
Screenshot: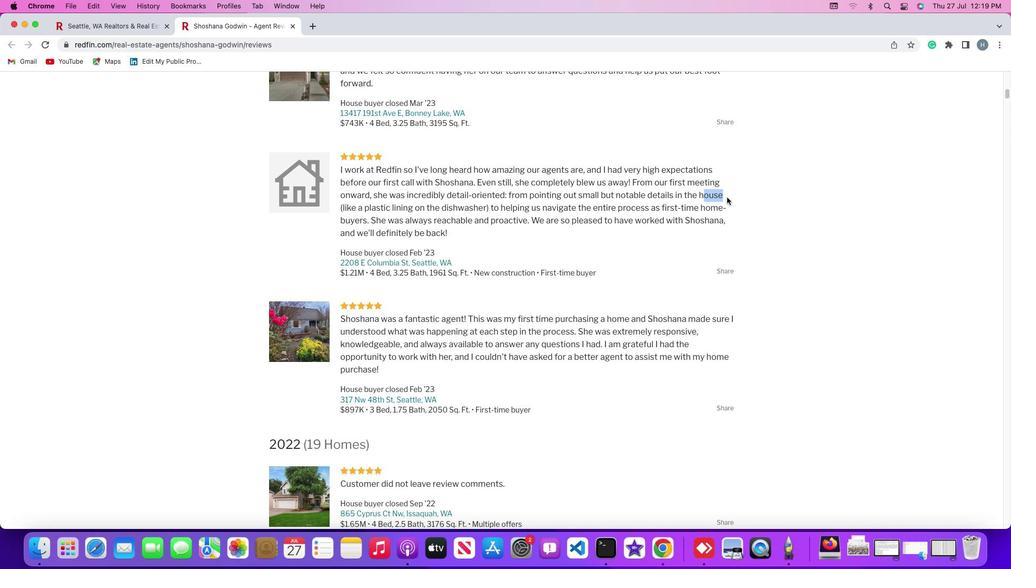
Action: Mouse moved to (356, 238)
Screenshot: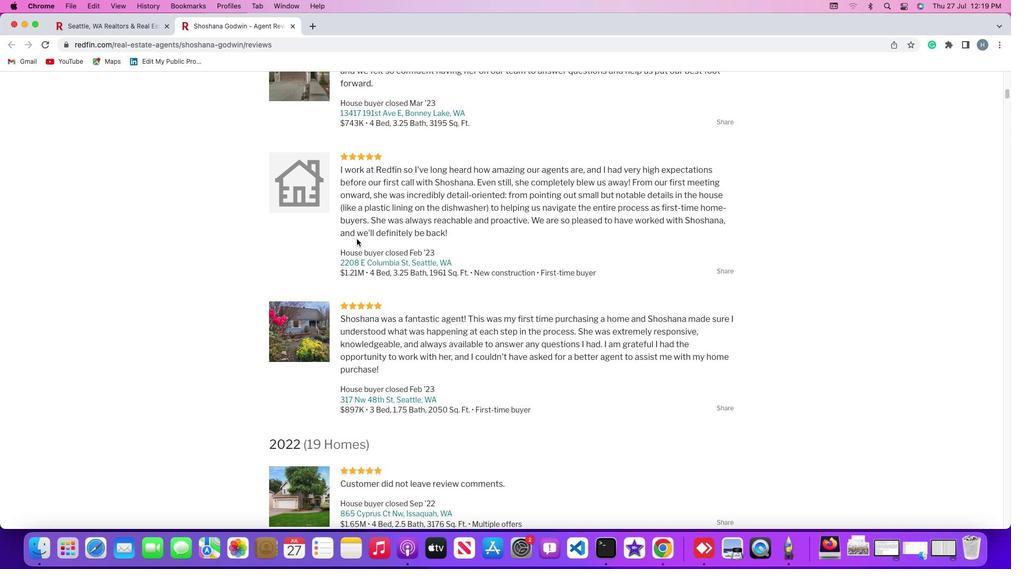 
Action: Mouse pressed left at (356, 238)
Screenshot: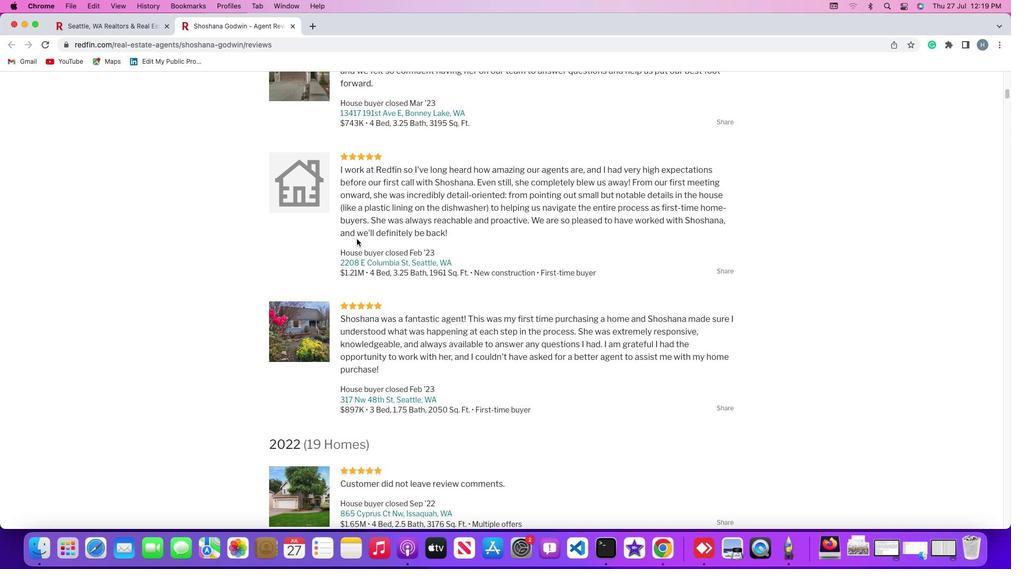 
Action: Mouse moved to (374, 280)
Screenshot: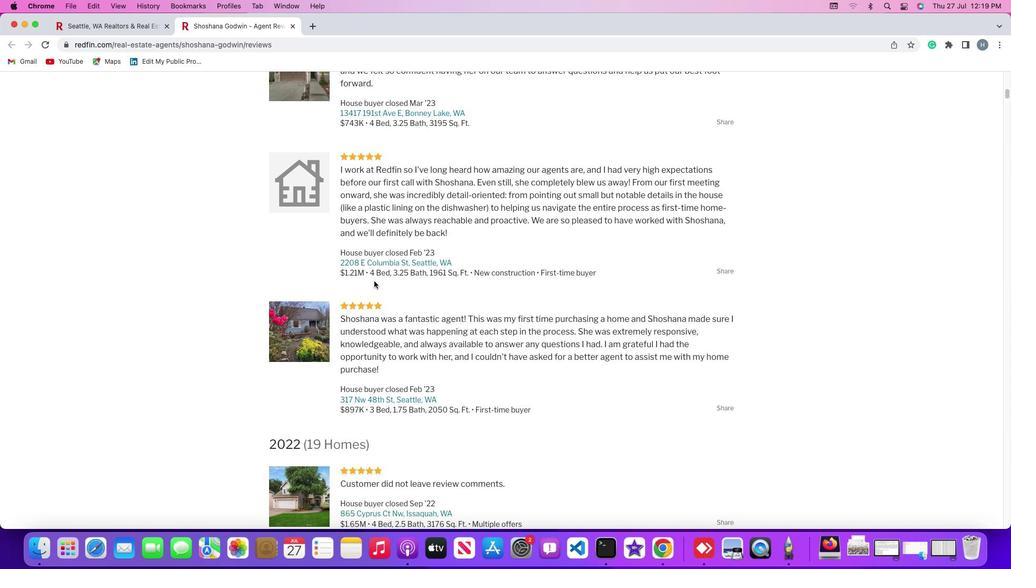 
Action: Mouse scrolled (374, 280) with delta (0, 0)
Screenshot: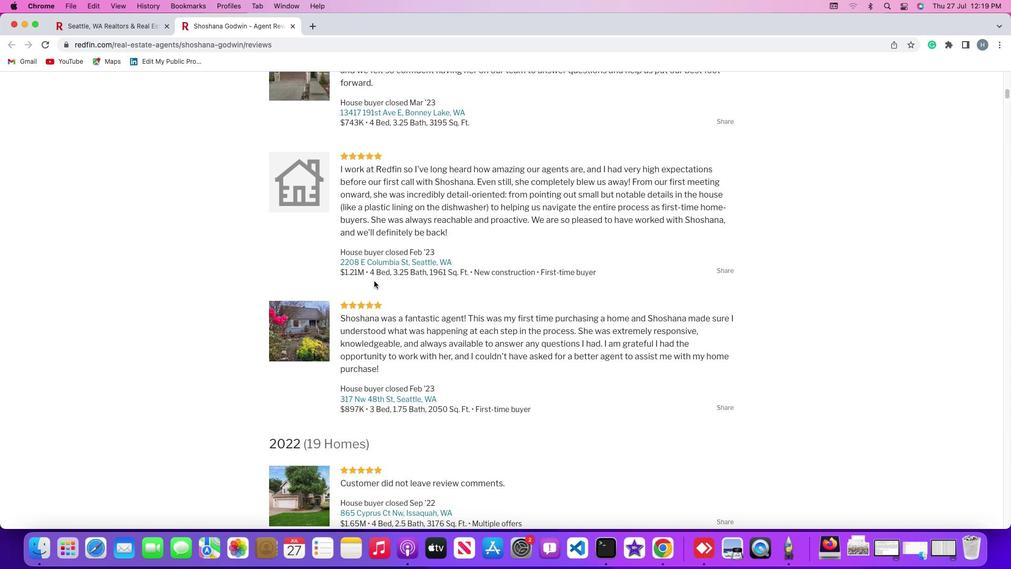 
Action: Mouse scrolled (374, 280) with delta (0, 0)
Screenshot: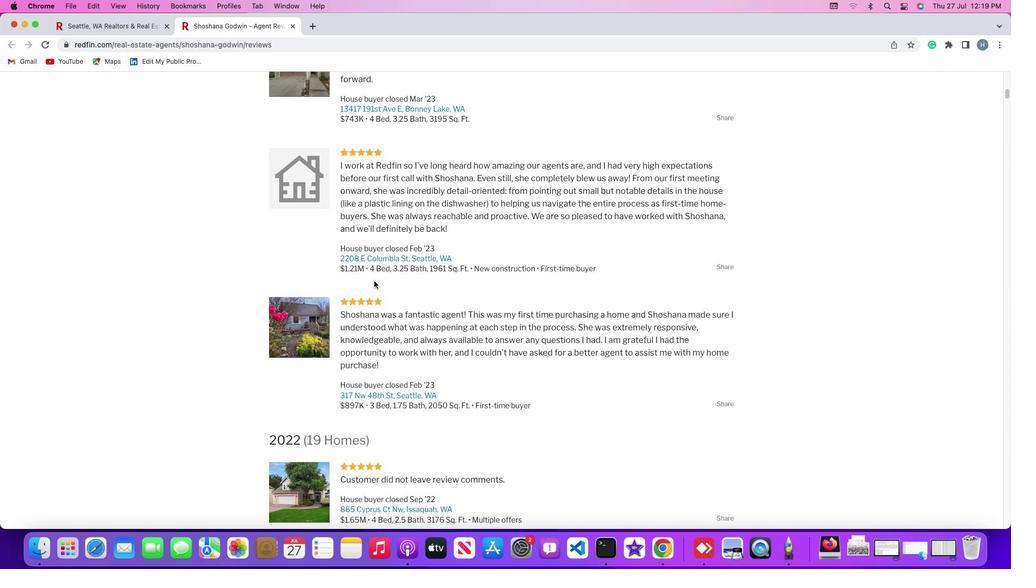 
Action: Mouse scrolled (374, 280) with delta (0, -1)
Screenshot: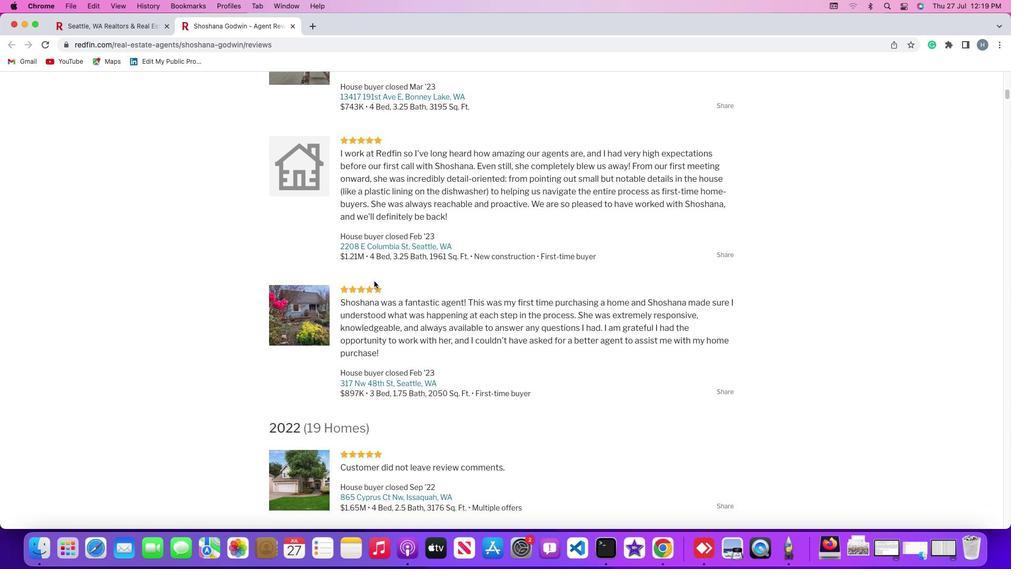 
Action: Mouse scrolled (374, 280) with delta (0, -2)
Screenshot: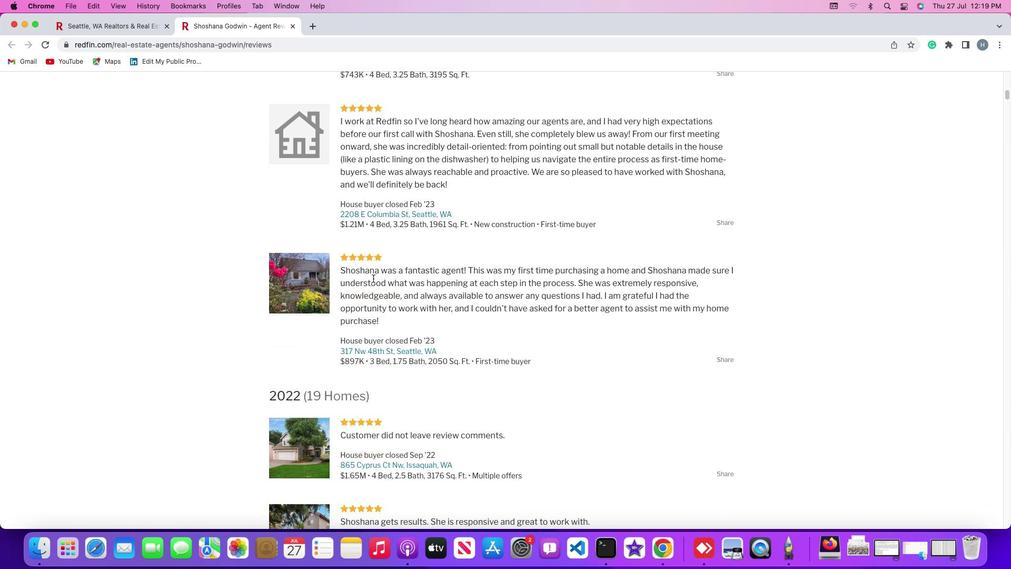 
Action: Mouse moved to (382, 252)
Screenshot: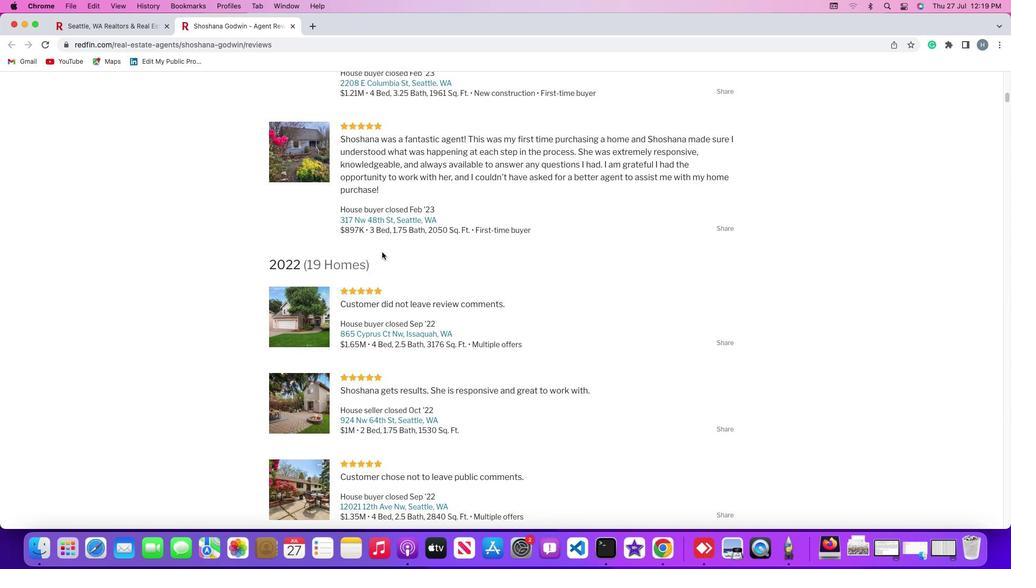 
Action: Mouse scrolled (382, 252) with delta (0, 0)
Screenshot: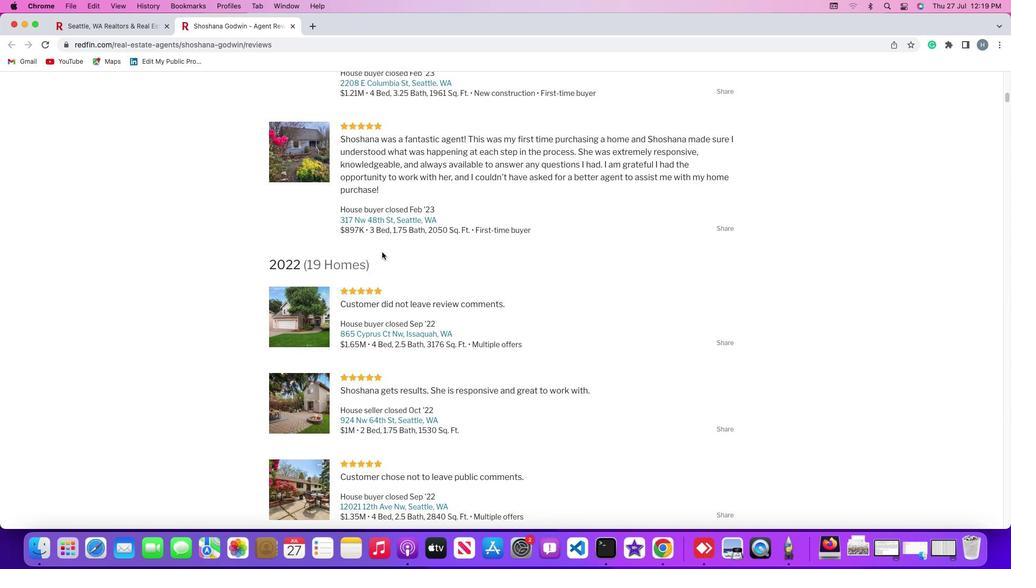 
Action: Mouse moved to (382, 252)
Screenshot: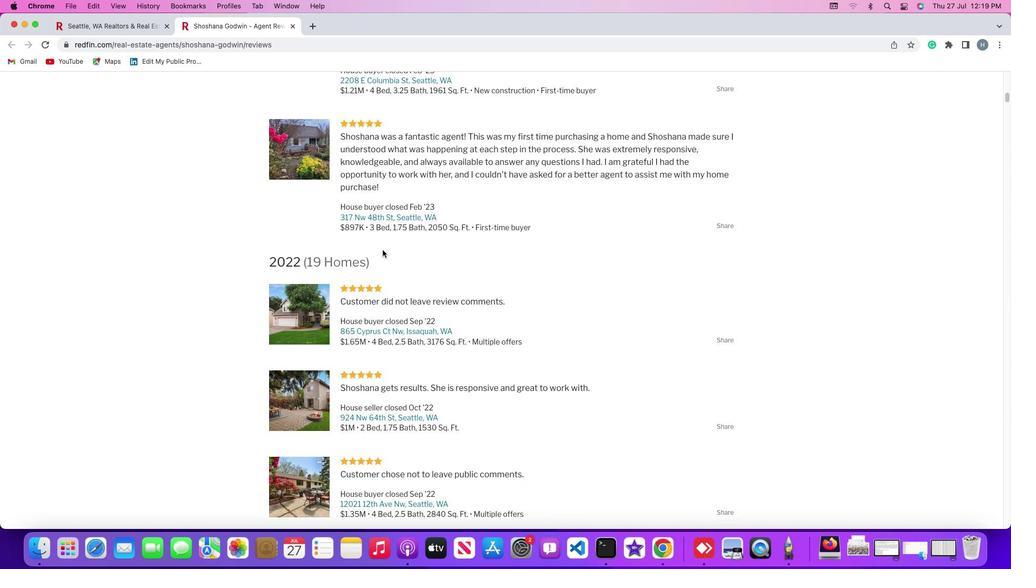 
Action: Mouse scrolled (382, 252) with delta (0, 0)
Screenshot: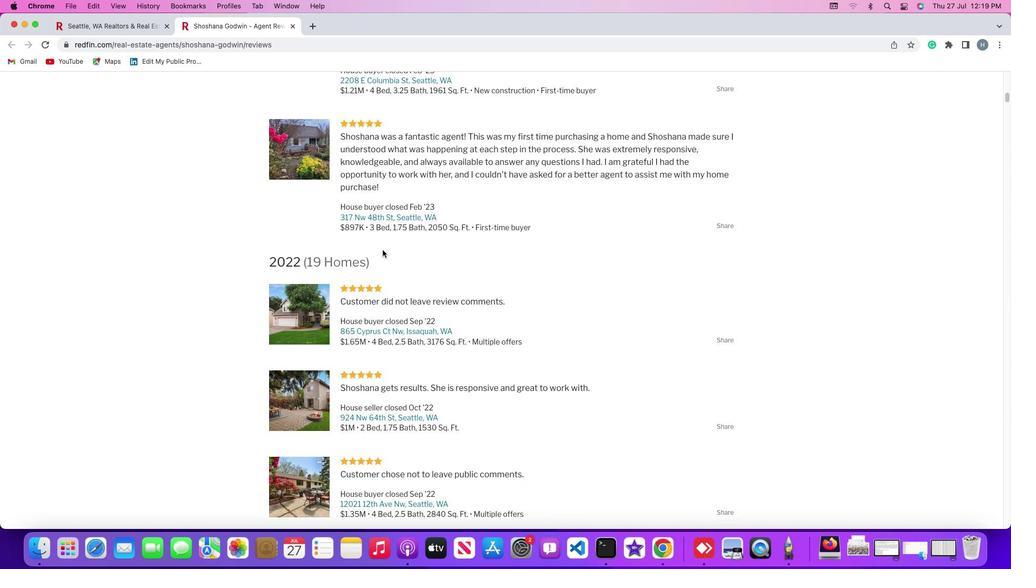 
Action: Mouse moved to (382, 250)
Screenshot: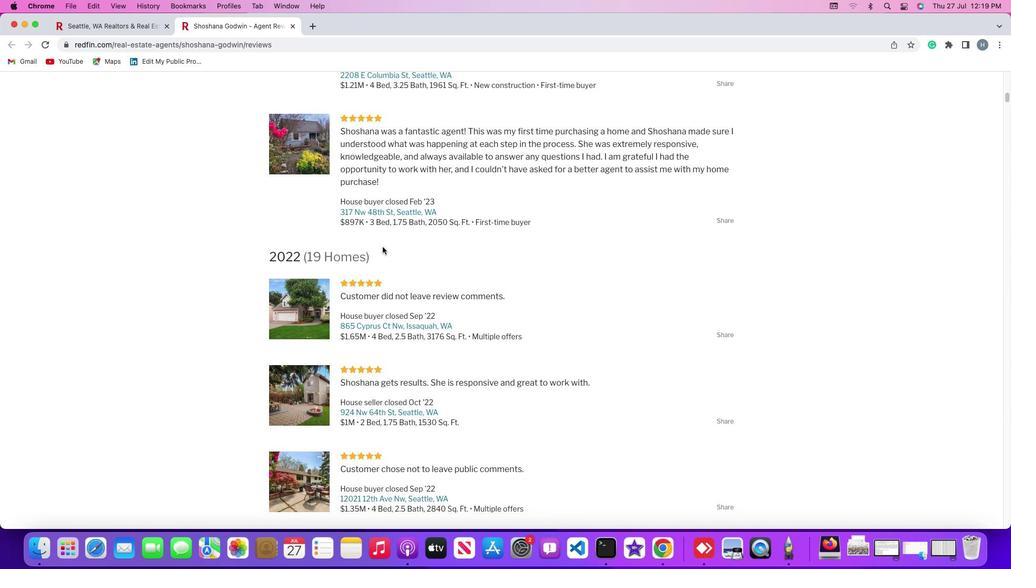 
Action: Mouse scrolled (382, 250) with delta (0, -1)
Screenshot: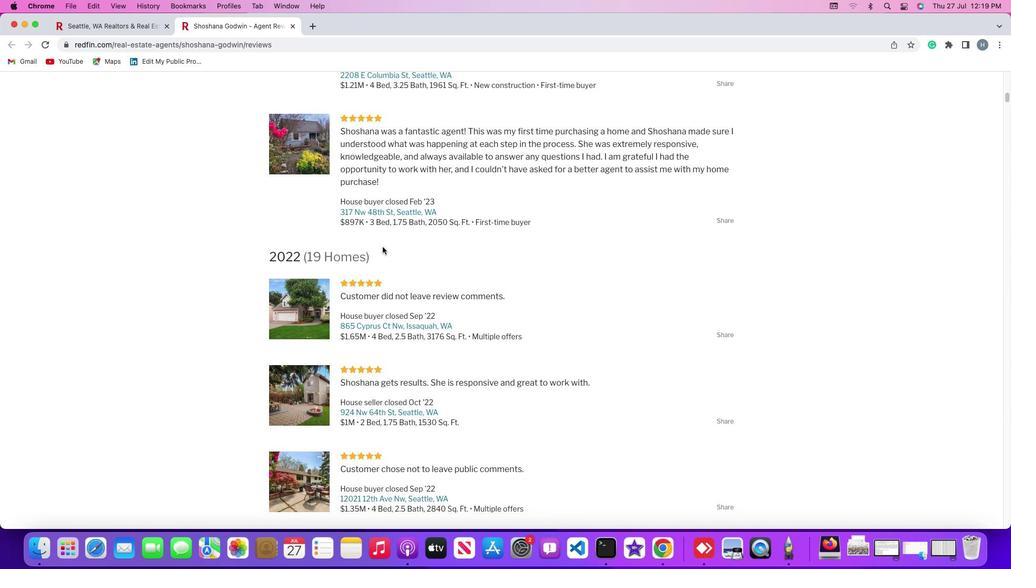 
Action: Mouse moved to (416, 250)
Screenshot: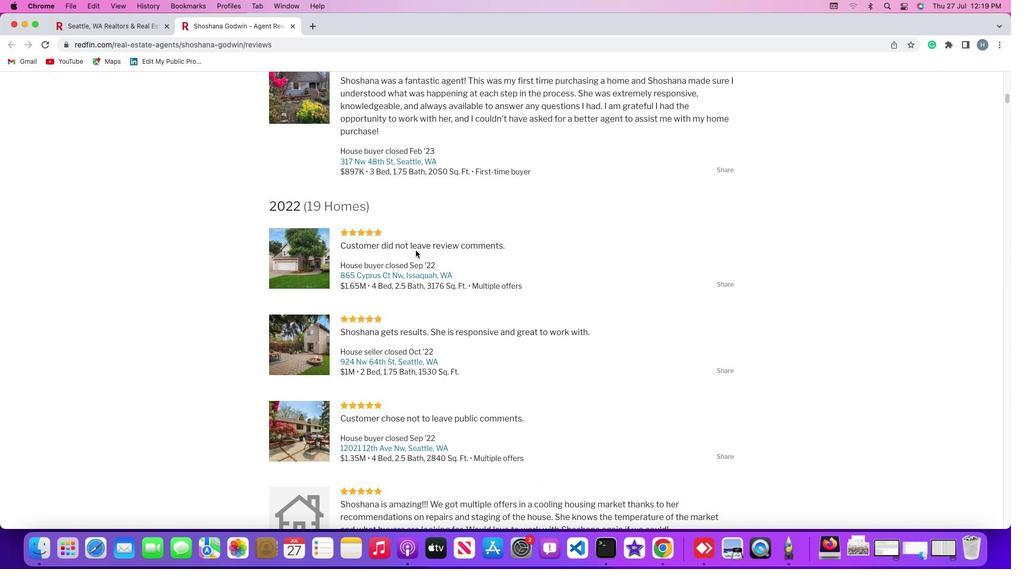 
Action: Mouse scrolled (416, 250) with delta (0, 0)
Screenshot: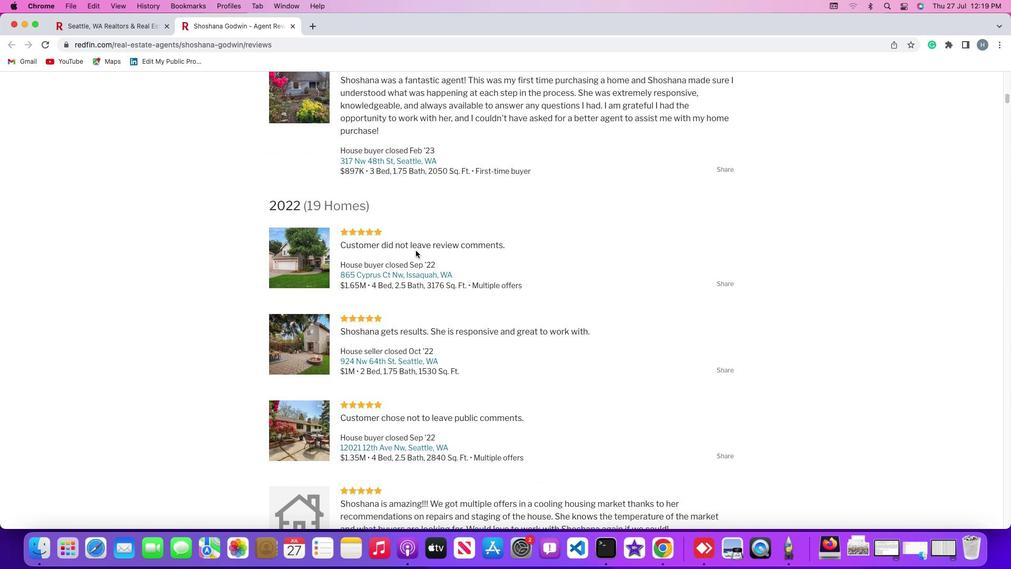 
Action: Mouse moved to (416, 250)
Screenshot: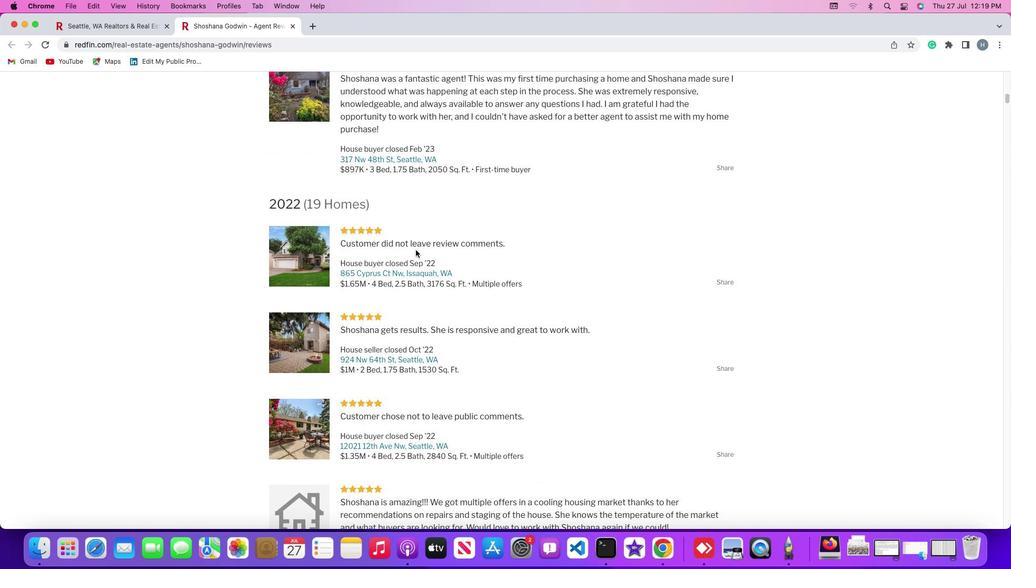 
Action: Mouse scrolled (416, 250) with delta (0, 0)
Screenshot: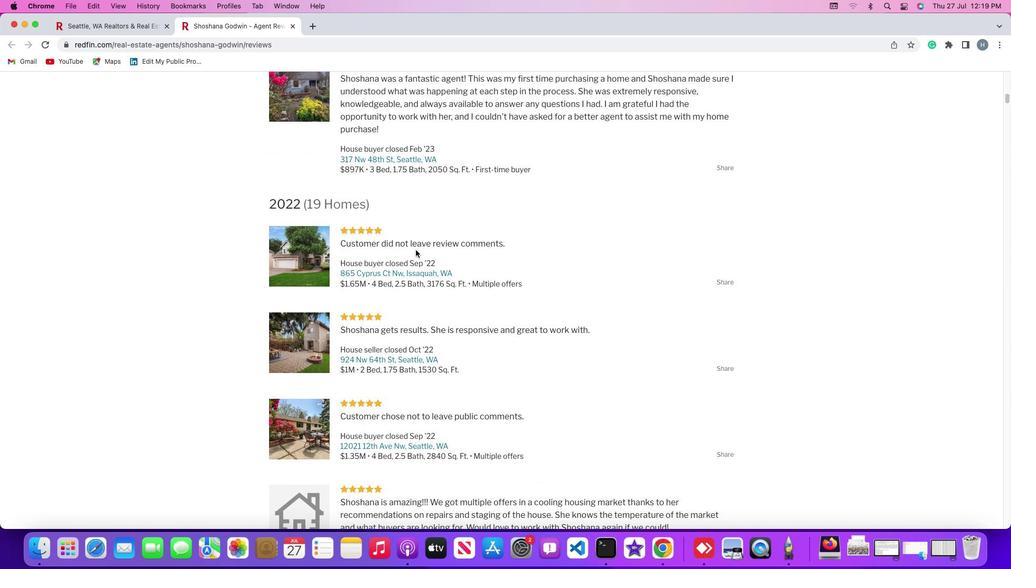 
Action: Mouse moved to (447, 277)
Screenshot: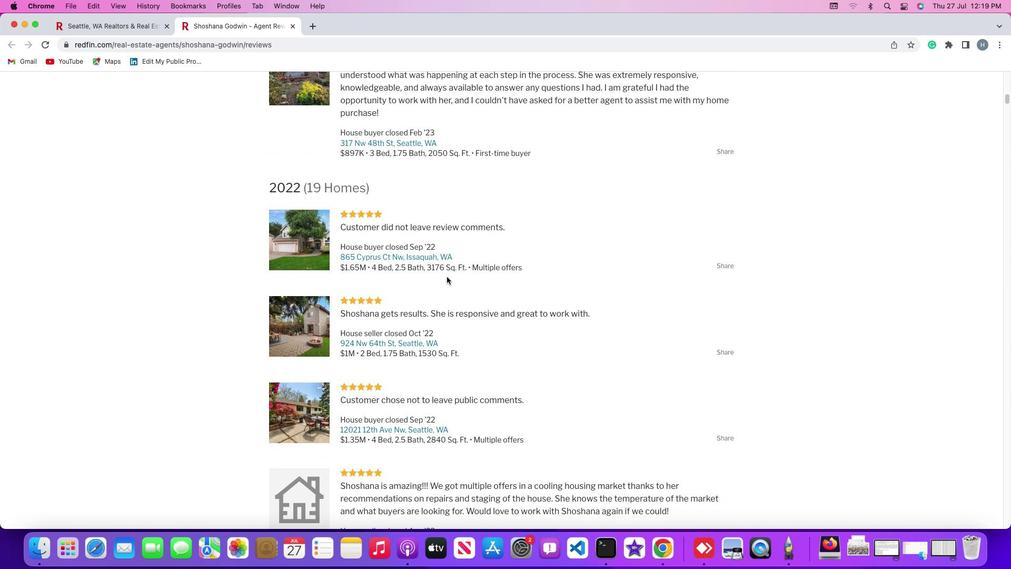 
Action: Mouse scrolled (447, 277) with delta (0, 0)
Screenshot: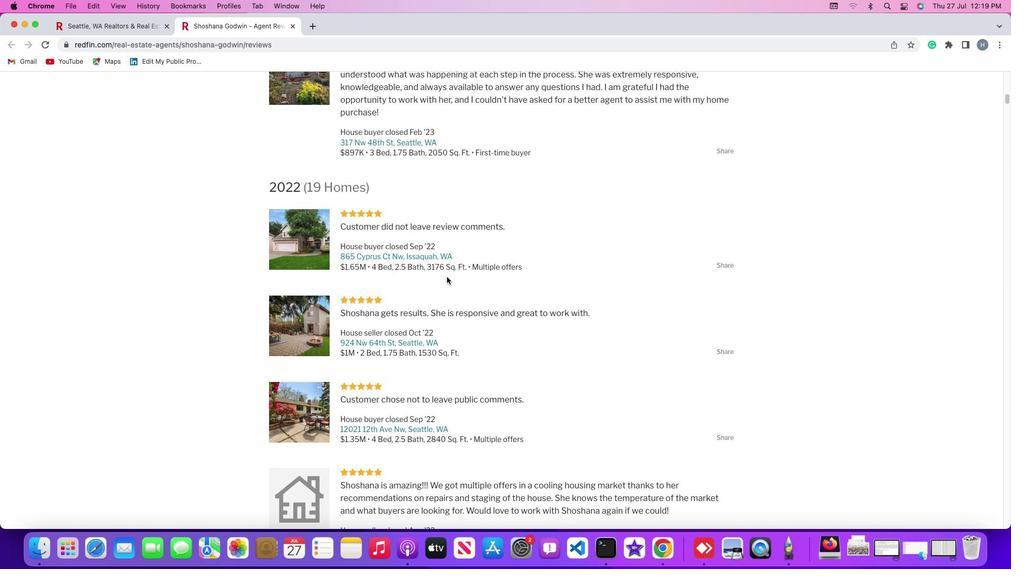 
Action: Mouse scrolled (447, 277) with delta (0, 0)
Screenshot: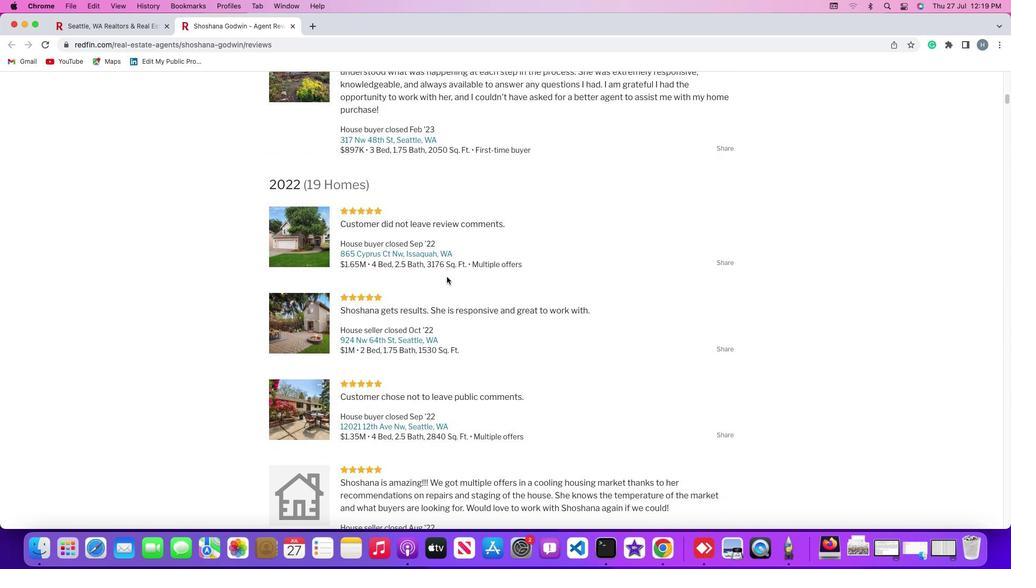 
Action: Mouse scrolled (447, 277) with delta (0, -1)
Screenshot: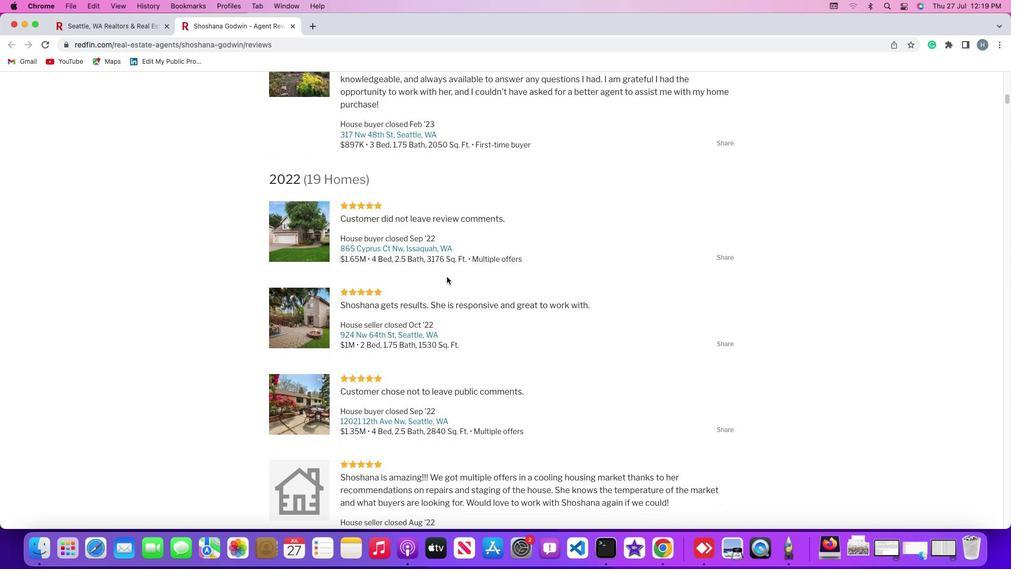 
Action: Mouse moved to (463, 288)
Screenshot: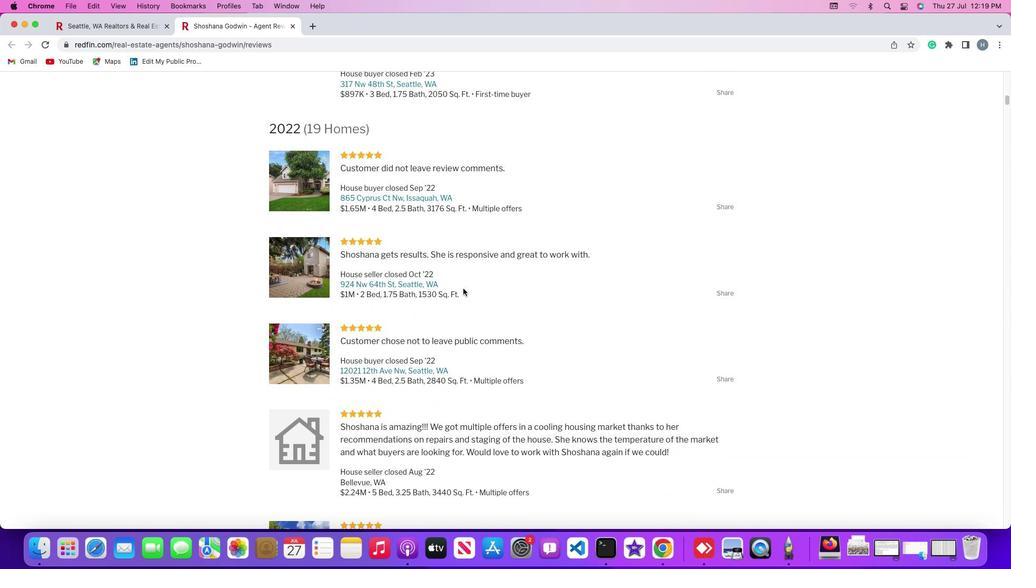 
Action: Mouse scrolled (463, 288) with delta (0, 0)
Screenshot: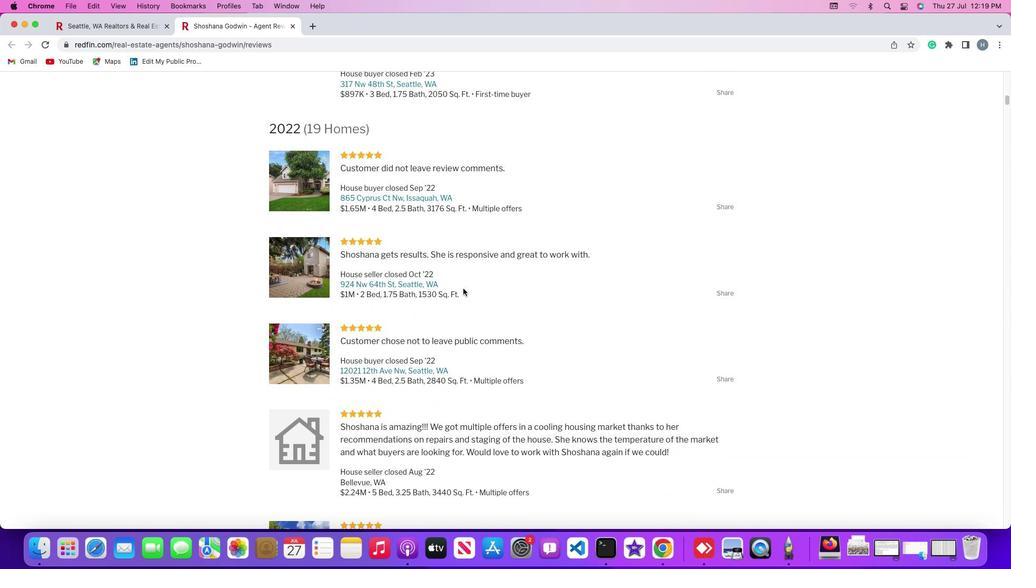 
Action: Mouse scrolled (463, 288) with delta (0, 0)
Screenshot: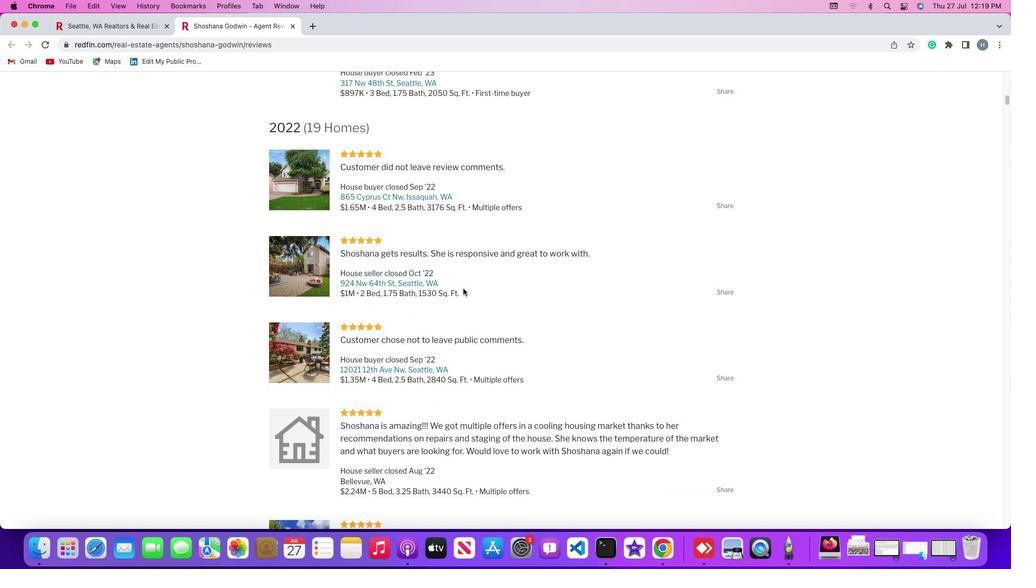 
Action: Mouse scrolled (463, 288) with delta (0, -1)
Screenshot: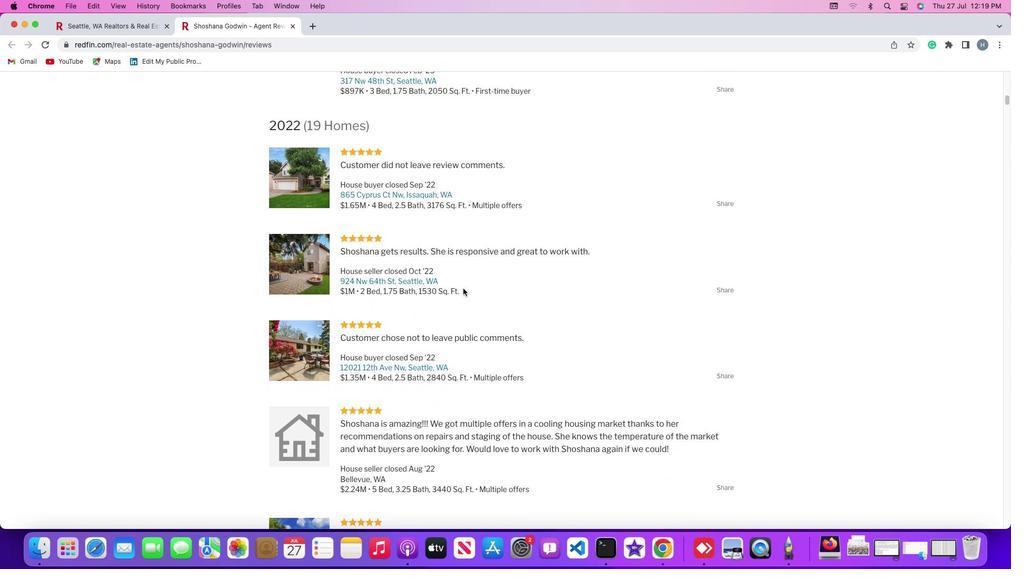 
Action: Mouse moved to (410, 286)
Screenshot: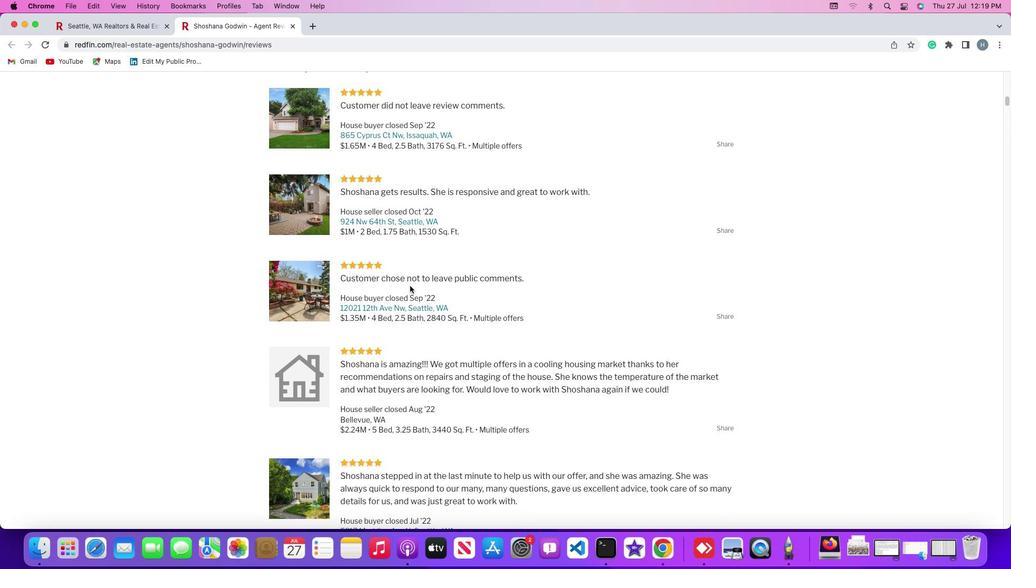 
Action: Mouse scrolled (410, 286) with delta (0, 0)
Screenshot: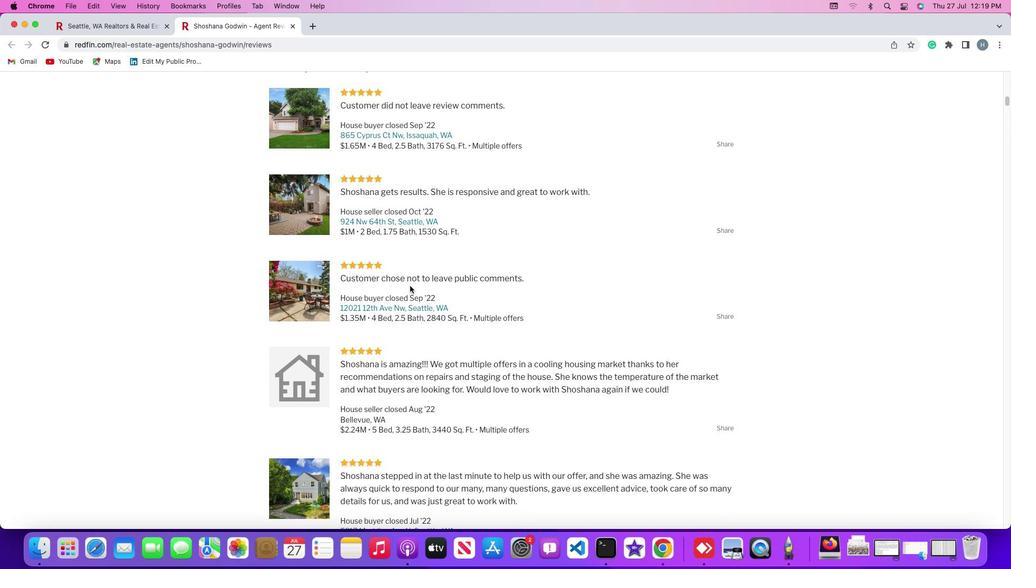 
Action: Mouse scrolled (410, 286) with delta (0, 0)
Screenshot: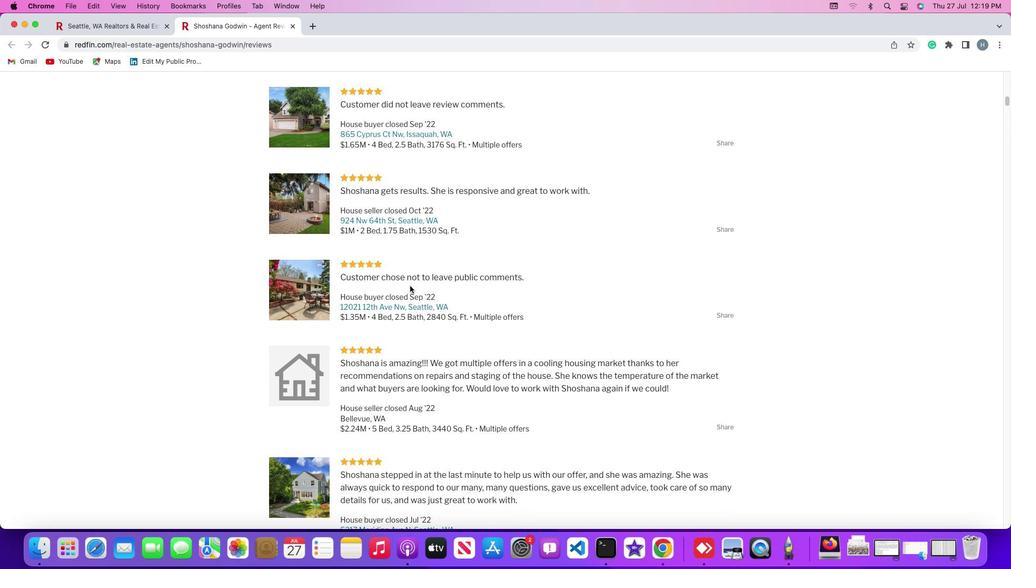 
Action: Mouse scrolled (410, 286) with delta (0, 0)
Screenshot: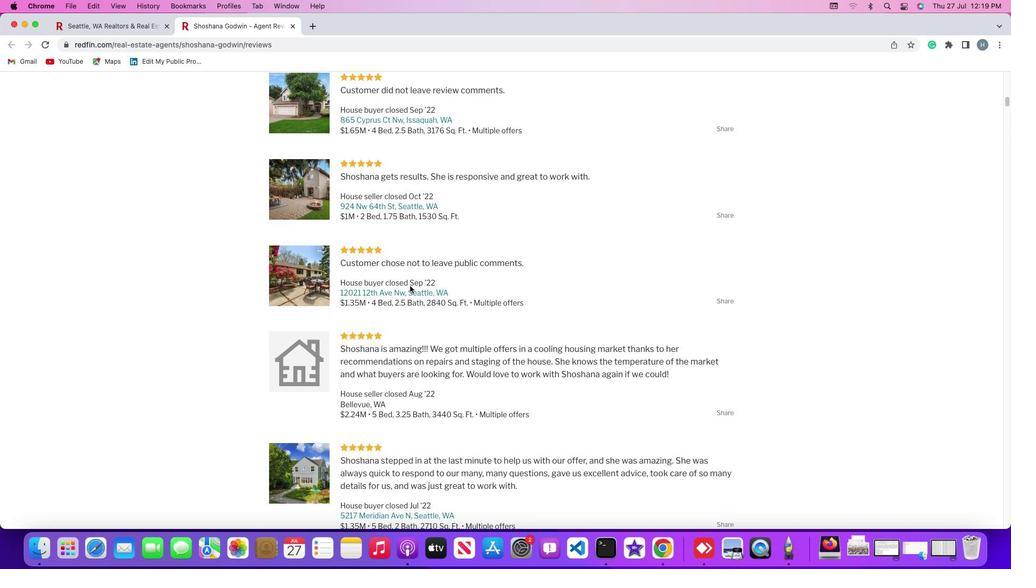 
Action: Mouse scrolled (410, 286) with delta (0, 0)
Screenshot: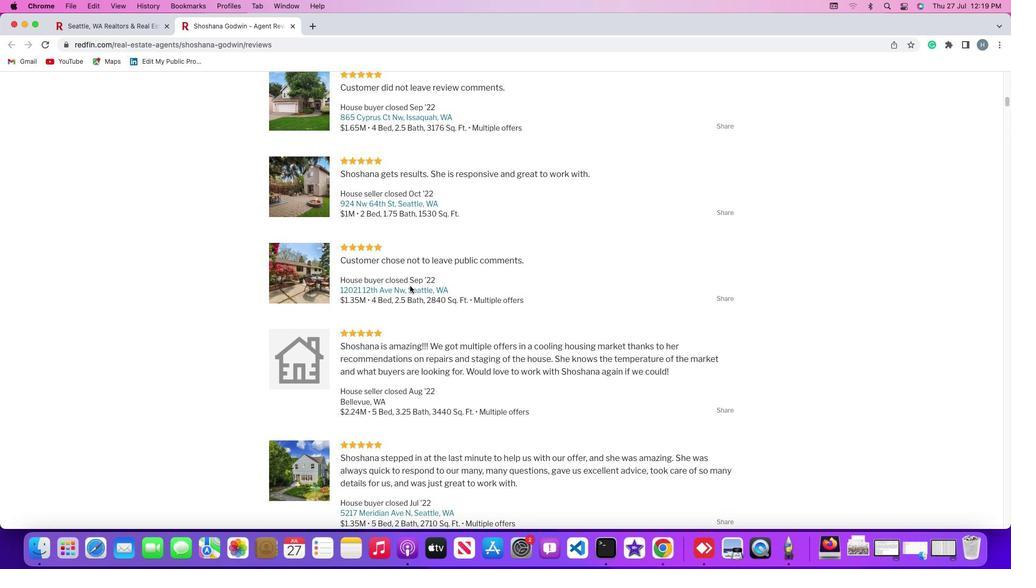 
Action: Mouse scrolled (410, 286) with delta (0, 0)
Screenshot: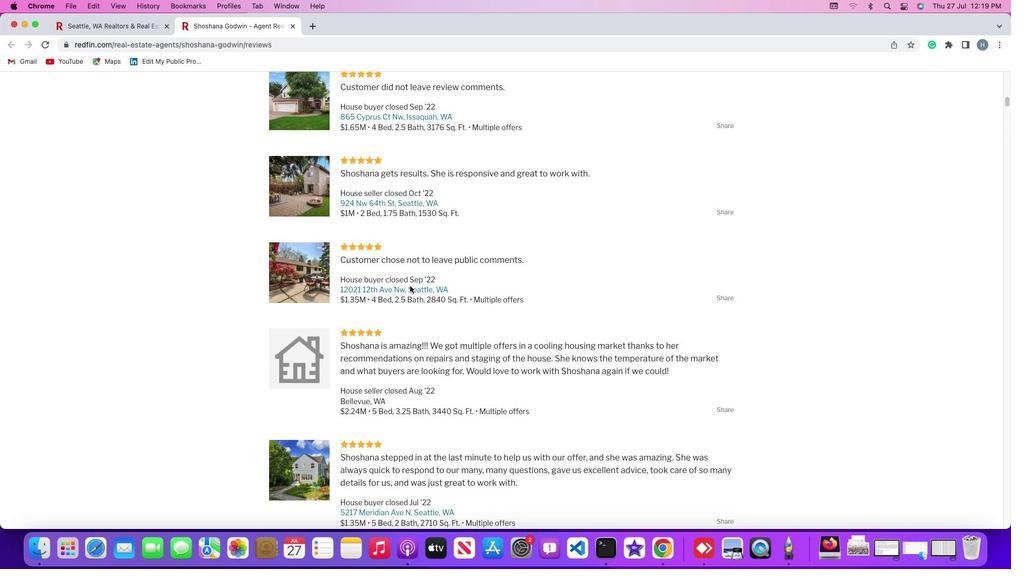 
Action: Mouse scrolled (410, 286) with delta (0, 0)
